Task: Buy 4 Raclette Grills from Indoor Grills & Griddles section under best seller category for shipping address: Cassandra Campbell, 4549 Long Street, Gainesville, Florida 32653, Cell Number 3522153680. Pay from credit card ending with 7965, CVV 549
Action: Mouse moved to (114, 97)
Screenshot: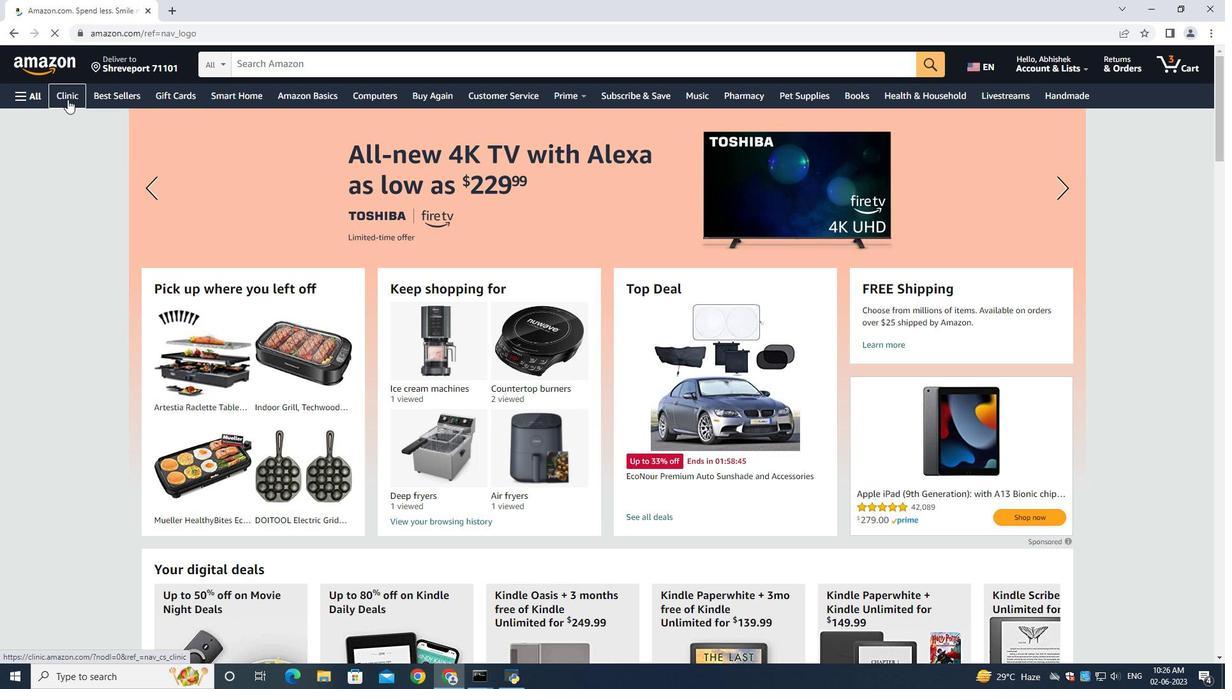 
Action: Mouse pressed left at (114, 97)
Screenshot: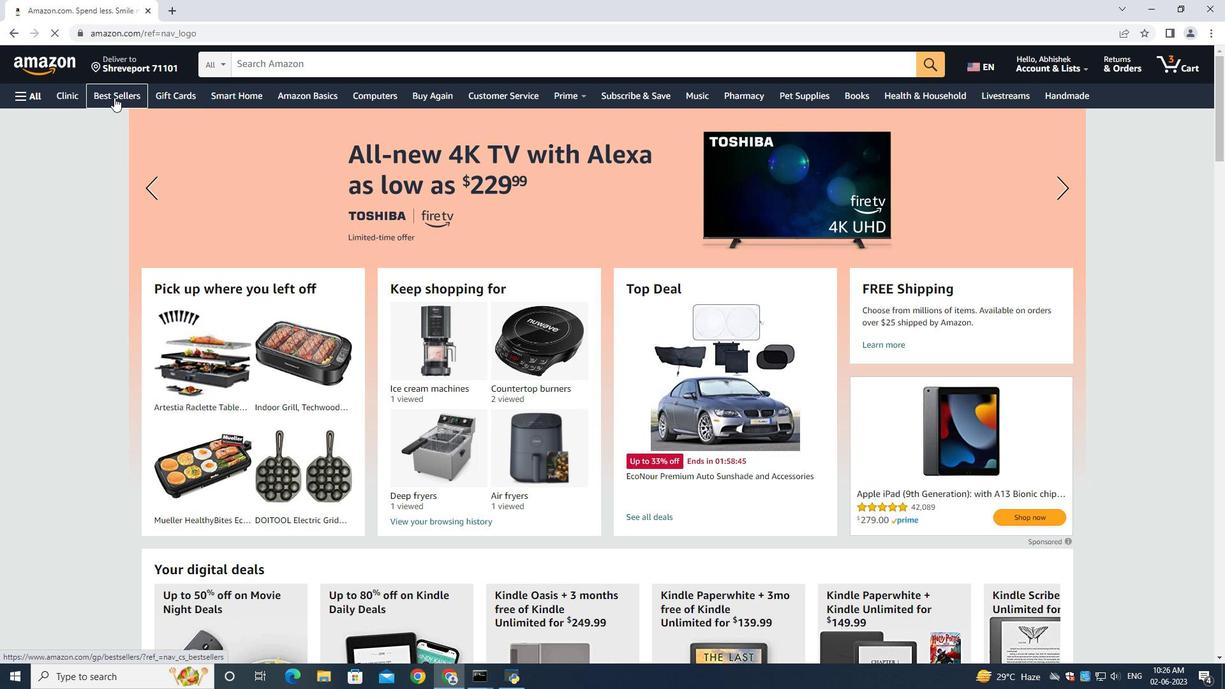 
Action: Mouse moved to (365, 63)
Screenshot: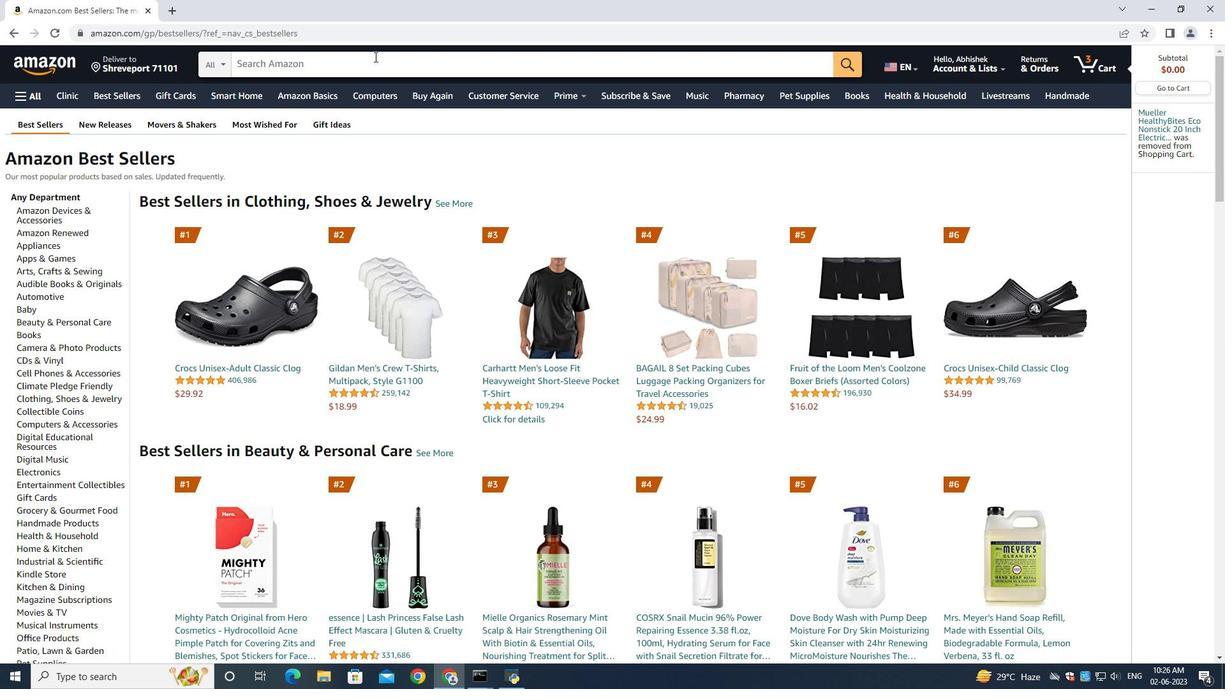 
Action: Mouse pressed left at (365, 63)
Screenshot: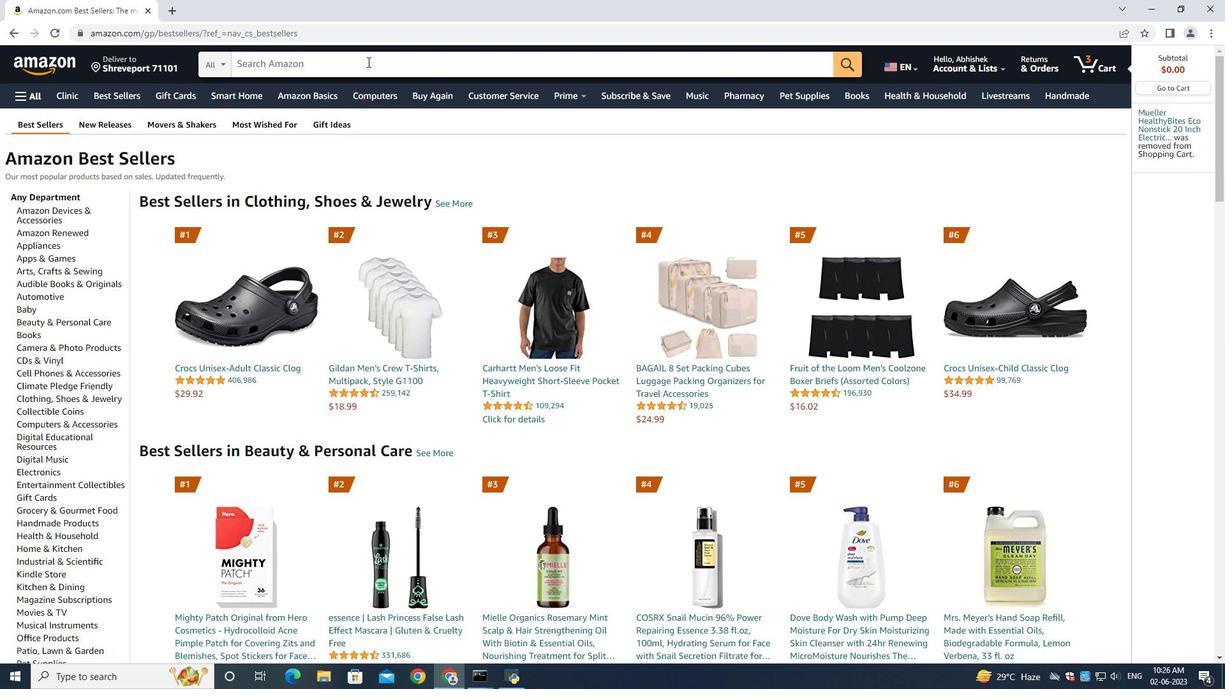 
Action: Mouse moved to (368, 61)
Screenshot: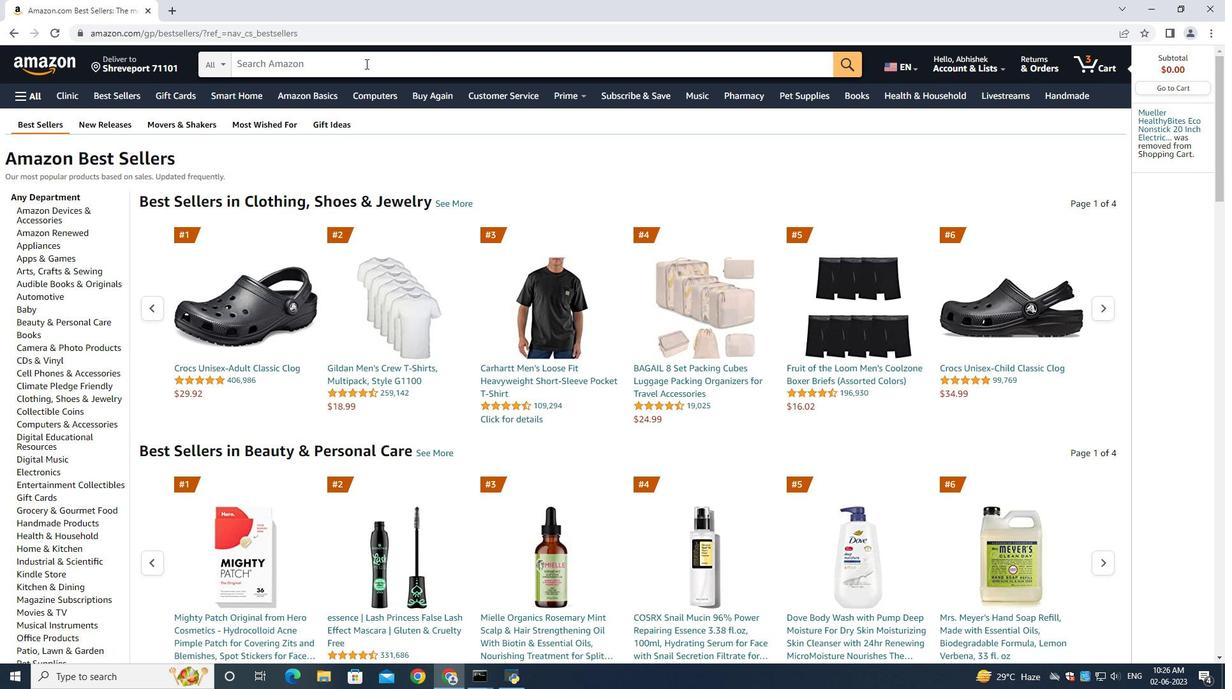 
Action: Key pressed <Key.shift><Key.shift>Raclette<Key.space><Key.shift><Key.shift>Grills<Key.enter>
Screenshot: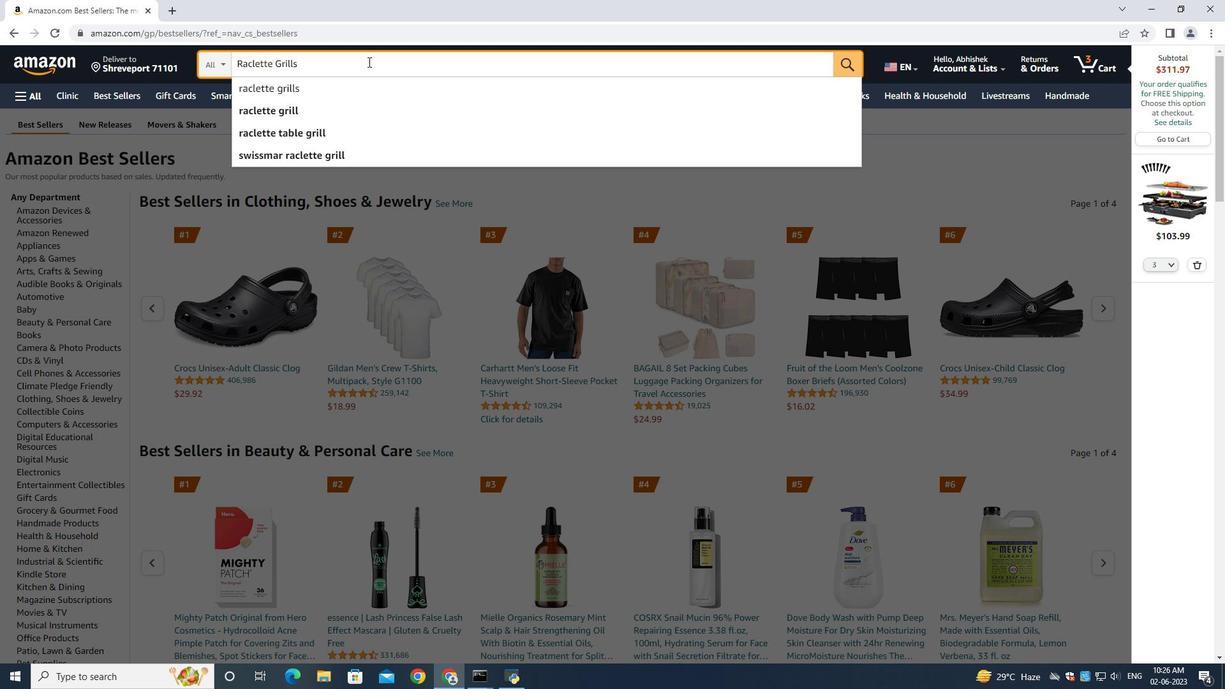 
Action: Mouse moved to (1200, 266)
Screenshot: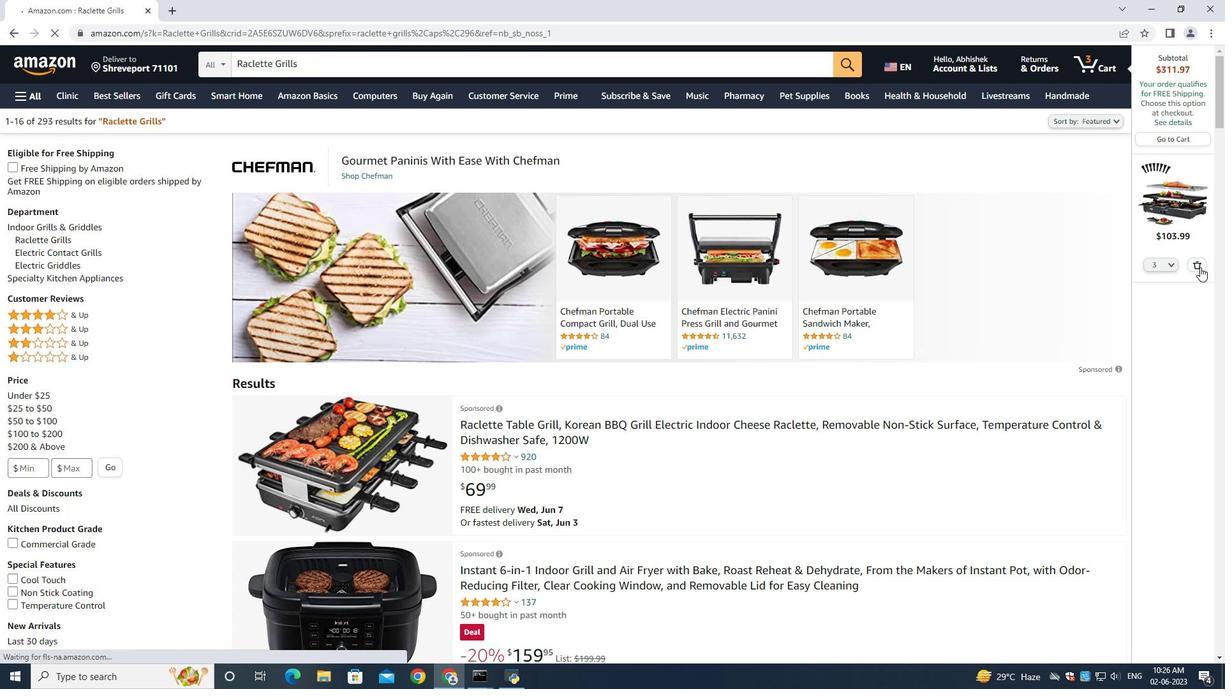 
Action: Mouse pressed left at (1200, 266)
Screenshot: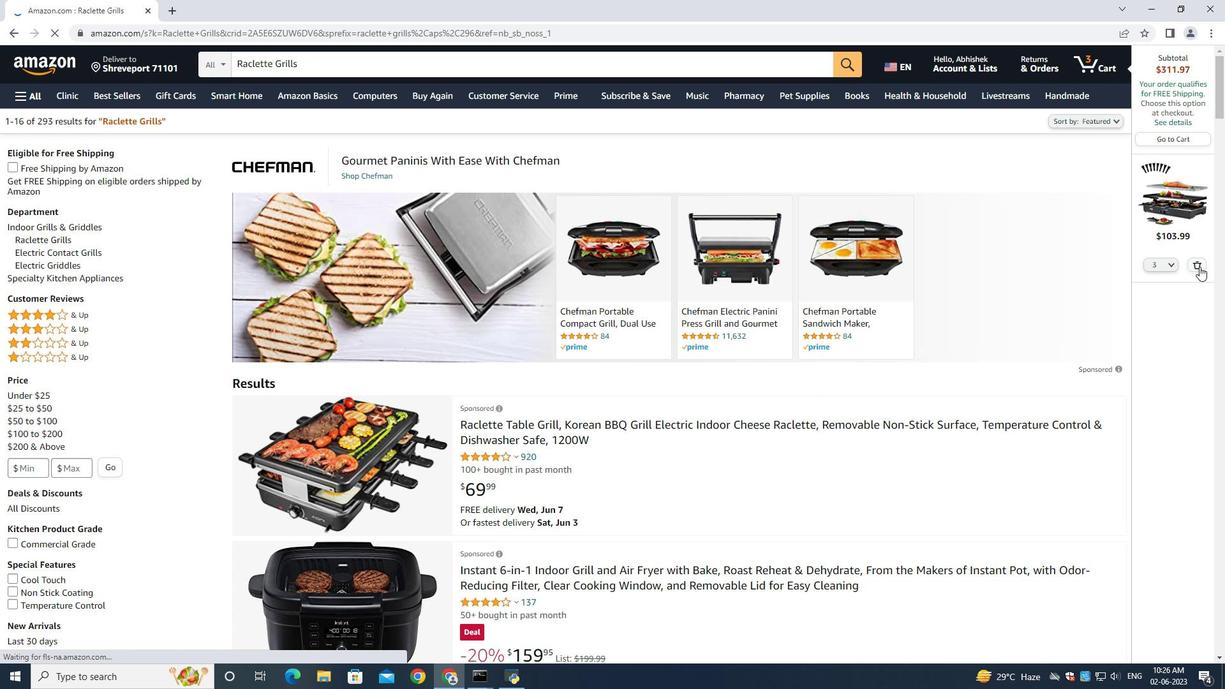 
Action: Mouse moved to (35, 226)
Screenshot: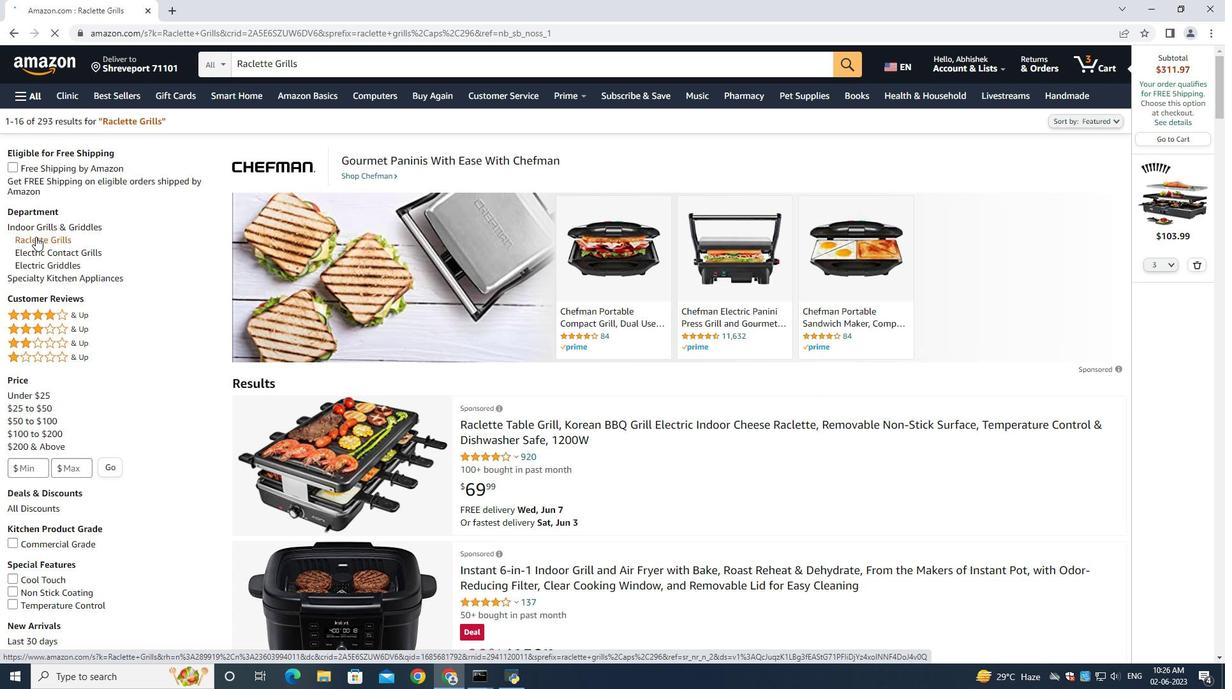 
Action: Mouse pressed left at (35, 226)
Screenshot: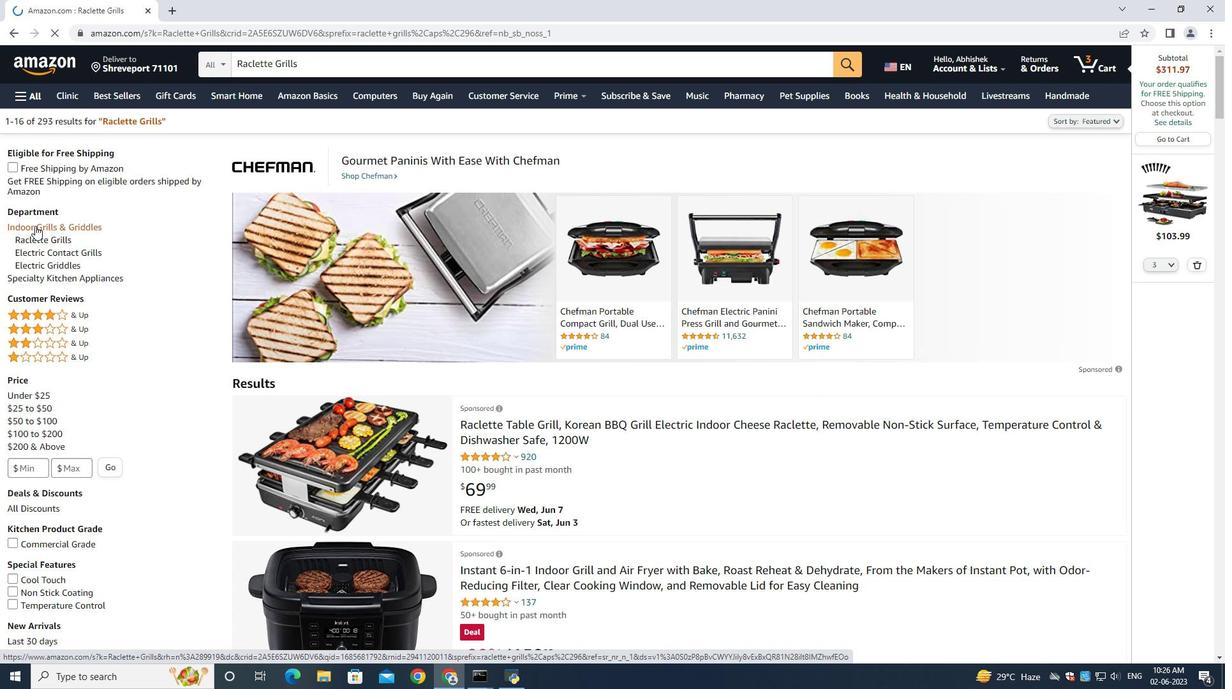 
Action: Mouse moved to (1194, 264)
Screenshot: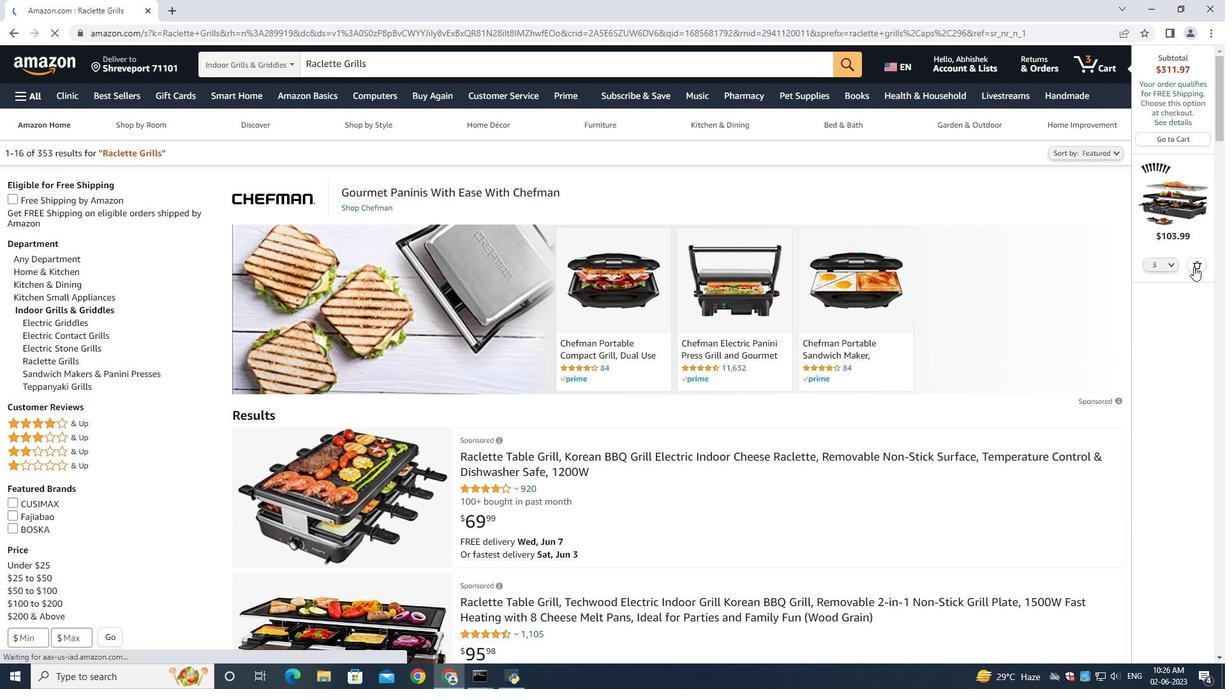 
Action: Mouse pressed left at (1194, 264)
Screenshot: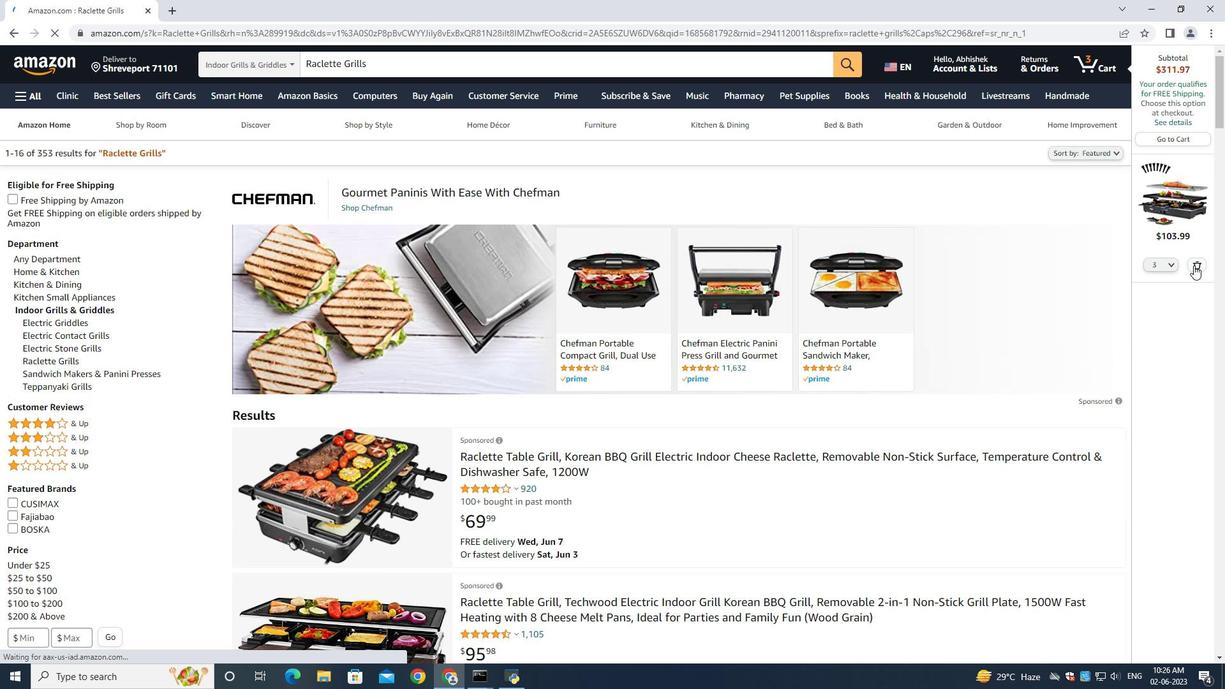 
Action: Mouse moved to (1204, 270)
Screenshot: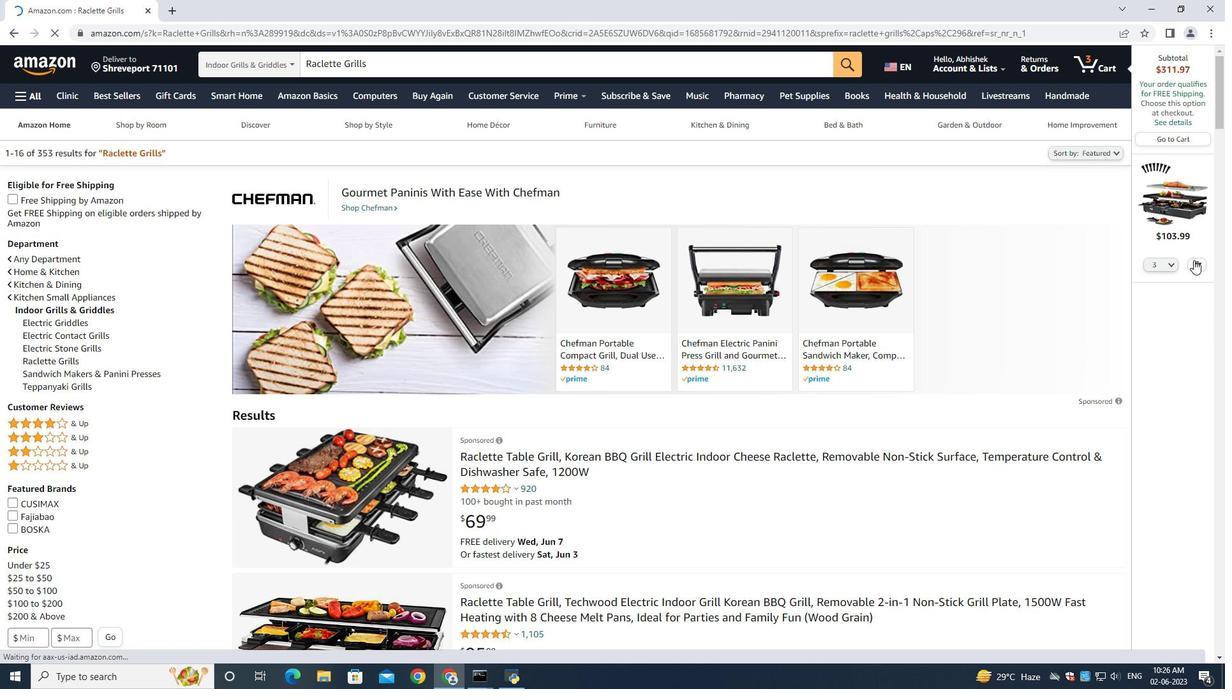 
Action: Mouse pressed left at (1204, 270)
Screenshot: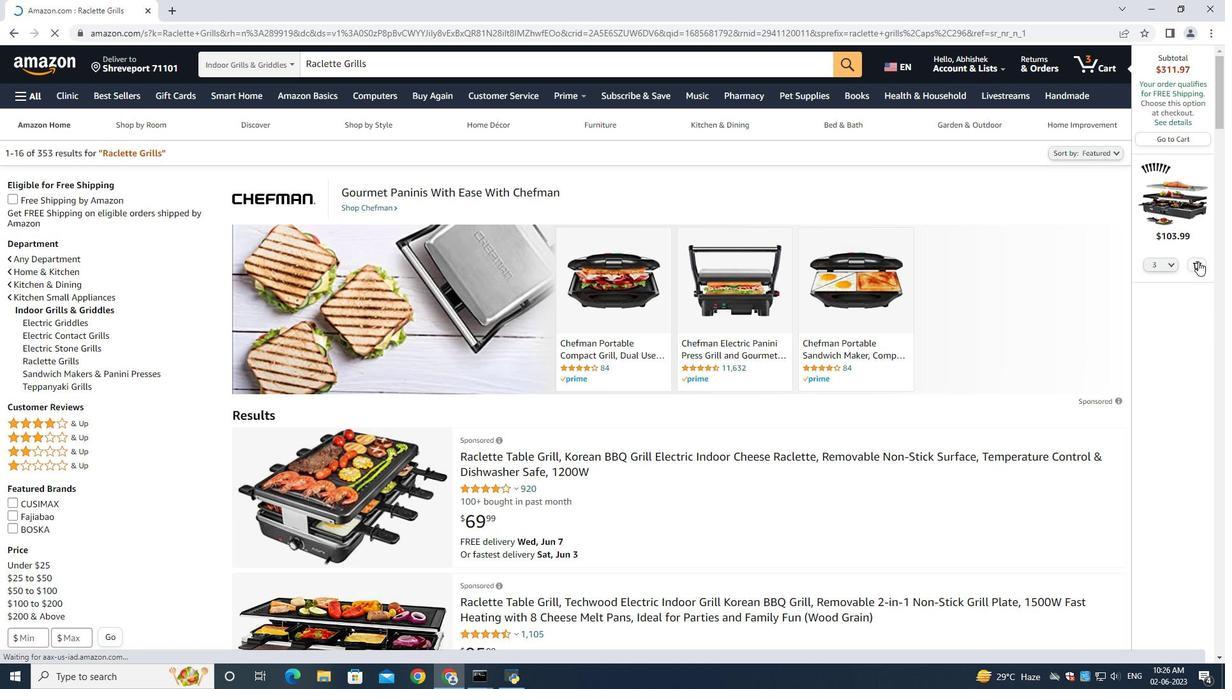 
Action: Mouse moved to (777, 404)
Screenshot: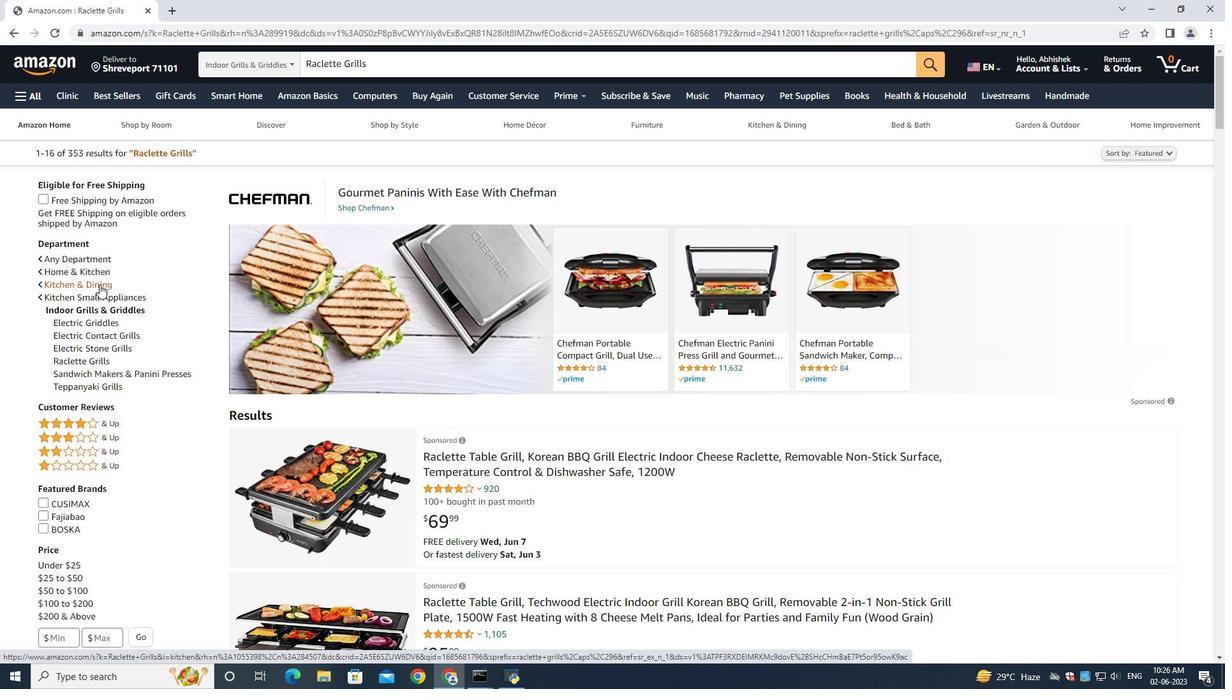 
Action: Mouse scrolled (777, 403) with delta (0, 0)
Screenshot: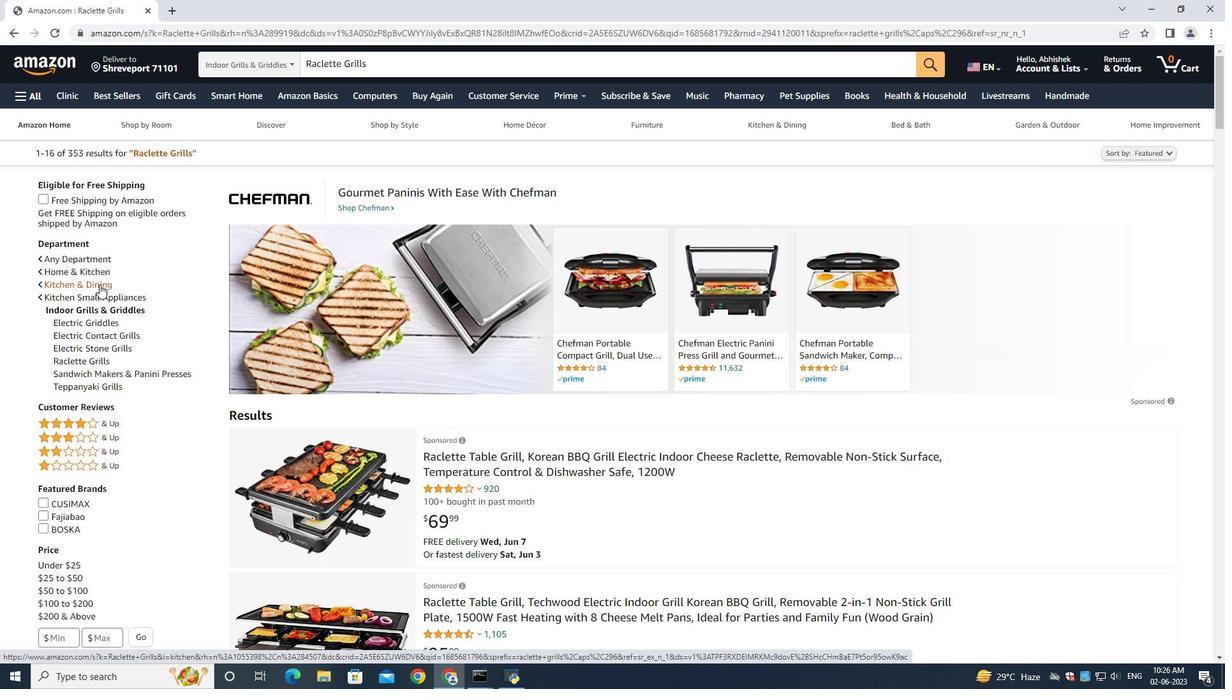 
Action: Mouse scrolled (777, 403) with delta (0, 0)
Screenshot: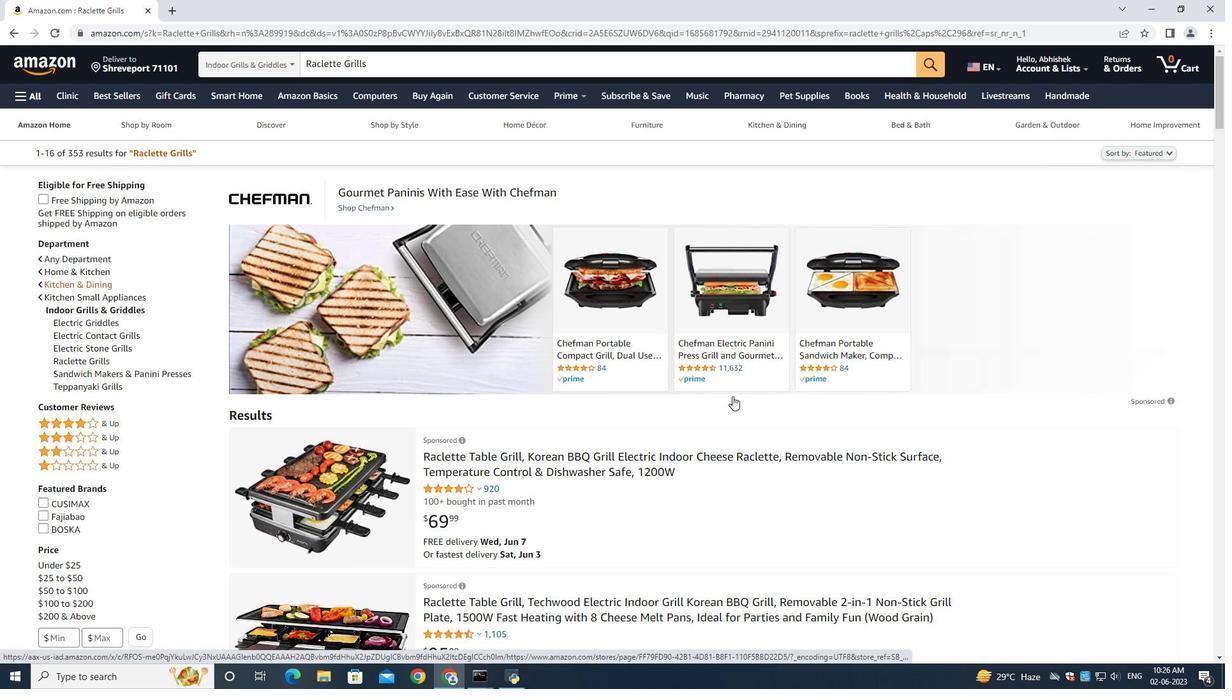 
Action: Mouse scrolled (777, 403) with delta (0, 0)
Screenshot: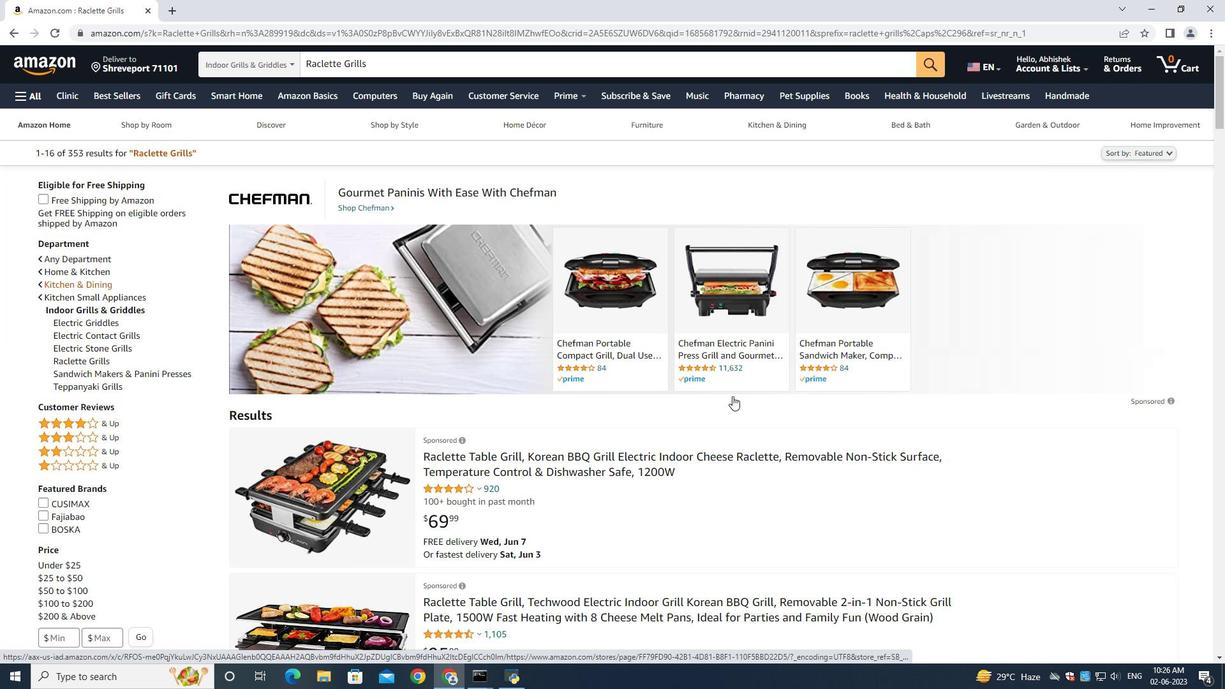 
Action: Mouse scrolled (777, 403) with delta (0, 0)
Screenshot: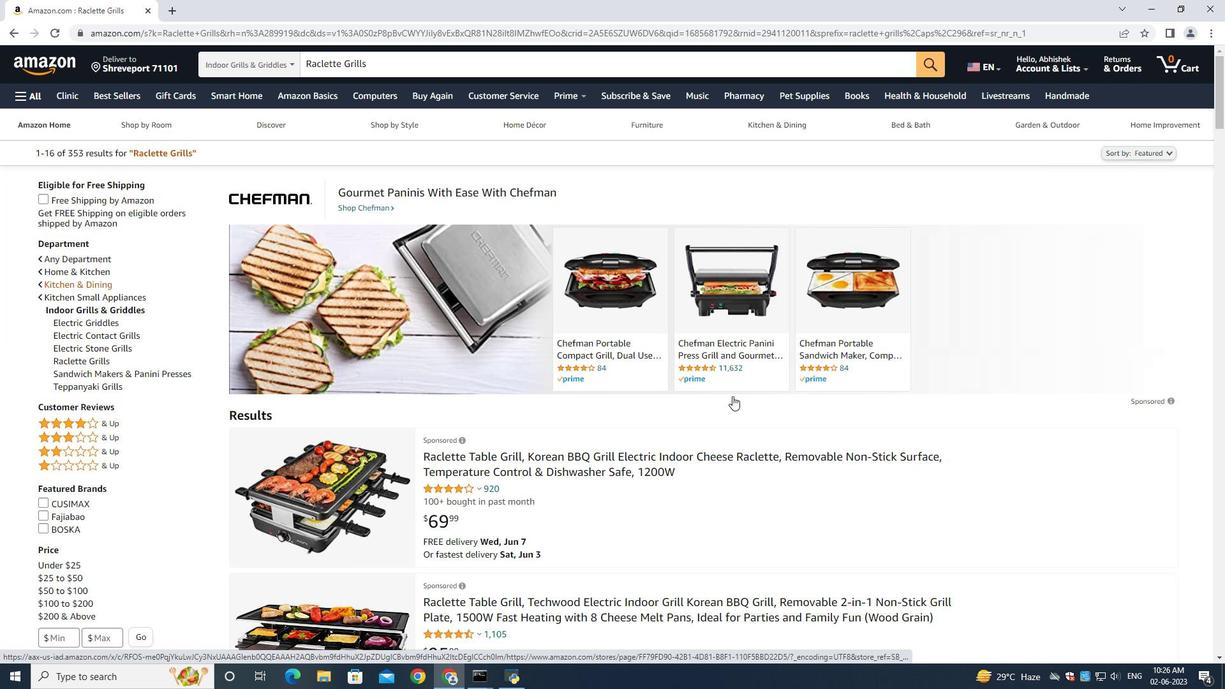 
Action: Mouse scrolled (777, 403) with delta (0, 0)
Screenshot: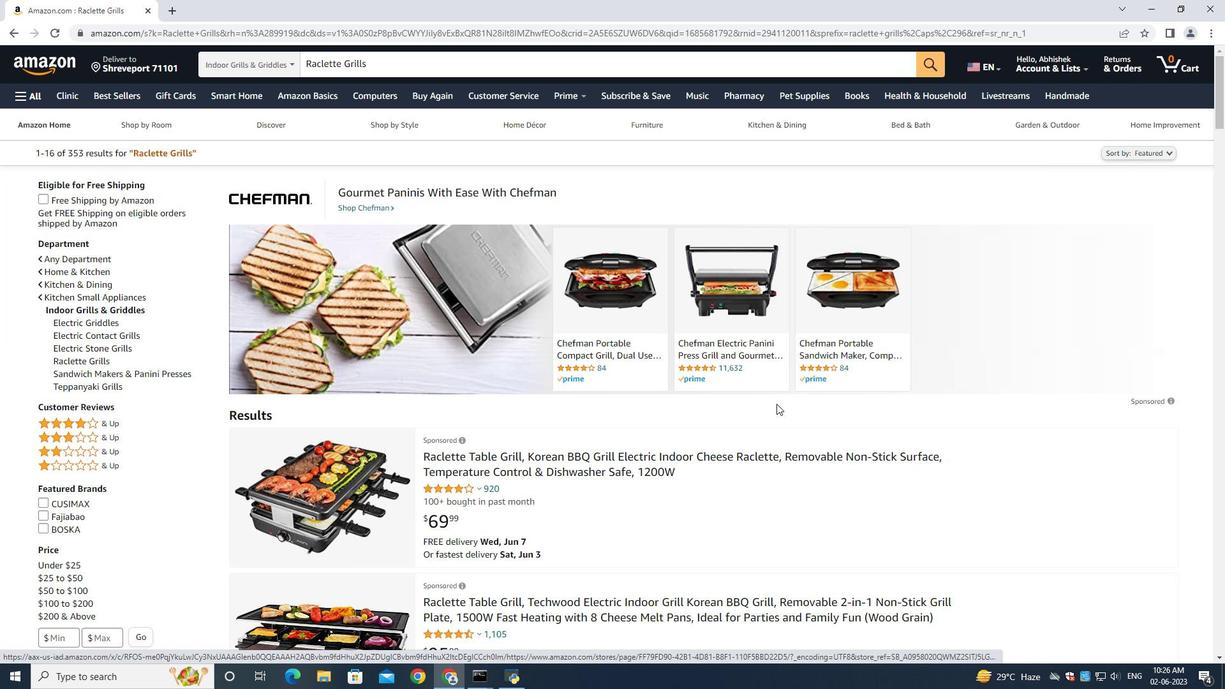 
Action: Mouse moved to (527, 141)
Screenshot: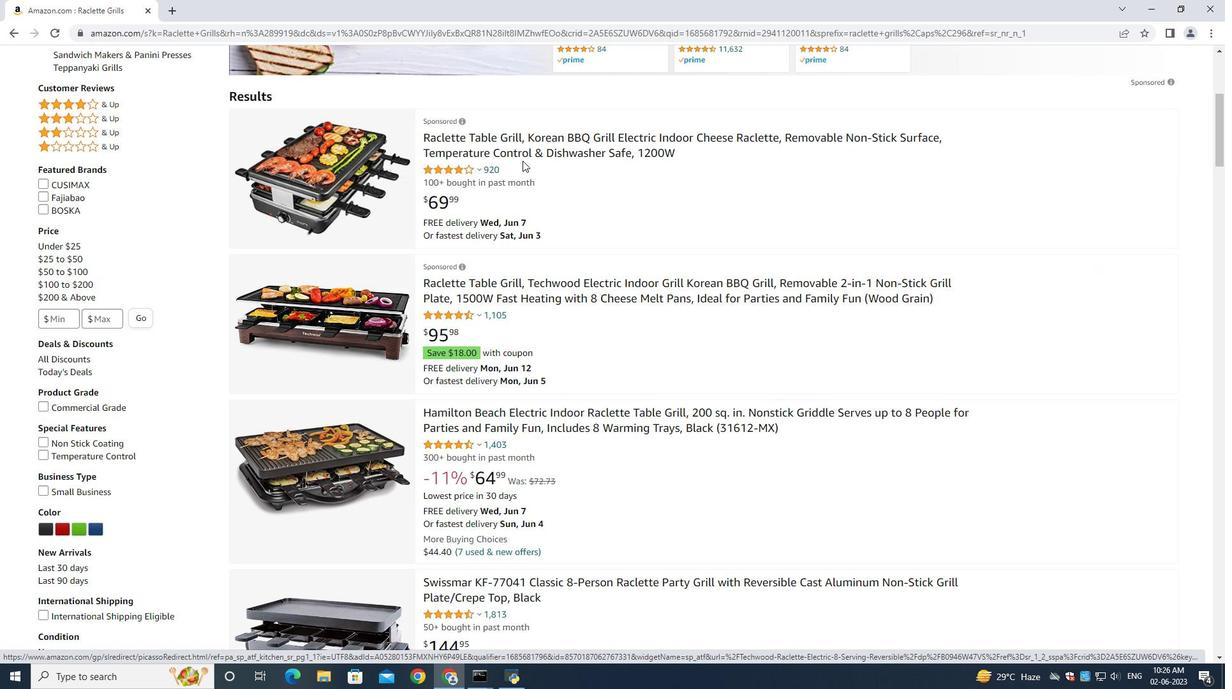 
Action: Mouse pressed left at (527, 141)
Screenshot: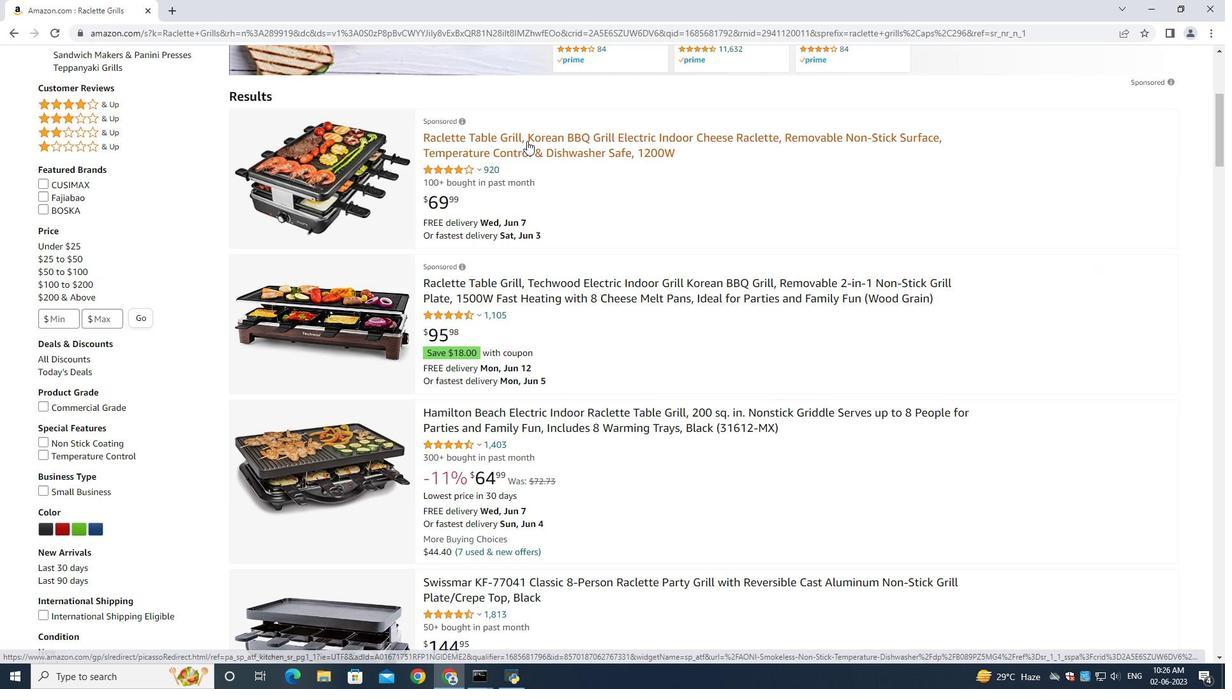 
Action: Mouse moved to (970, 451)
Screenshot: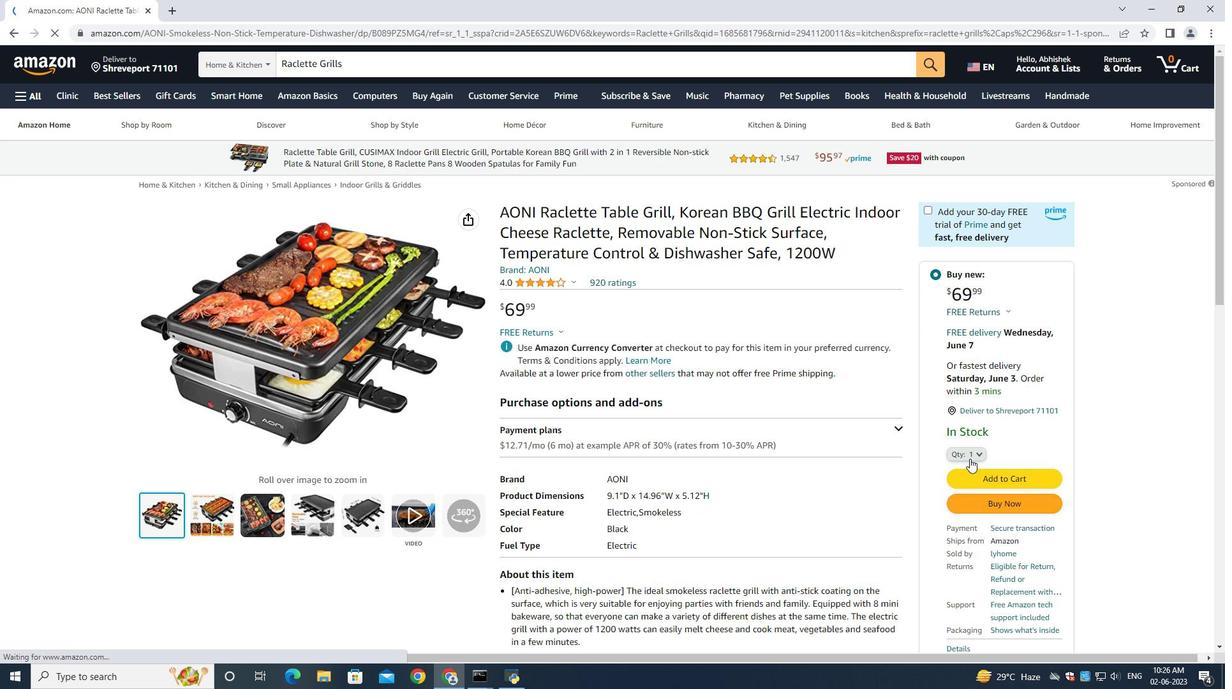 
Action: Mouse pressed left at (970, 451)
Screenshot: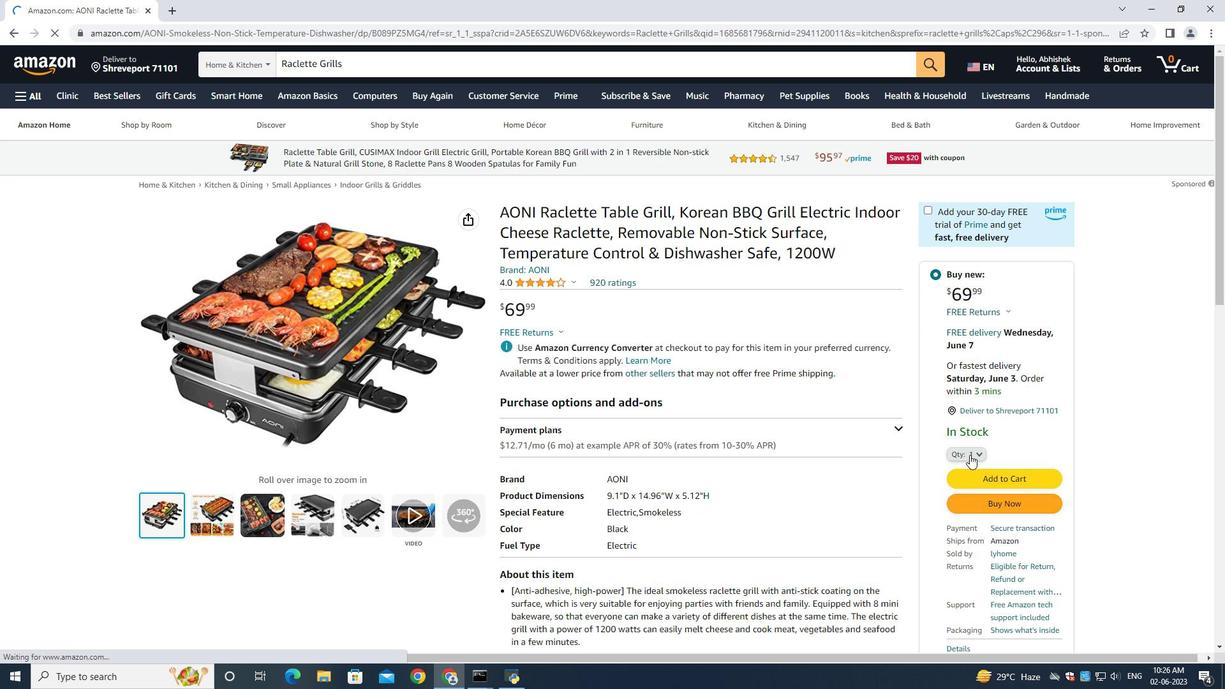 
Action: Mouse moved to (960, 508)
Screenshot: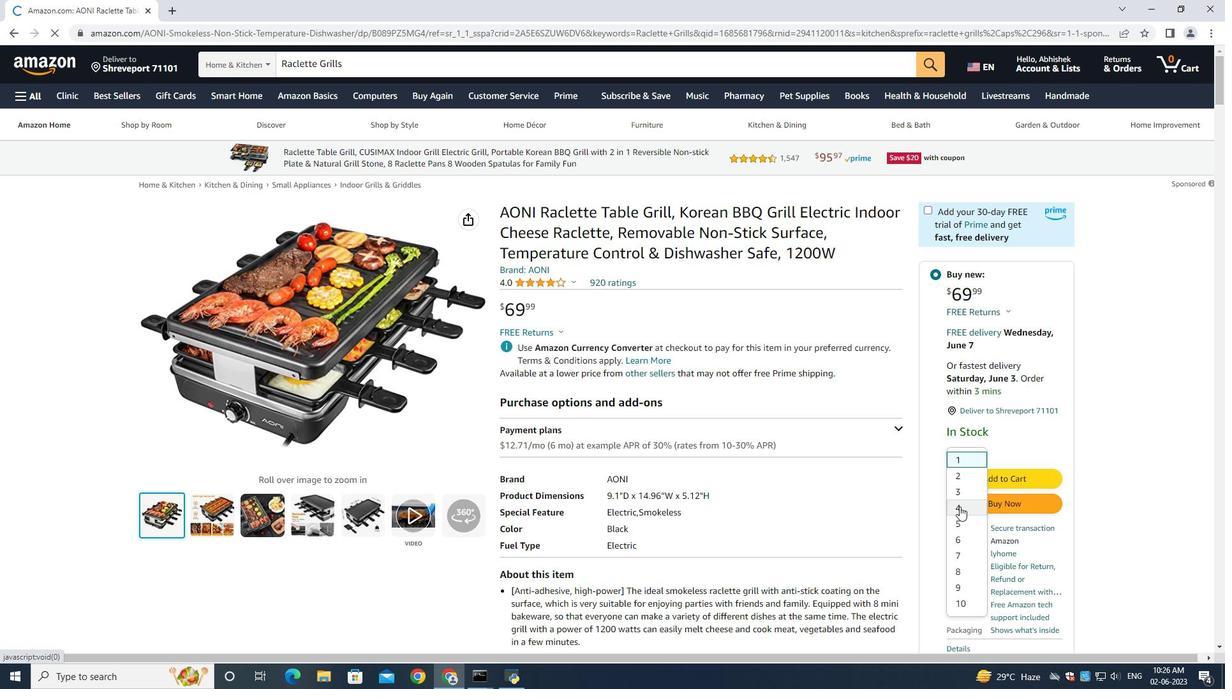 
Action: Mouse pressed left at (960, 508)
Screenshot: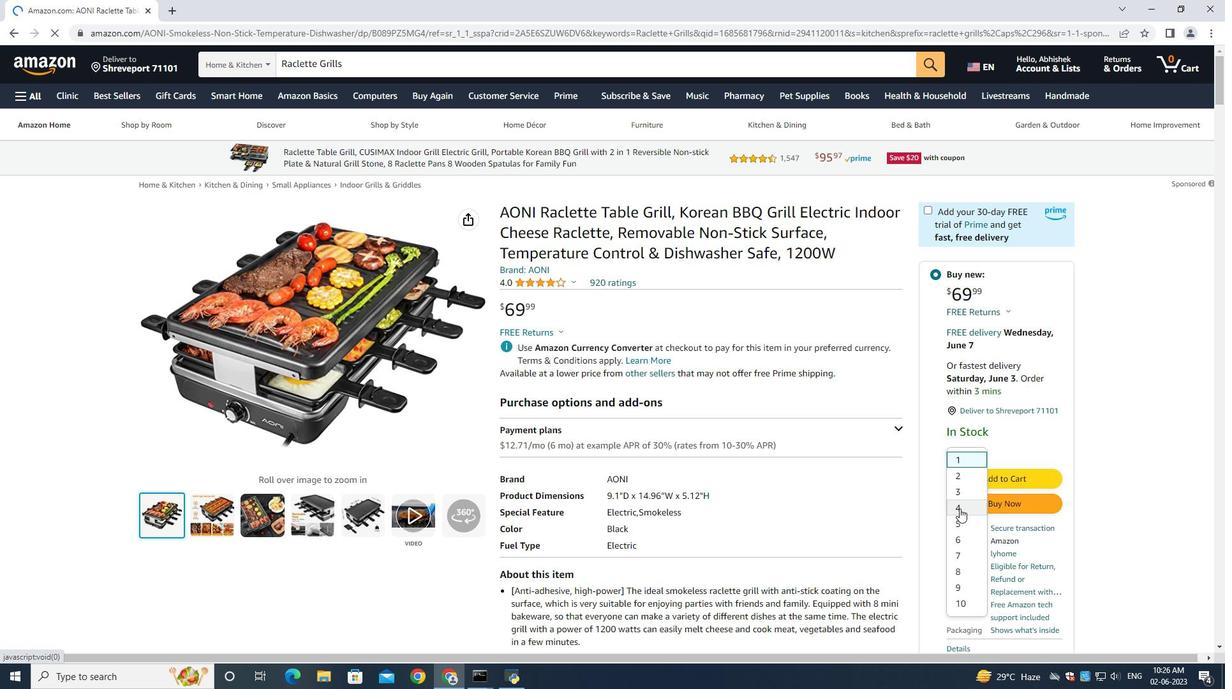 
Action: Mouse moved to (1002, 504)
Screenshot: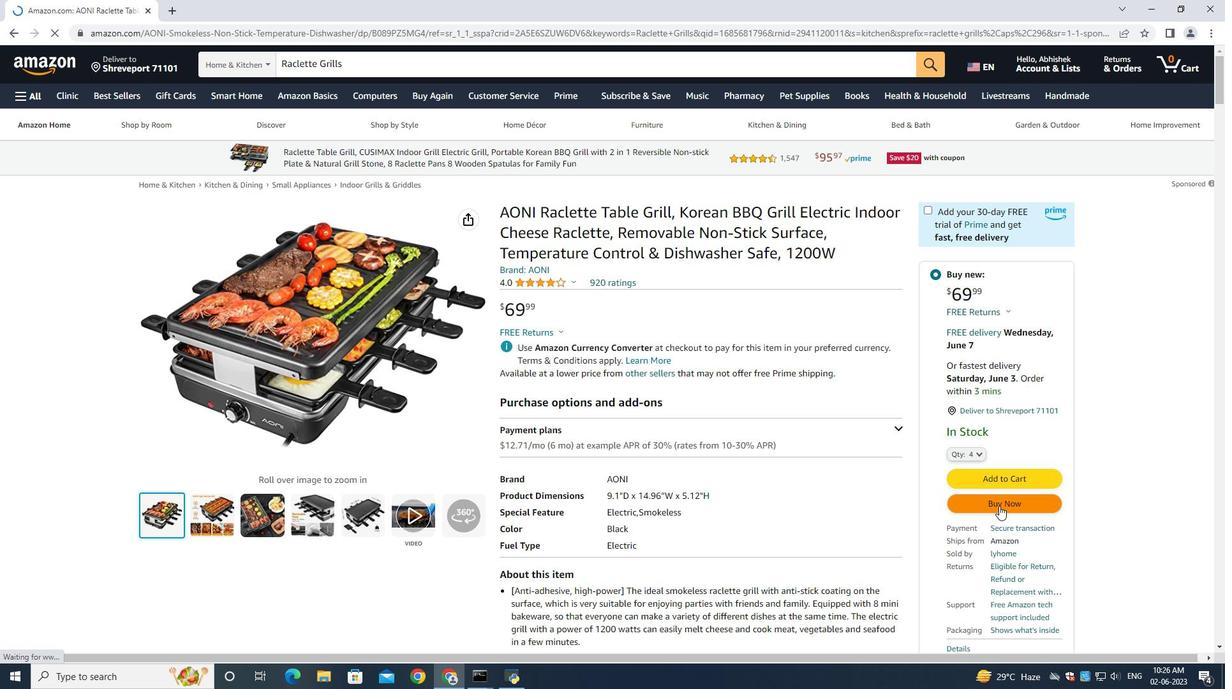 
Action: Mouse pressed left at (1002, 504)
Screenshot: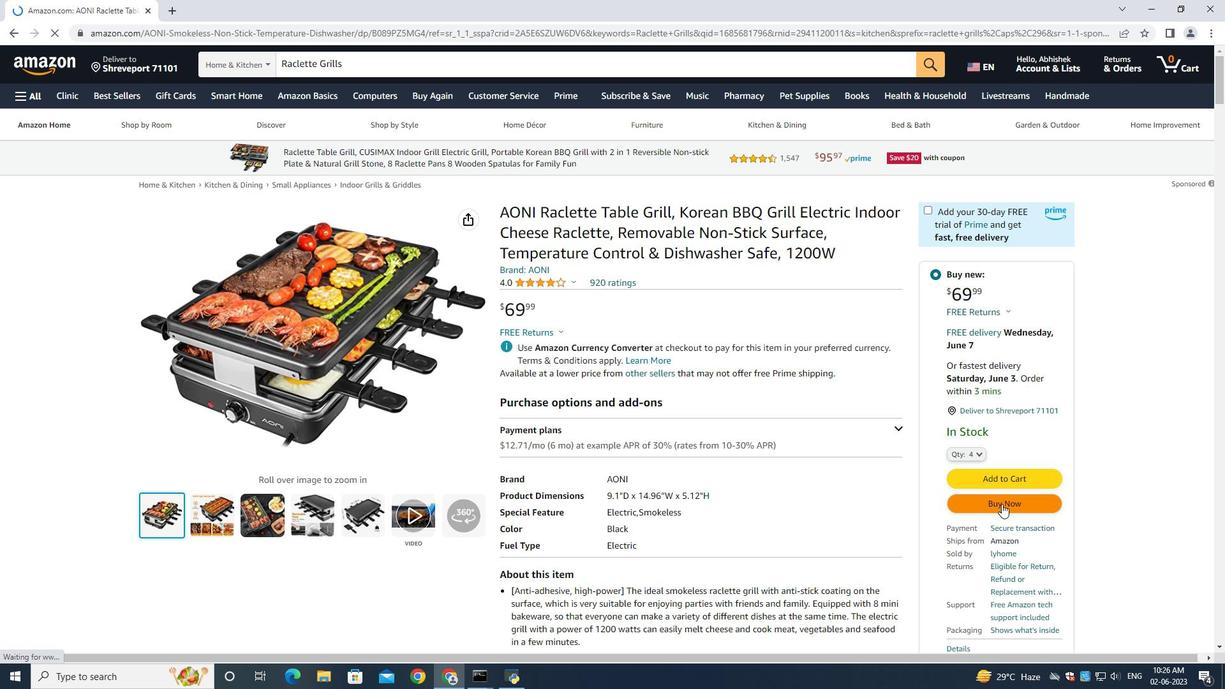 
Action: Mouse moved to (461, 426)
Screenshot: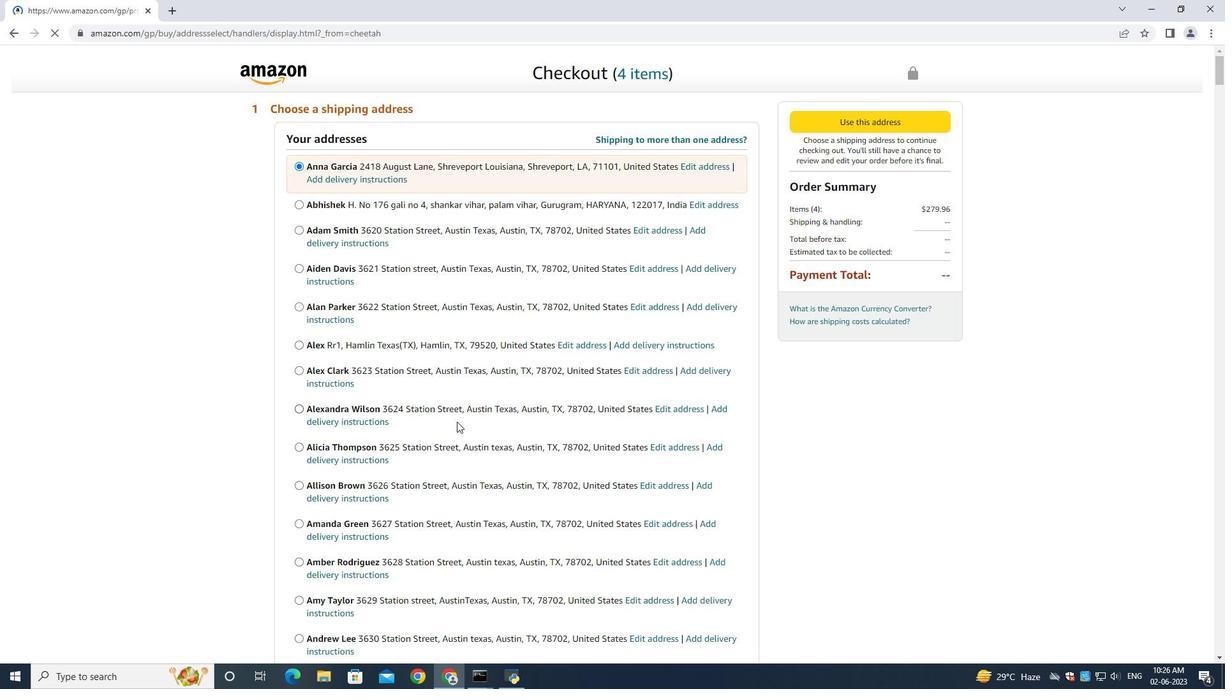 
Action: Mouse scrolled (460, 425) with delta (0, 0)
Screenshot: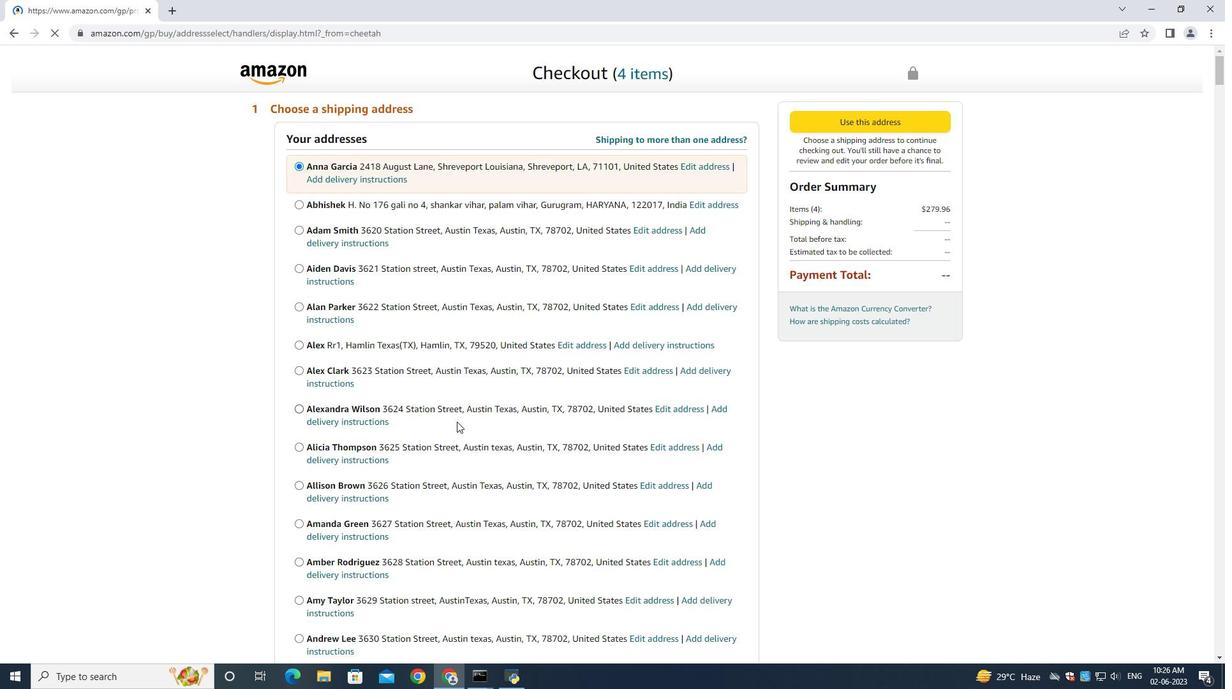 
Action: Mouse scrolled (460, 425) with delta (0, 0)
Screenshot: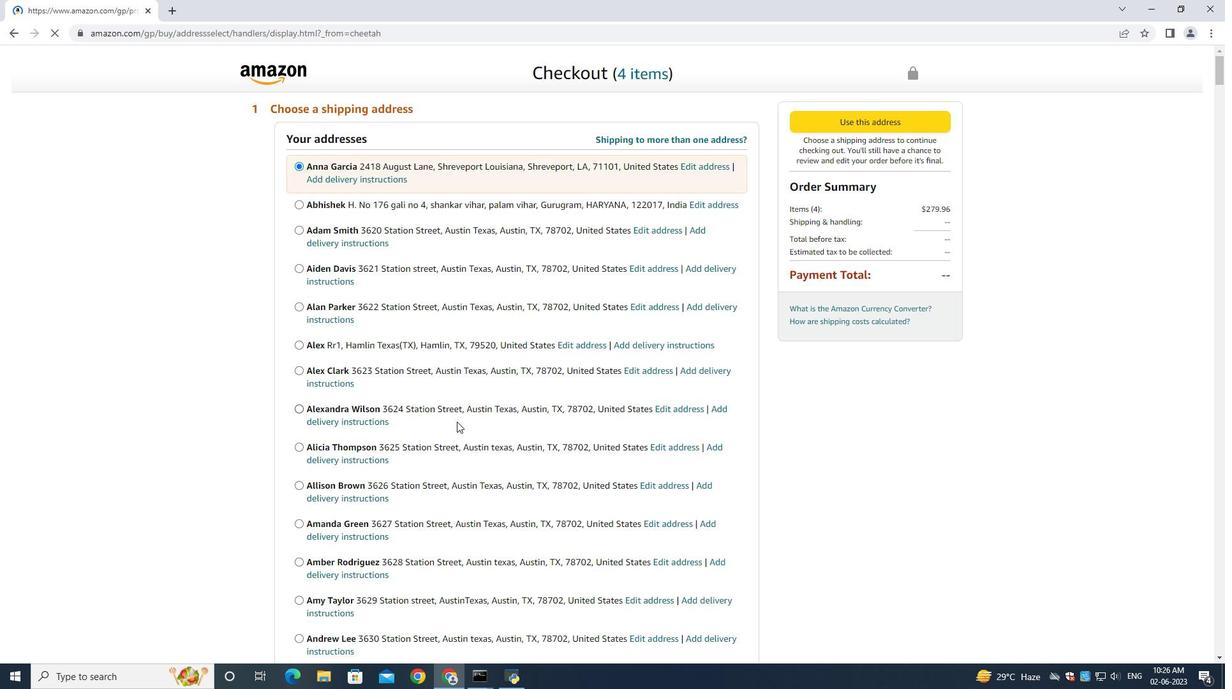 
Action: Mouse moved to (461, 426)
Screenshot: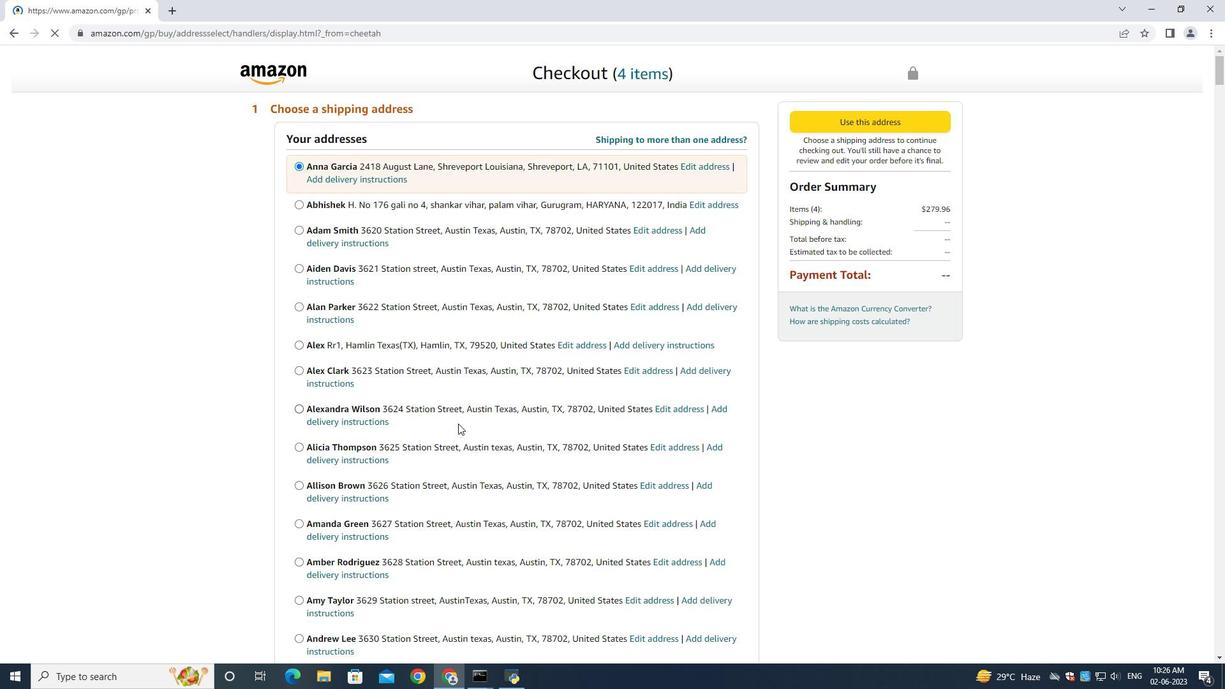 
Action: Mouse scrolled (461, 425) with delta (0, 0)
Screenshot: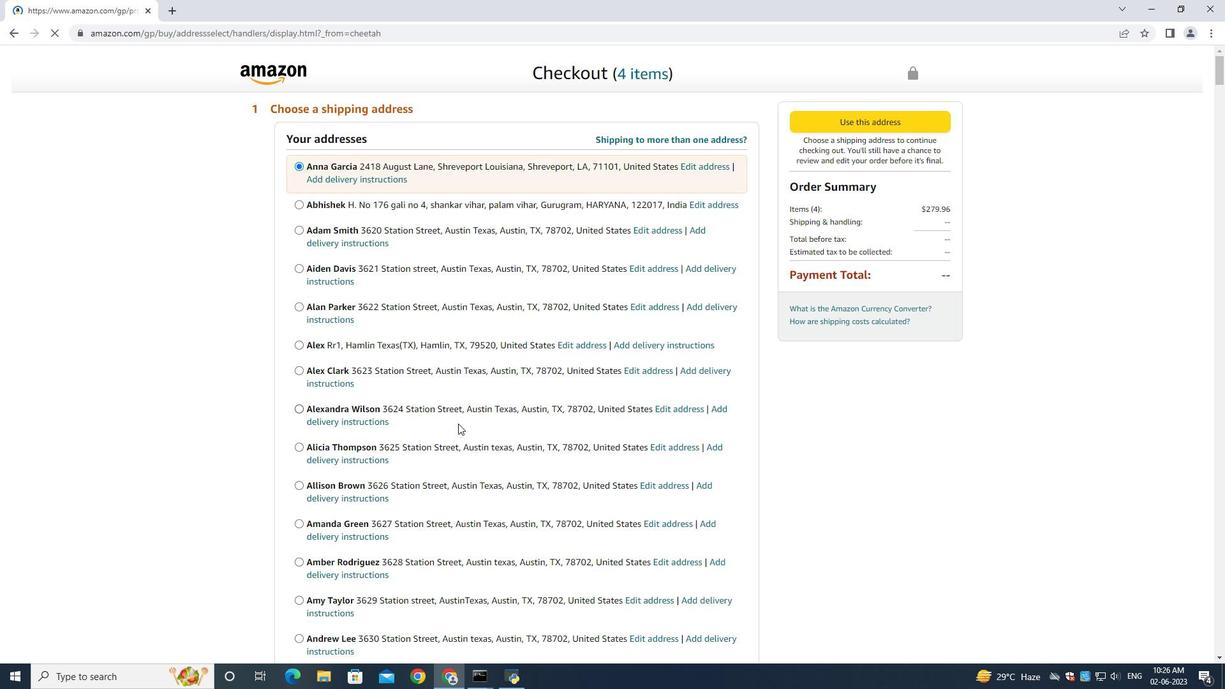 
Action: Mouse moved to (462, 426)
Screenshot: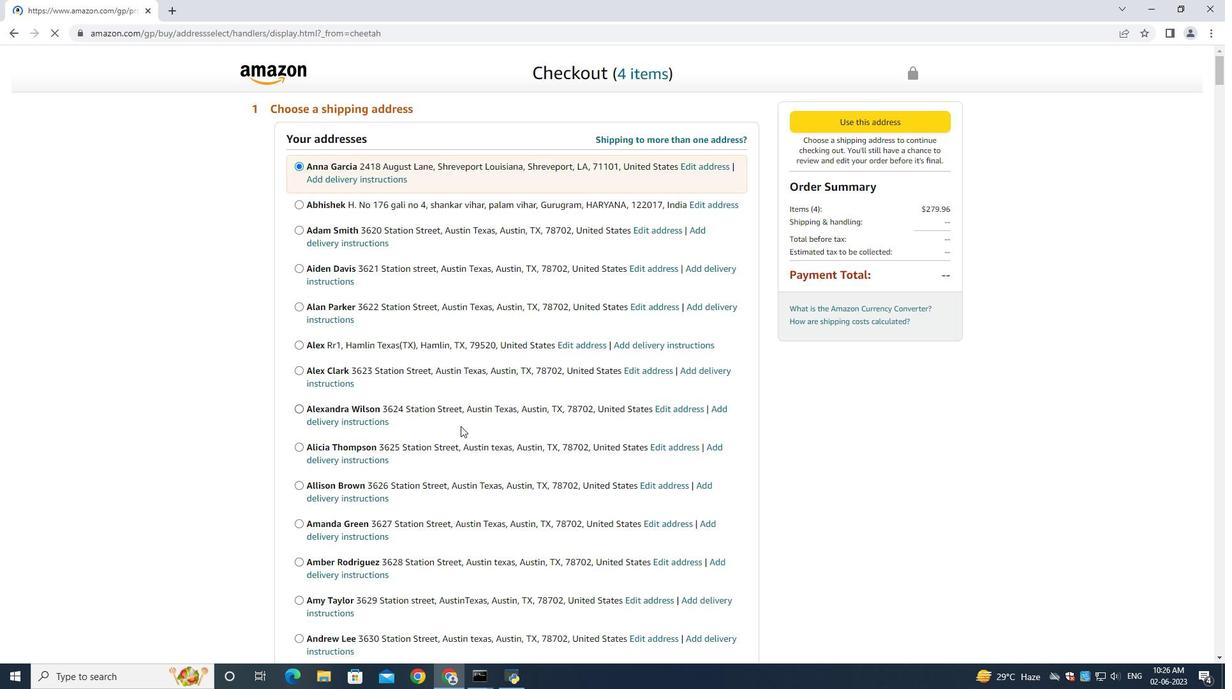 
Action: Mouse scrolled (461, 425) with delta (0, 0)
Screenshot: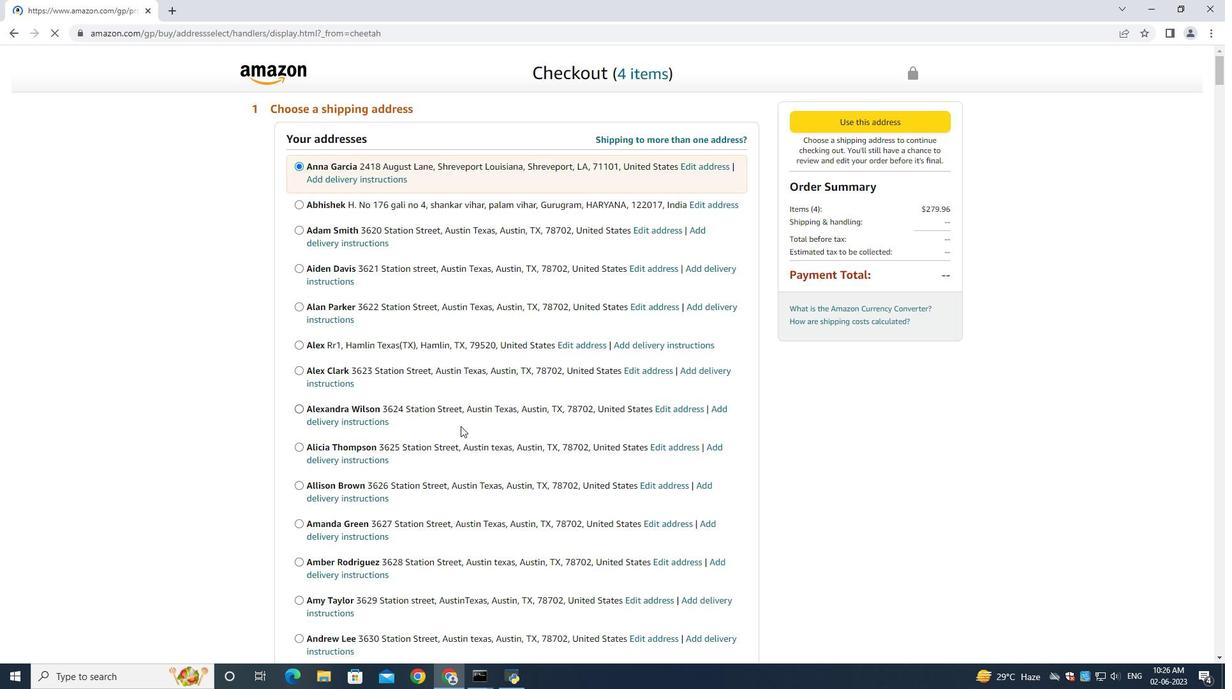 
Action: Mouse moved to (462, 426)
Screenshot: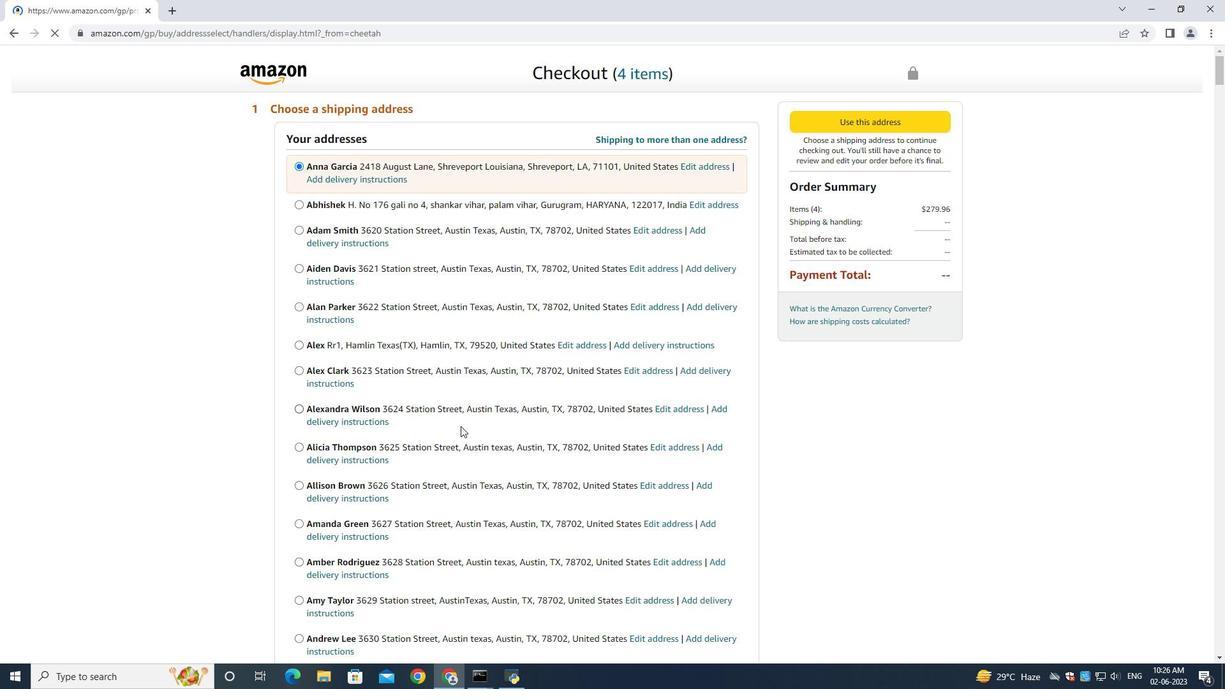 
Action: Mouse scrolled (461, 425) with delta (0, 0)
Screenshot: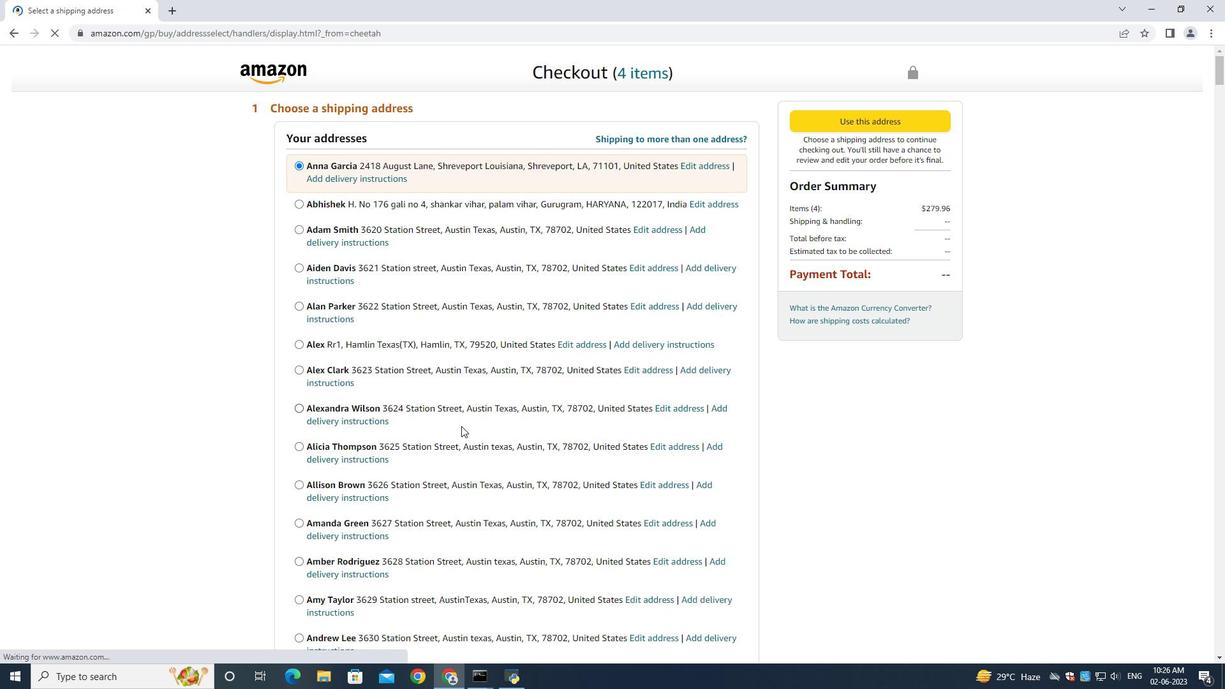 
Action: Mouse moved to (463, 422)
Screenshot: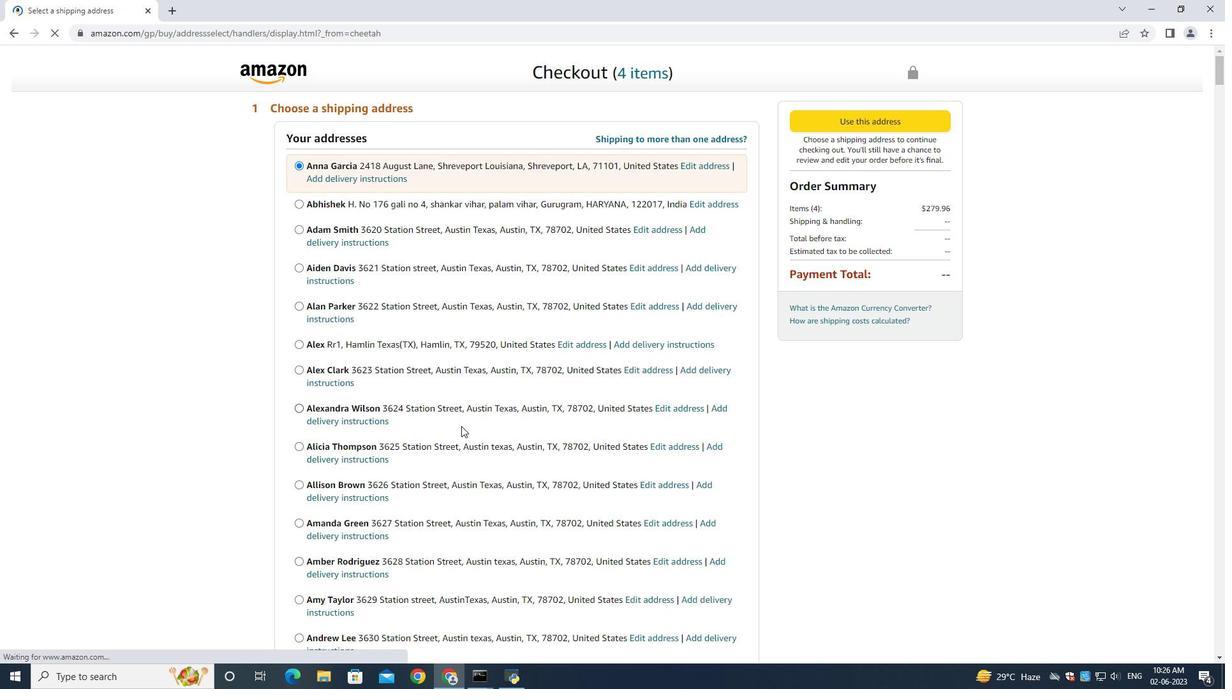 
Action: Mouse scrolled (461, 425) with delta (0, 0)
Screenshot: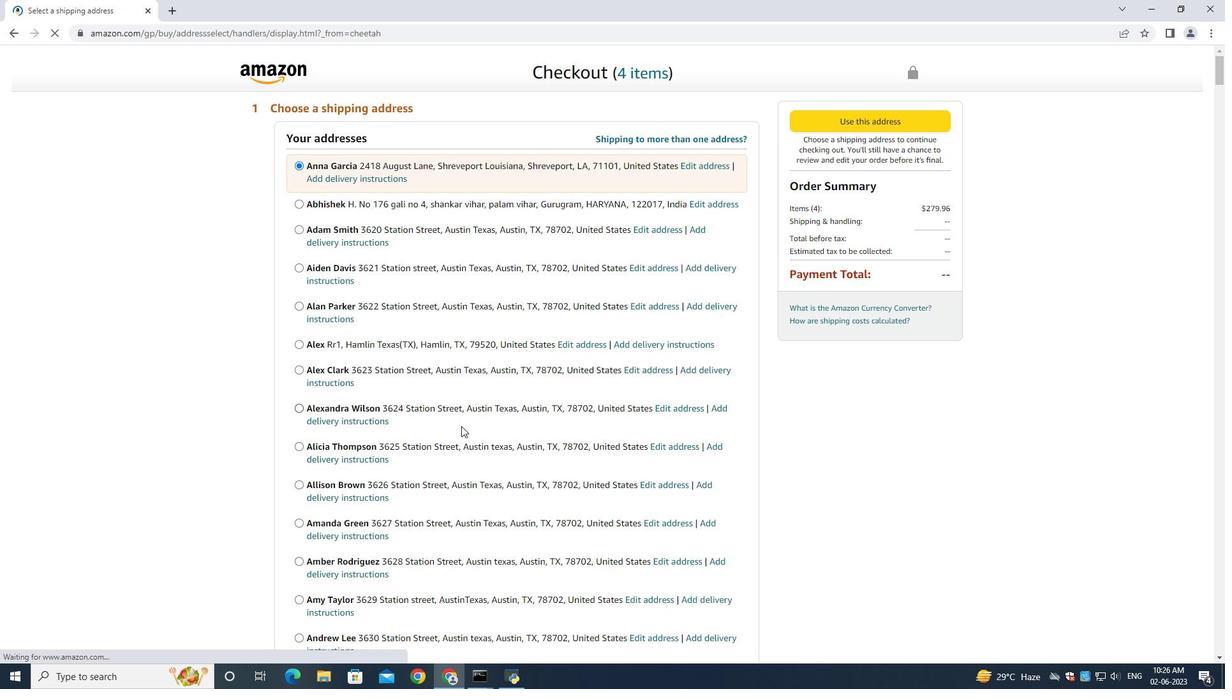 
Action: Mouse scrolled (461, 425) with delta (0, 0)
Screenshot: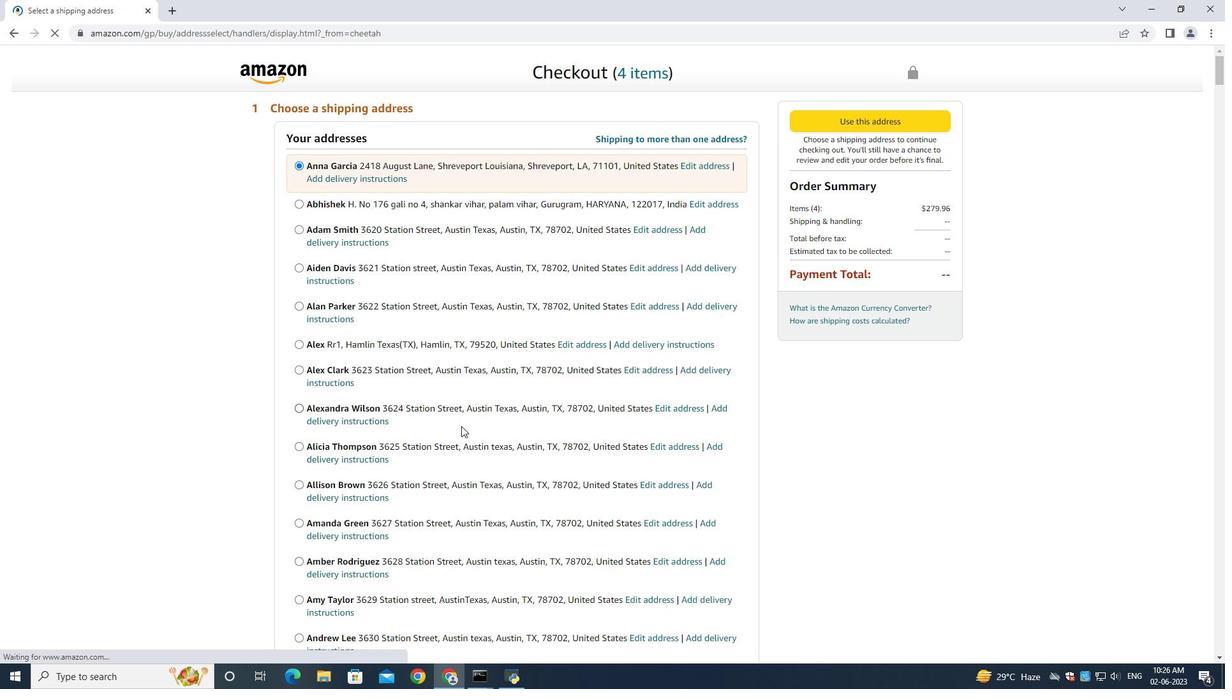 
Action: Mouse scrolled (462, 425) with delta (0, 0)
Screenshot: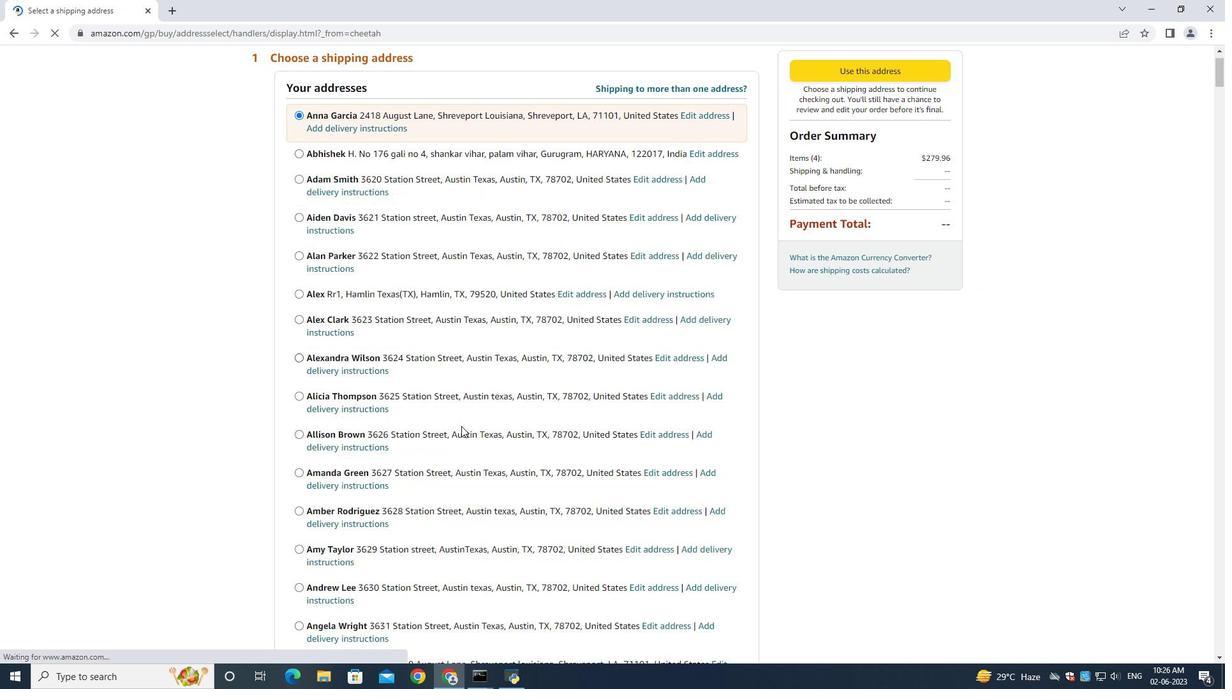 
Action: Mouse scrolled (463, 422) with delta (0, 0)
Screenshot: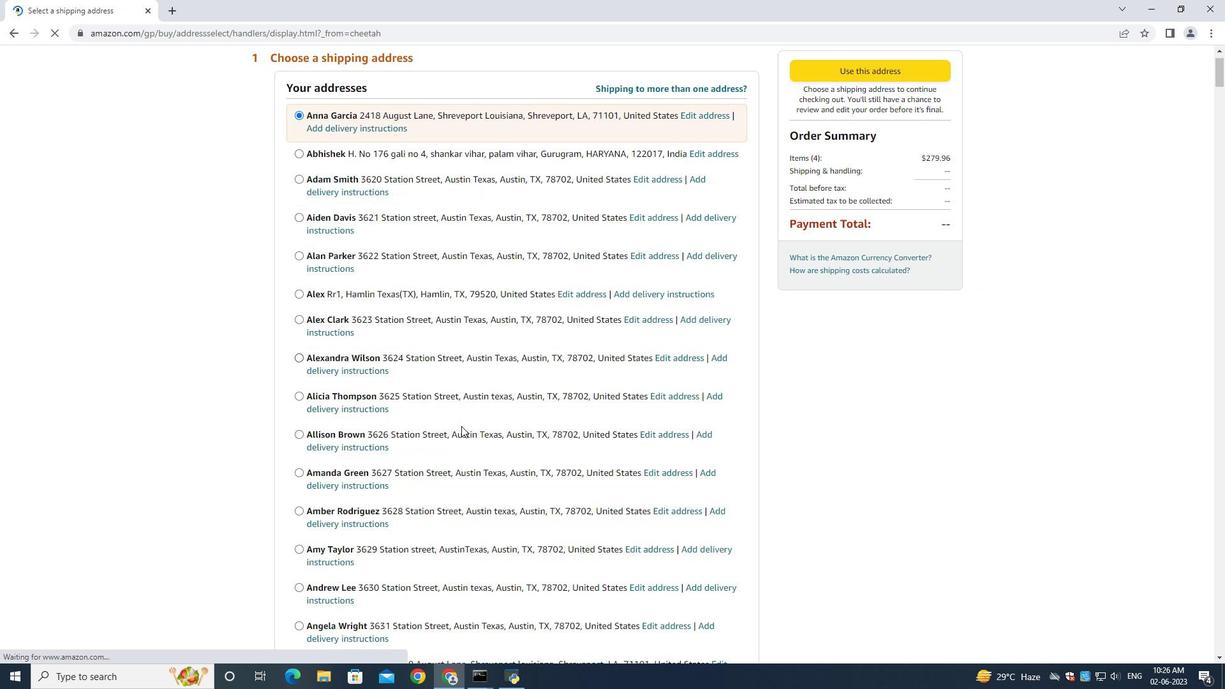 
Action: Mouse scrolled (463, 422) with delta (0, 0)
Screenshot: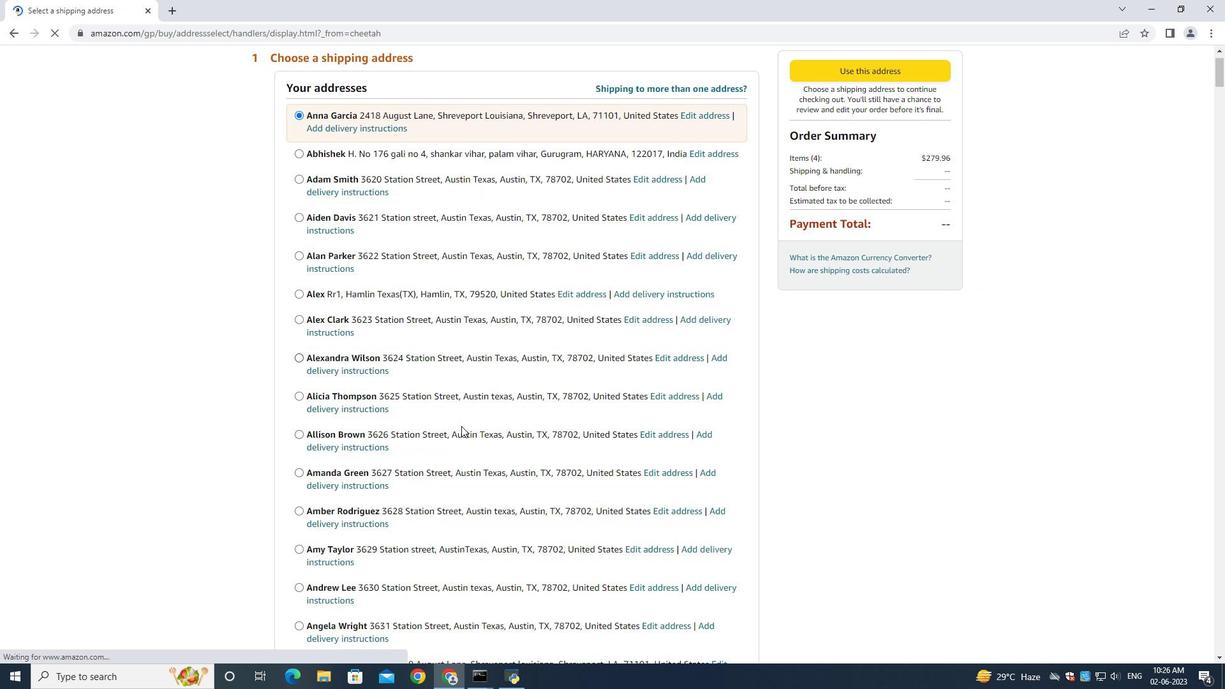 
Action: Mouse scrolled (463, 422) with delta (0, 0)
Screenshot: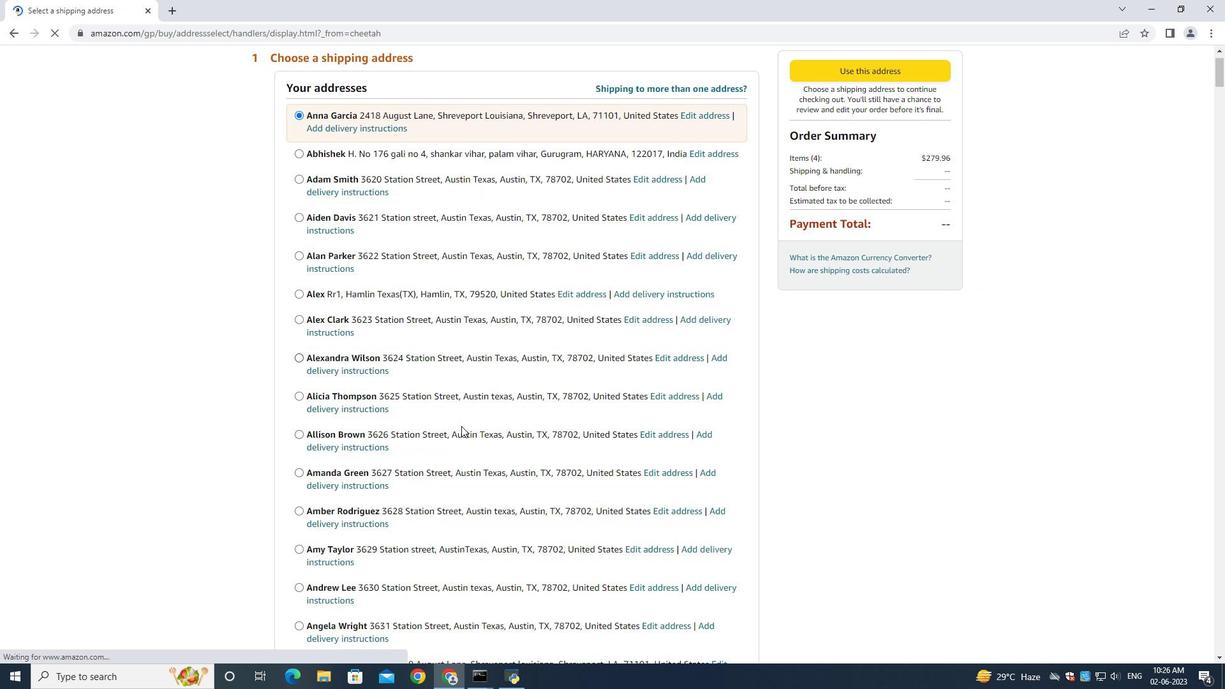 
Action: Mouse scrolled (463, 422) with delta (0, 0)
Screenshot: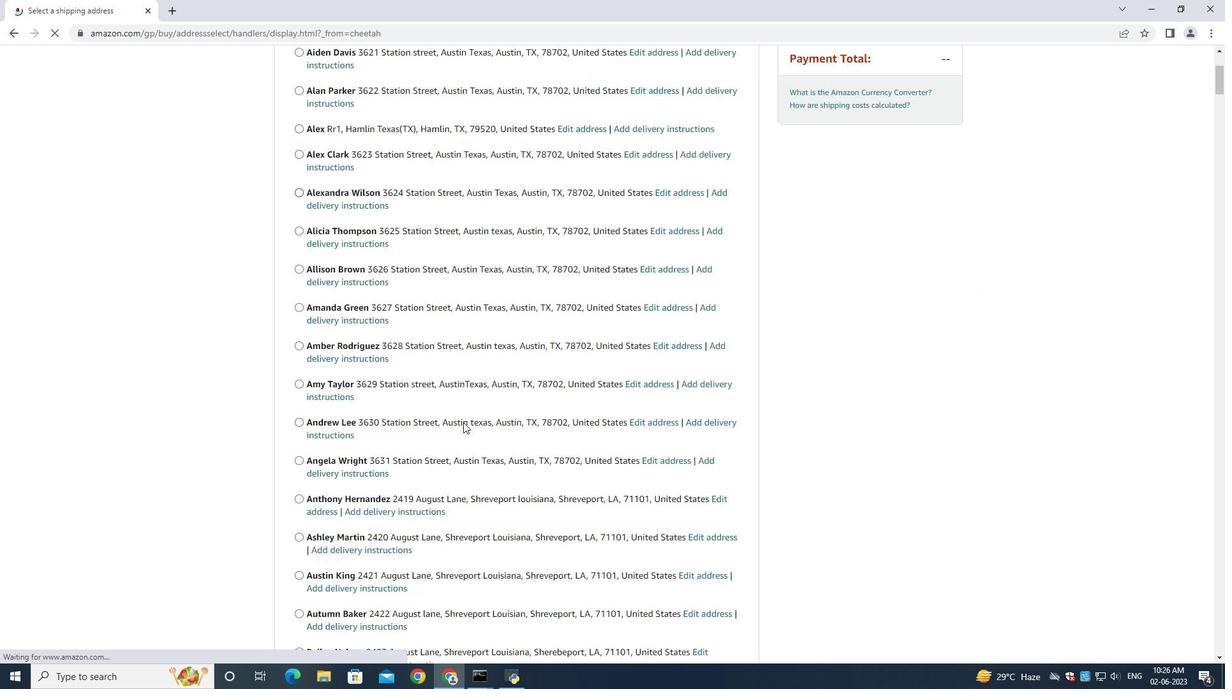 
Action: Mouse scrolled (463, 422) with delta (0, 0)
Screenshot: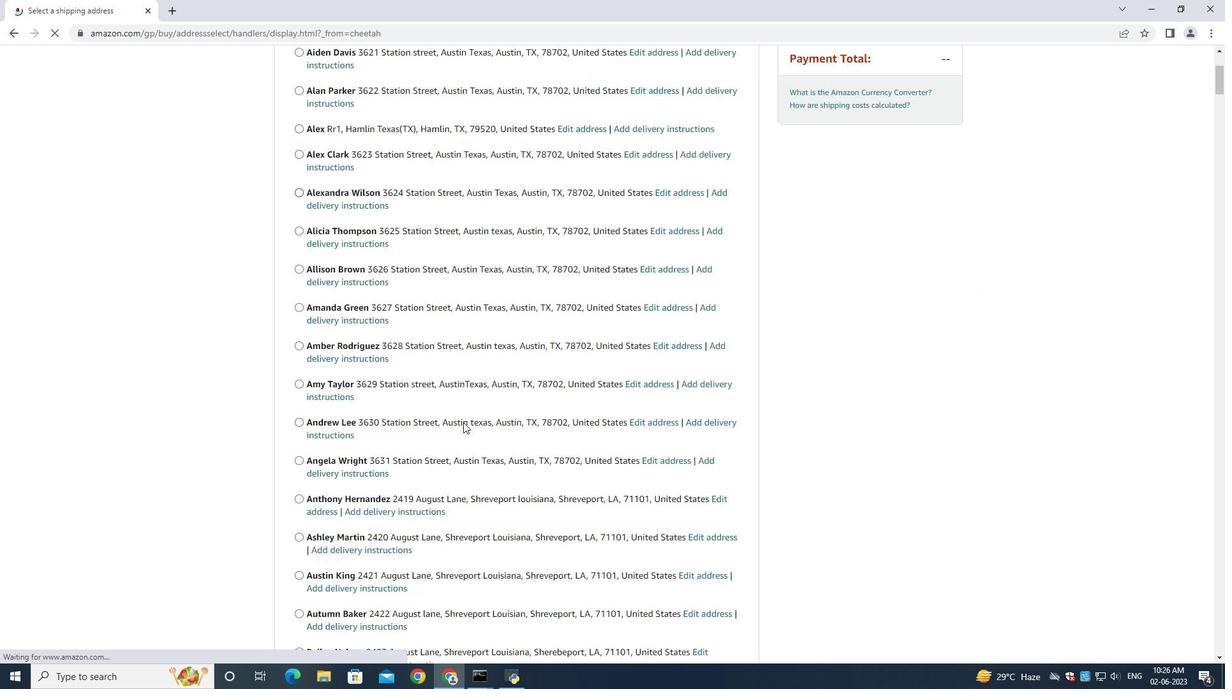 
Action: Mouse scrolled (463, 422) with delta (0, 0)
Screenshot: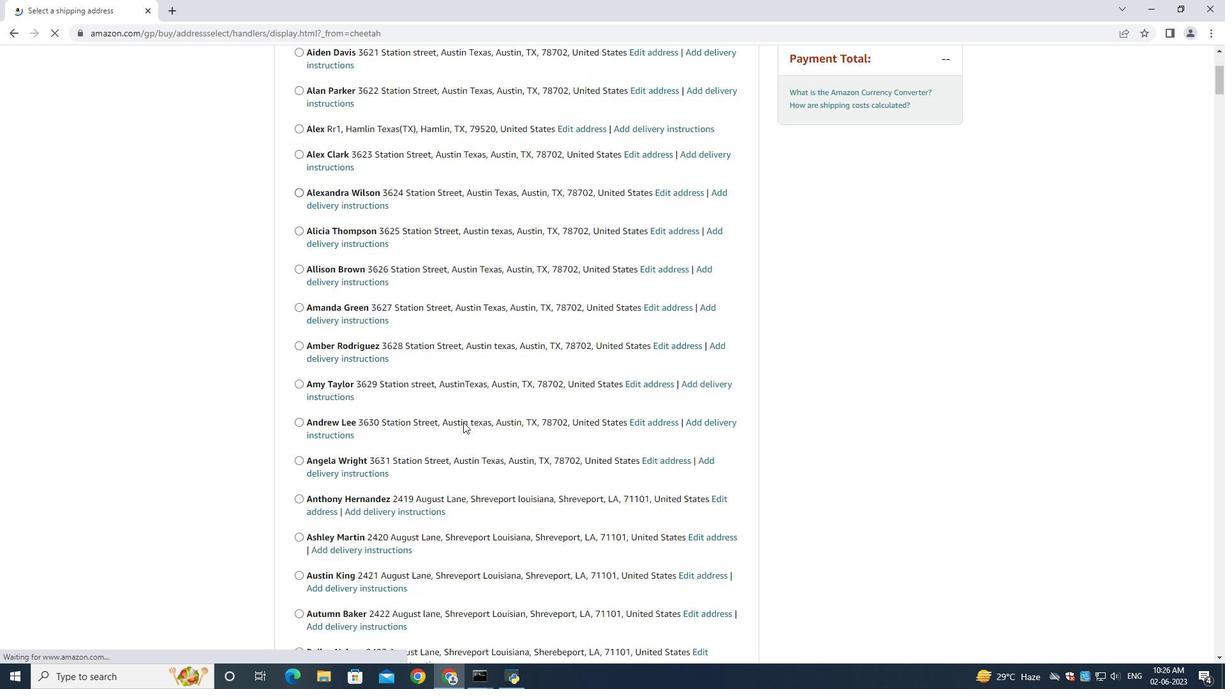 
Action: Mouse scrolled (463, 422) with delta (0, 0)
Screenshot: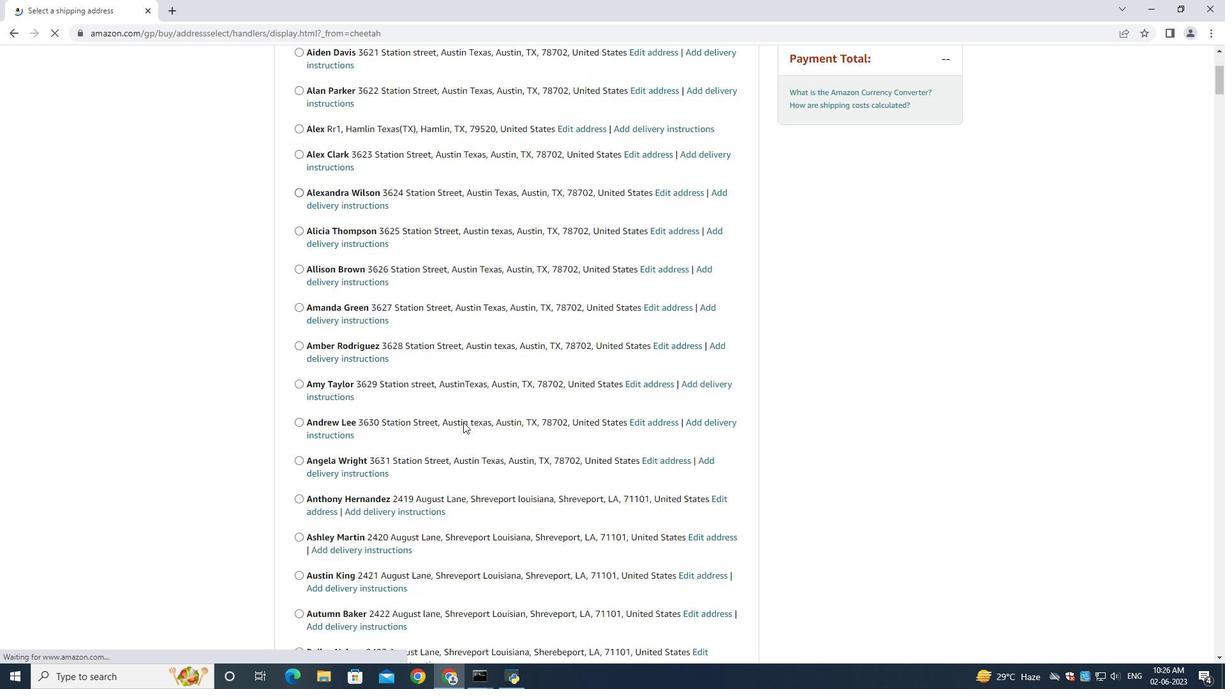 
Action: Mouse moved to (464, 417)
Screenshot: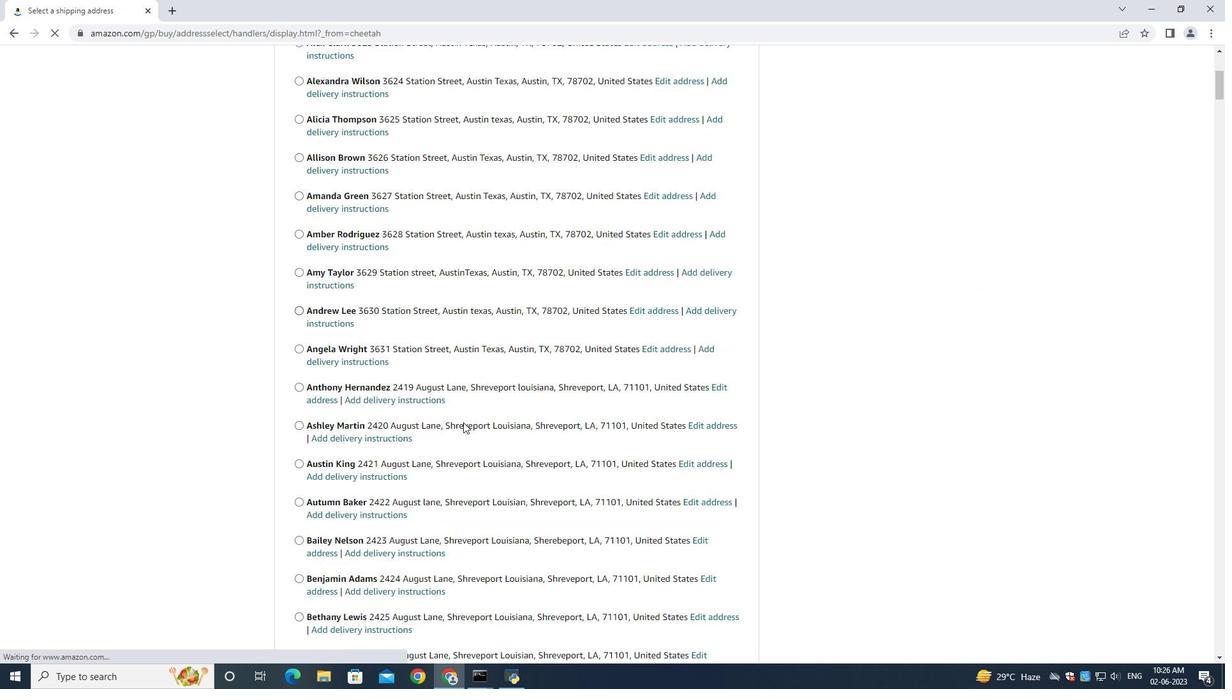 
Action: Mouse scrolled (464, 416) with delta (0, 0)
Screenshot: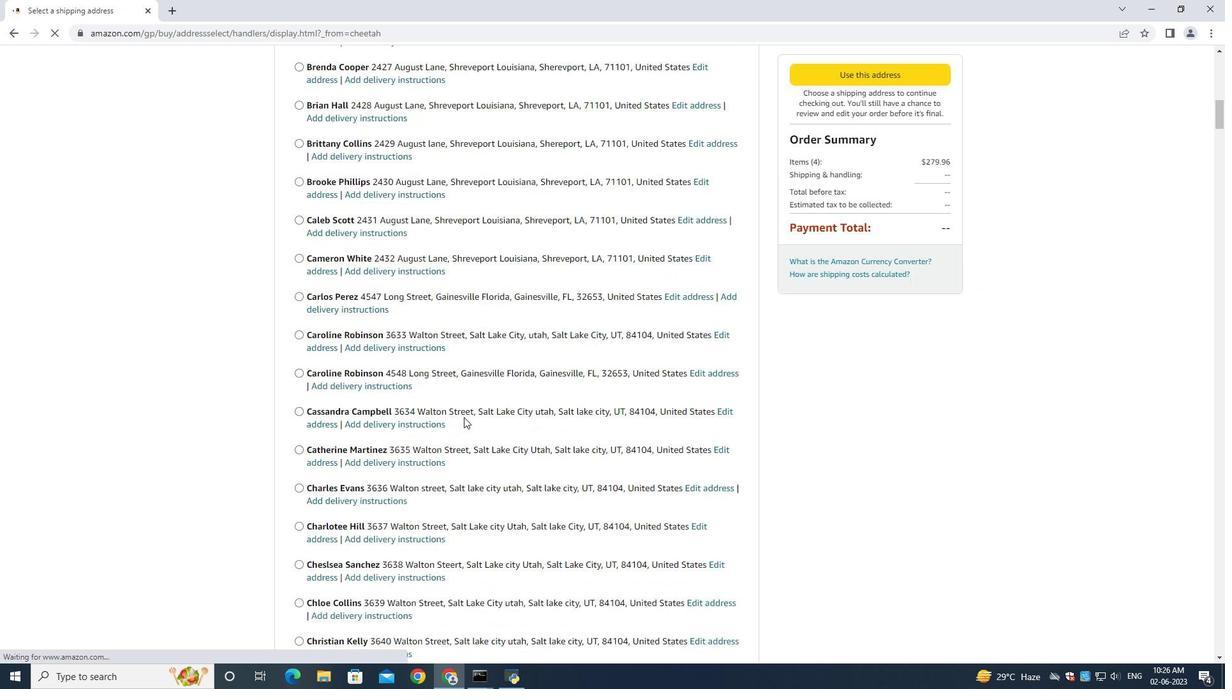 
Action: Mouse scrolled (464, 416) with delta (0, 0)
Screenshot: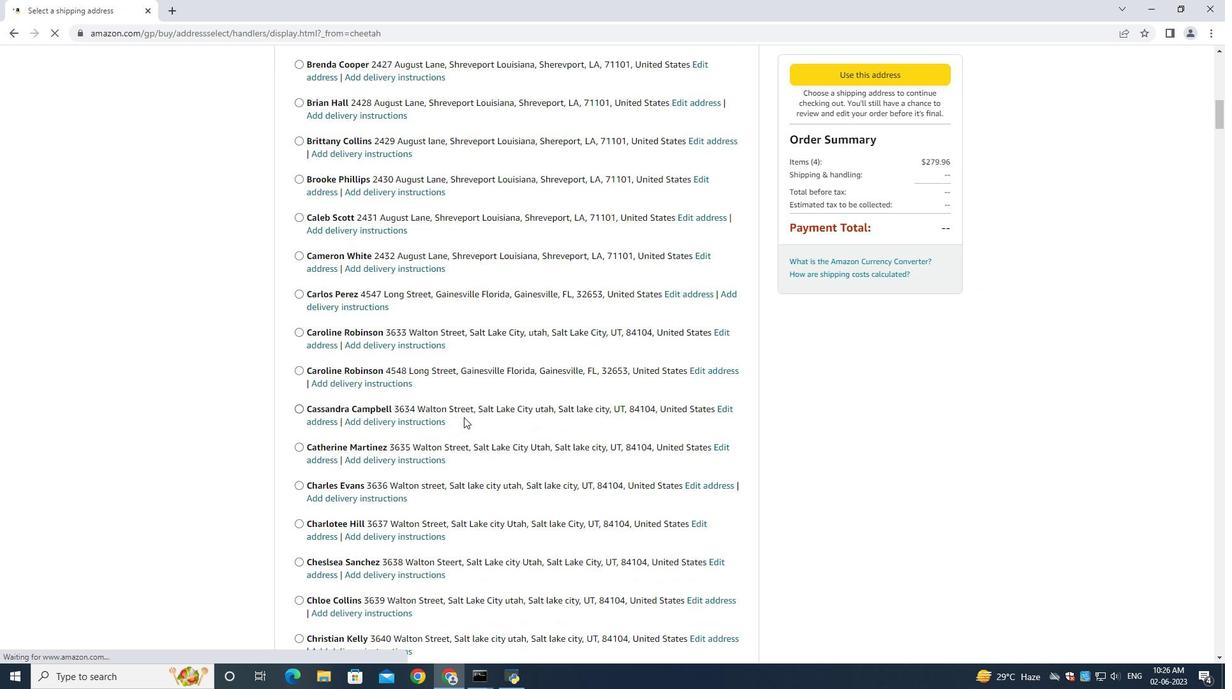 
Action: Mouse scrolled (464, 416) with delta (0, 0)
Screenshot: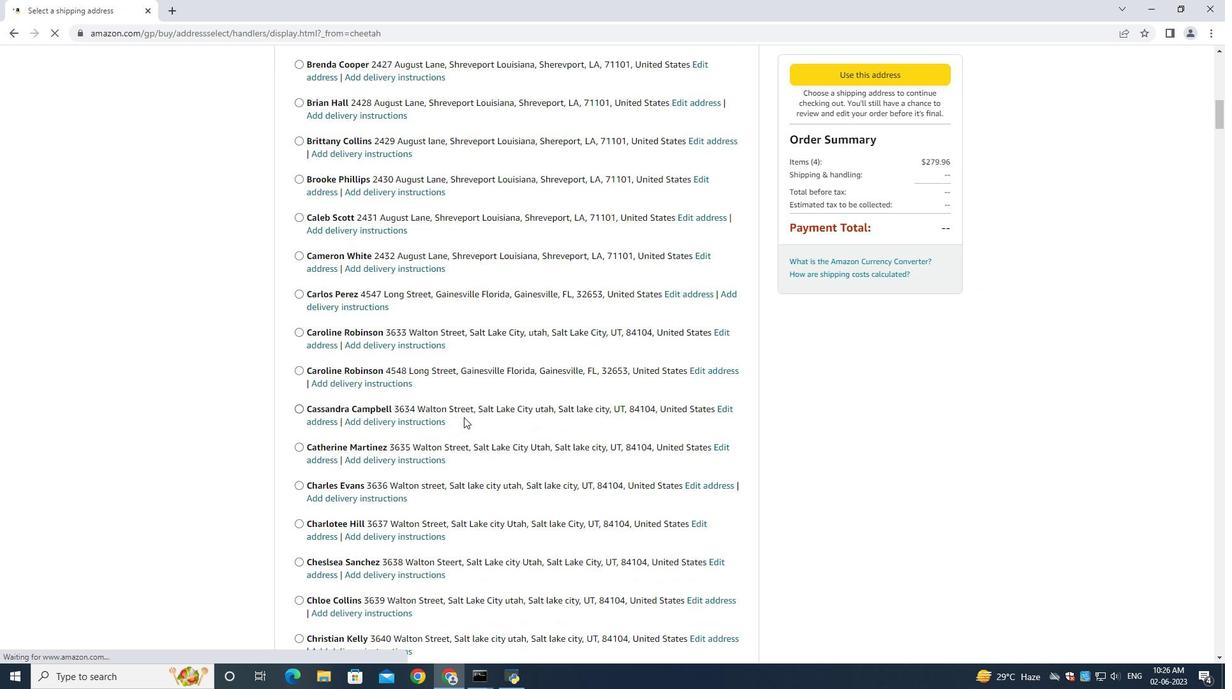 
Action: Mouse scrolled (464, 416) with delta (0, 0)
Screenshot: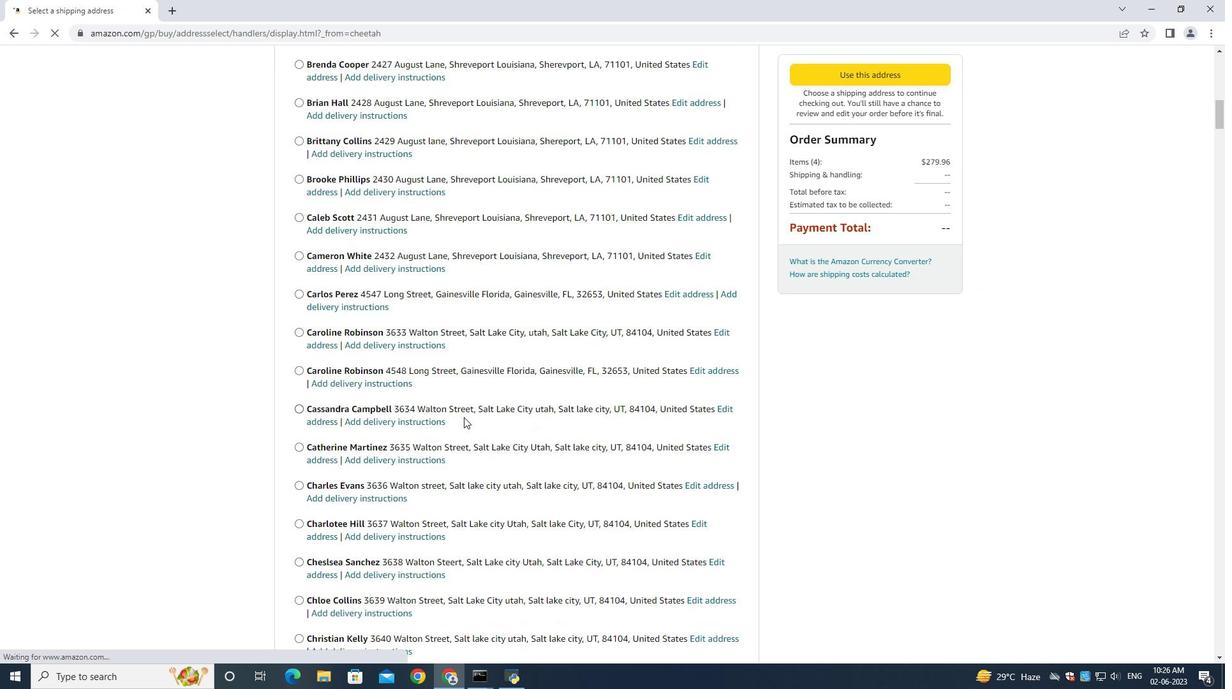 
Action: Mouse scrolled (464, 416) with delta (0, 0)
Screenshot: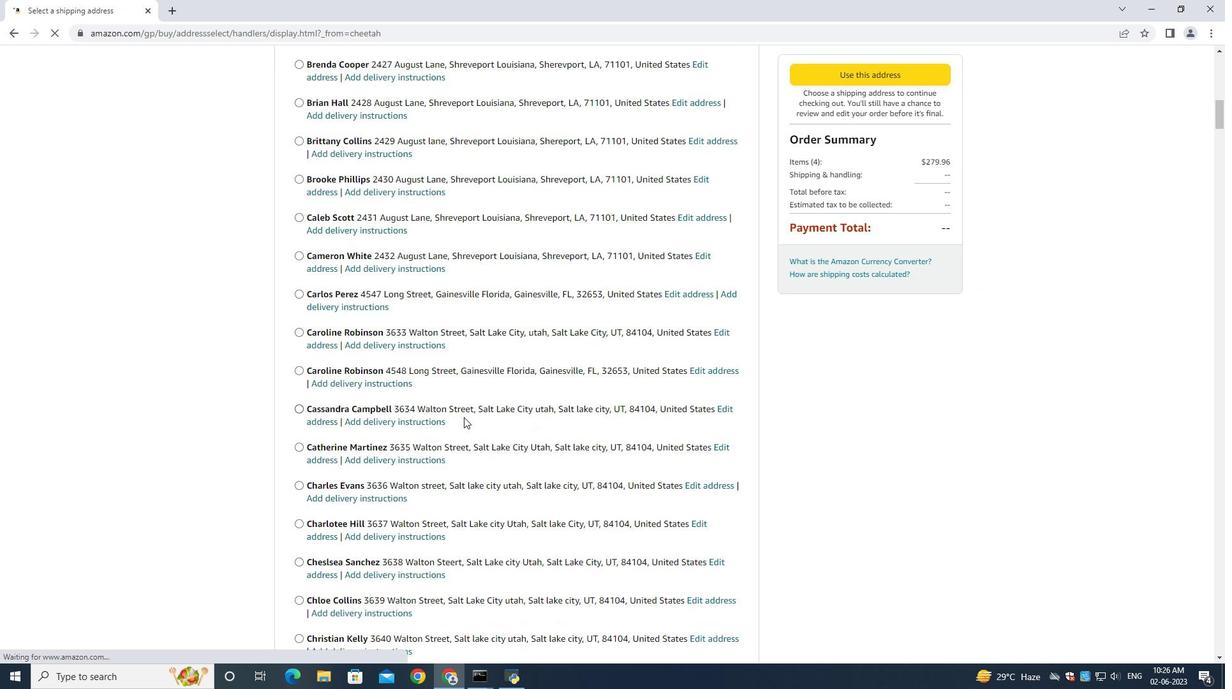 
Action: Mouse scrolled (464, 416) with delta (0, 0)
Screenshot: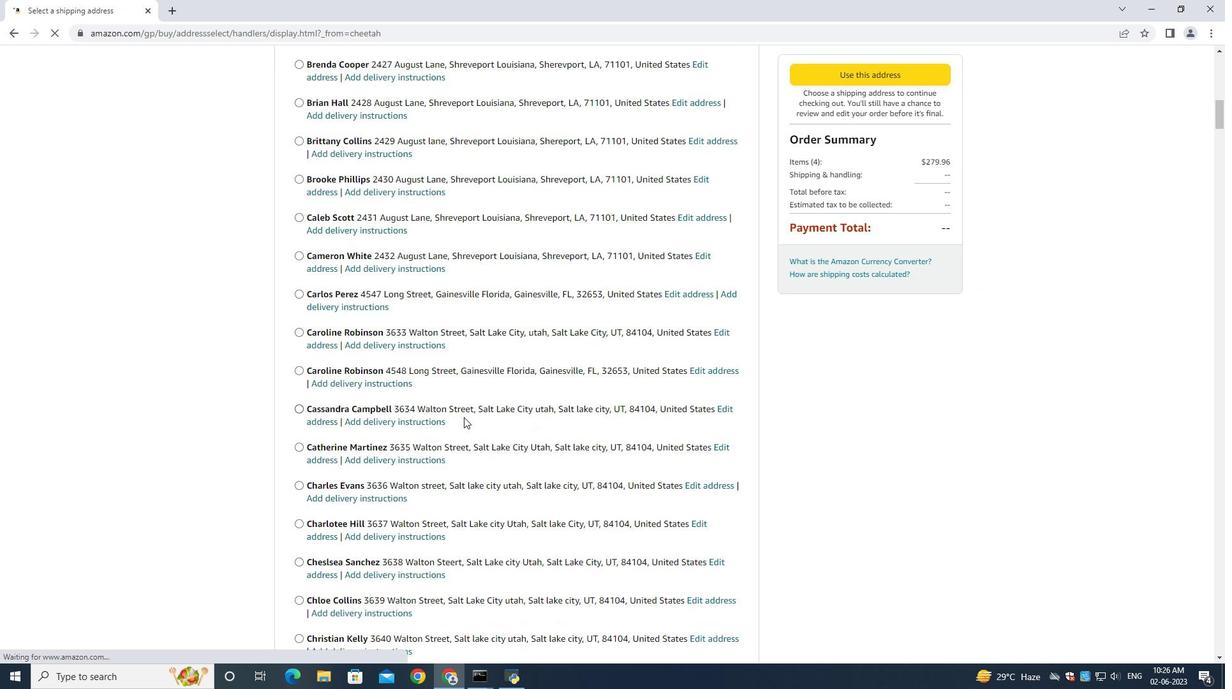 
Action: Mouse scrolled (464, 416) with delta (0, 0)
Screenshot: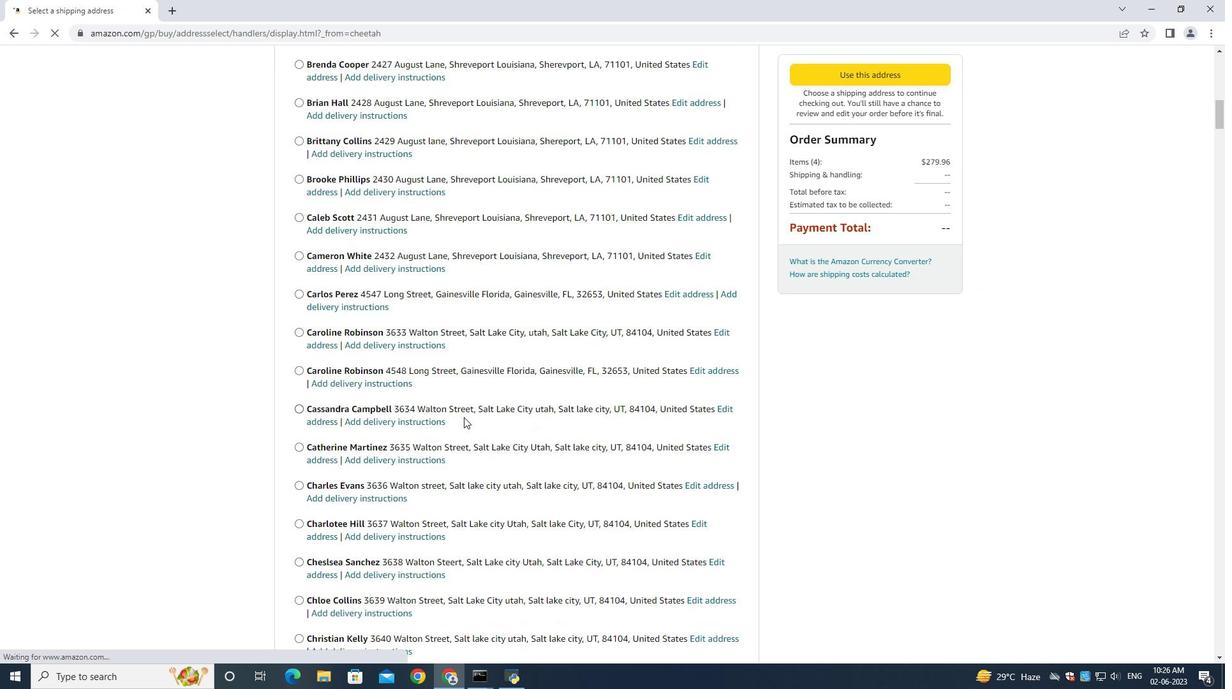
Action: Mouse scrolled (464, 416) with delta (0, 0)
Screenshot: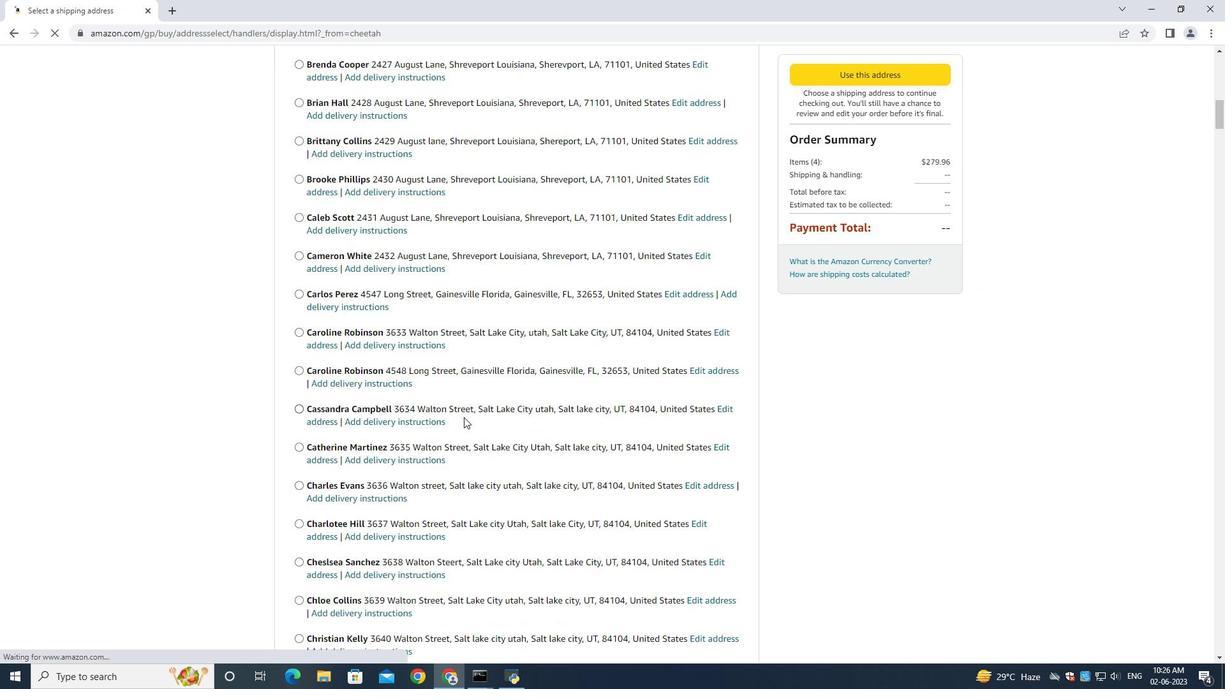 
Action: Mouse scrolled (464, 416) with delta (0, 0)
Screenshot: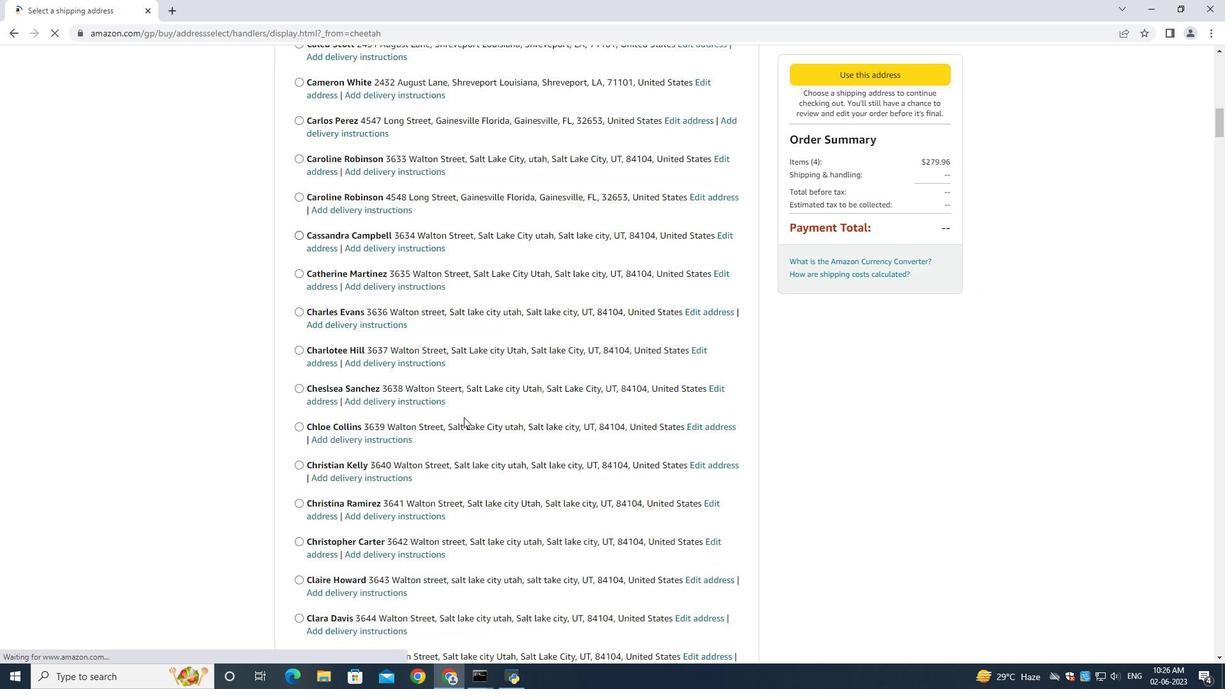 
Action: Mouse scrolled (464, 416) with delta (0, 0)
Screenshot: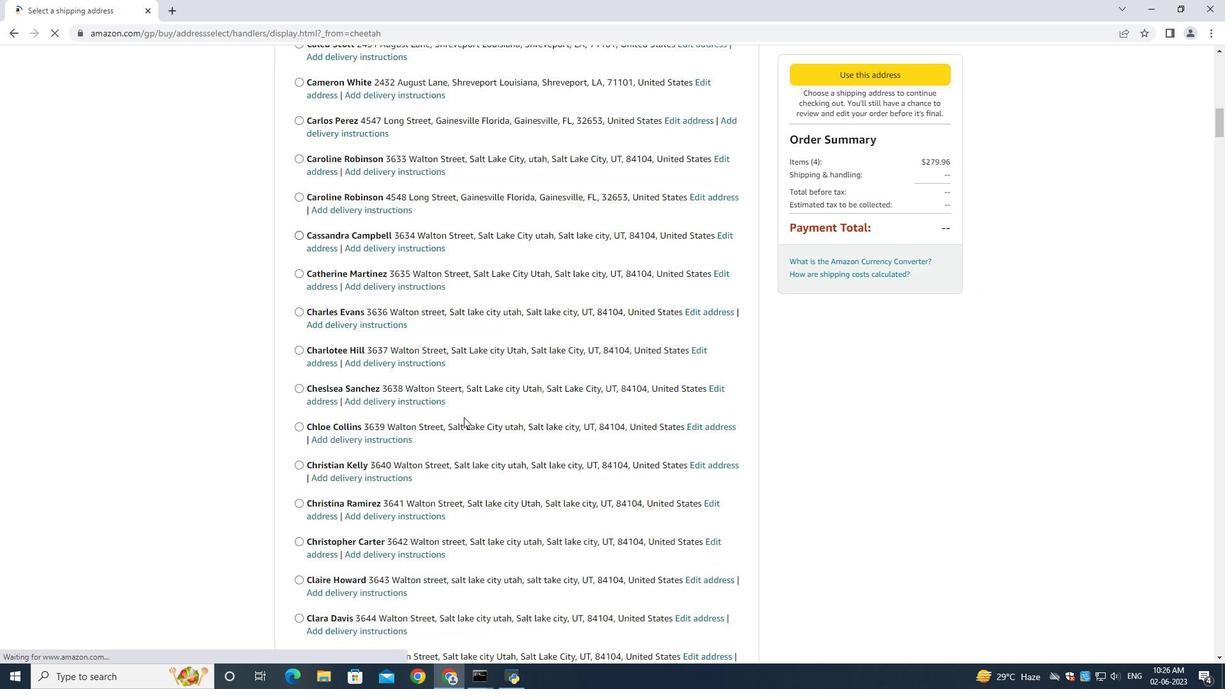 
Action: Mouse scrolled (464, 416) with delta (0, 0)
Screenshot: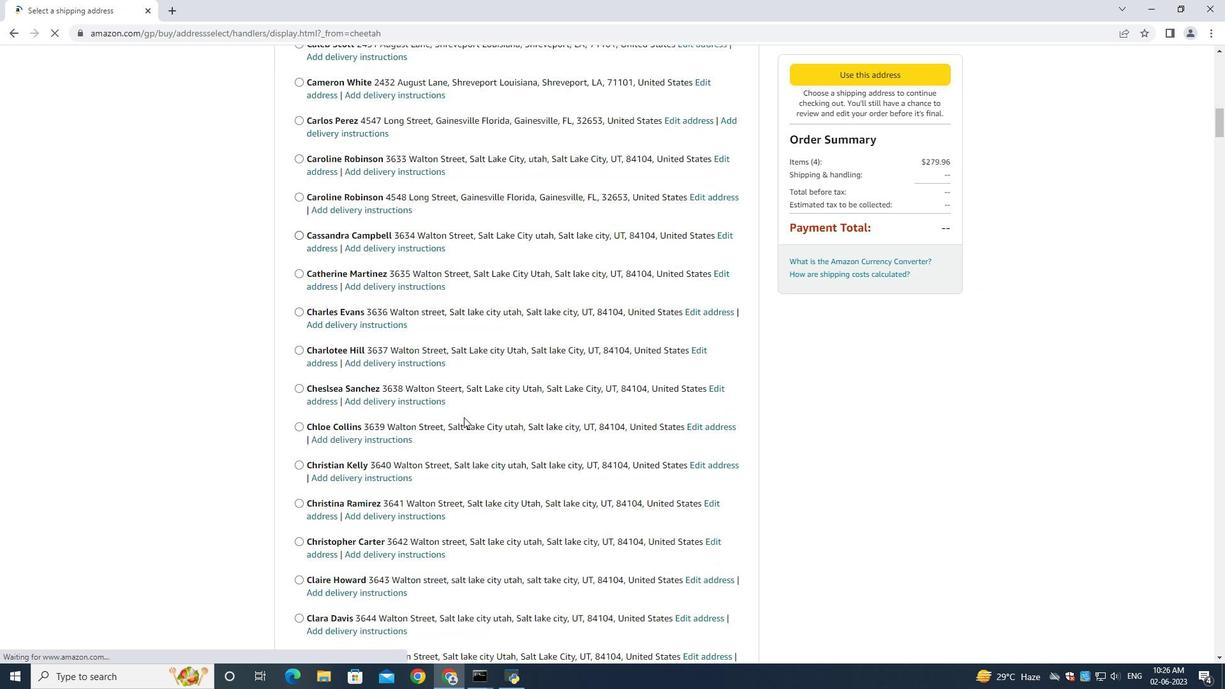 
Action: Mouse scrolled (464, 416) with delta (0, 0)
Screenshot: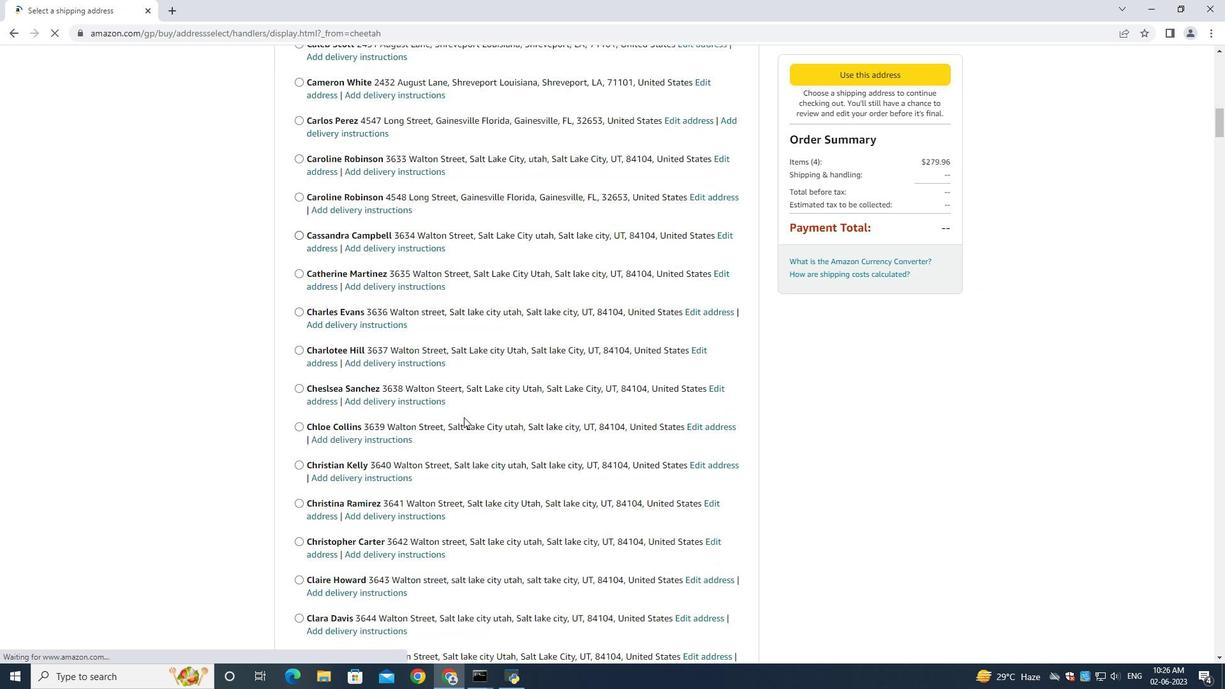 
Action: Mouse scrolled (464, 416) with delta (0, 0)
Screenshot: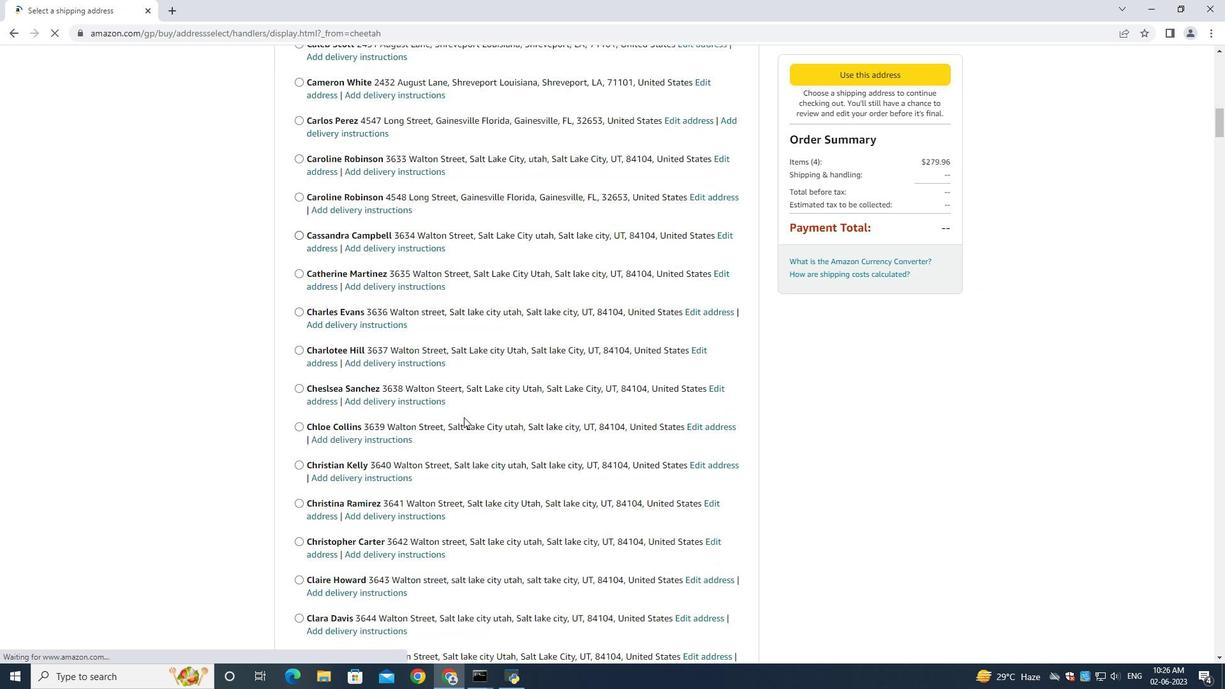
Action: Mouse scrolled (464, 416) with delta (0, 0)
Screenshot: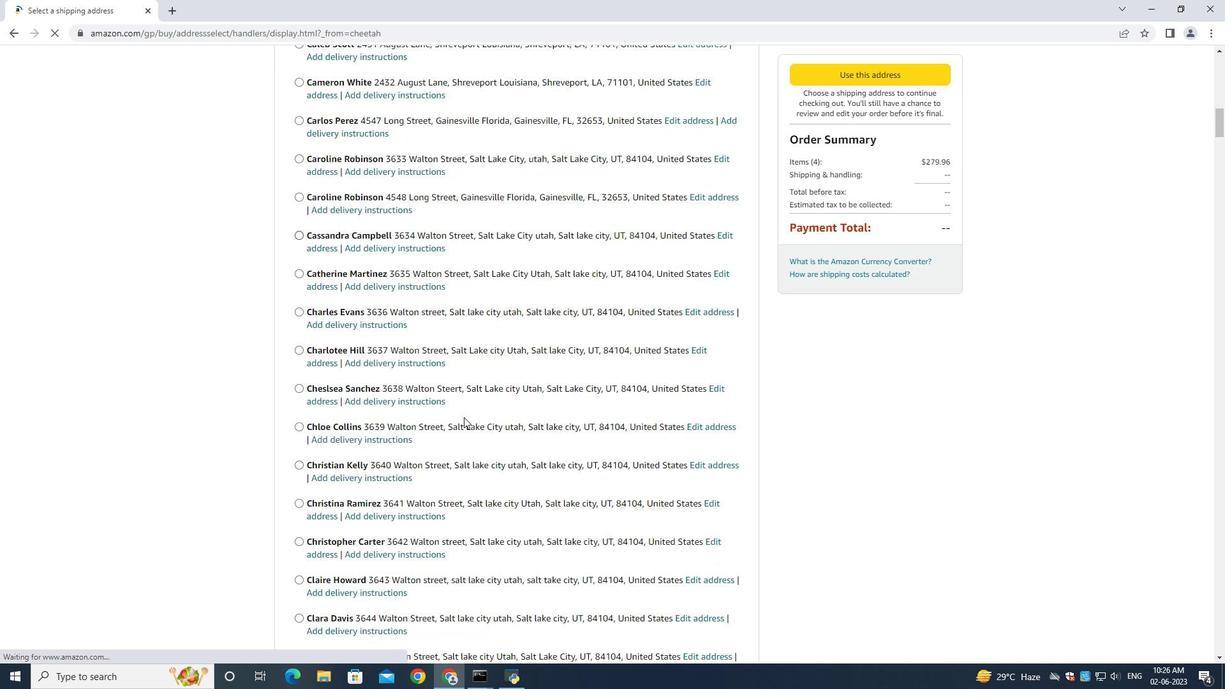 
Action: Mouse scrolled (464, 416) with delta (0, 0)
Screenshot: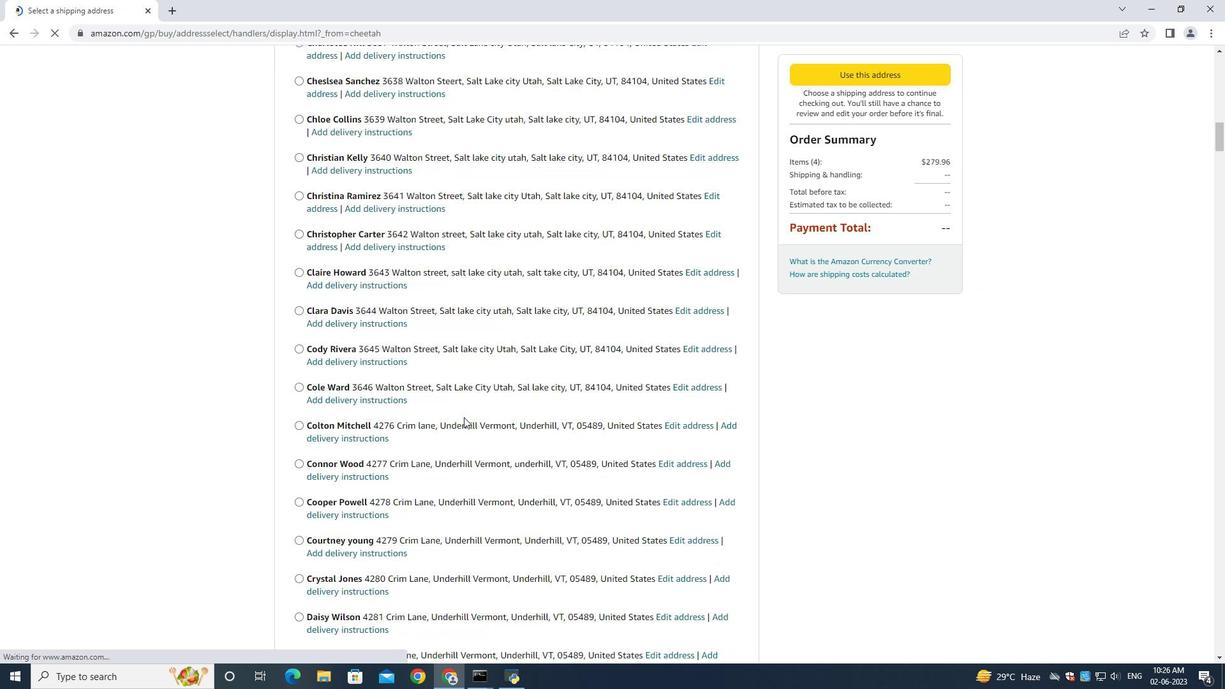 
Action: Mouse scrolled (464, 416) with delta (0, 0)
Screenshot: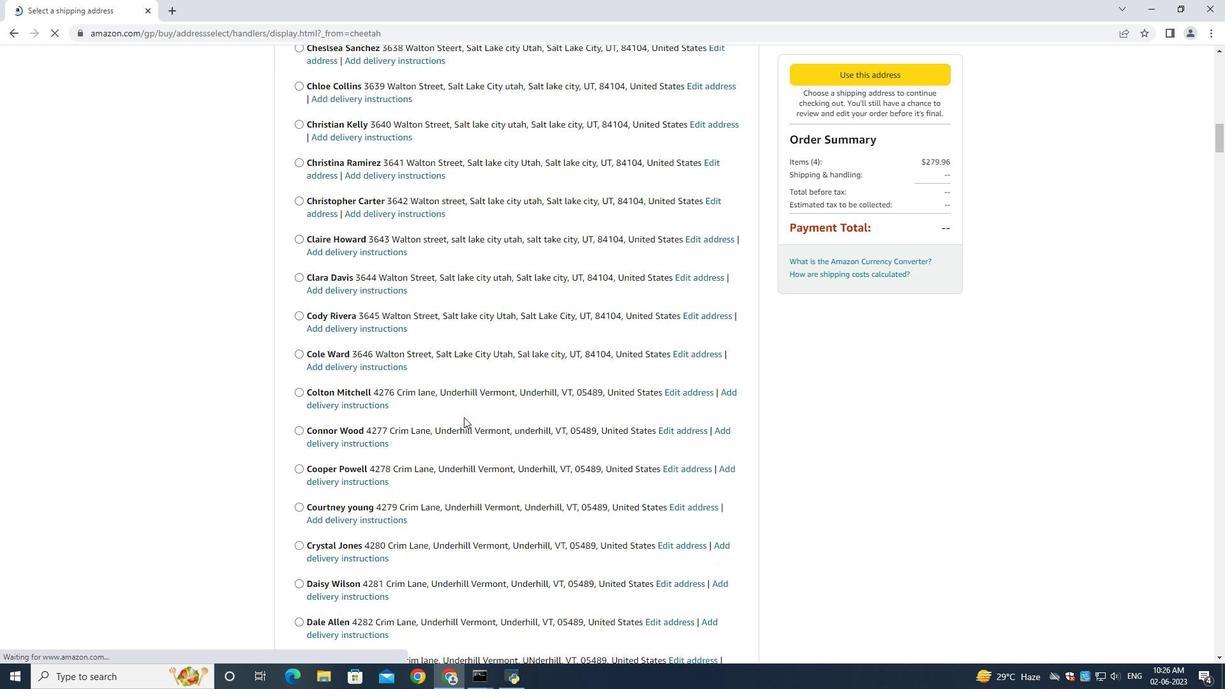 
Action: Mouse scrolled (464, 416) with delta (0, 0)
Screenshot: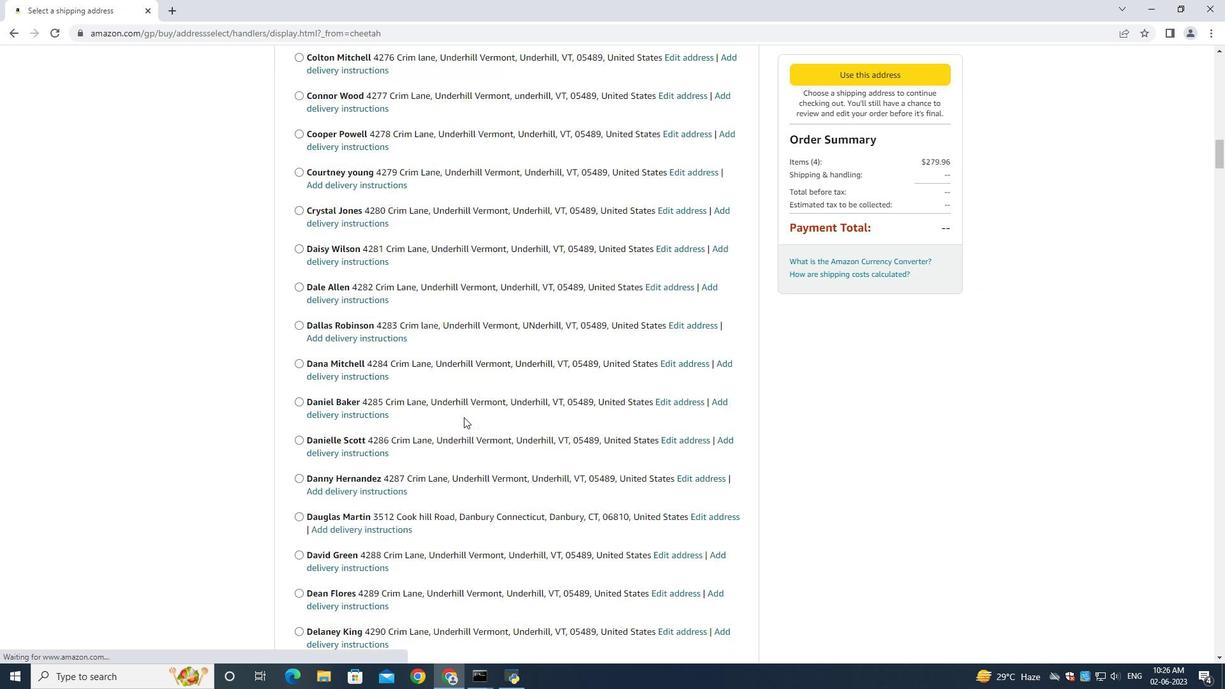 
Action: Mouse scrolled (464, 416) with delta (0, 0)
Screenshot: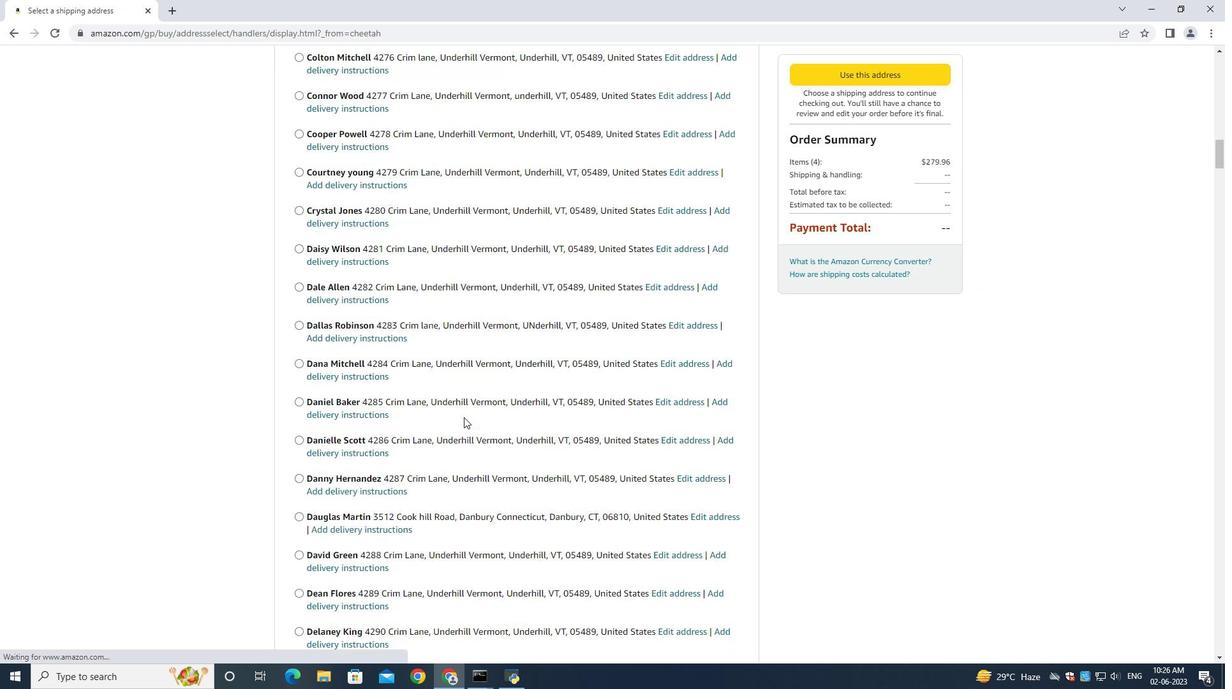 
Action: Mouse scrolled (464, 416) with delta (0, 0)
Screenshot: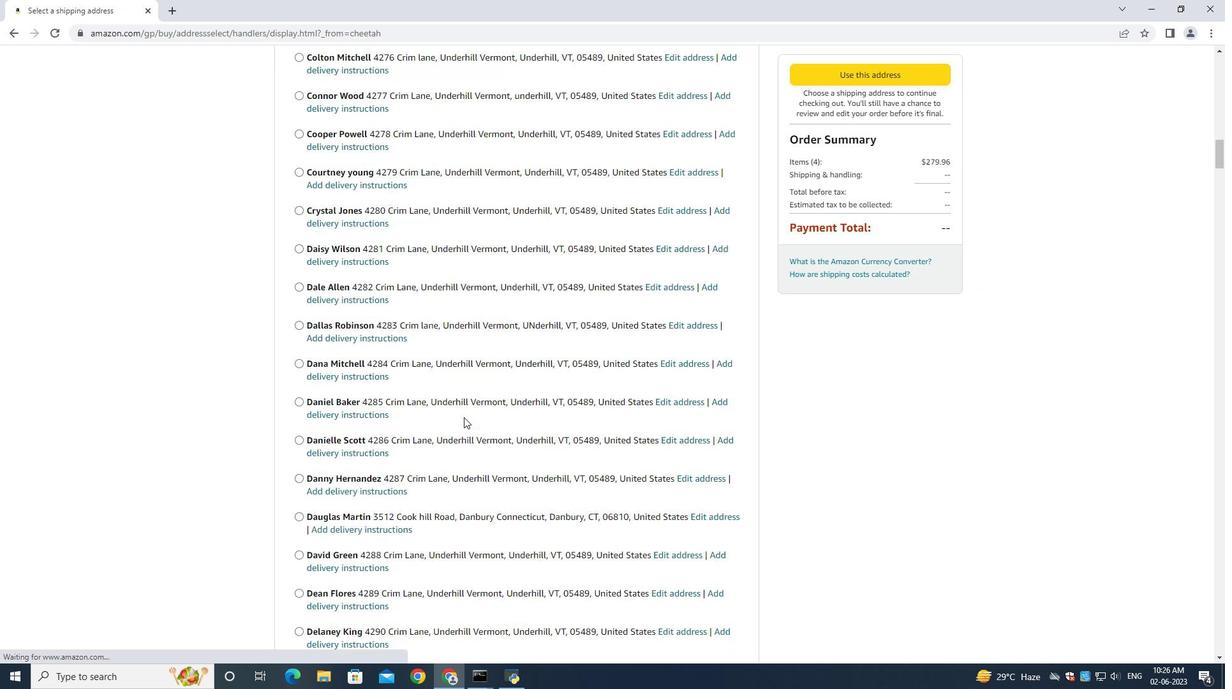 
Action: Mouse scrolled (464, 416) with delta (0, 0)
Screenshot: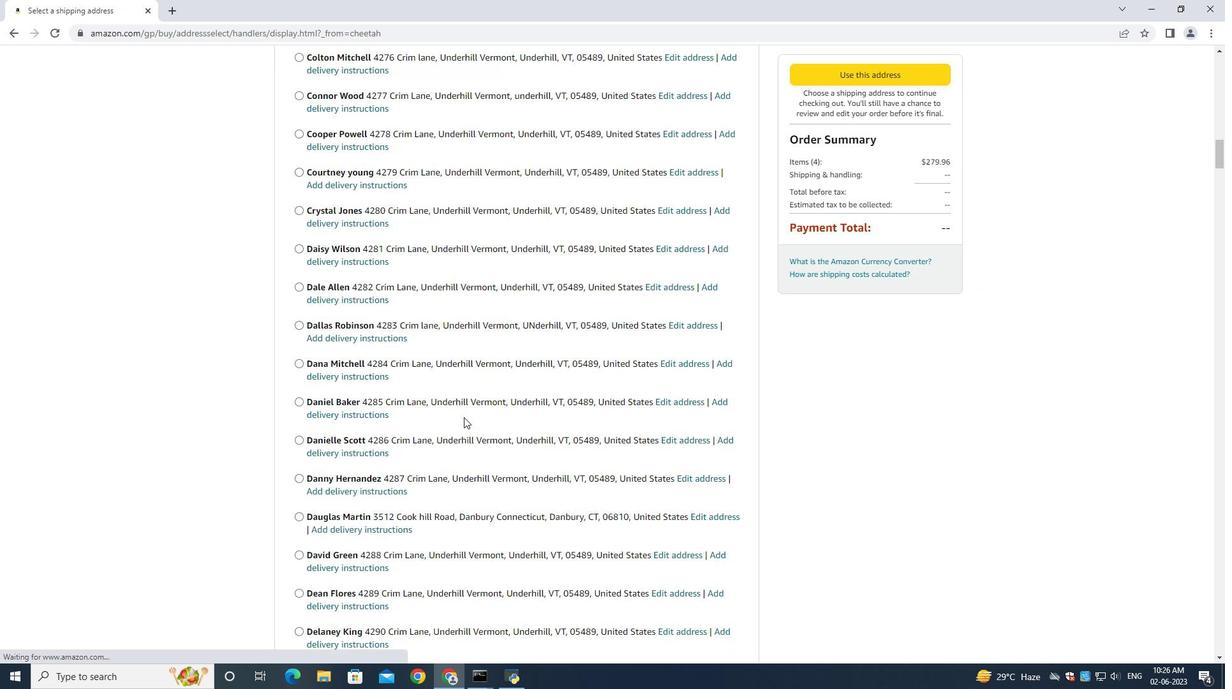 
Action: Mouse scrolled (464, 416) with delta (0, 0)
Screenshot: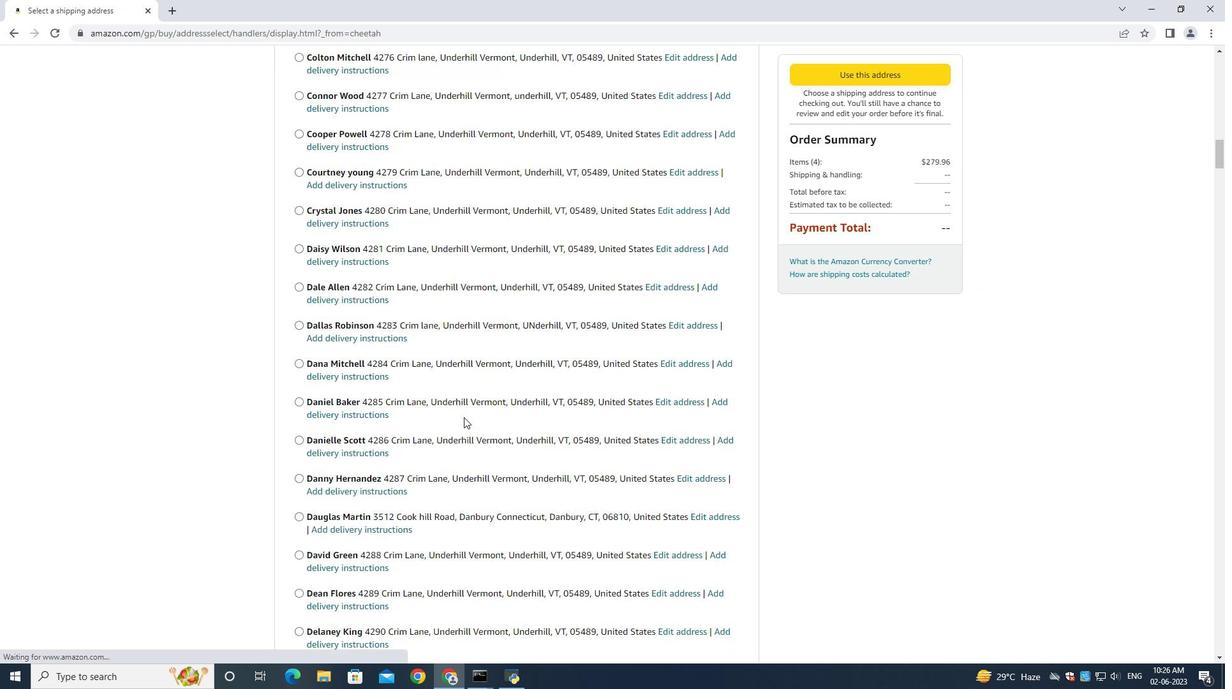 
Action: Mouse scrolled (464, 416) with delta (0, 0)
Screenshot: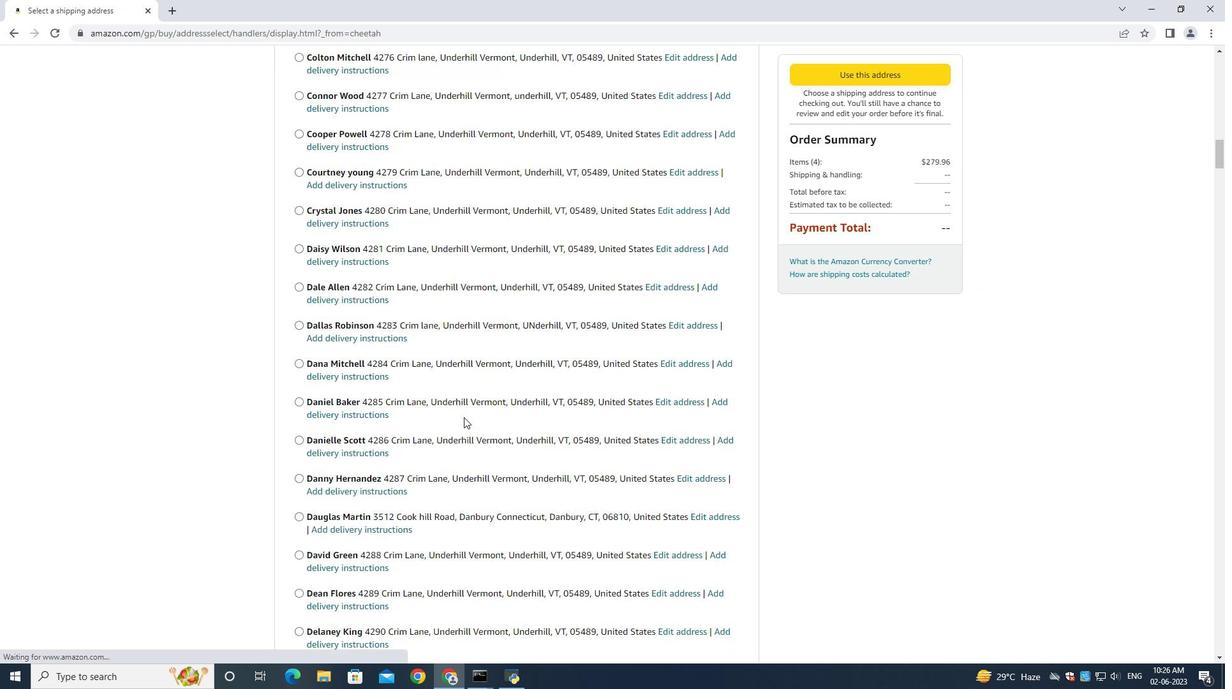 
Action: Mouse scrolled (464, 416) with delta (0, 0)
Screenshot: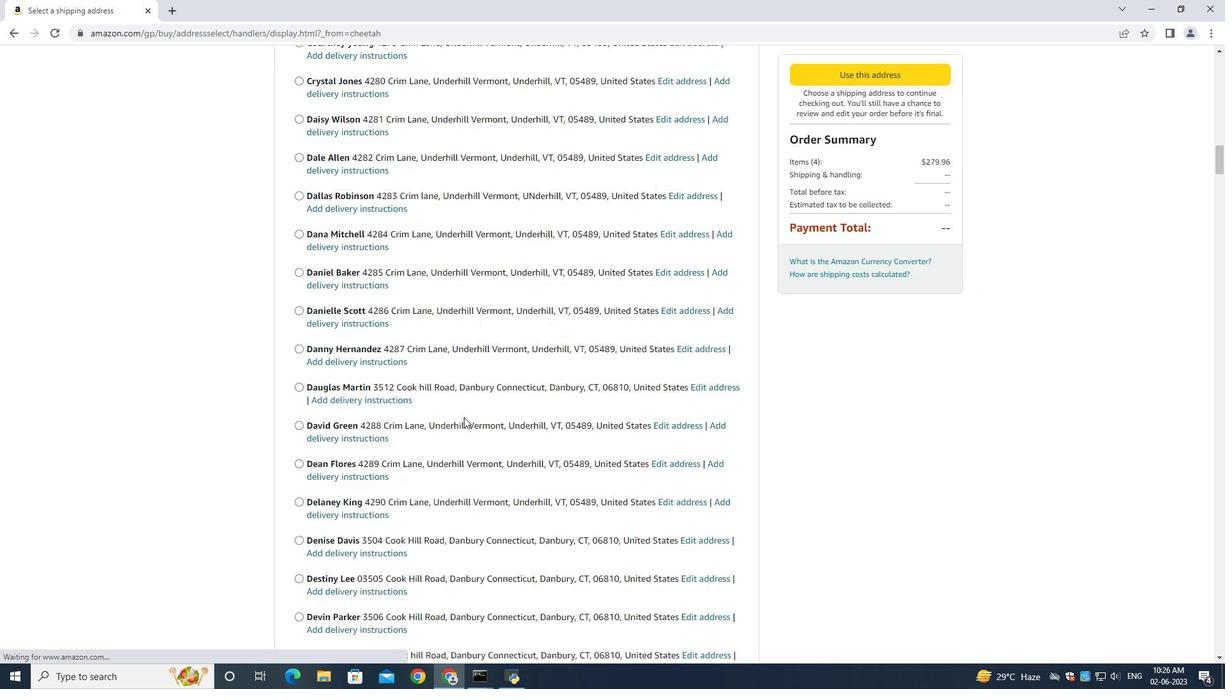 
Action: Mouse scrolled (464, 416) with delta (0, 0)
Screenshot: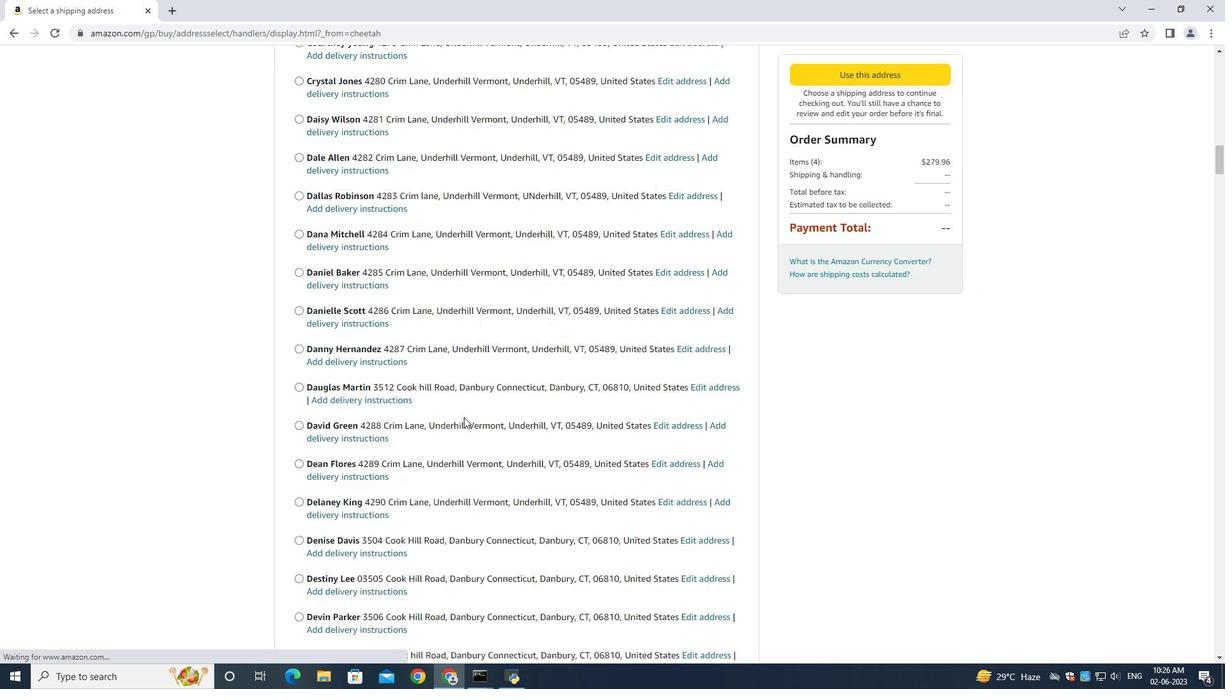 
Action: Mouse scrolled (464, 416) with delta (0, 0)
Screenshot: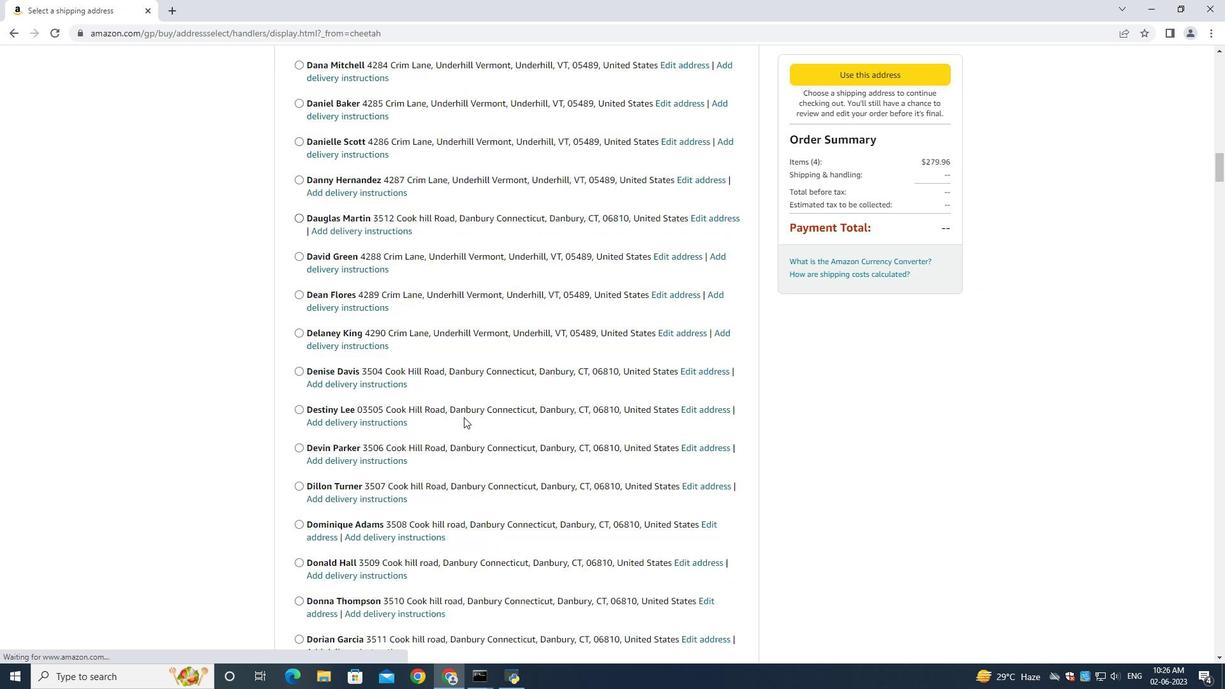 
Action: Mouse scrolled (464, 416) with delta (0, 0)
Screenshot: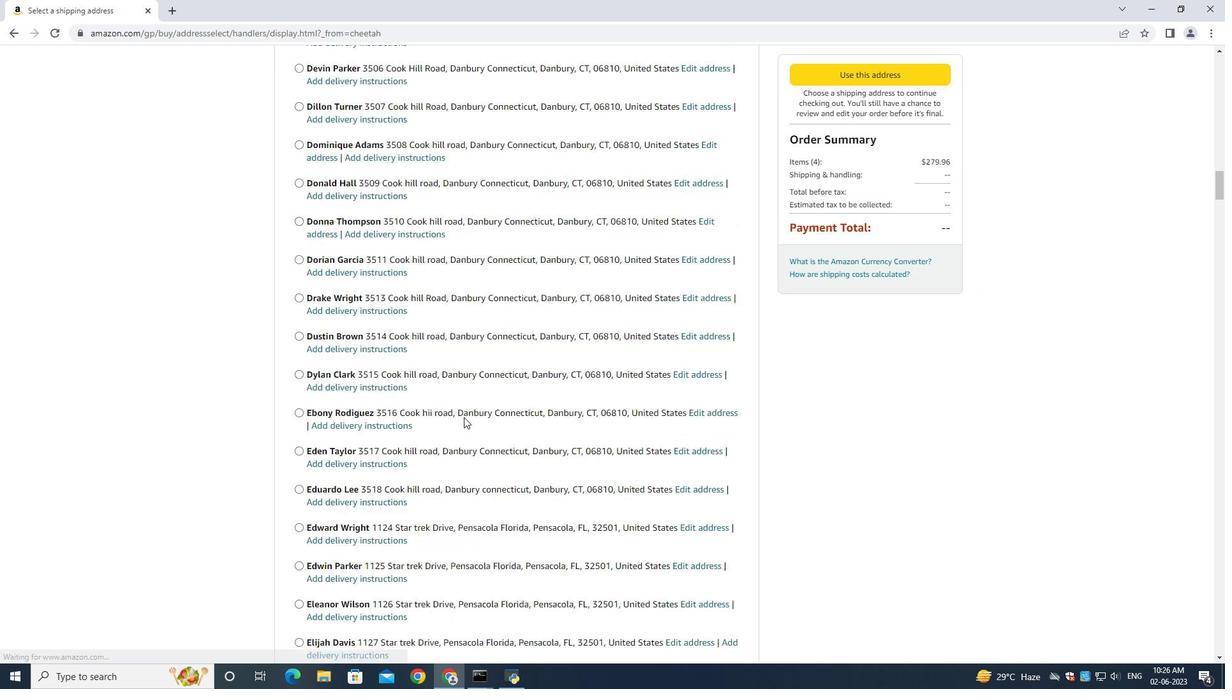 
Action: Mouse scrolled (464, 416) with delta (0, 0)
Screenshot: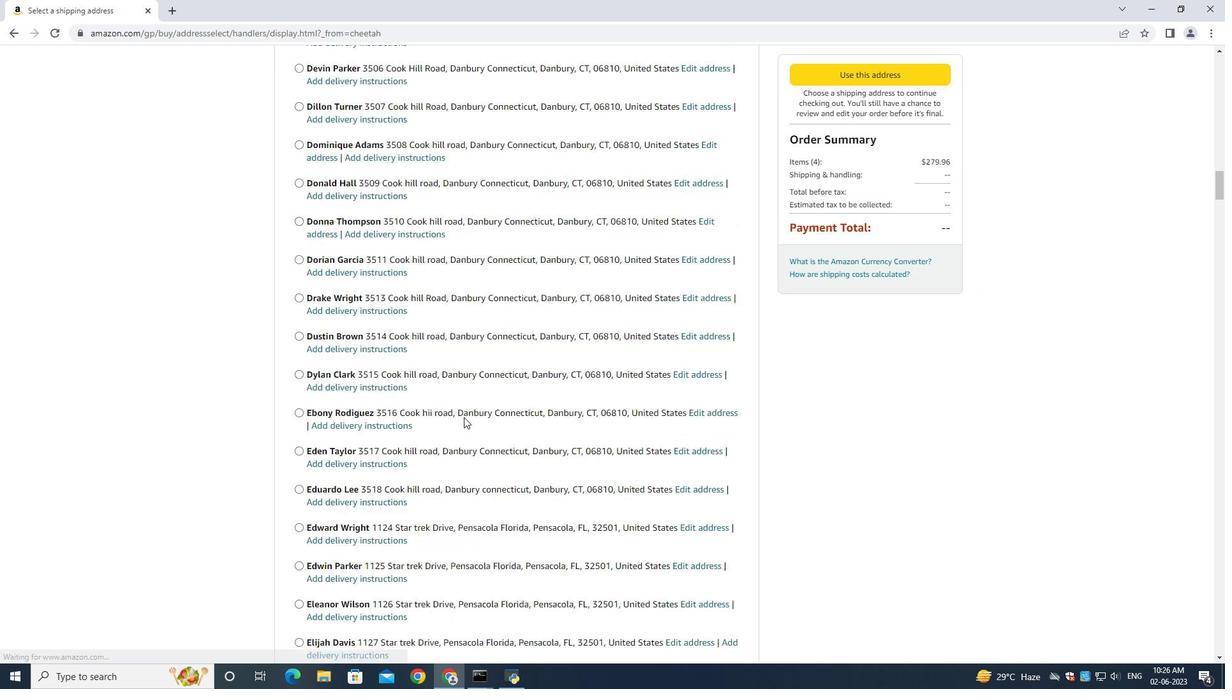 
Action: Mouse scrolled (464, 416) with delta (0, 0)
Screenshot: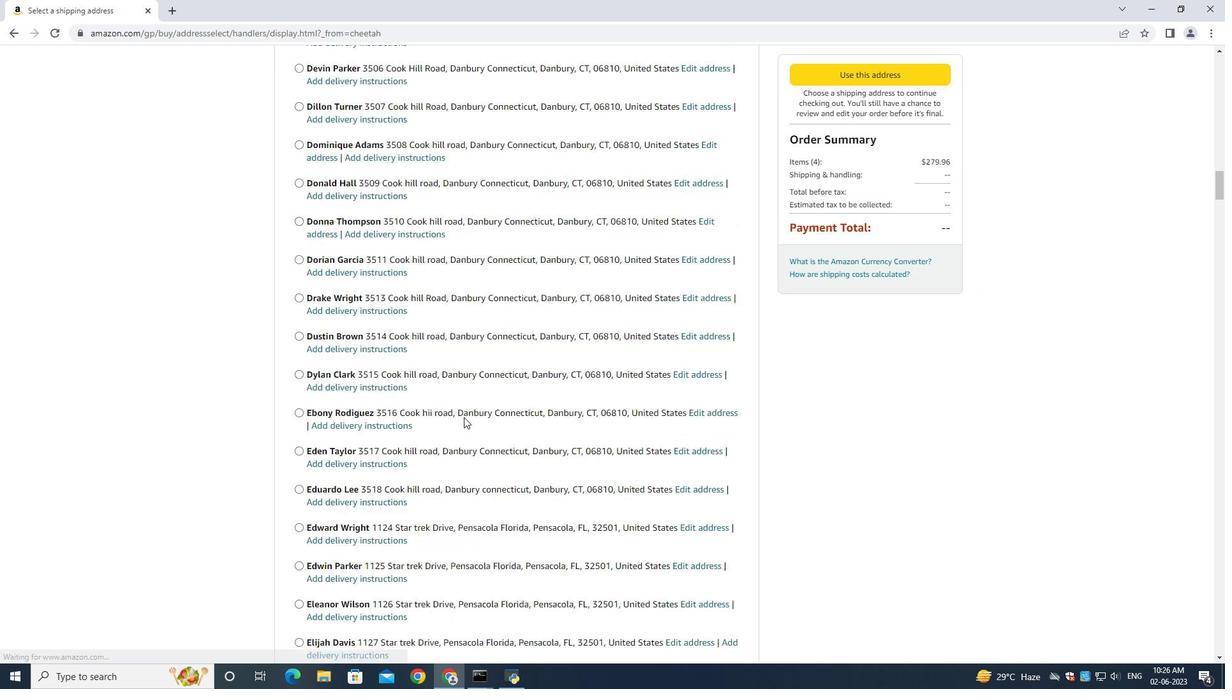 
Action: Mouse scrolled (464, 416) with delta (0, 0)
Screenshot: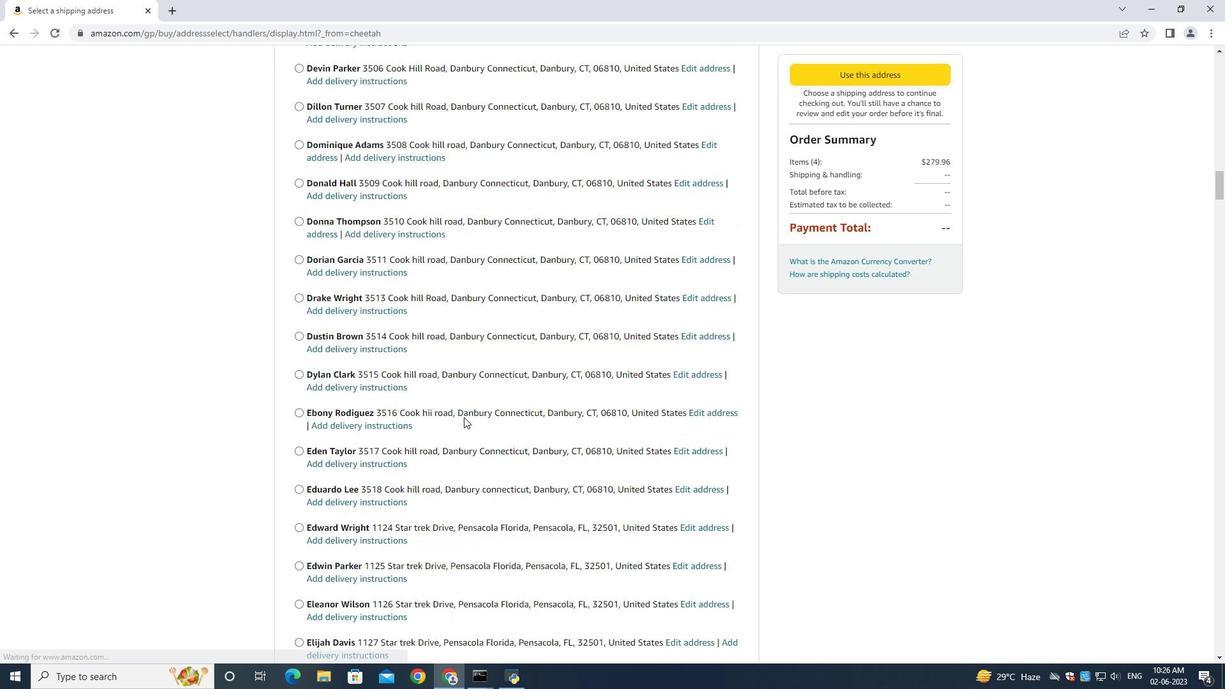 
Action: Mouse scrolled (464, 416) with delta (0, 0)
Screenshot: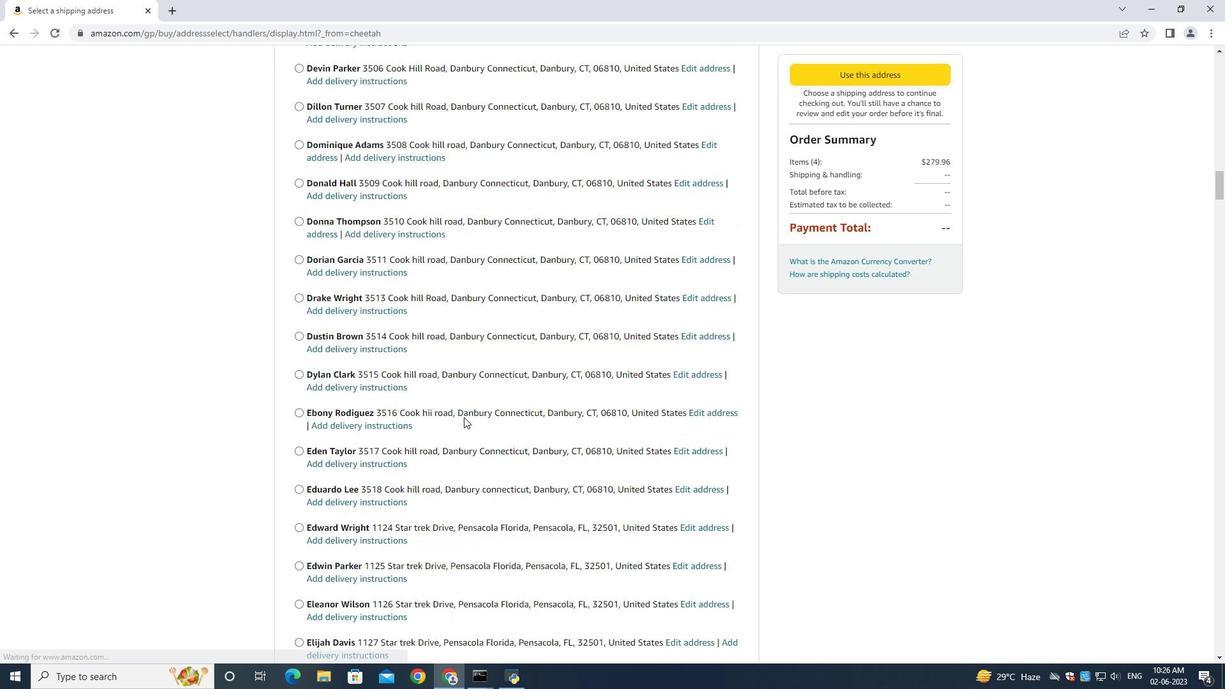 
Action: Mouse scrolled (464, 416) with delta (0, 0)
Screenshot: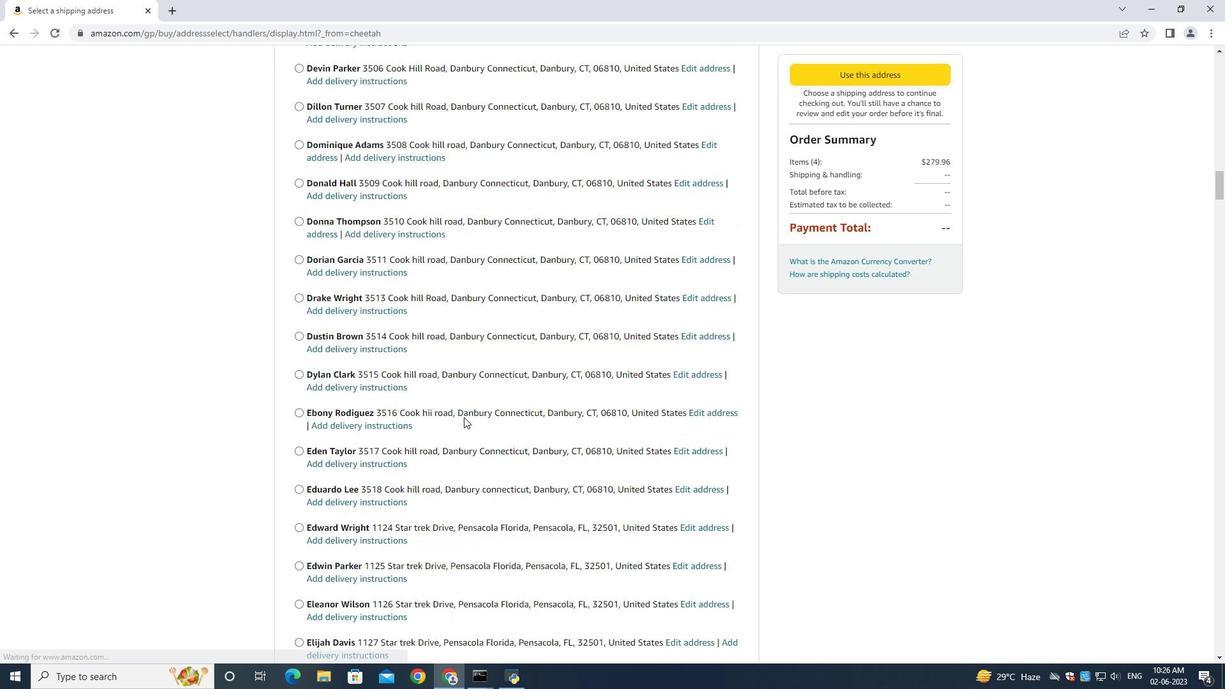 
Action: Mouse scrolled (464, 416) with delta (0, 0)
Screenshot: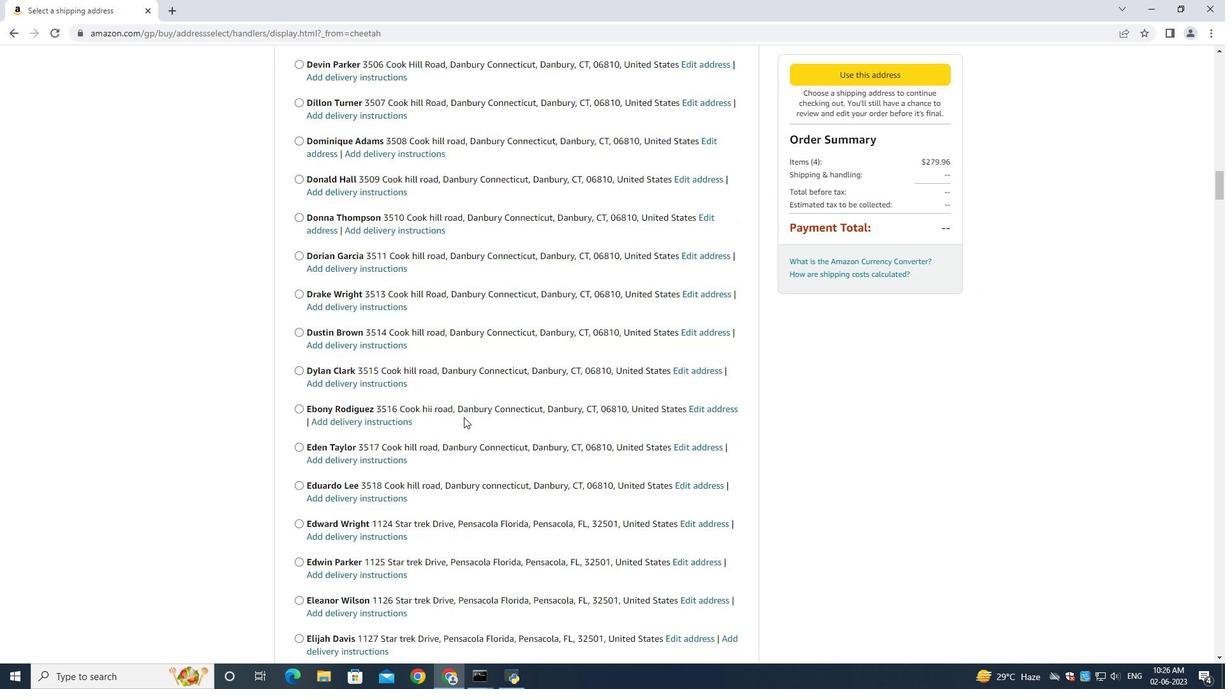 
Action: Mouse moved to (464, 412)
Screenshot: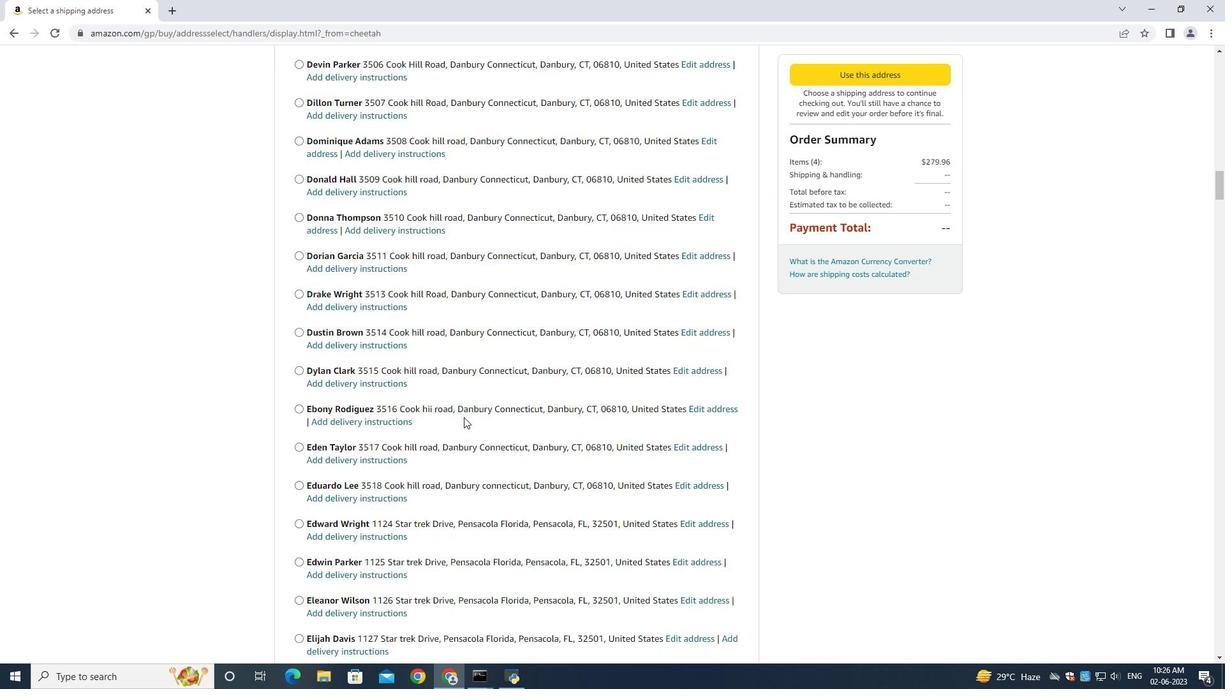 
Action: Mouse scrolled (464, 411) with delta (0, 0)
Screenshot: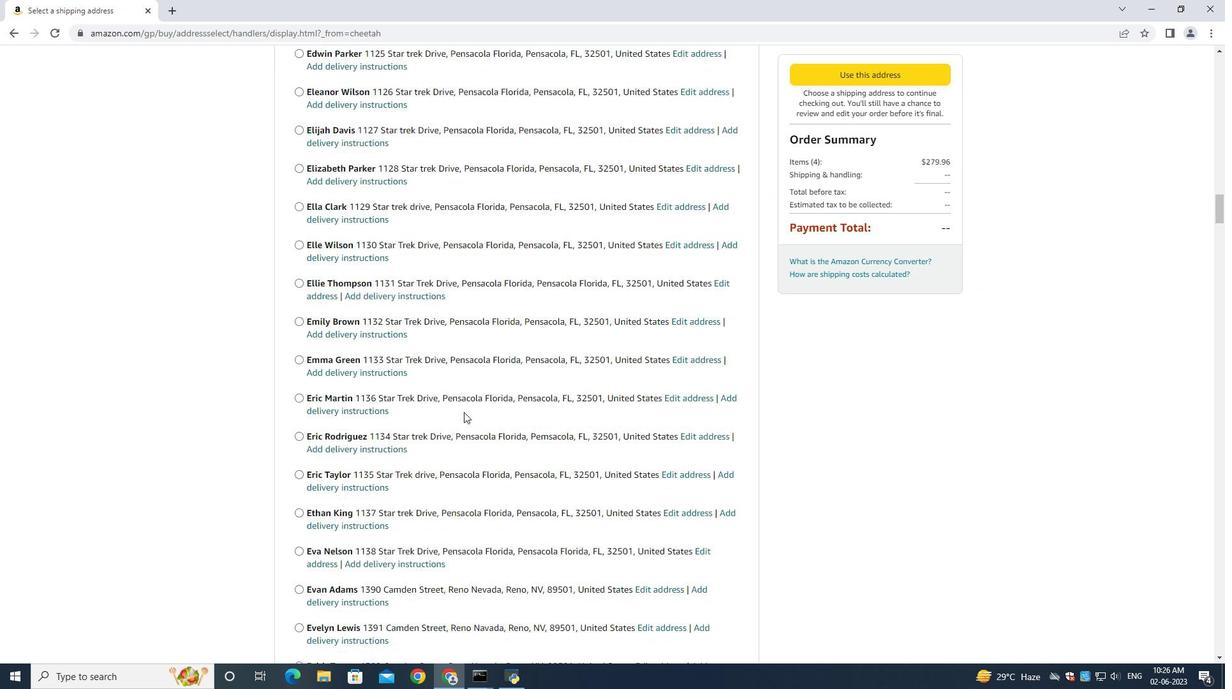 
Action: Mouse scrolled (464, 411) with delta (0, 0)
Screenshot: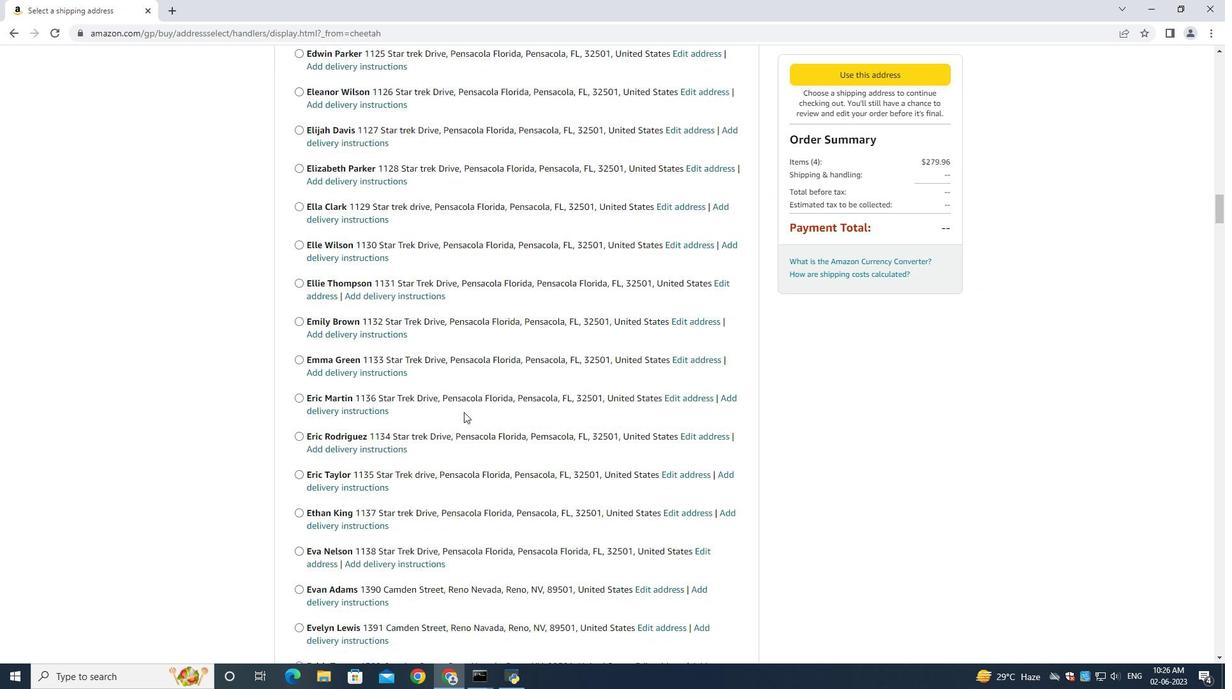 
Action: Mouse scrolled (464, 411) with delta (0, 0)
Screenshot: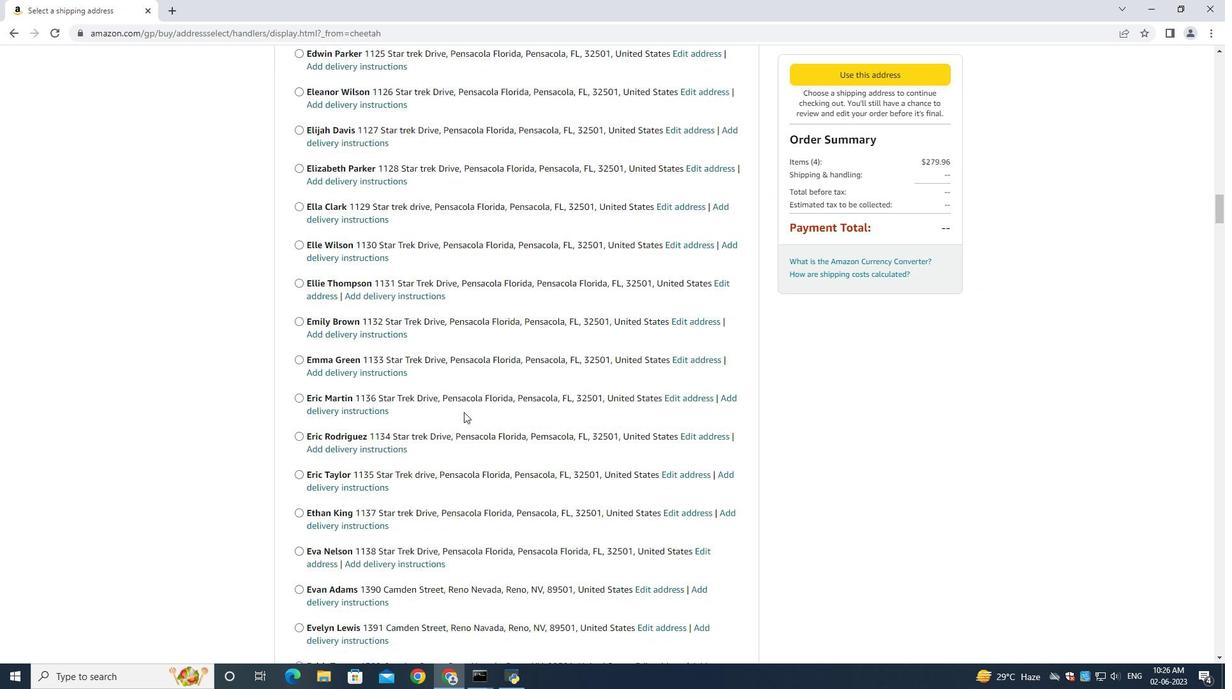 
Action: Mouse scrolled (464, 411) with delta (0, 0)
Screenshot: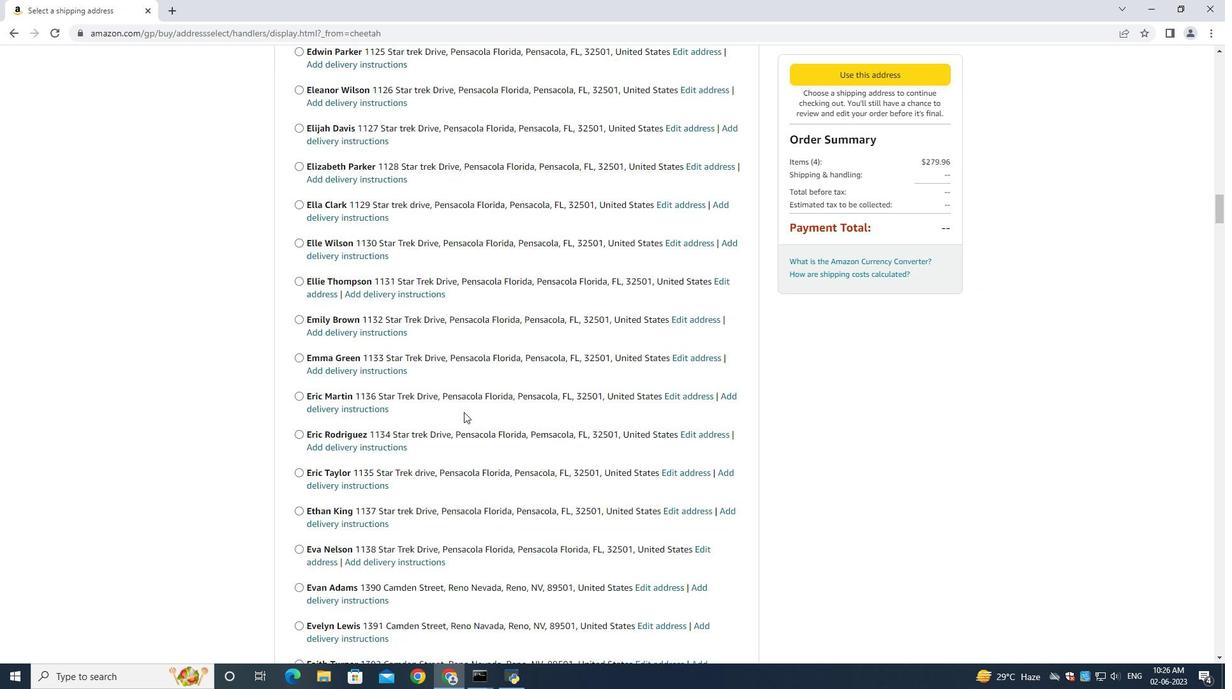 
Action: Mouse scrolled (464, 411) with delta (0, 0)
Screenshot: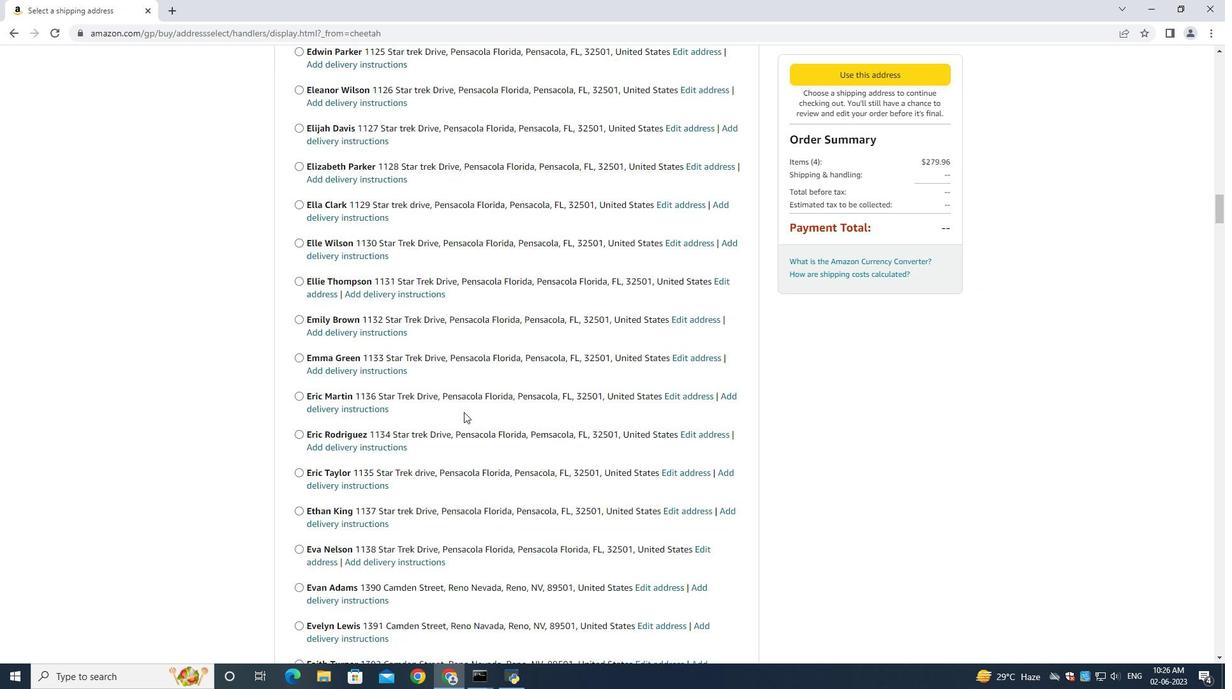 
Action: Mouse scrolled (464, 411) with delta (0, 0)
Screenshot: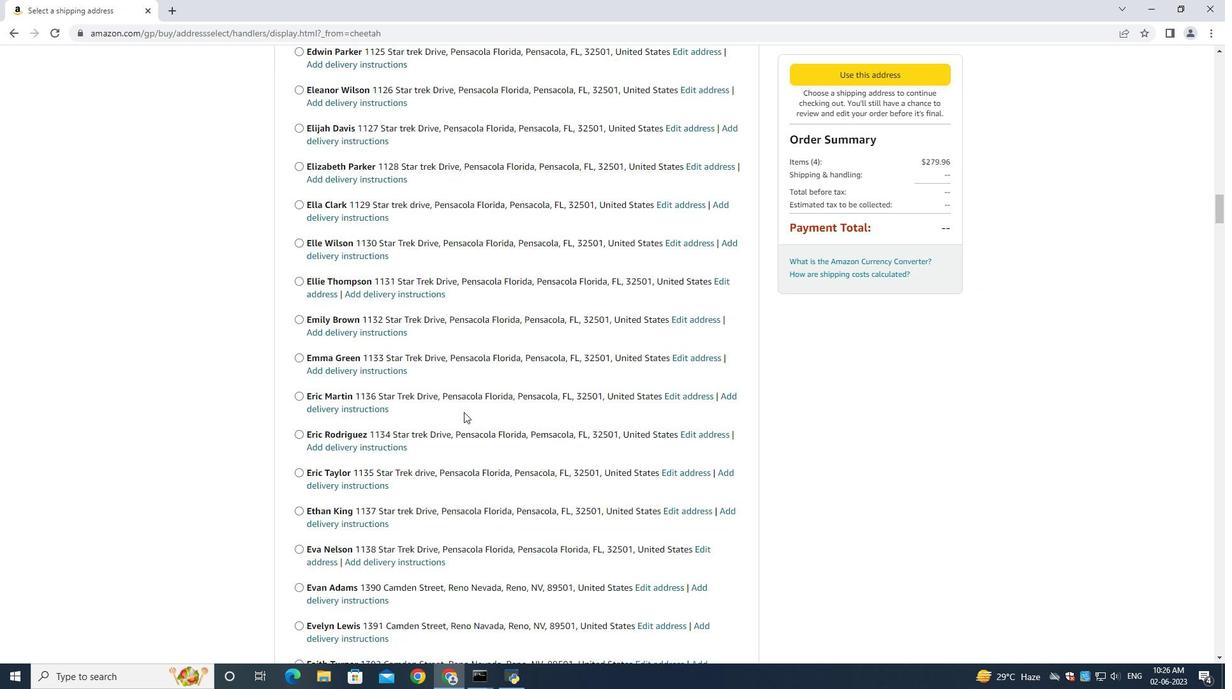 
Action: Mouse scrolled (464, 411) with delta (0, 0)
Screenshot: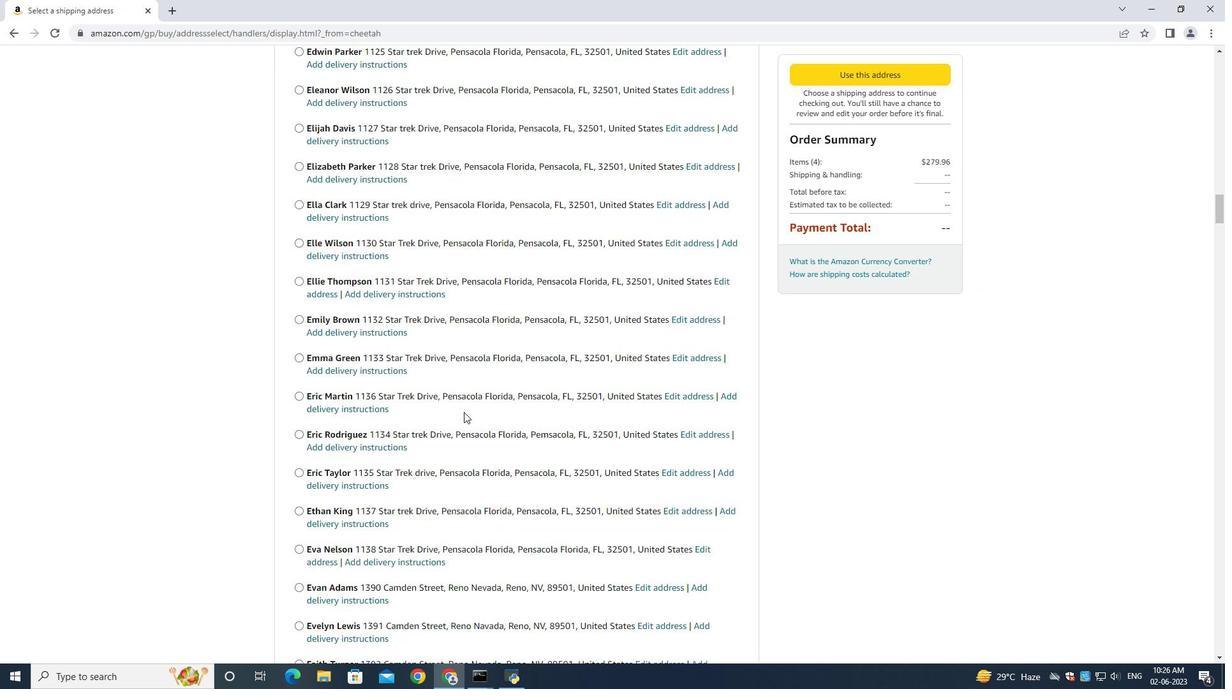 
Action: Mouse scrolled (464, 411) with delta (0, 0)
Screenshot: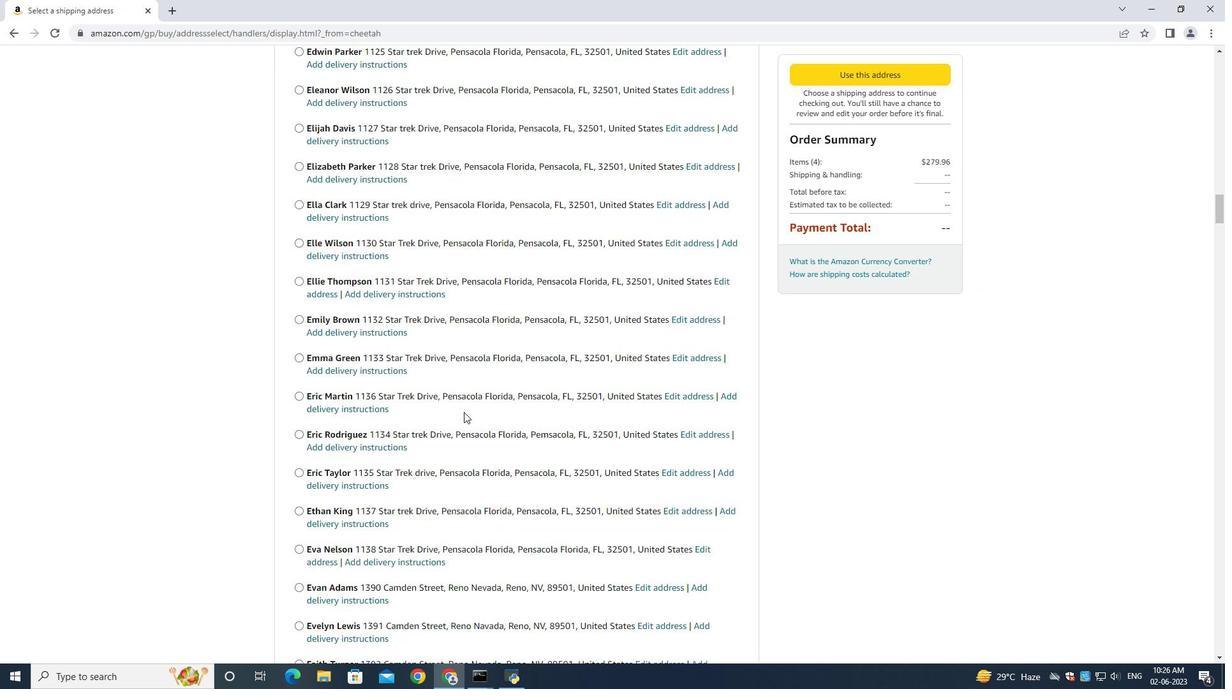 
Action: Mouse moved to (464, 411)
Screenshot: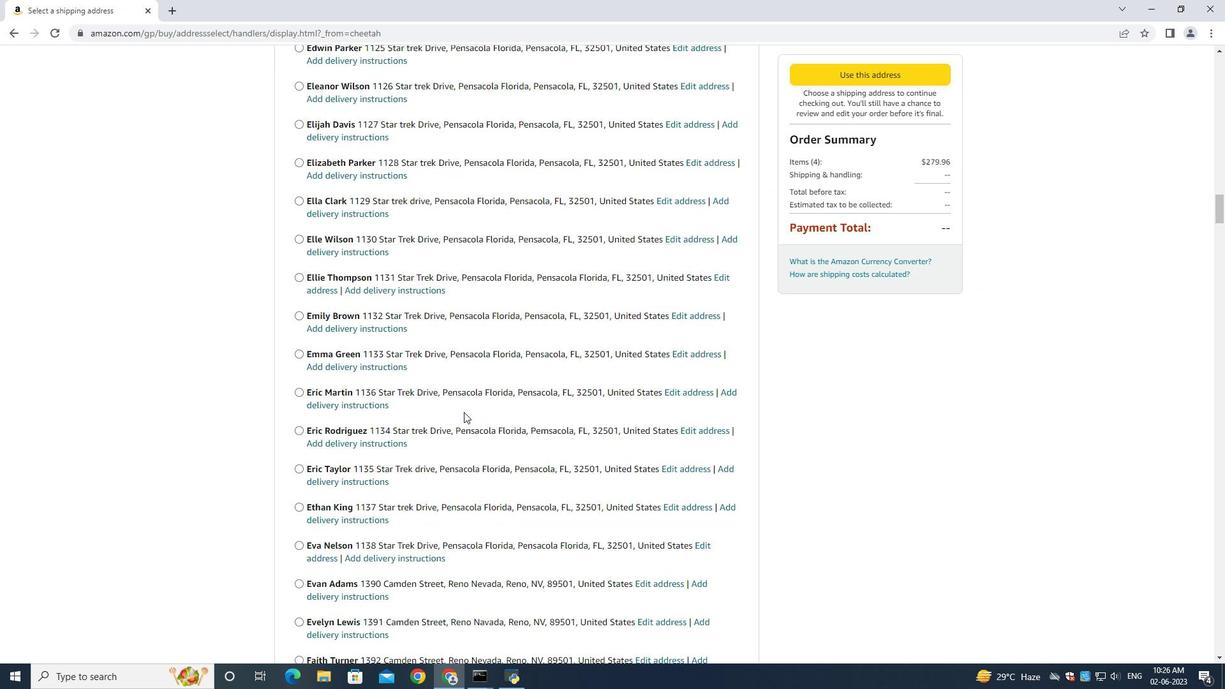 
Action: Mouse scrolled (464, 411) with delta (0, 0)
Screenshot: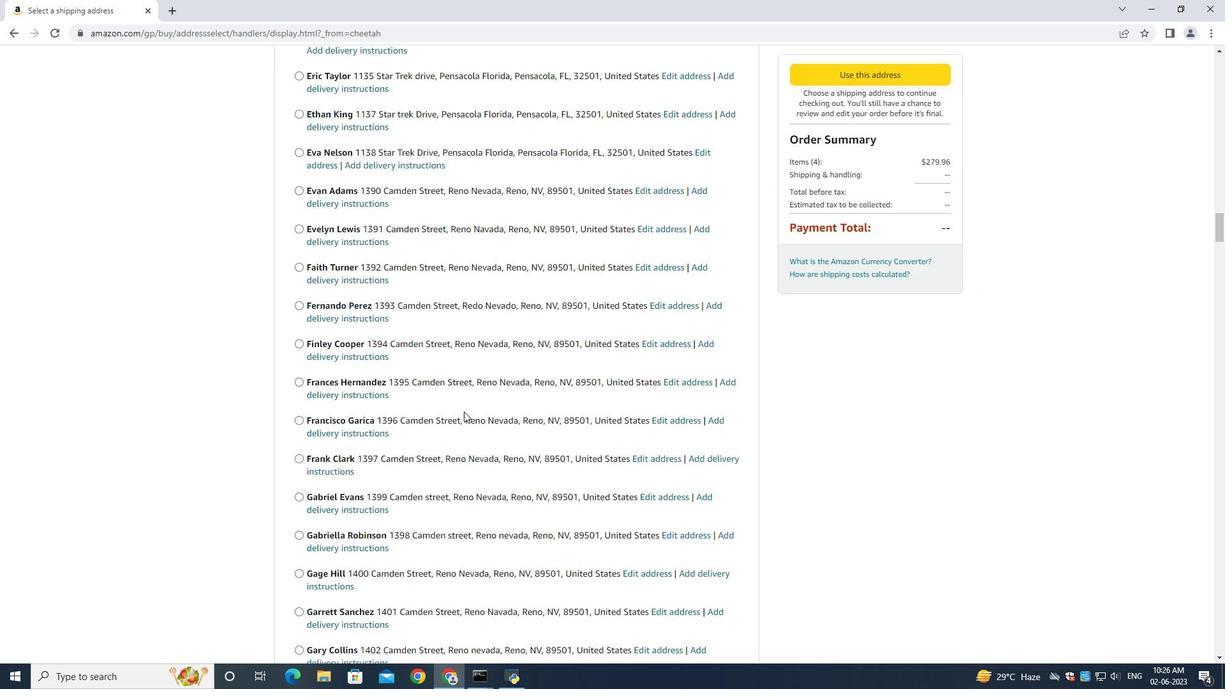 
Action: Mouse scrolled (464, 411) with delta (0, 0)
Screenshot: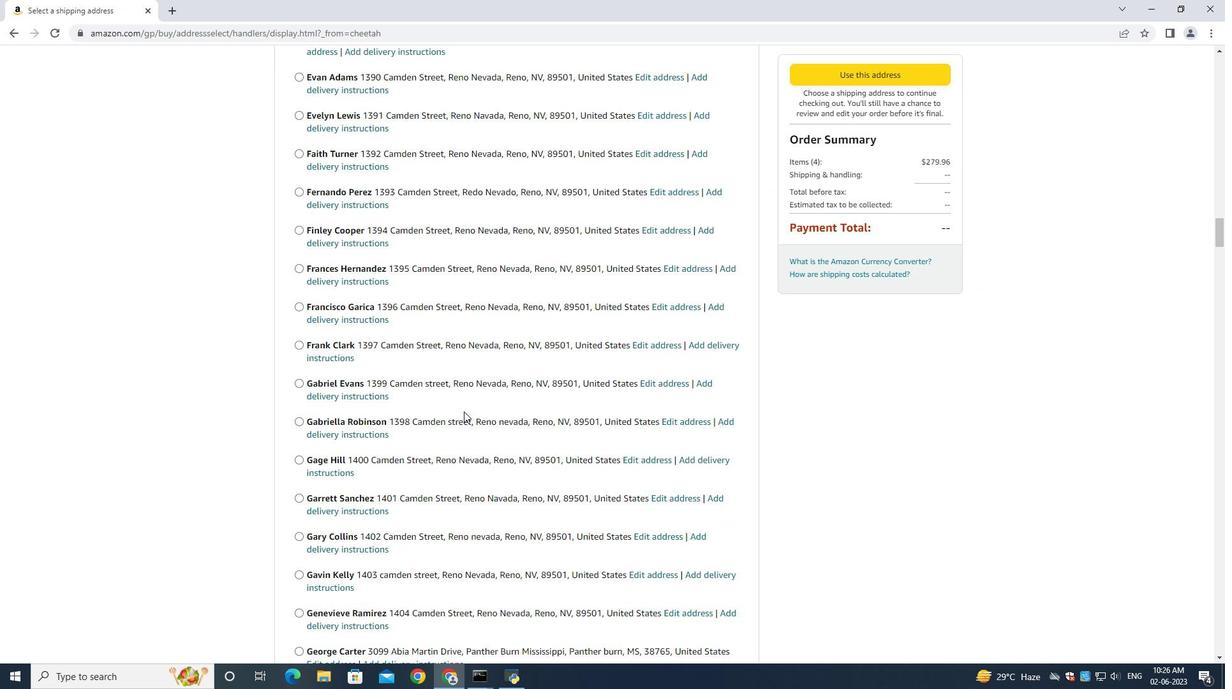 
Action: Mouse scrolled (464, 411) with delta (0, 0)
Screenshot: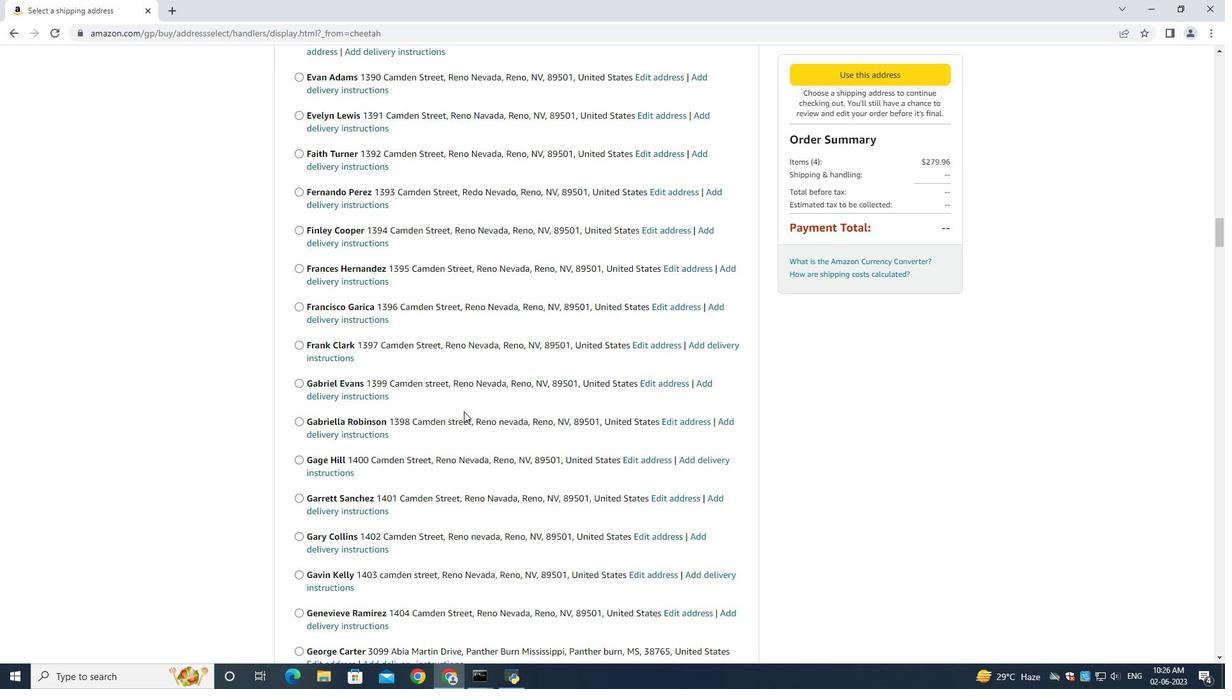 
Action: Mouse moved to (464, 411)
Screenshot: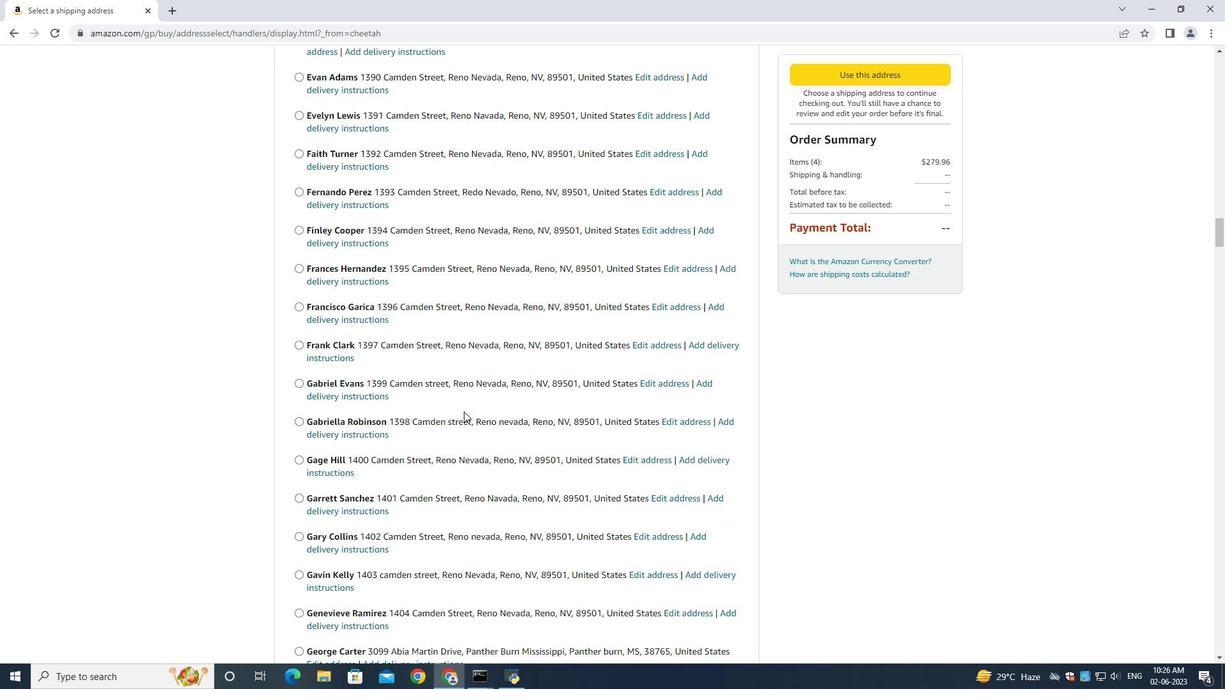 
Action: Mouse scrolled (464, 411) with delta (0, 0)
Screenshot: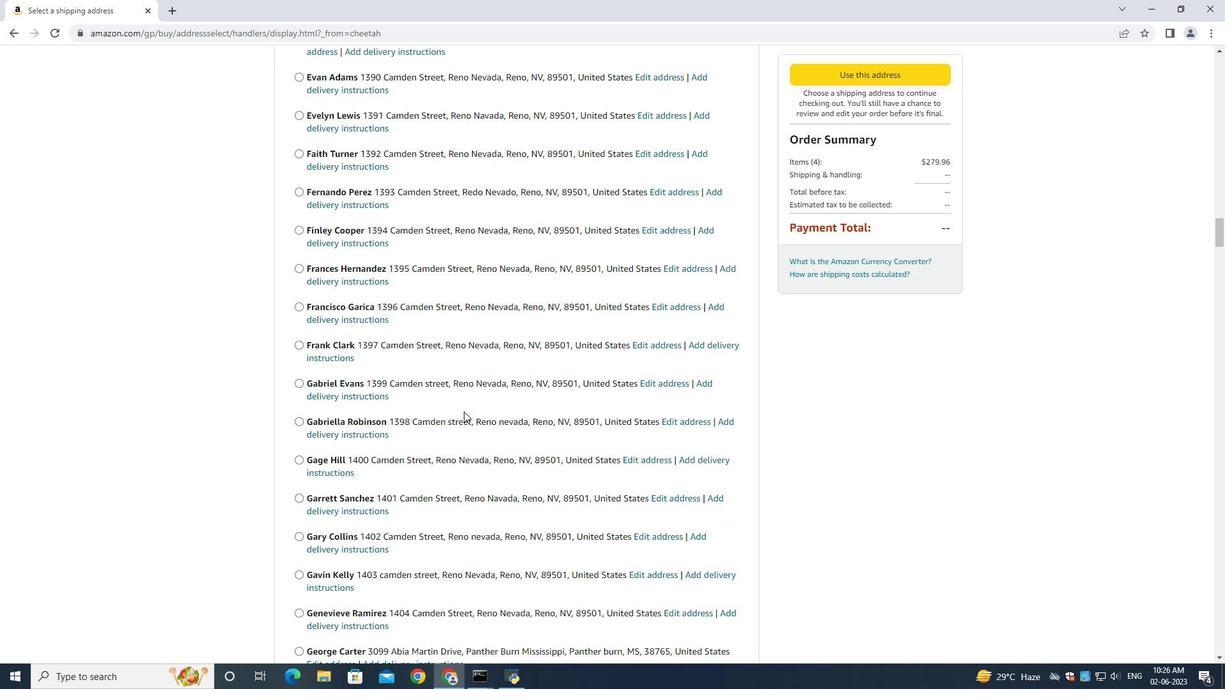 
Action: Mouse moved to (464, 411)
Screenshot: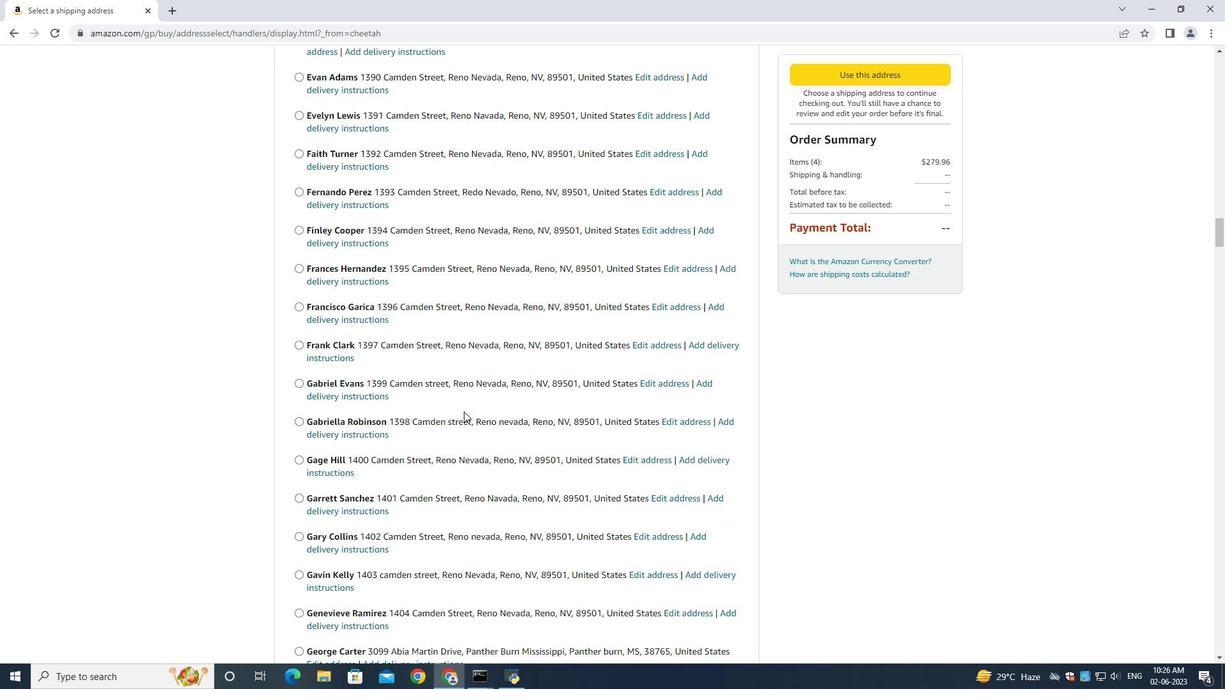 
Action: Mouse scrolled (464, 411) with delta (0, 0)
Screenshot: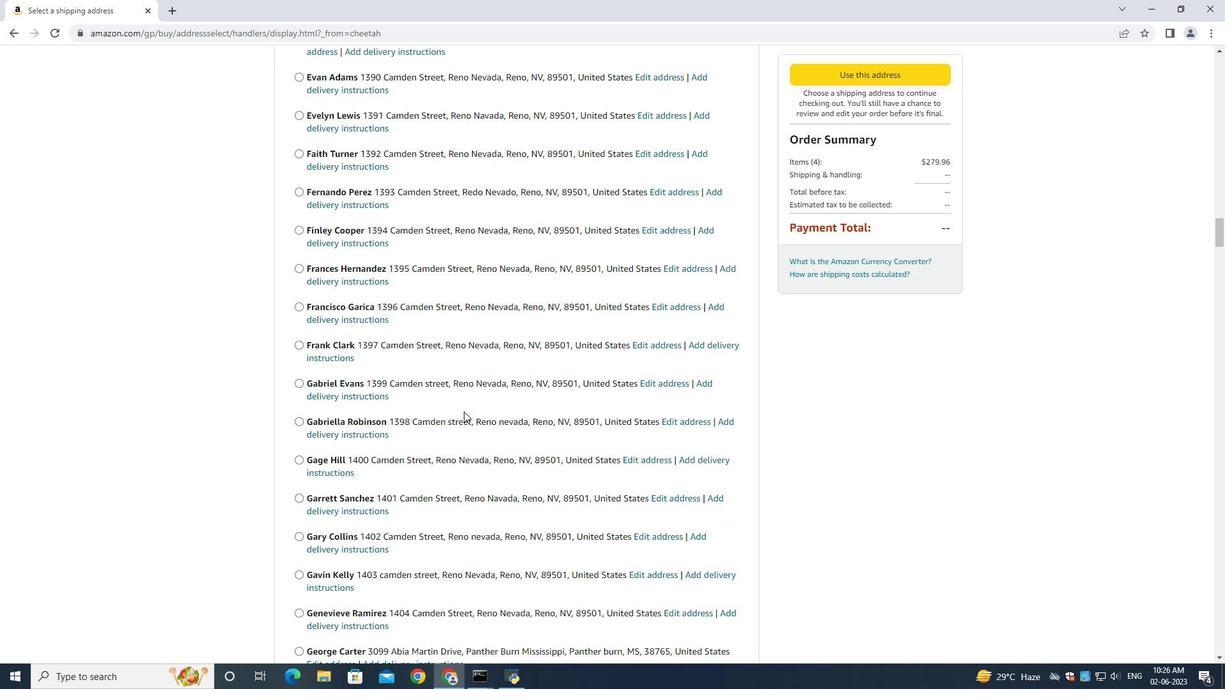 
Action: Mouse moved to (464, 410)
Screenshot: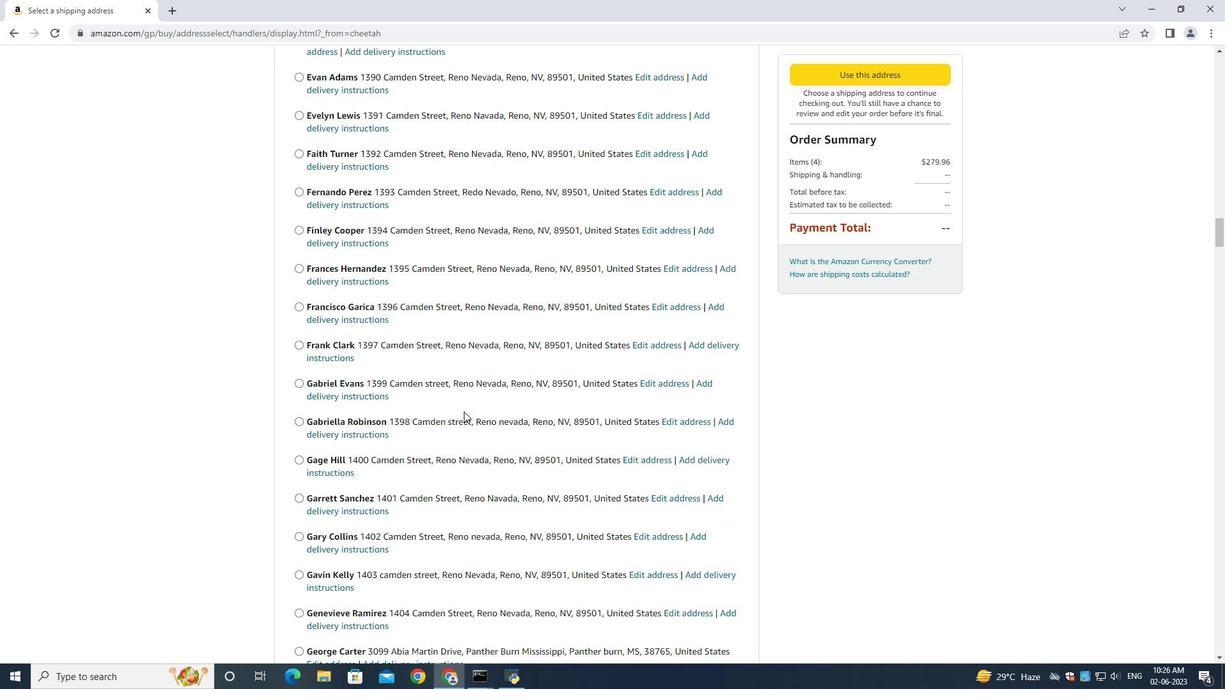 
Action: Mouse scrolled (464, 411) with delta (0, 0)
Screenshot: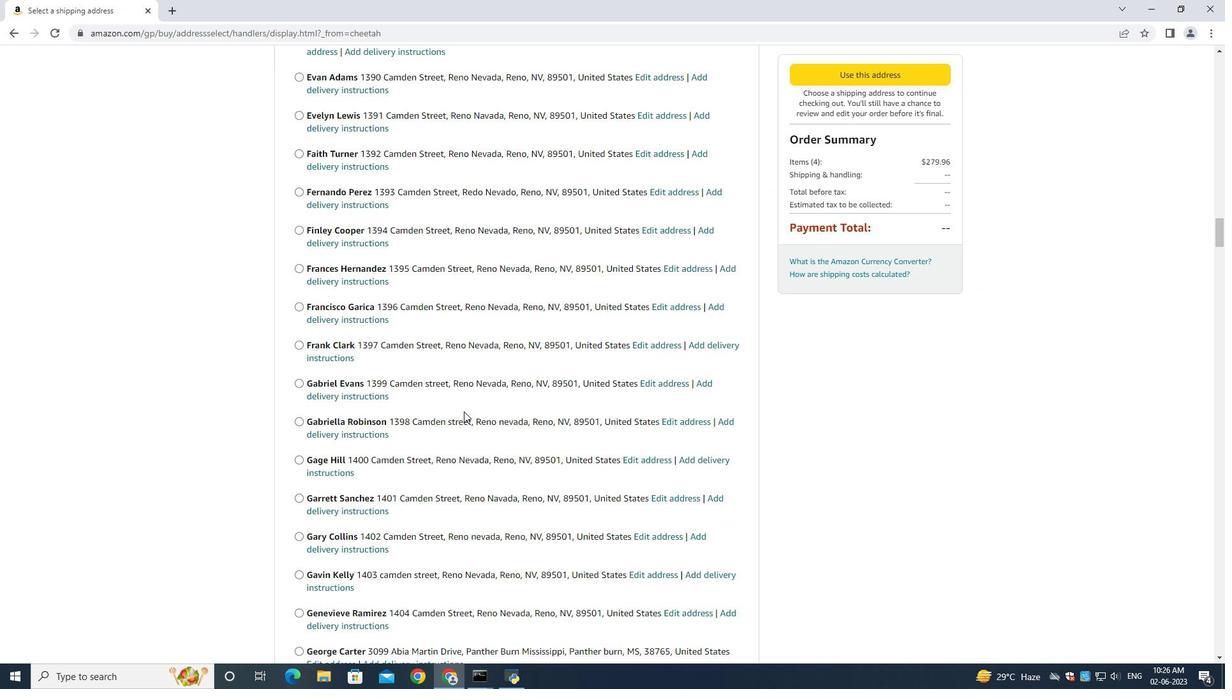 
Action: Mouse scrolled (464, 411) with delta (0, 0)
Screenshot: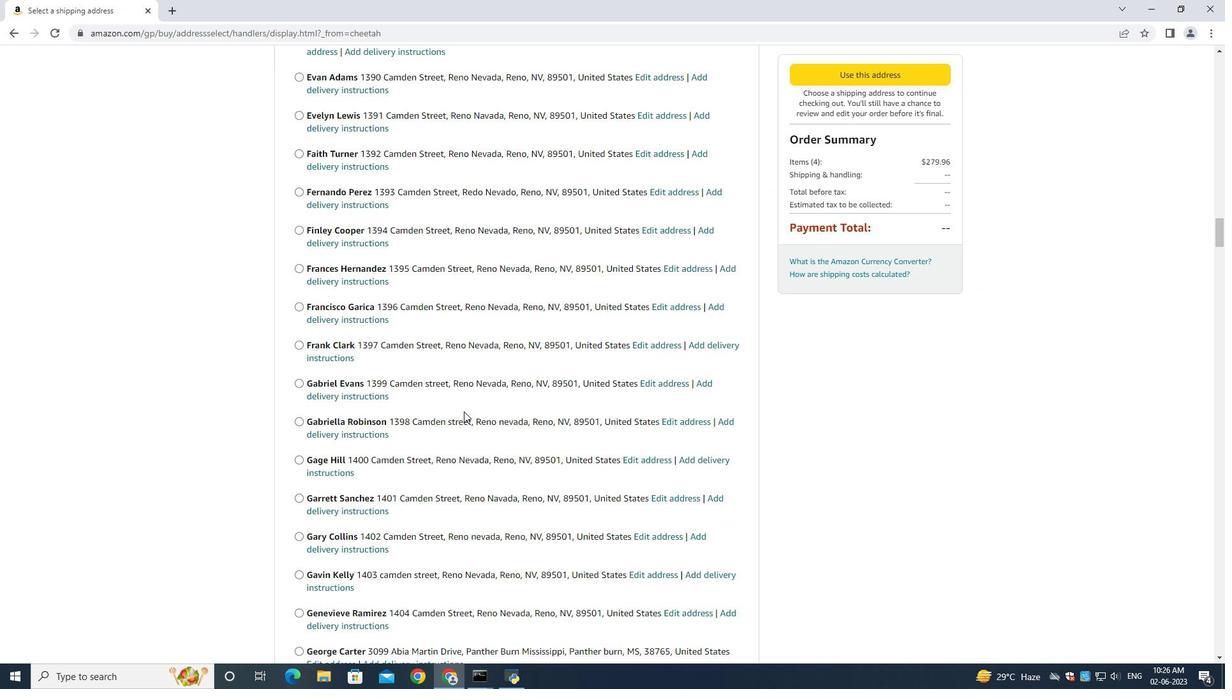 
Action: Mouse scrolled (464, 411) with delta (0, 0)
Screenshot: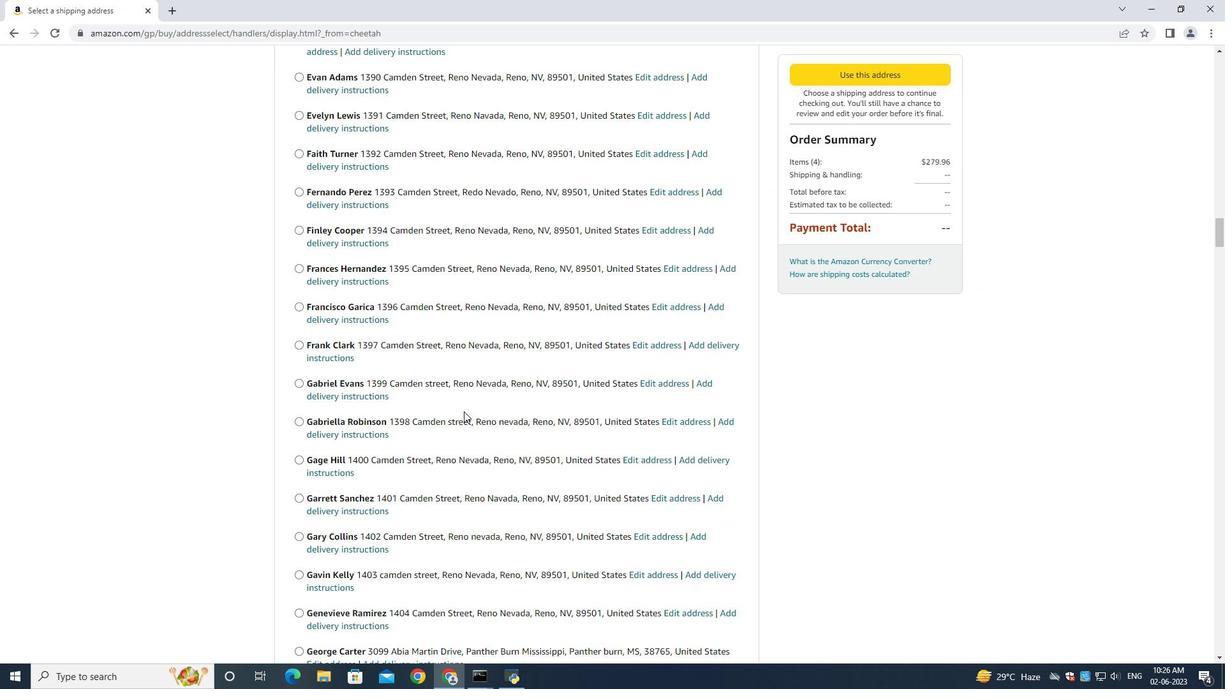 
Action: Mouse scrolled (464, 409) with delta (0, 0)
Screenshot: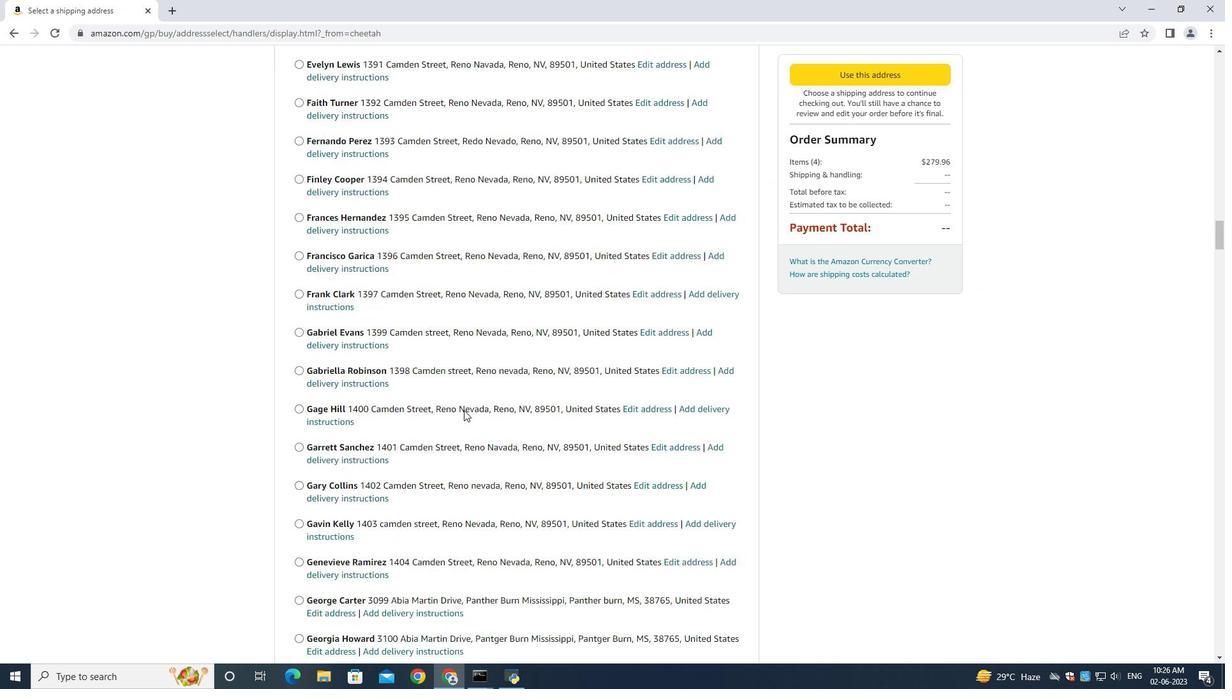 
Action: Mouse scrolled (464, 409) with delta (0, 0)
Screenshot: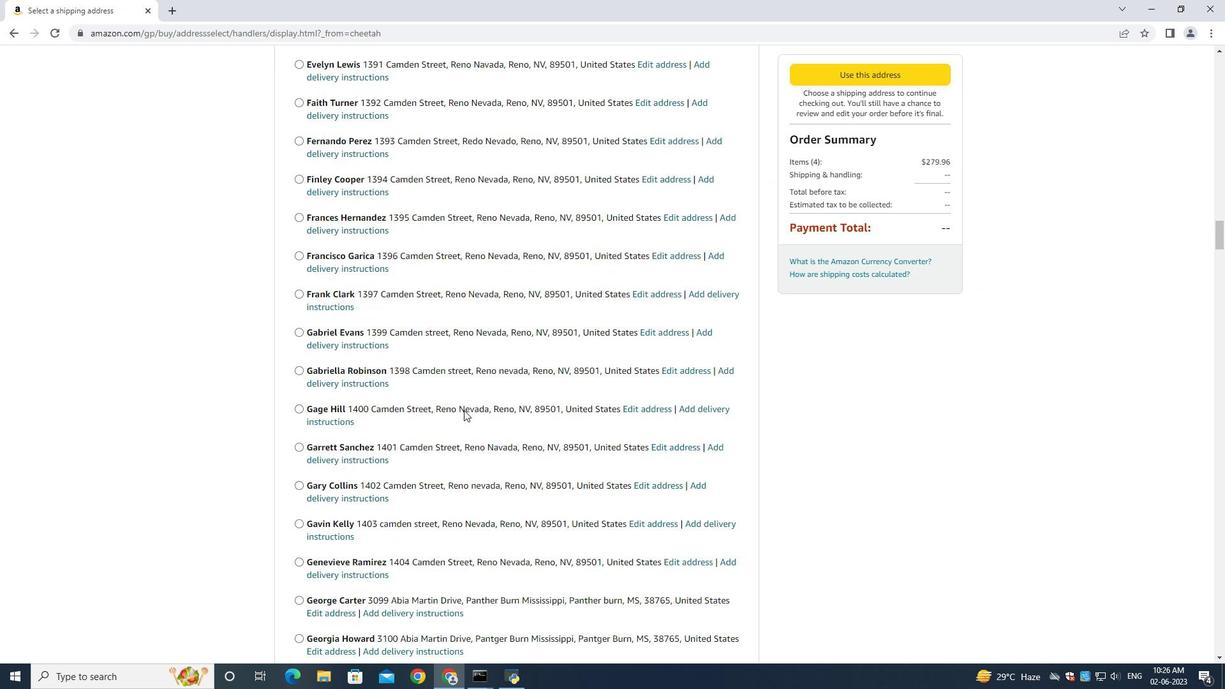 
Action: Mouse scrolled (464, 409) with delta (0, 0)
Screenshot: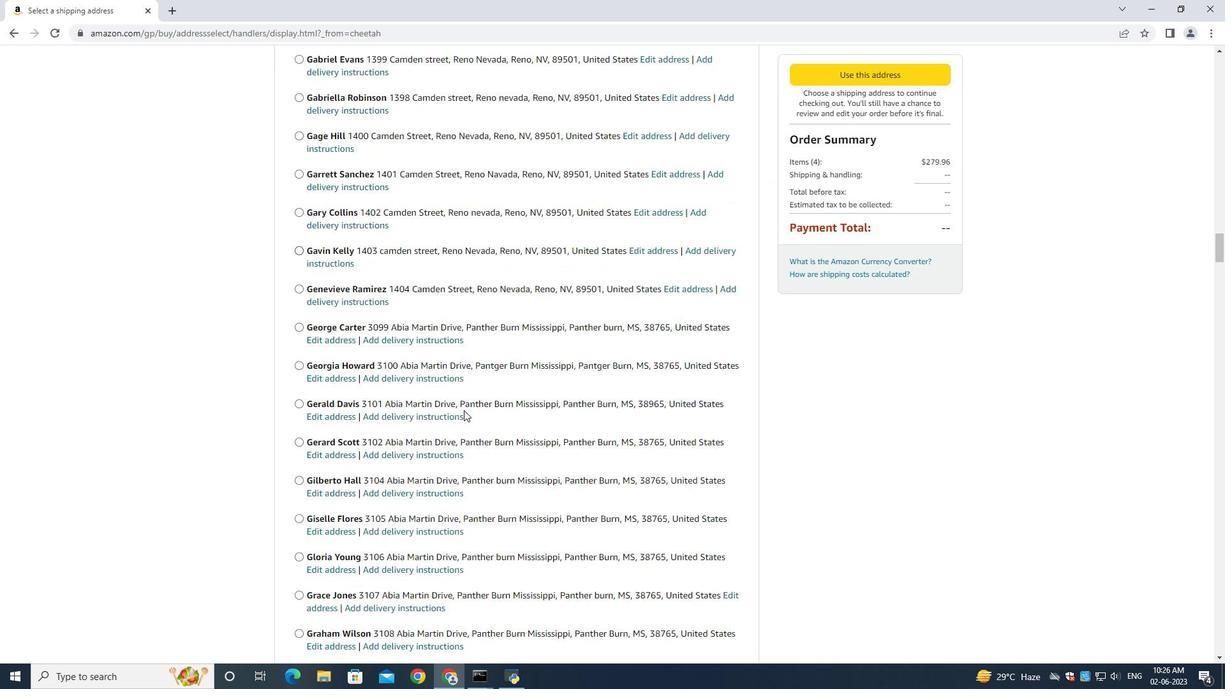 
Action: Mouse scrolled (464, 409) with delta (0, 0)
Screenshot: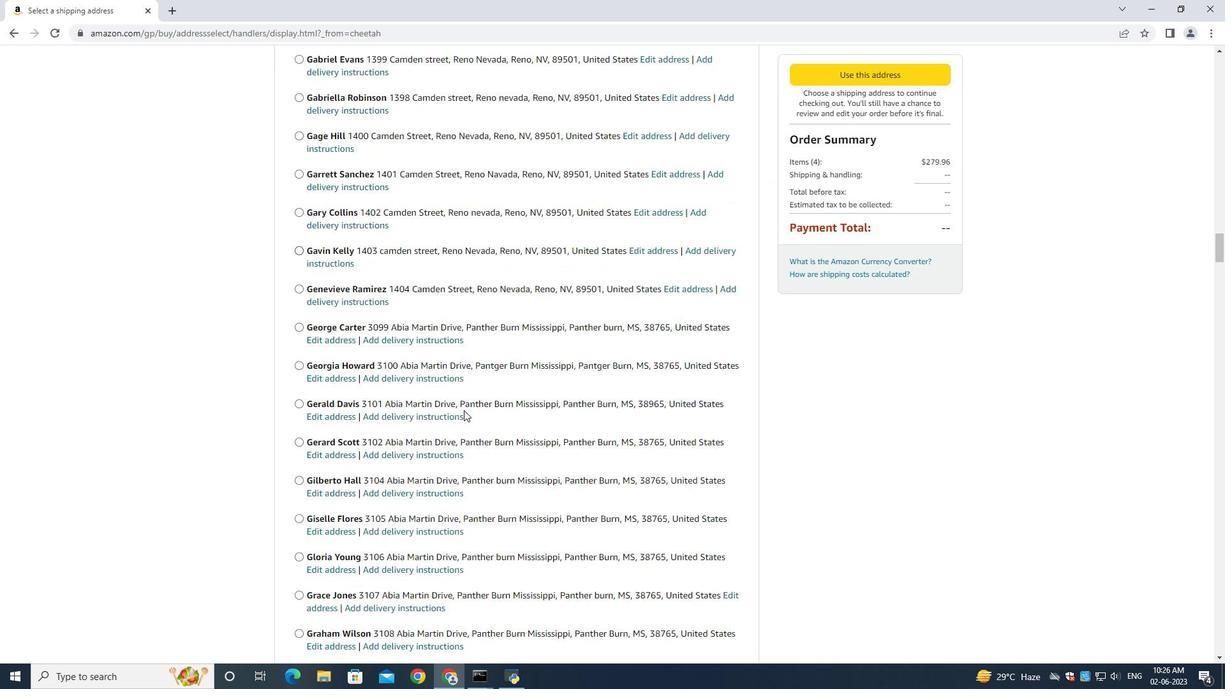 
Action: Mouse scrolled (464, 409) with delta (0, 0)
Screenshot: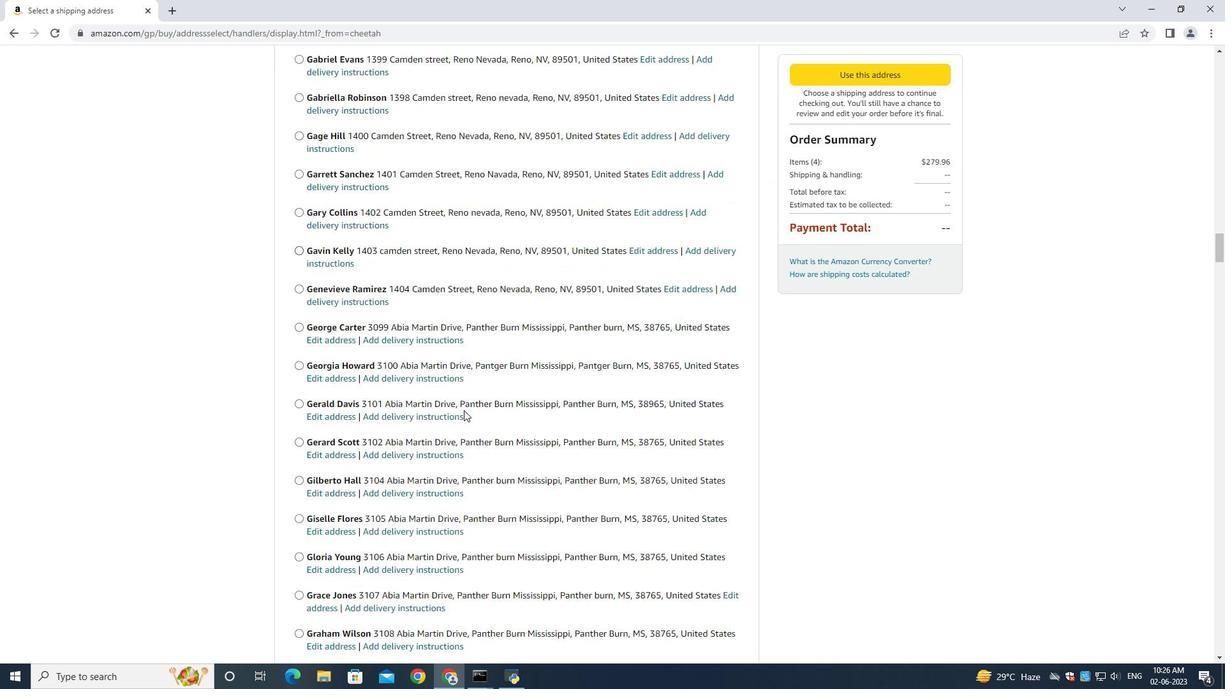 
Action: Mouse scrolled (464, 409) with delta (0, 0)
Screenshot: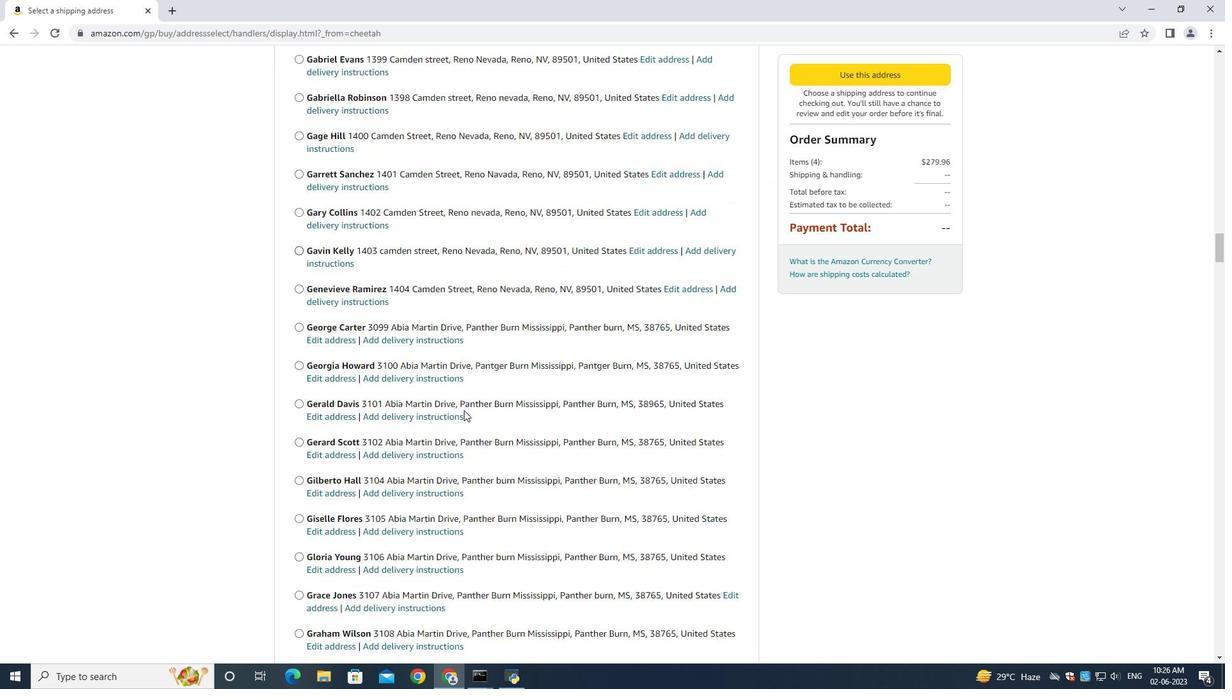 
Action: Mouse scrolled (464, 409) with delta (0, 0)
Screenshot: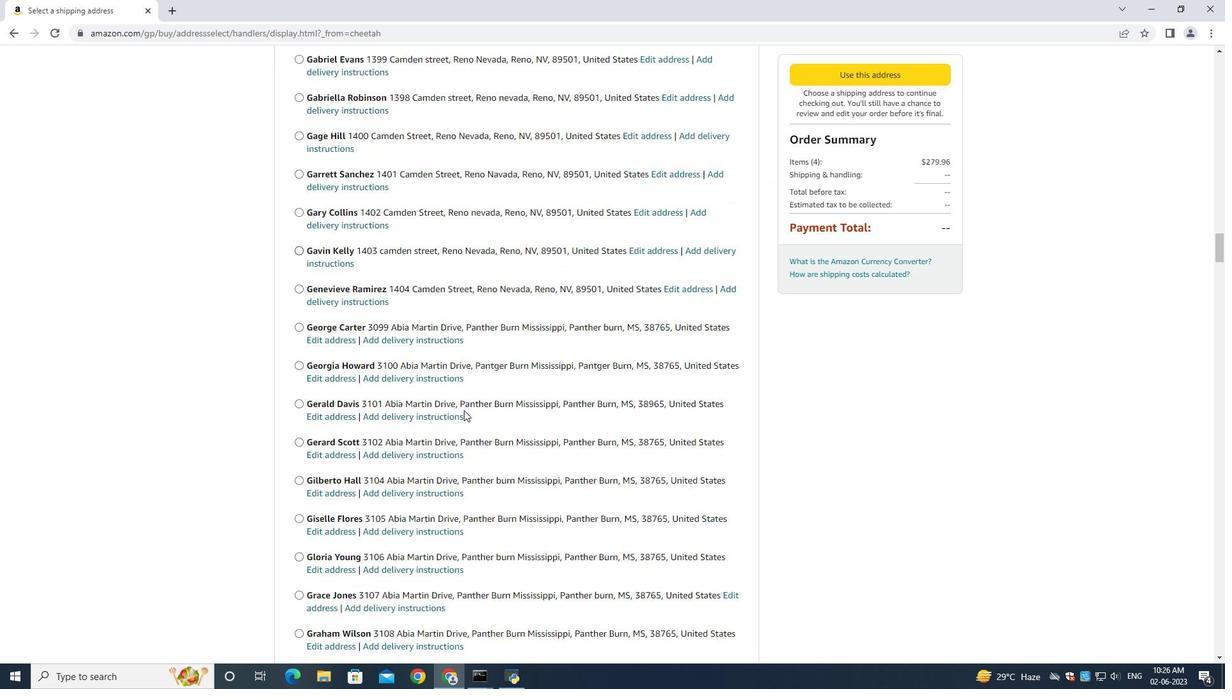 
Action: Mouse scrolled (464, 409) with delta (0, 0)
Screenshot: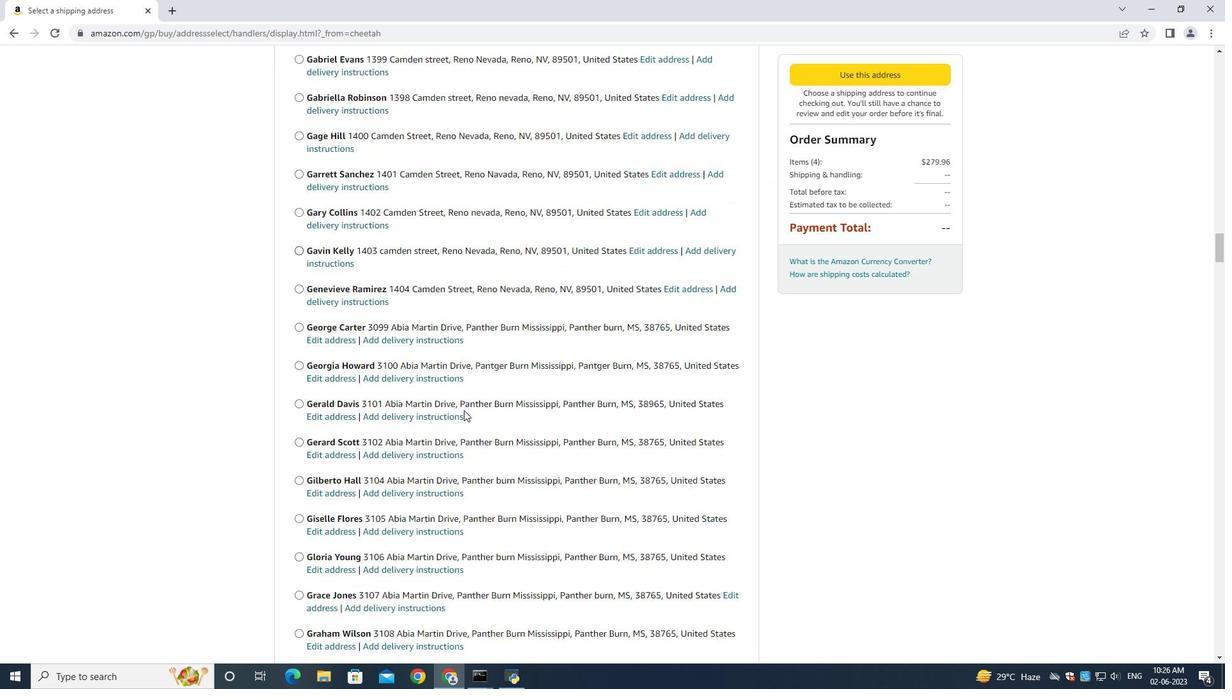 
Action: Mouse scrolled (464, 409) with delta (0, 0)
Screenshot: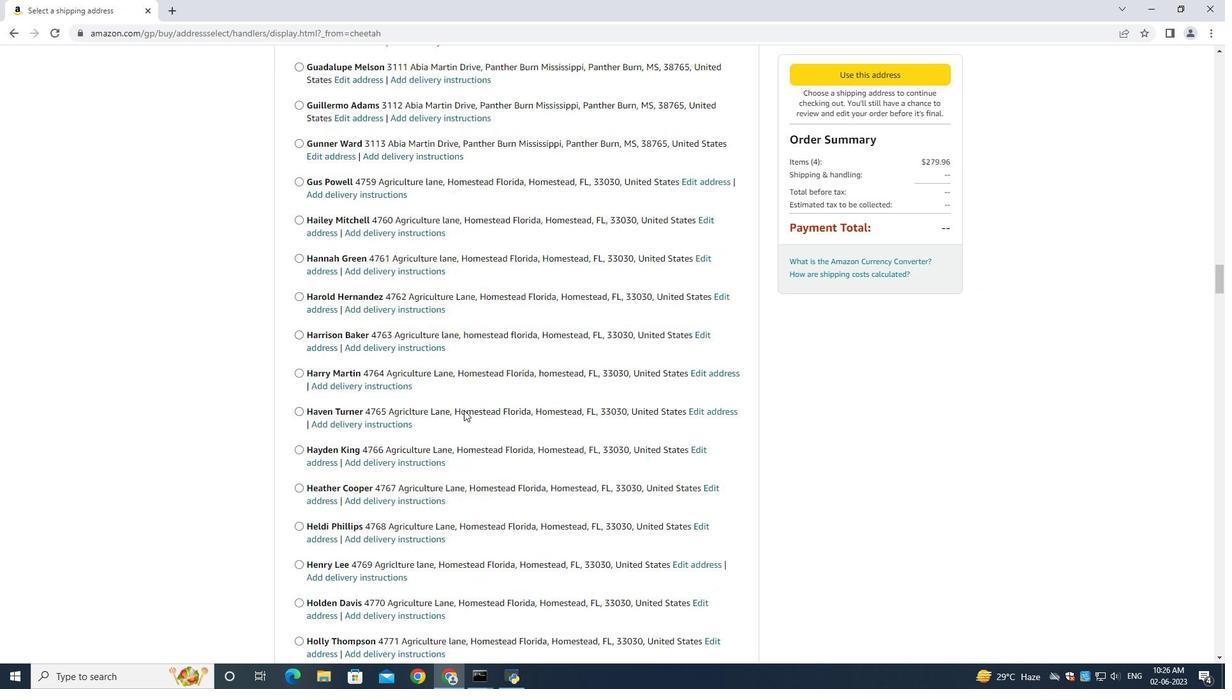
Action: Mouse scrolled (464, 409) with delta (0, 0)
Screenshot: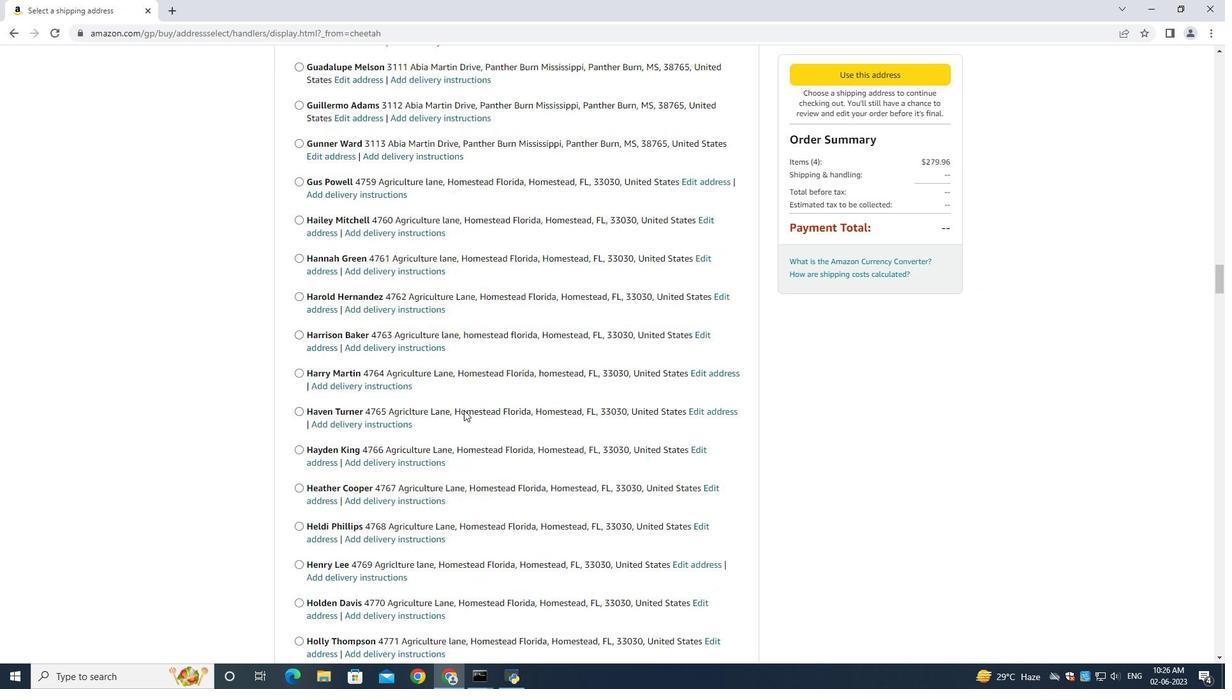 
Action: Mouse scrolled (464, 409) with delta (0, 0)
Screenshot: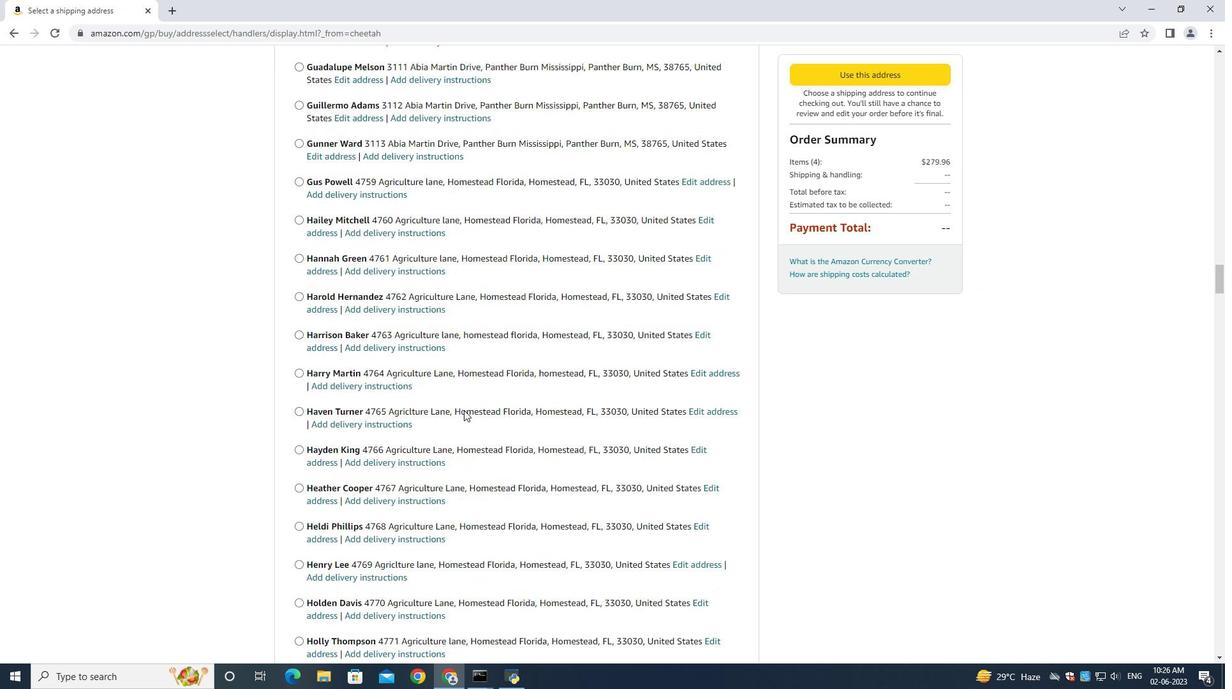 
Action: Mouse scrolled (464, 409) with delta (0, 0)
Screenshot: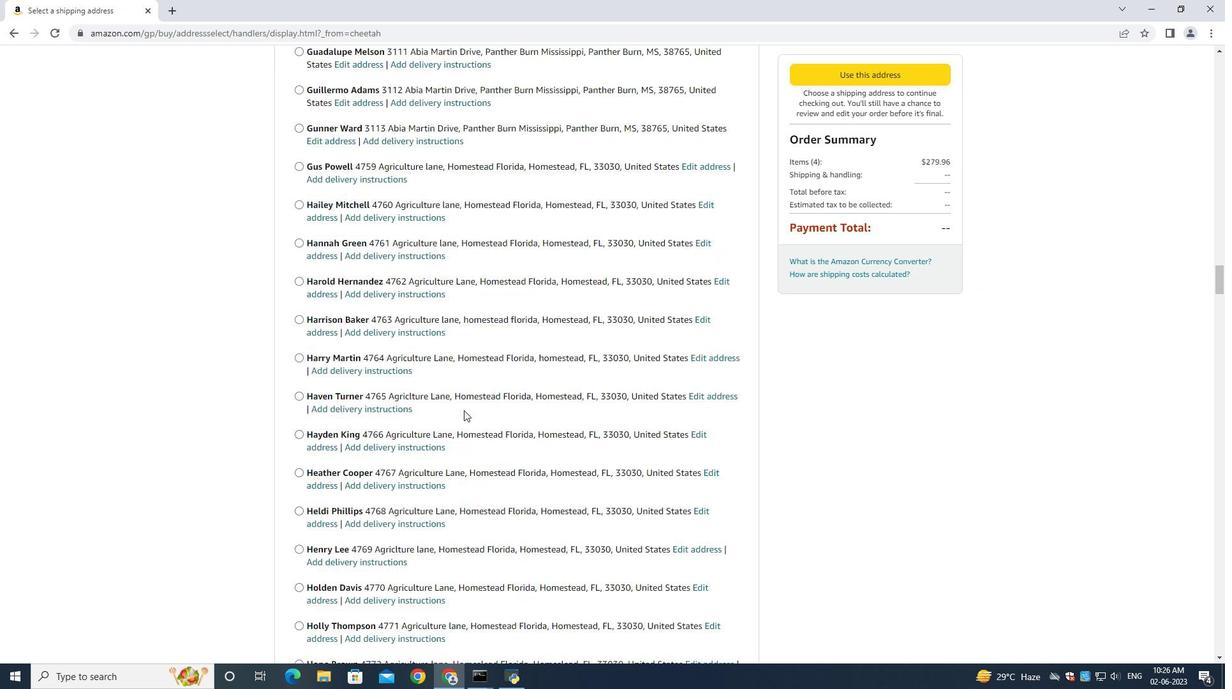 
Action: Mouse scrolled (464, 409) with delta (0, 0)
Screenshot: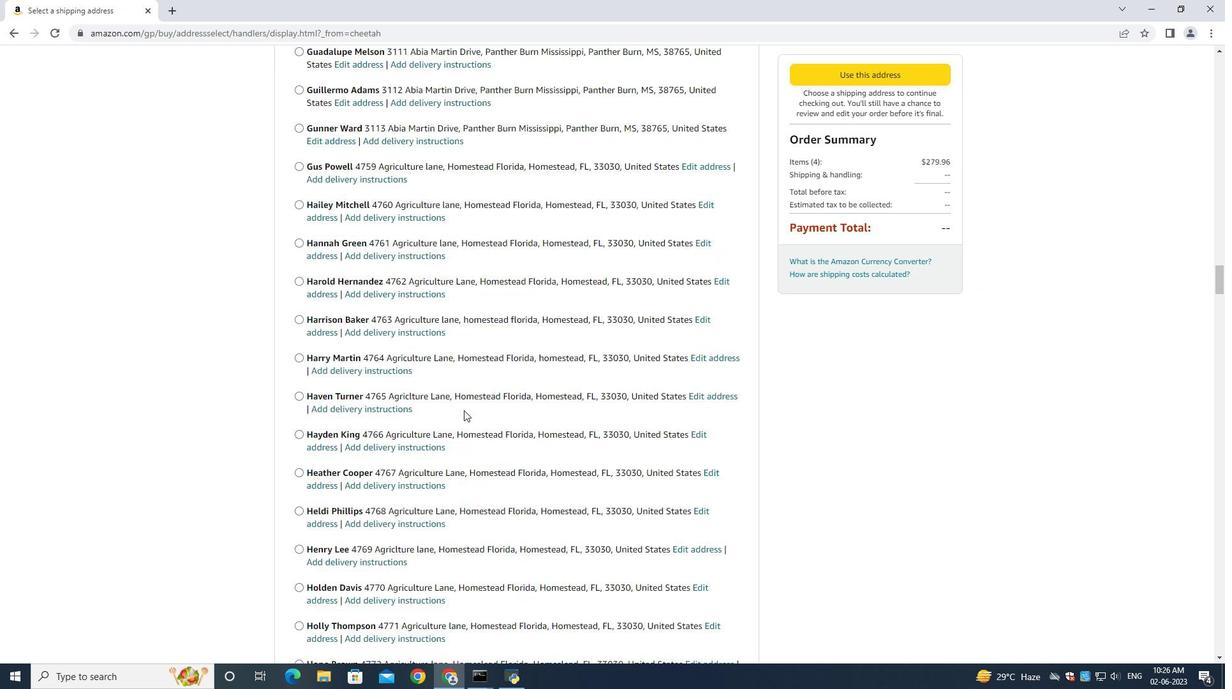 
Action: Mouse scrolled (464, 409) with delta (0, 0)
Screenshot: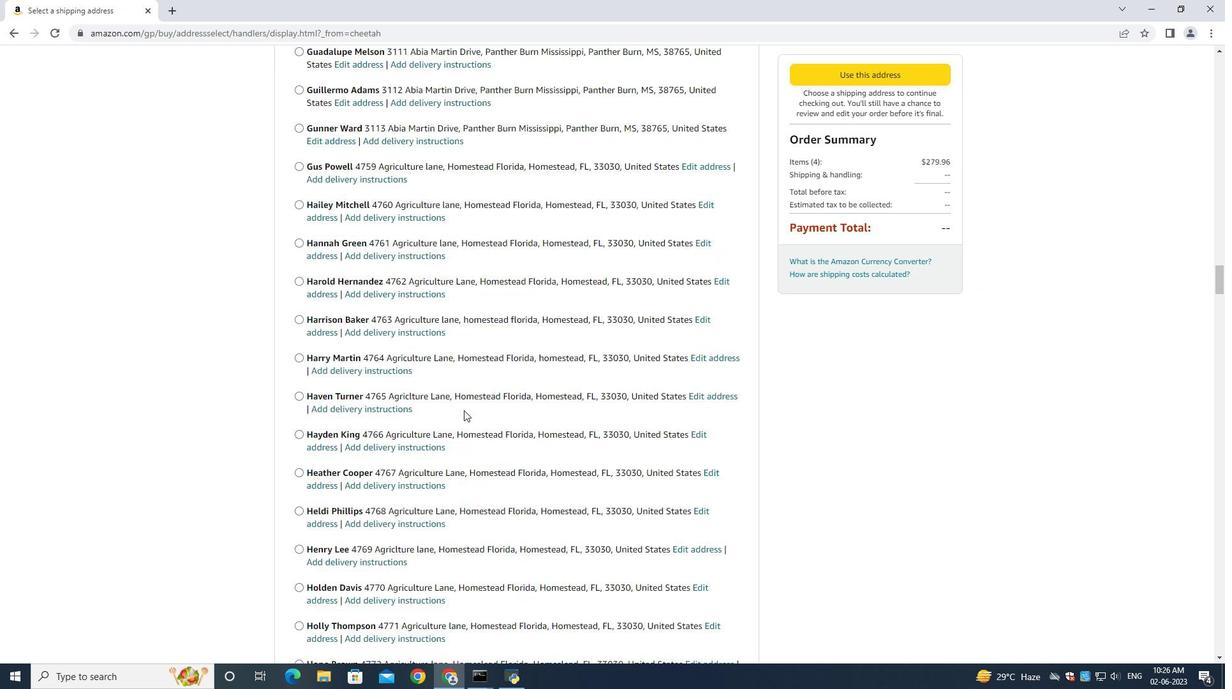 
Action: Mouse scrolled (464, 409) with delta (0, 0)
Screenshot: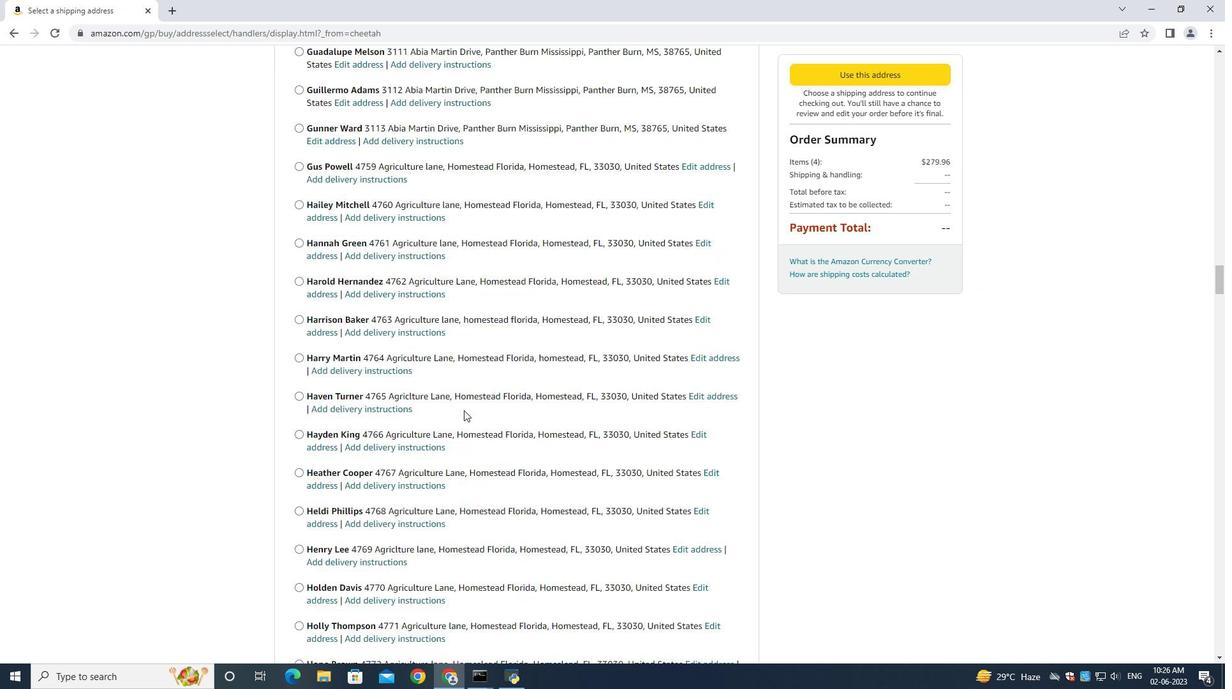 
Action: Mouse scrolled (464, 409) with delta (0, 0)
Screenshot: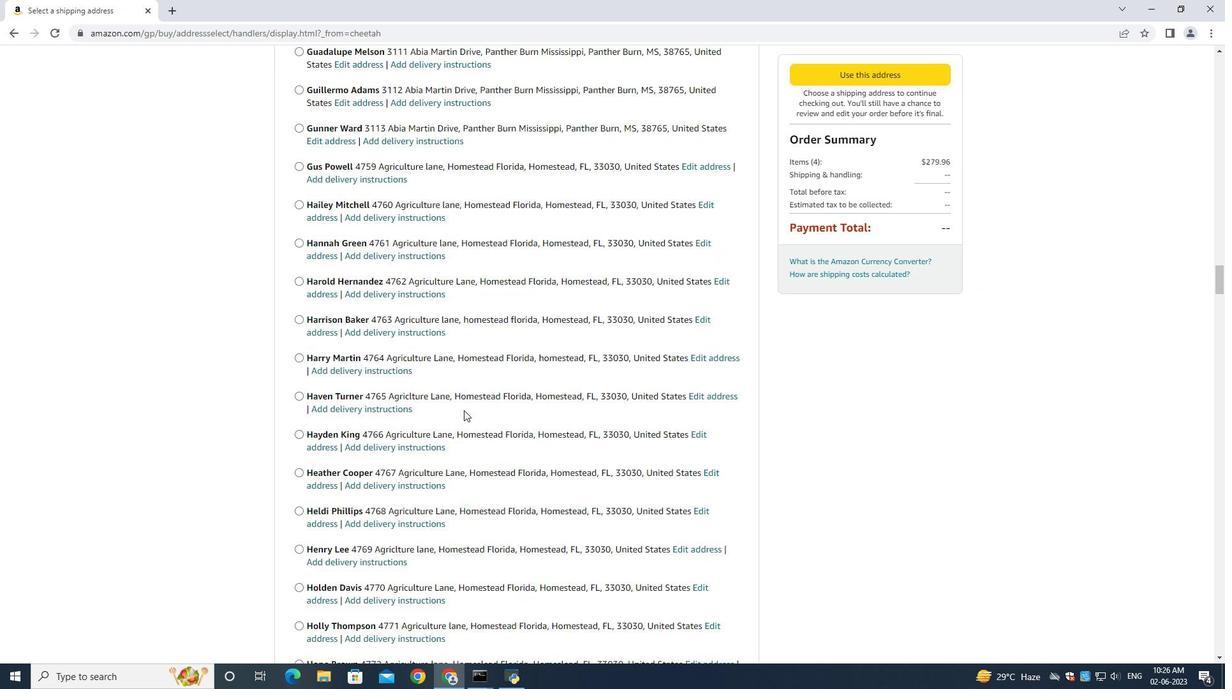 
Action: Mouse scrolled (464, 409) with delta (0, 0)
Screenshot: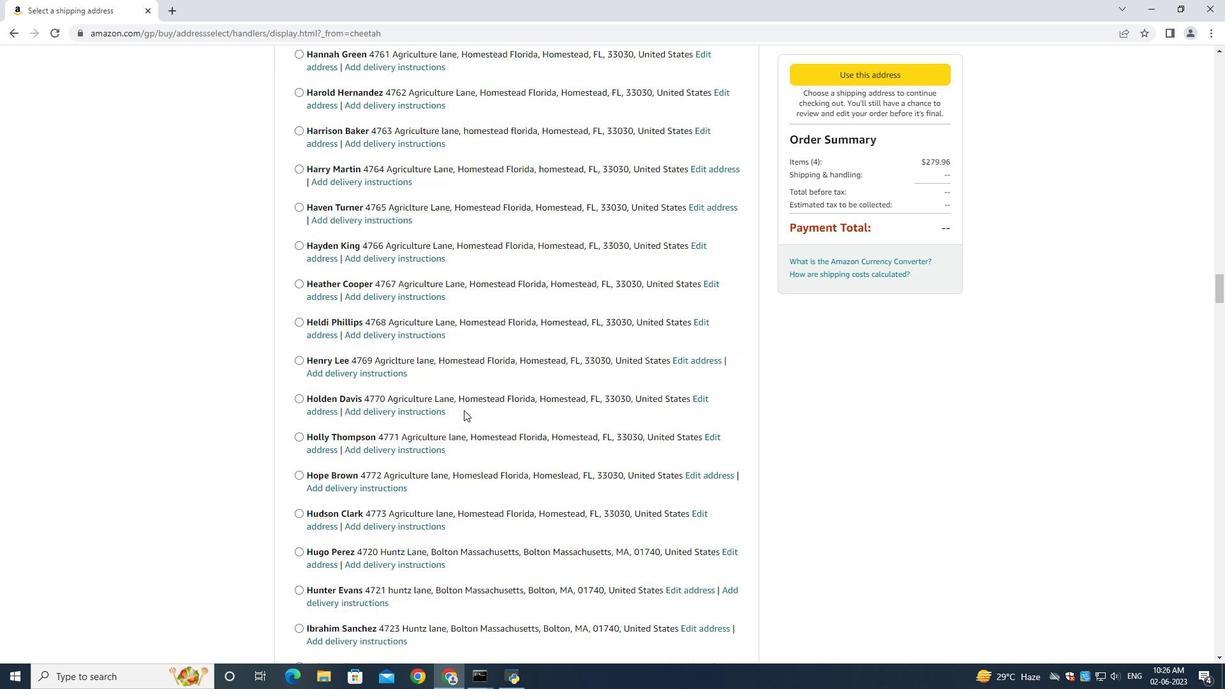 
Action: Mouse scrolled (464, 409) with delta (0, 0)
Screenshot: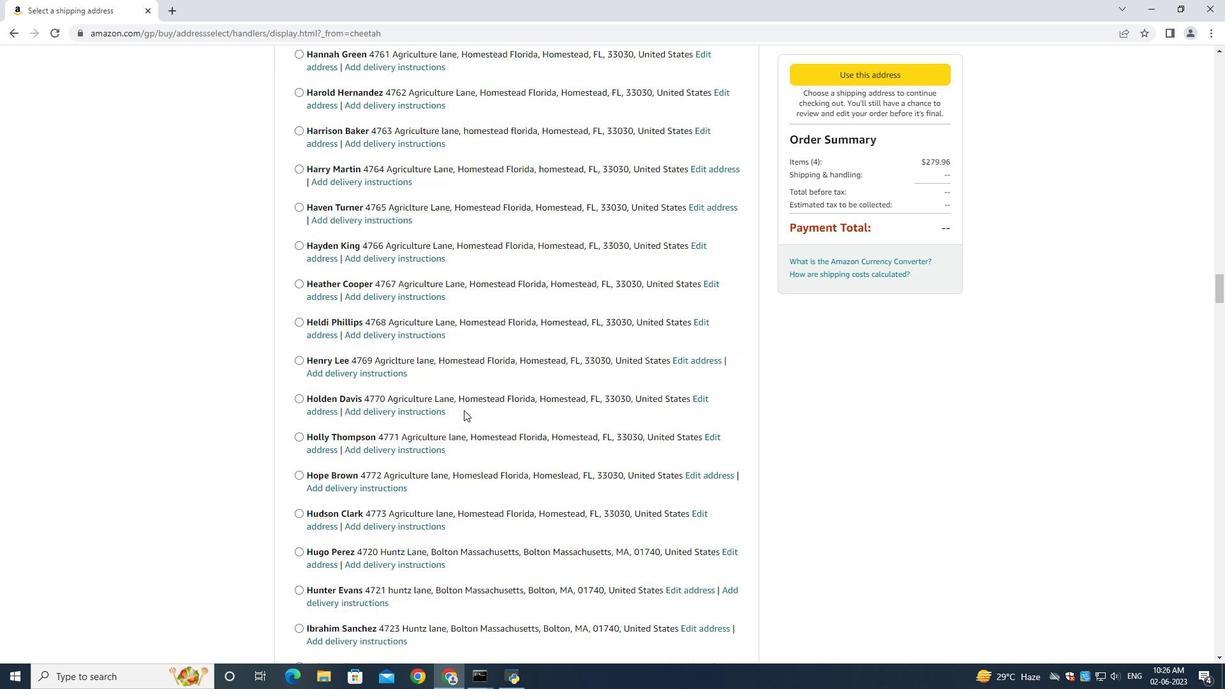 
Action: Mouse scrolled (464, 409) with delta (0, 0)
Screenshot: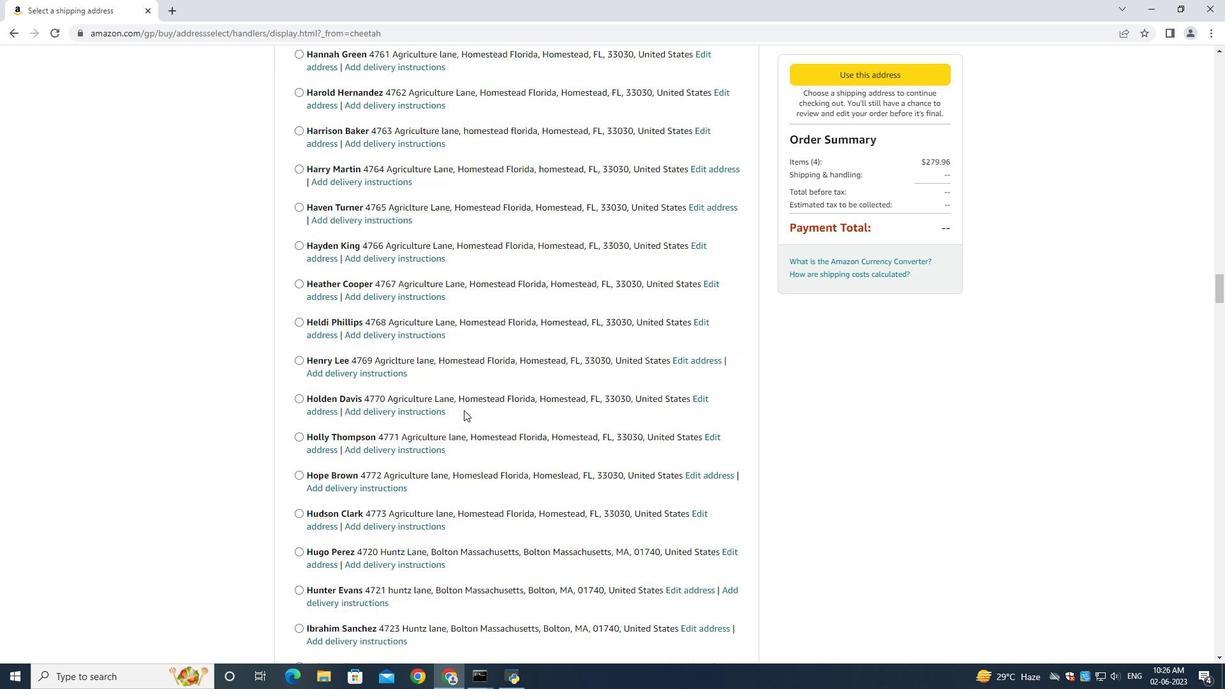
Action: Mouse scrolled (464, 409) with delta (0, -1)
Screenshot: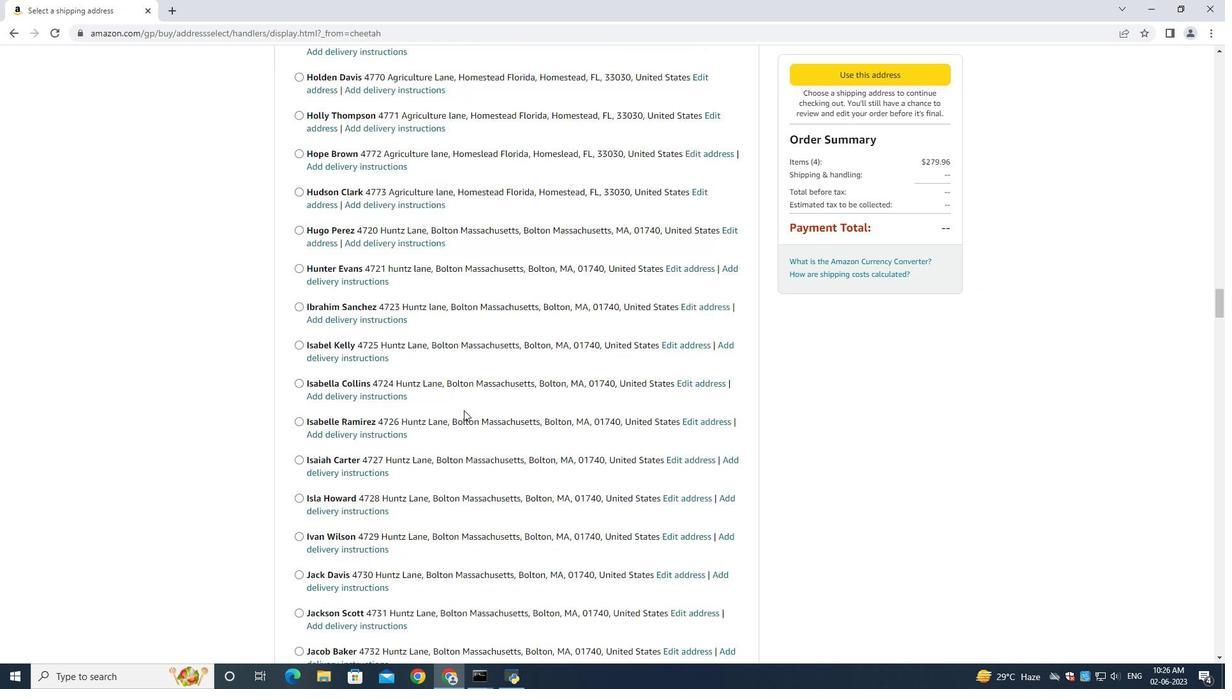 
Action: Mouse scrolled (464, 409) with delta (0, 0)
Screenshot: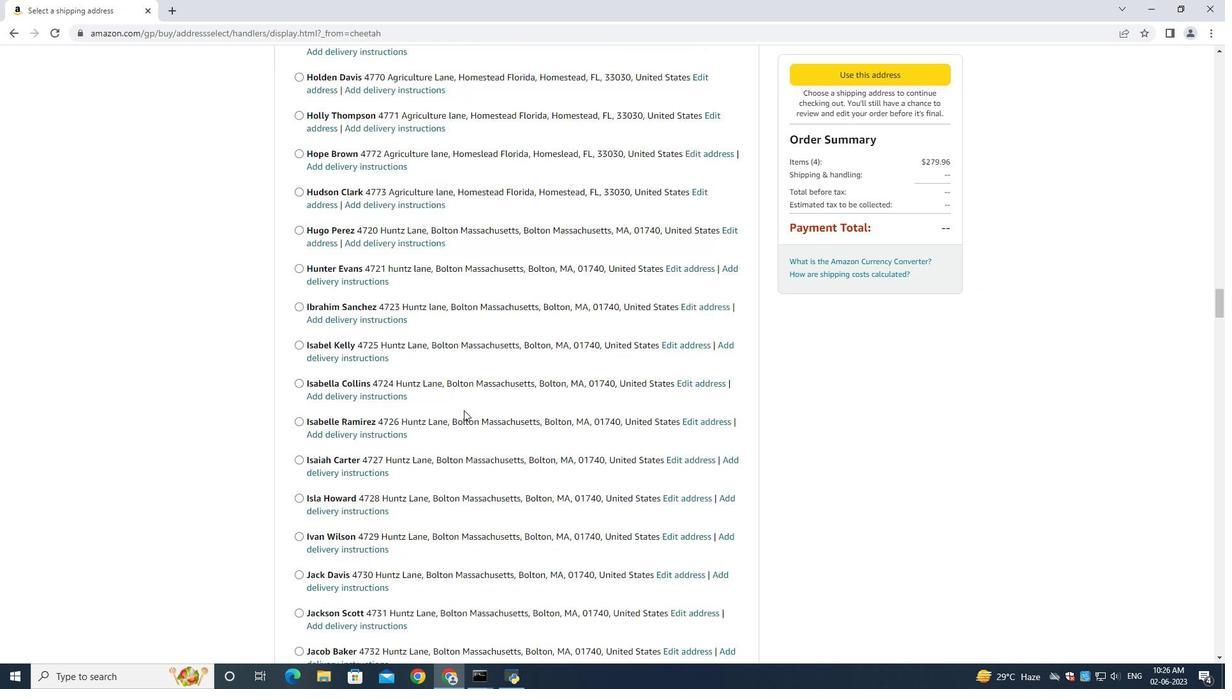 
Action: Mouse scrolled (464, 409) with delta (0, 0)
Screenshot: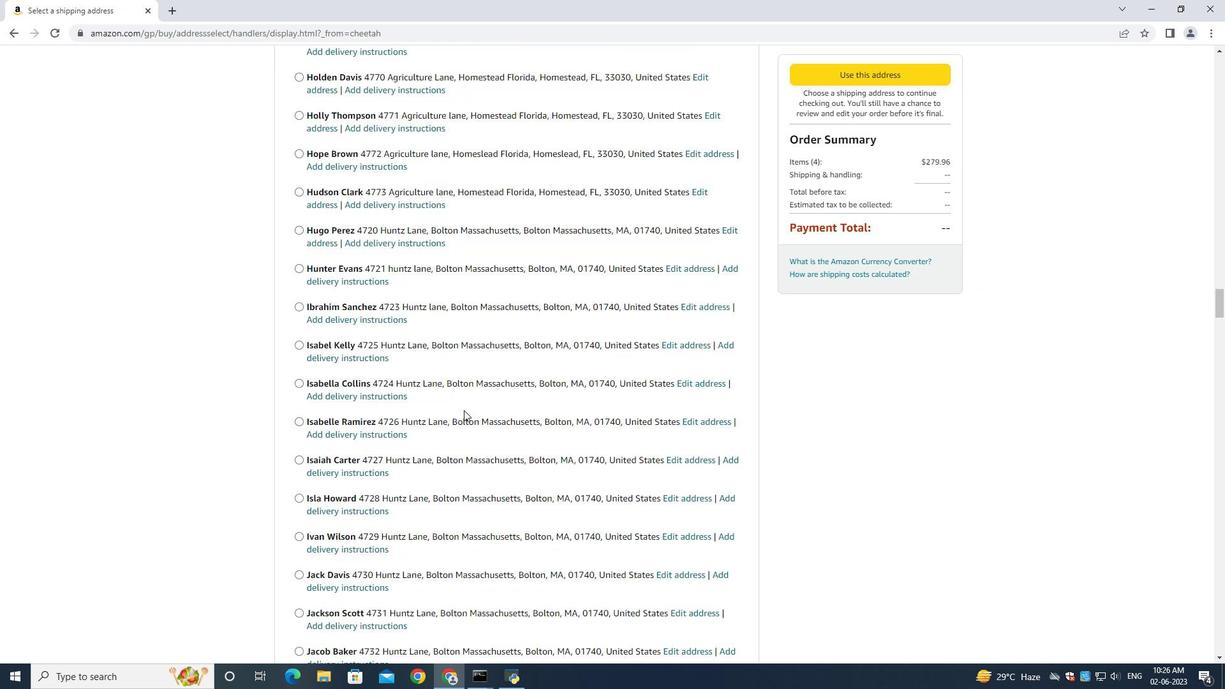 
Action: Mouse scrolled (464, 409) with delta (0, 0)
Screenshot: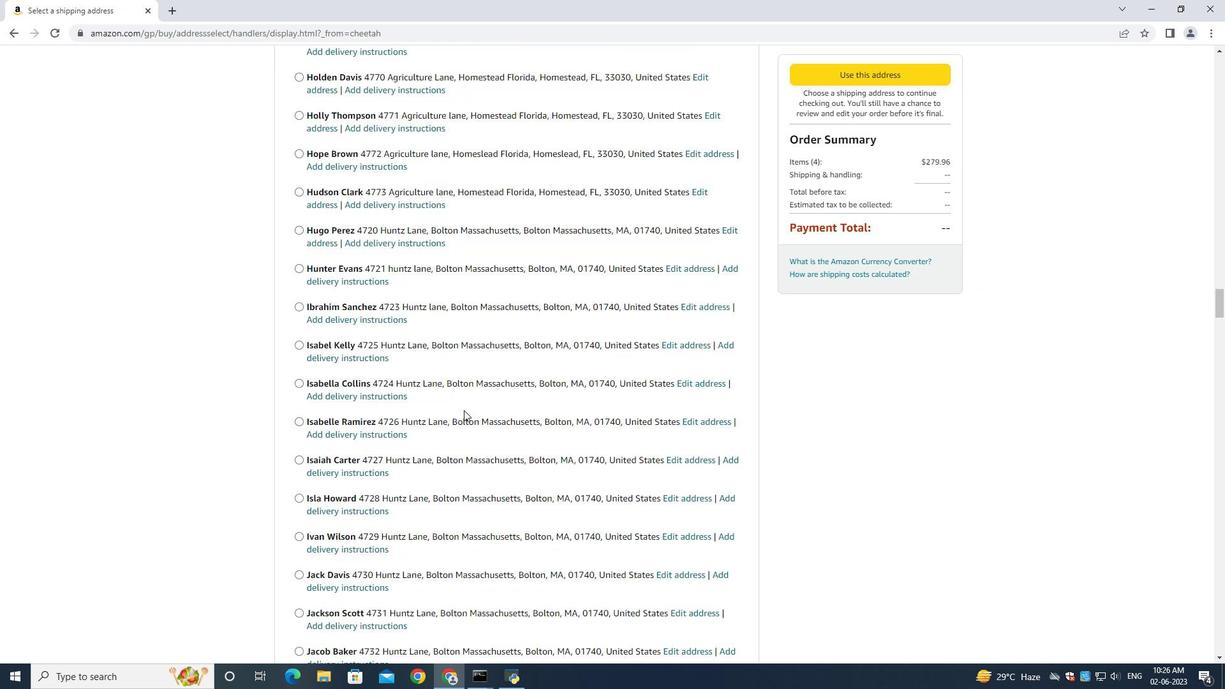 
Action: Mouse scrolled (464, 409) with delta (0, 0)
Screenshot: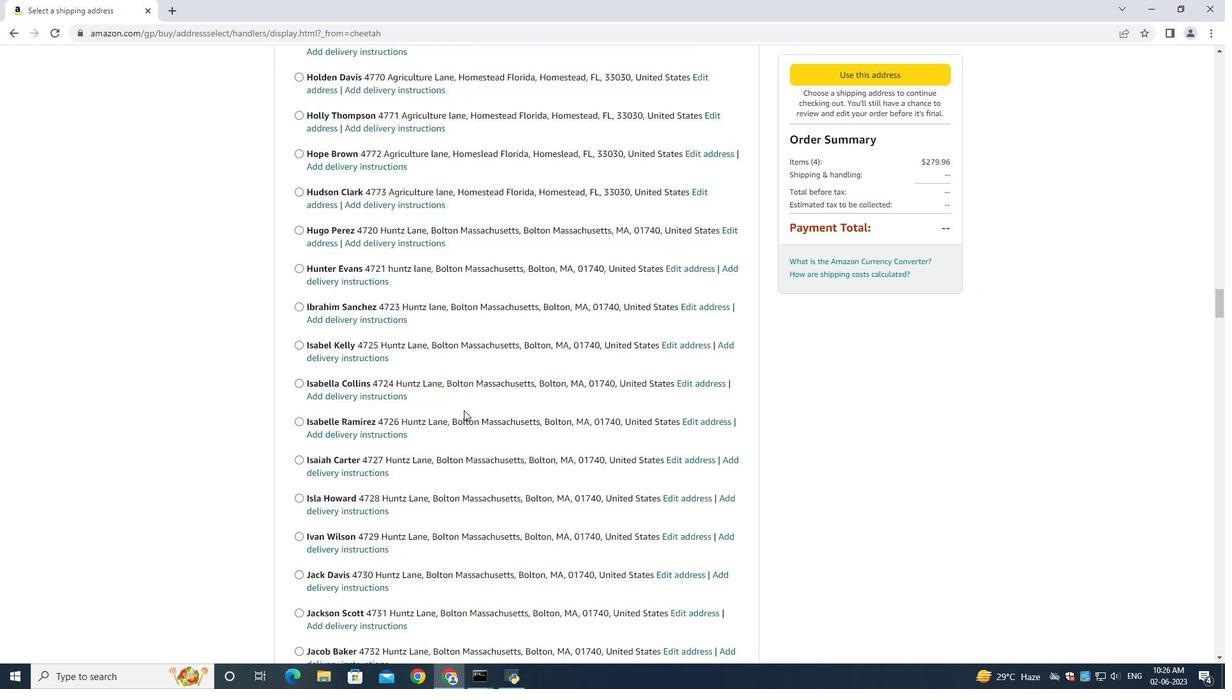 
Action: Mouse moved to (464, 411)
Screenshot: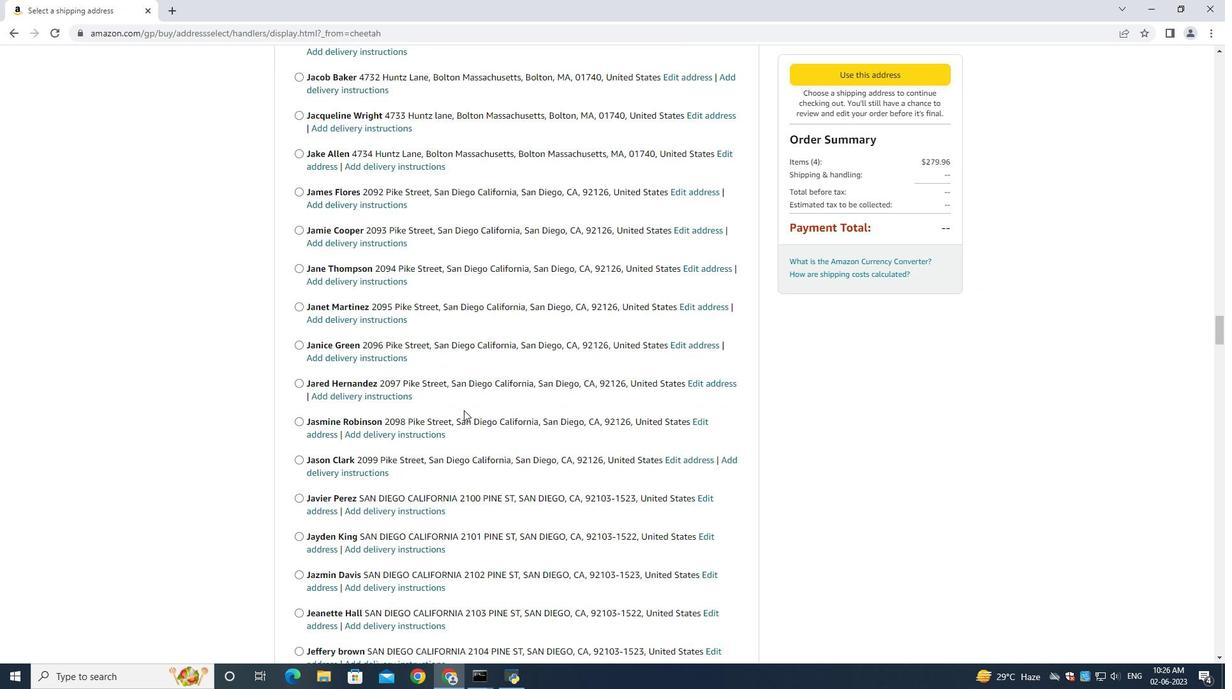 
Action: Mouse scrolled (464, 409) with delta (0, 0)
Screenshot: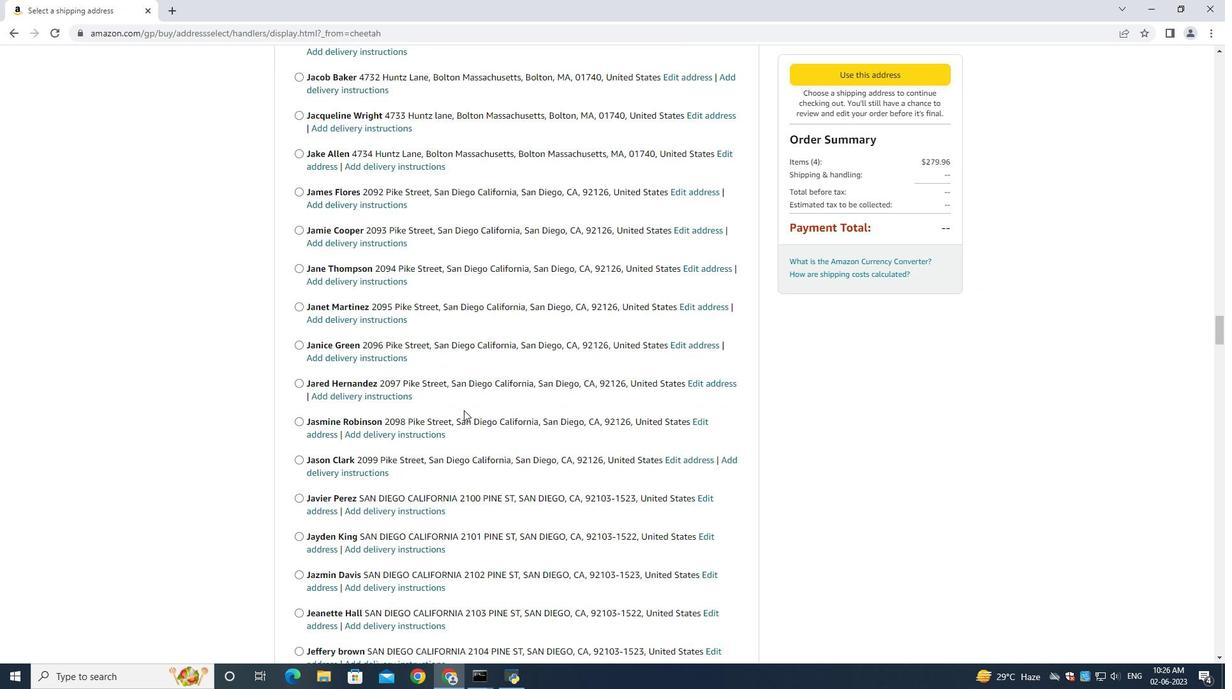 
Action: Mouse scrolled (464, 410) with delta (0, 0)
Screenshot: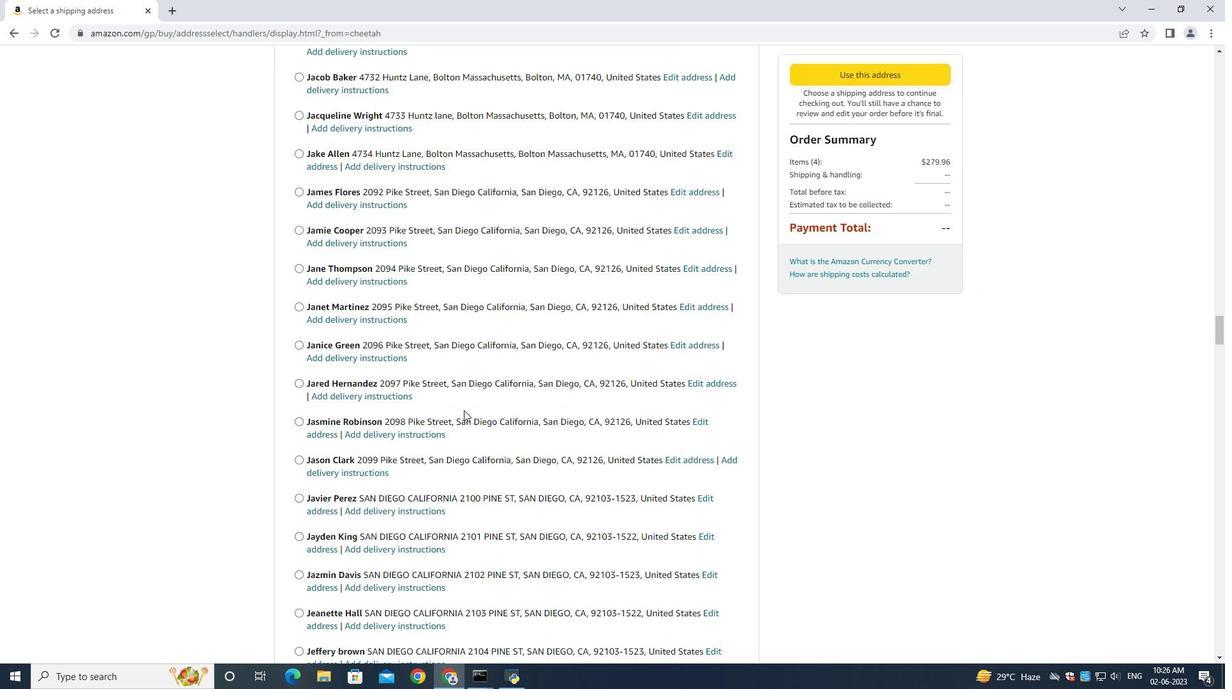 
Action: Mouse scrolled (464, 411) with delta (0, 0)
Screenshot: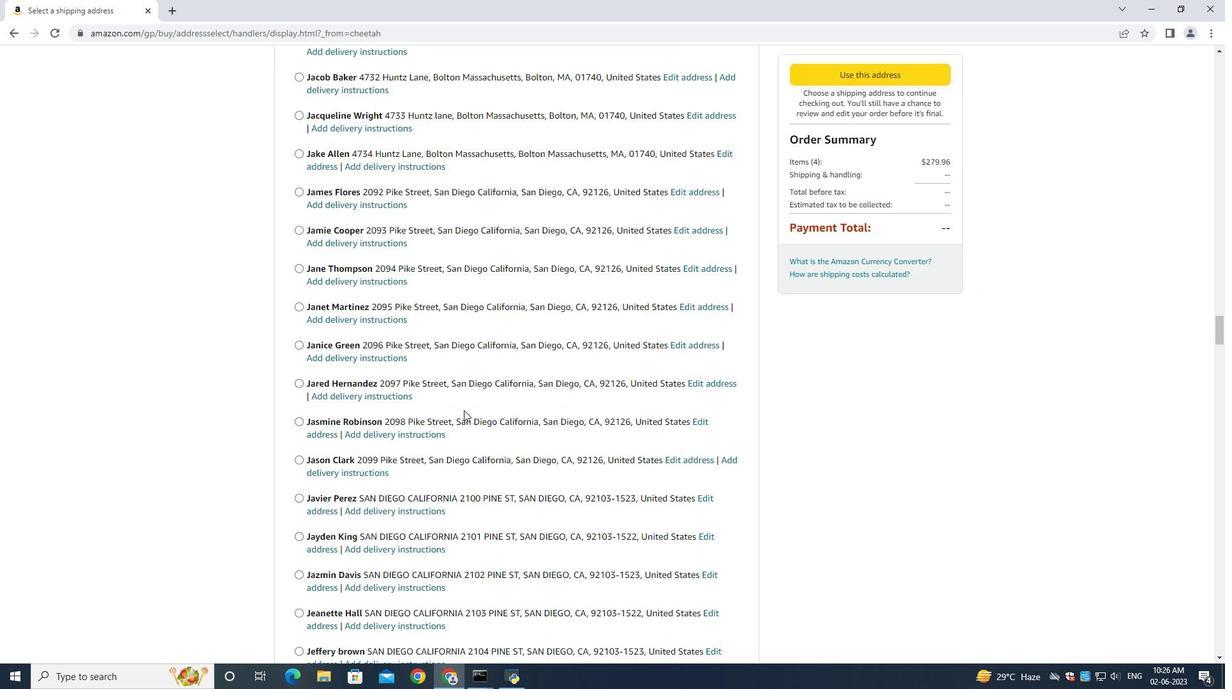 
Action: Mouse scrolled (464, 411) with delta (0, 0)
Screenshot: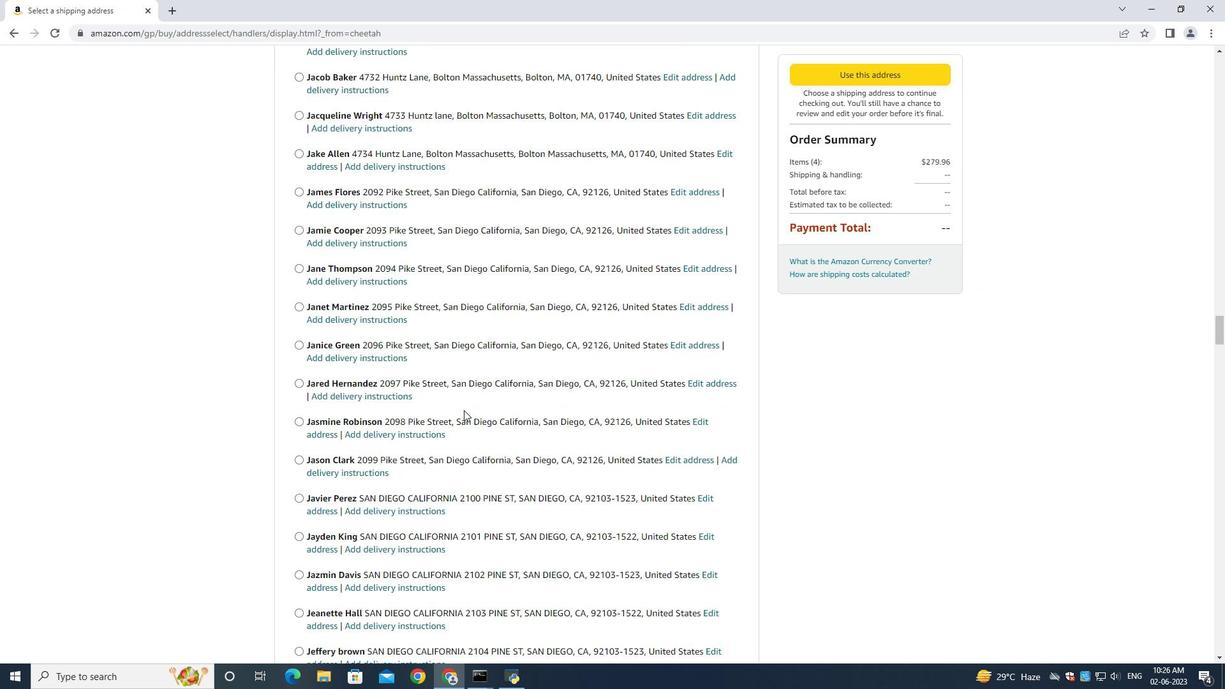 
Action: Mouse scrolled (464, 411) with delta (0, 0)
Screenshot: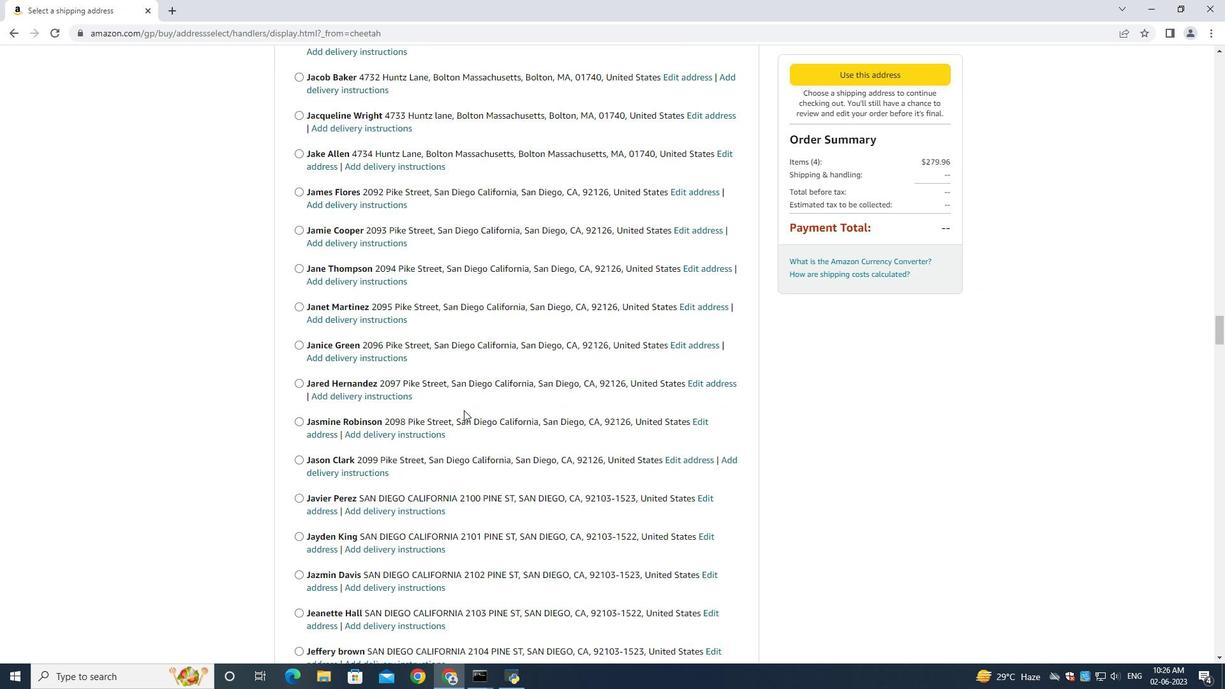 
Action: Mouse scrolled (464, 411) with delta (0, 0)
Screenshot: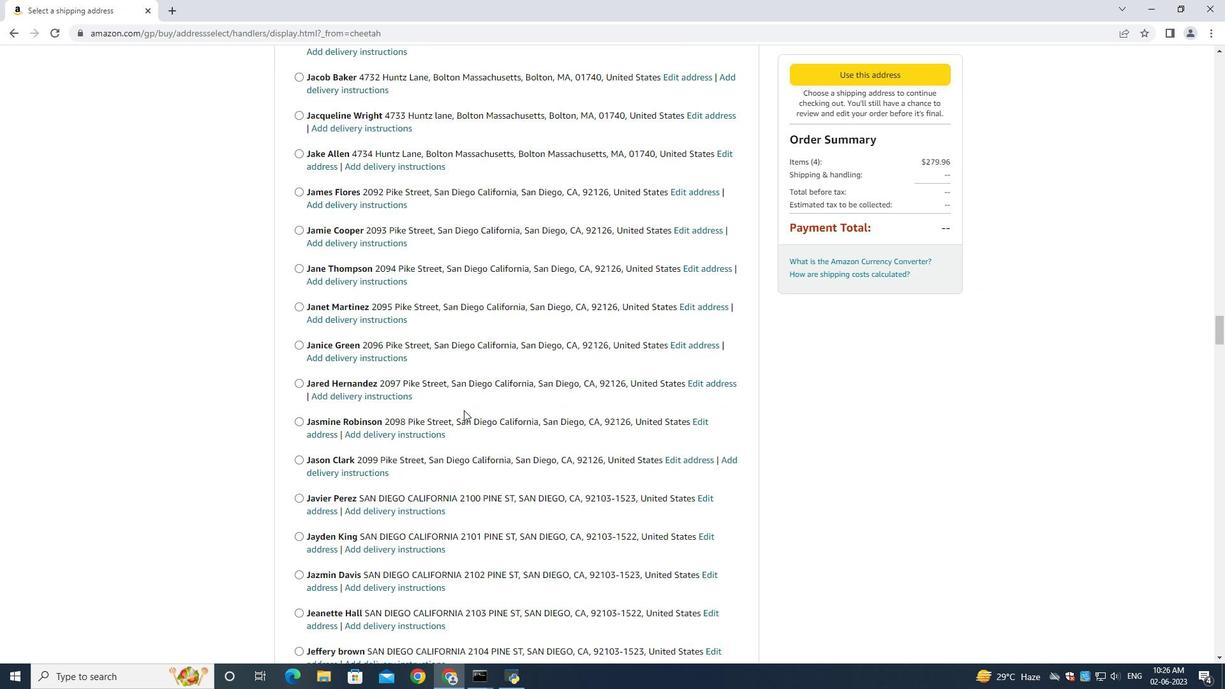 
Action: Mouse scrolled (464, 411) with delta (0, 0)
Screenshot: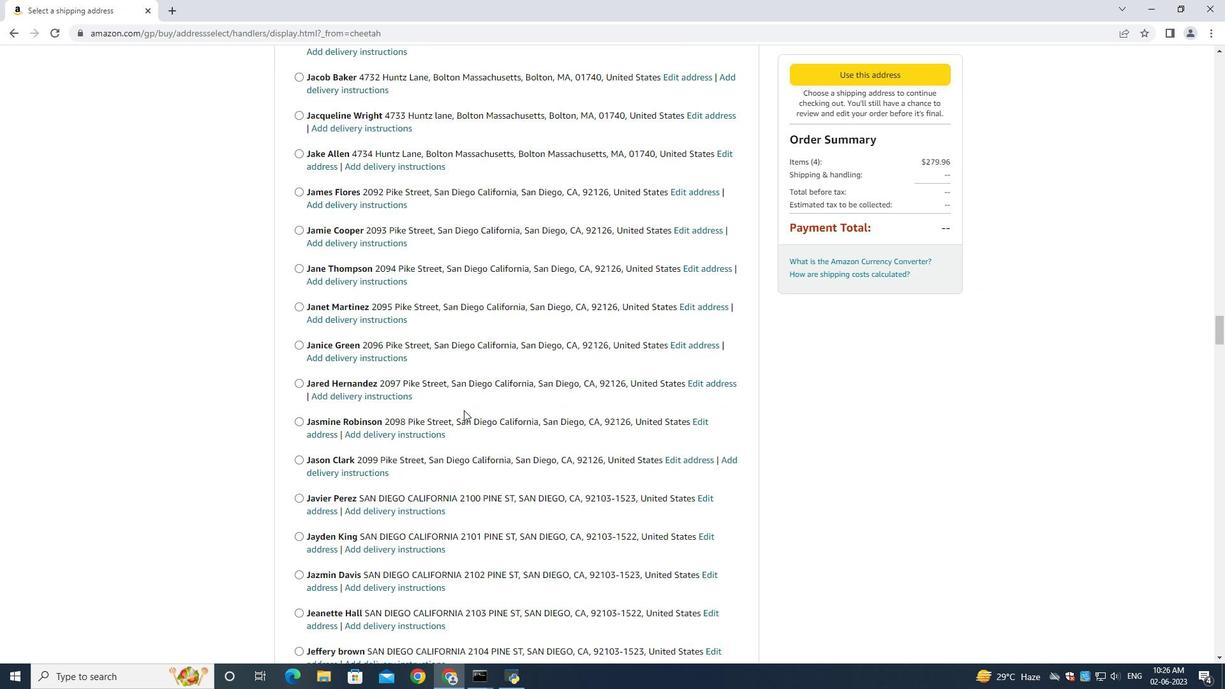 
Action: Mouse scrolled (464, 411) with delta (0, 0)
Screenshot: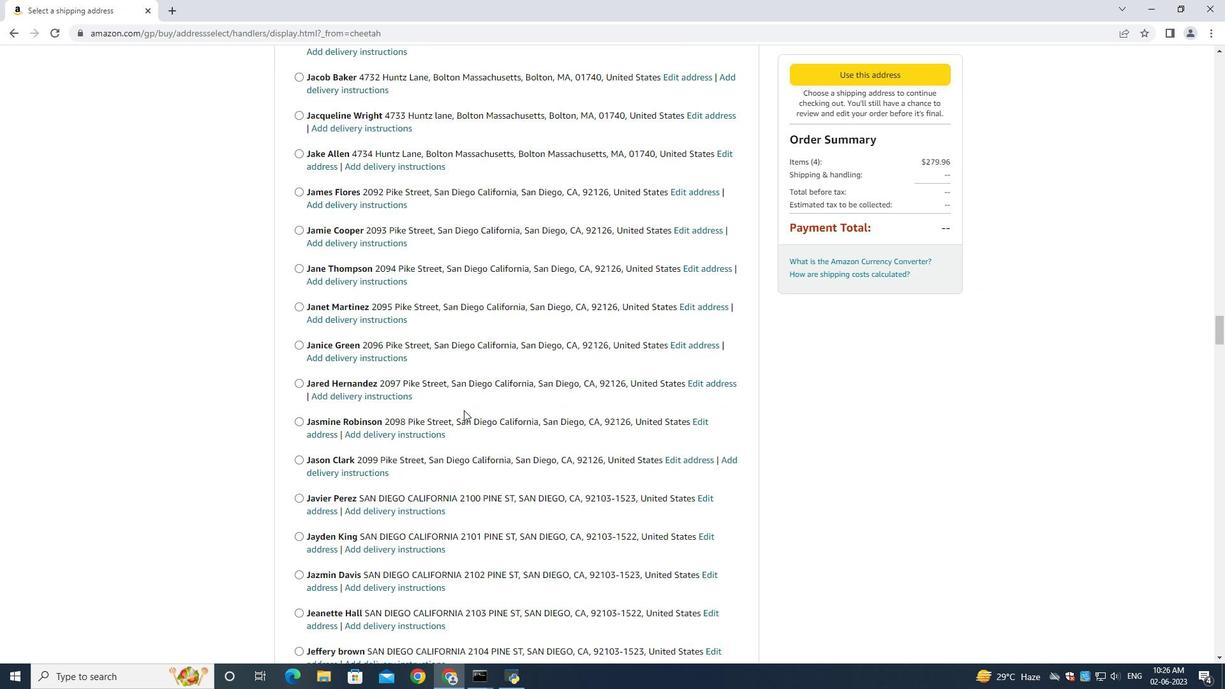 
Action: Mouse moved to (464, 414)
Screenshot: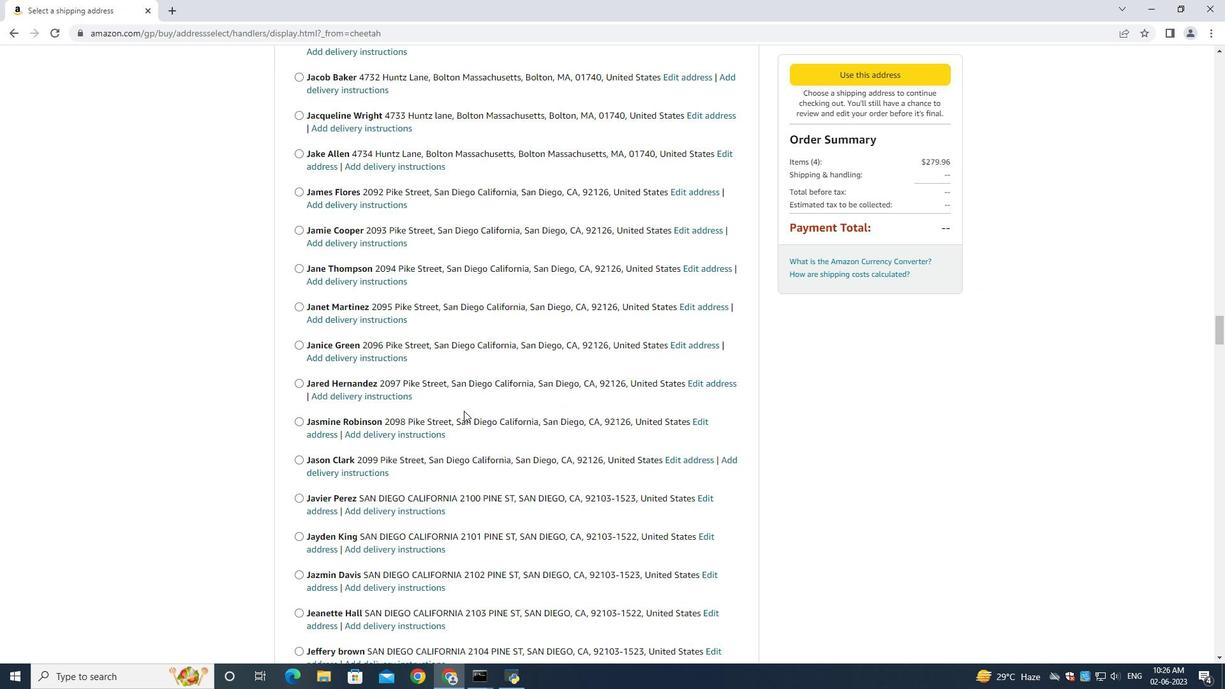 
Action: Mouse scrolled (464, 413) with delta (0, 0)
Screenshot: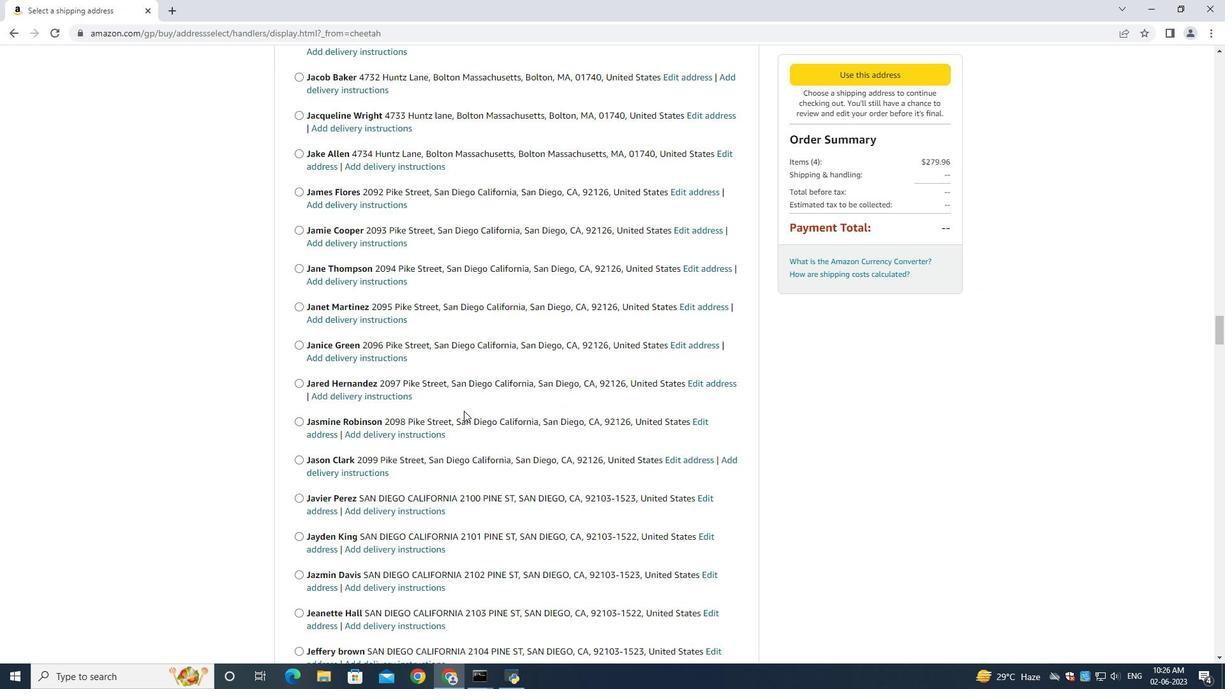 
Action: Mouse moved to (464, 414)
Screenshot: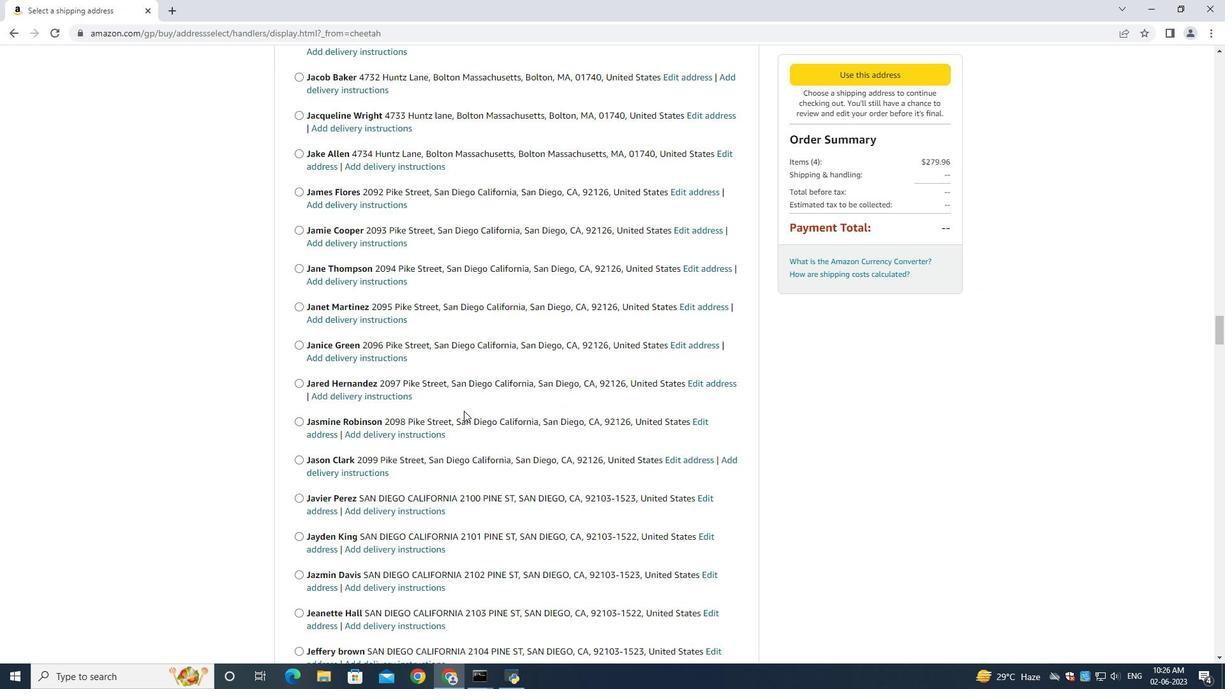 
Action: Mouse scrolled (464, 413) with delta (0, 0)
Screenshot: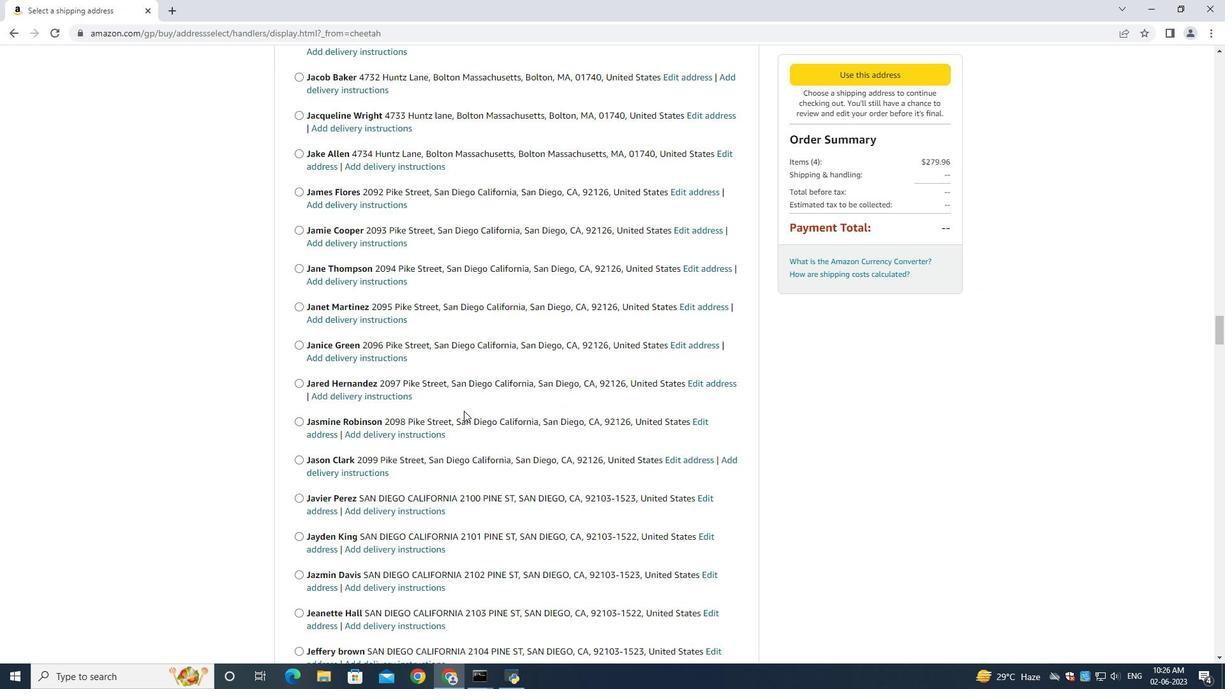 
Action: Mouse scrolled (464, 413) with delta (0, 0)
Screenshot: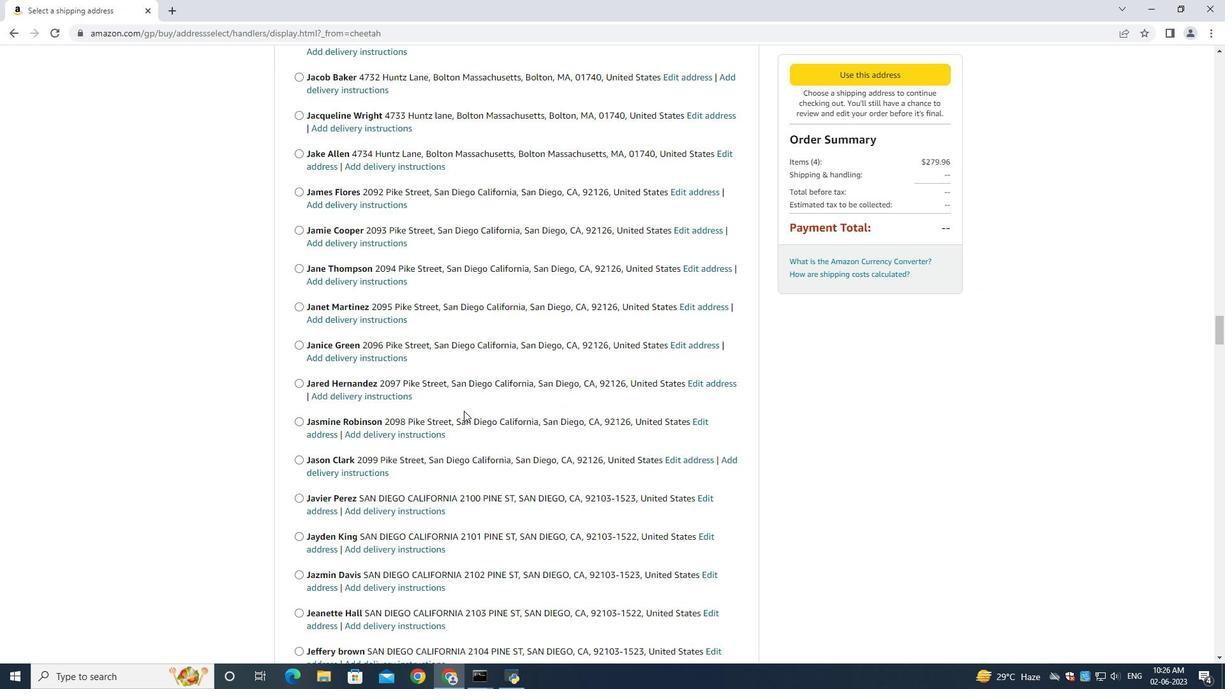 
Action: Mouse scrolled (464, 413) with delta (0, 0)
Screenshot: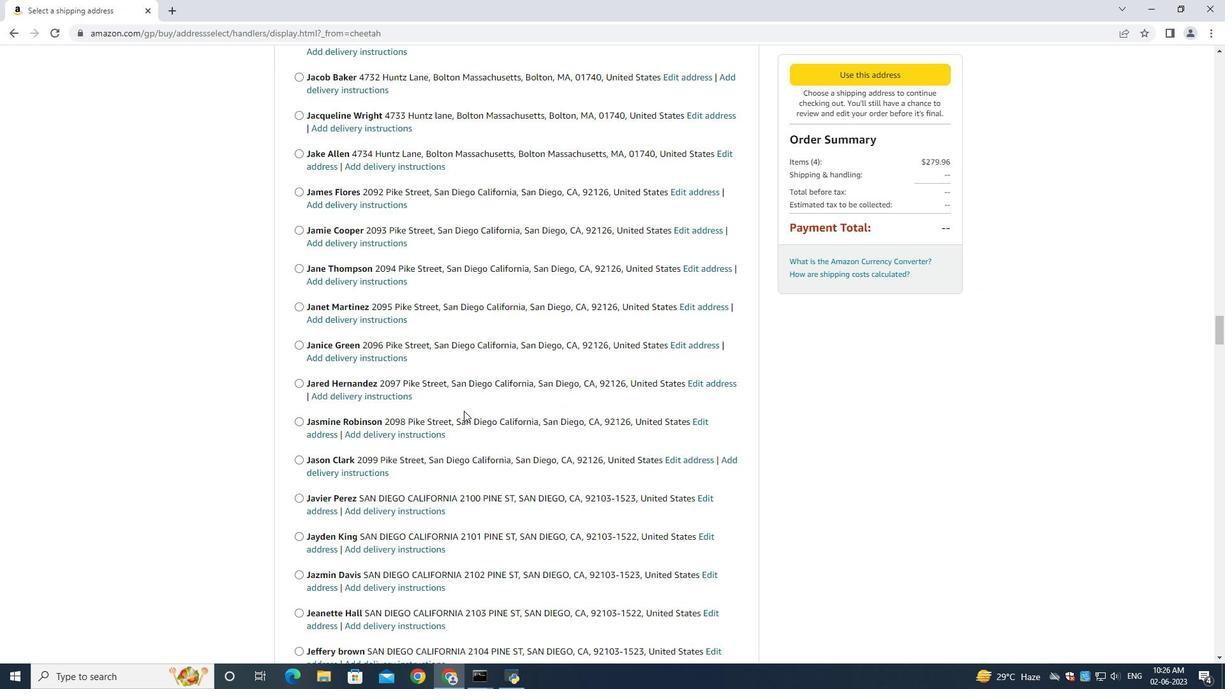 
Action: Mouse scrolled (464, 413) with delta (0, 0)
Screenshot: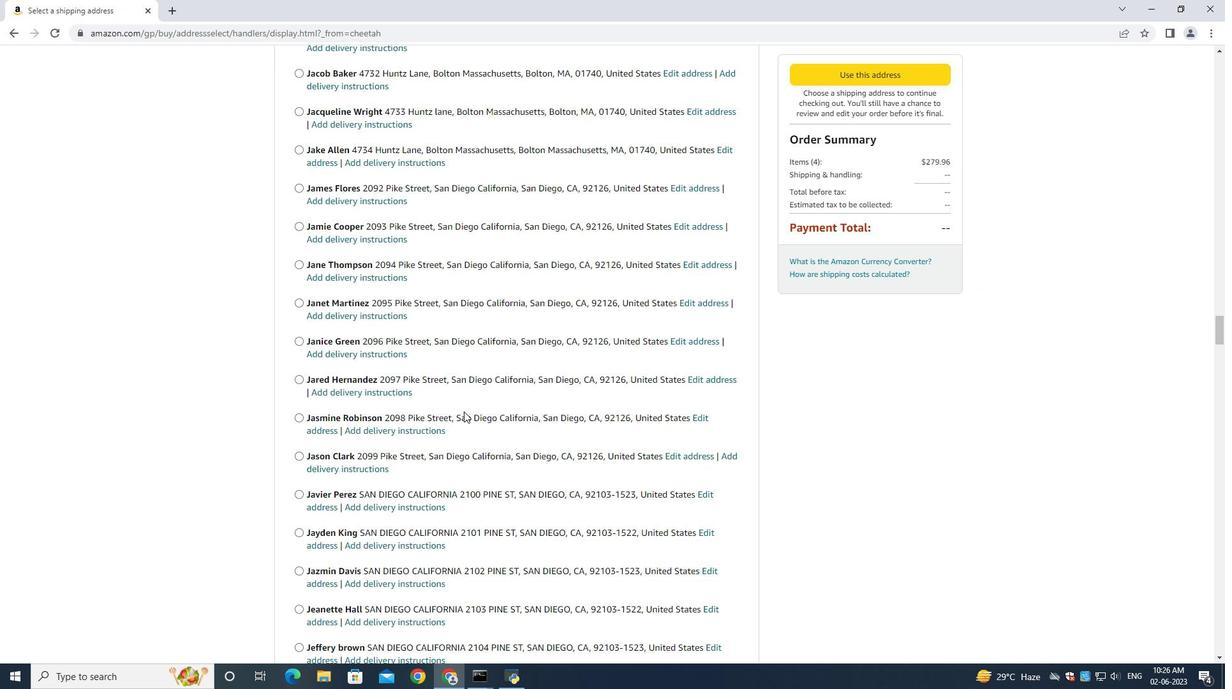 
Action: Mouse scrolled (464, 413) with delta (0, 0)
Screenshot: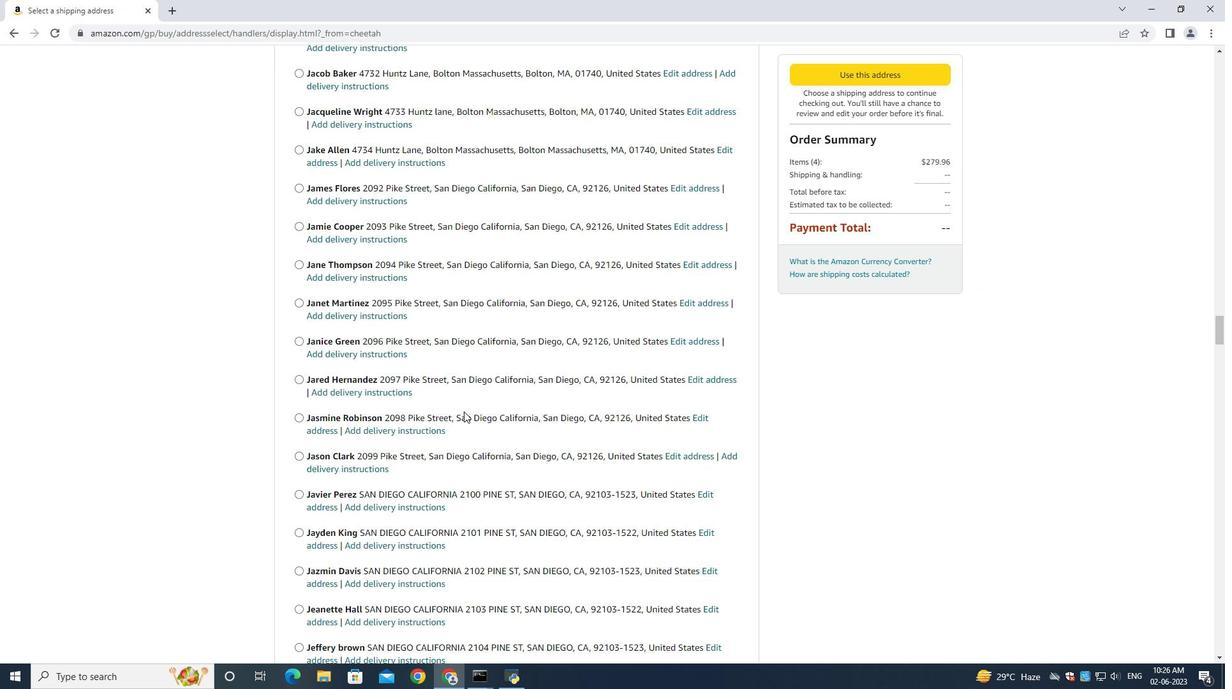 
Action: Mouse scrolled (464, 413) with delta (0, 0)
Screenshot: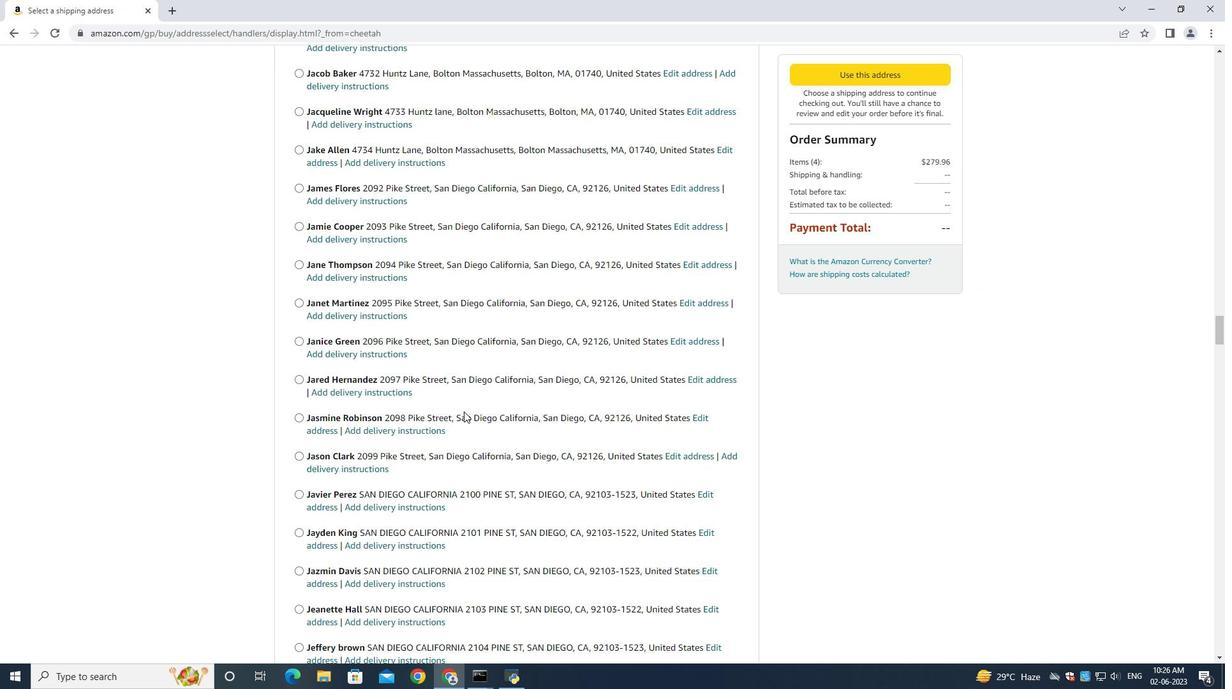 
Action: Mouse scrolled (464, 413) with delta (0, 0)
Screenshot: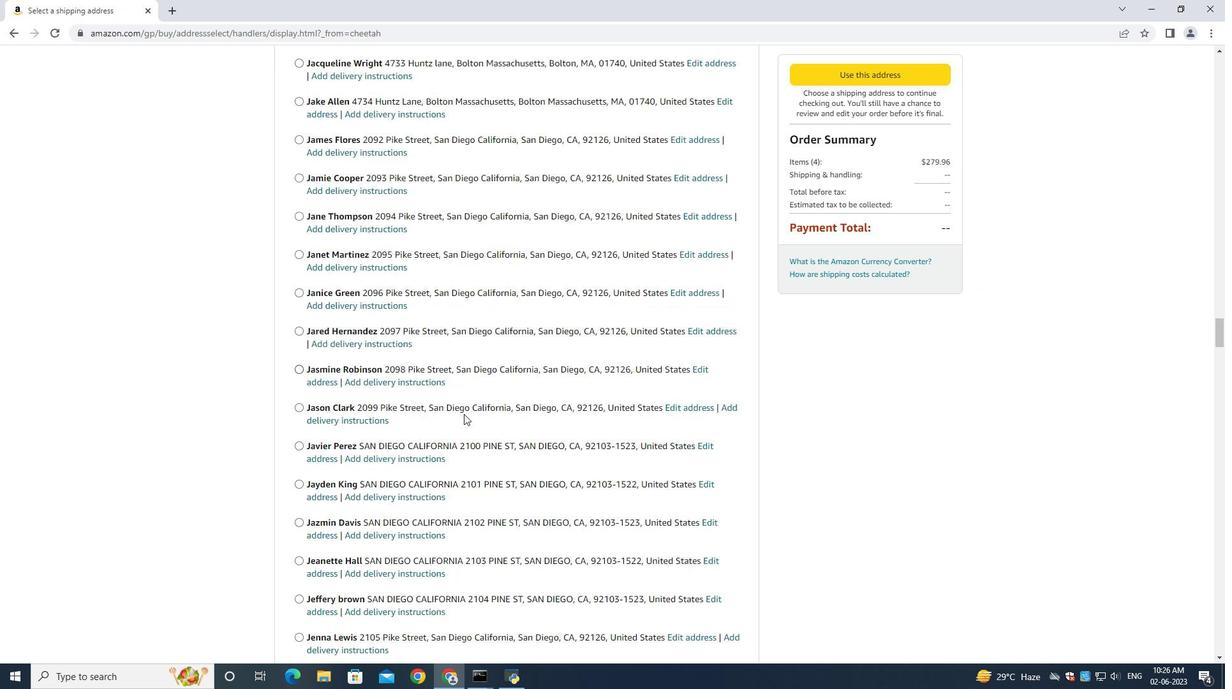 
Action: Mouse scrolled (464, 413) with delta (0, 0)
Screenshot: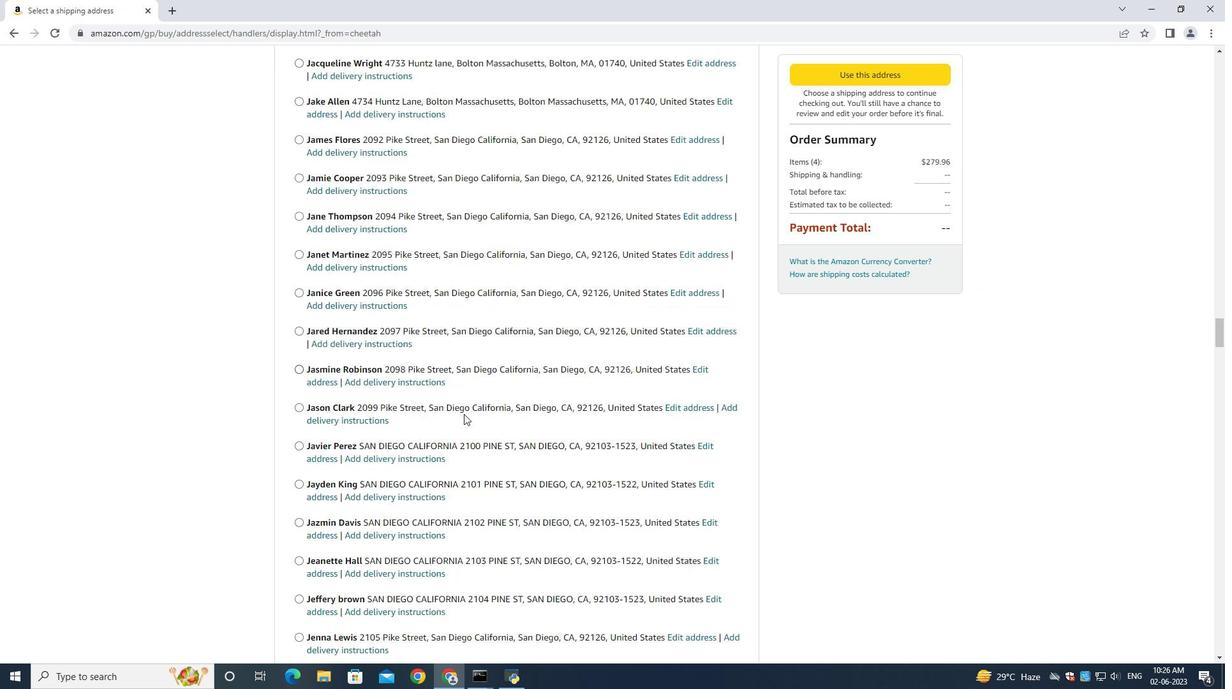 
Action: Mouse moved to (464, 414)
Screenshot: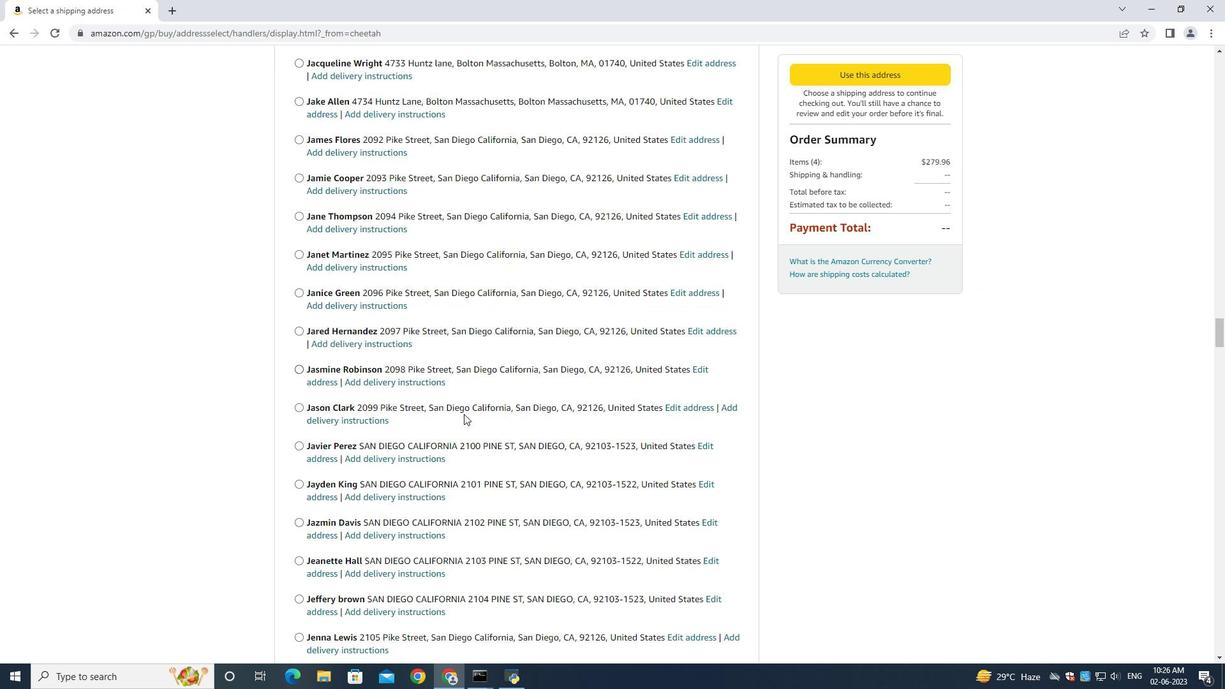 
Action: Mouse scrolled (464, 413) with delta (0, 0)
Screenshot: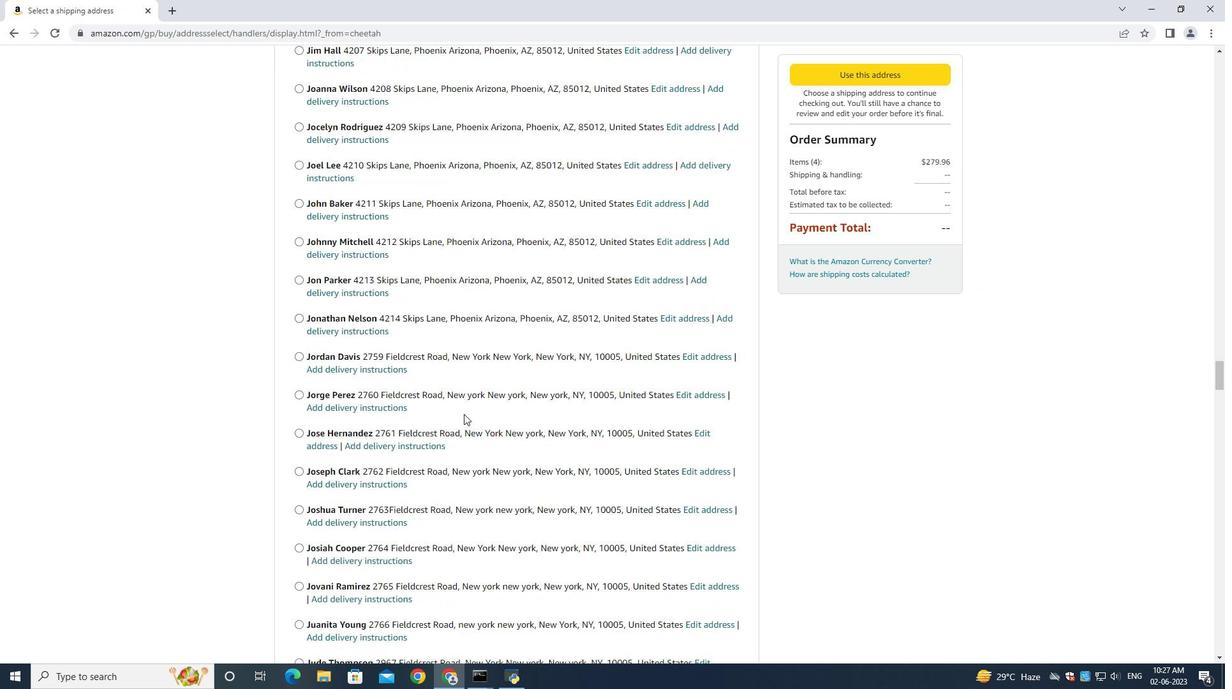 
Action: Mouse scrolled (464, 413) with delta (0, 0)
Screenshot: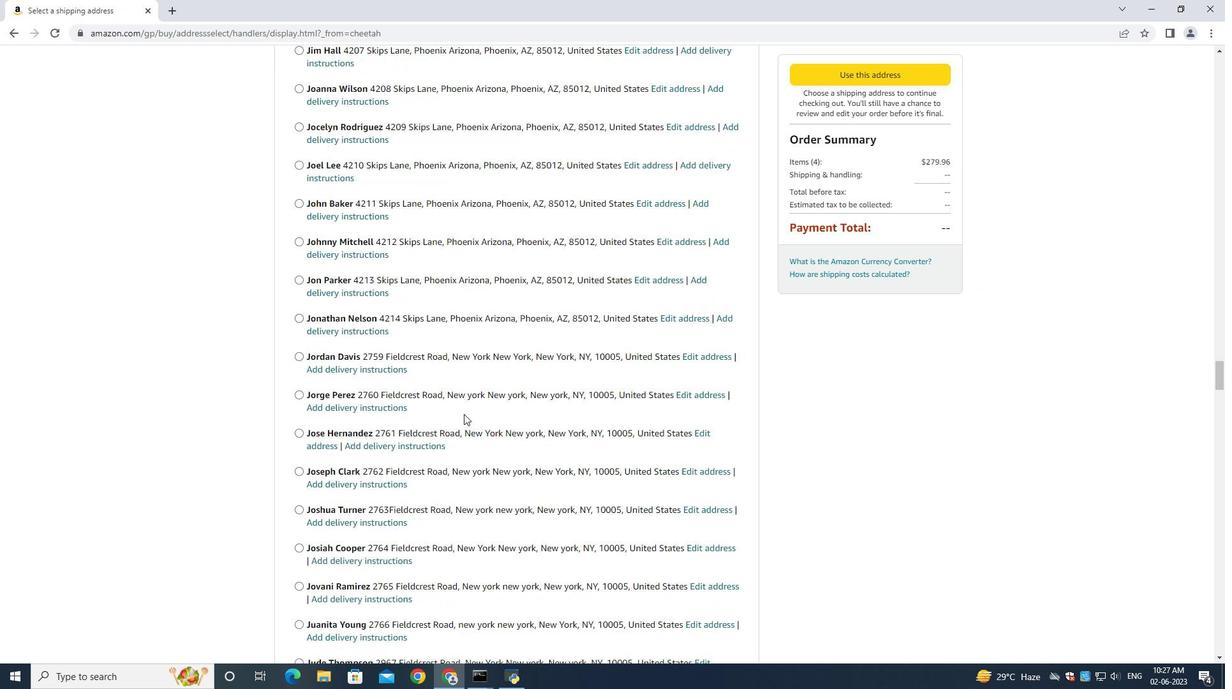 
Action: Mouse scrolled (464, 413) with delta (0, 0)
Screenshot: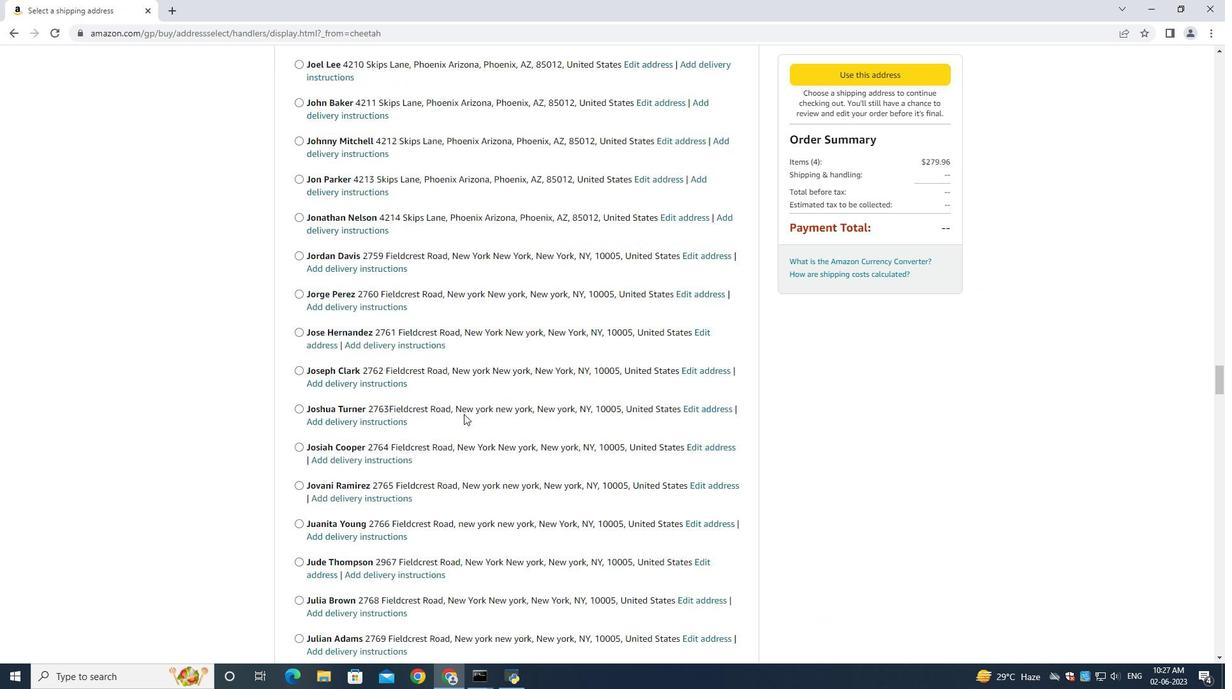 
Action: Mouse scrolled (464, 413) with delta (0, 0)
Screenshot: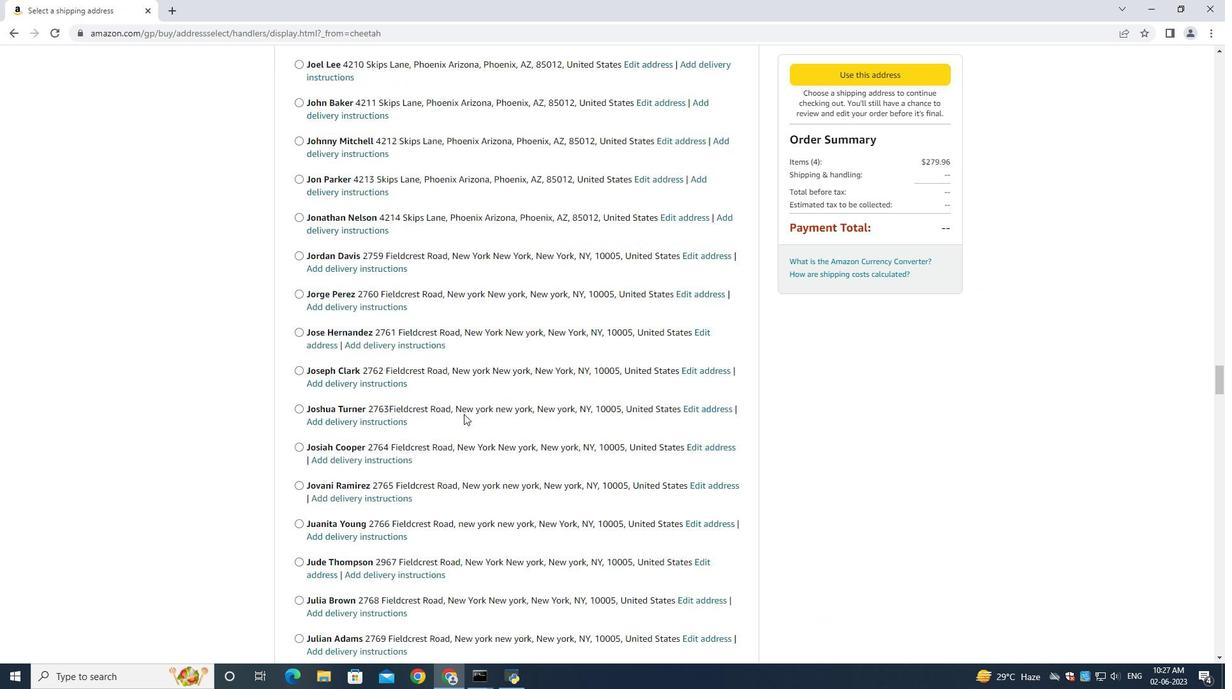 
Action: Mouse scrolled (464, 413) with delta (0, 0)
Screenshot: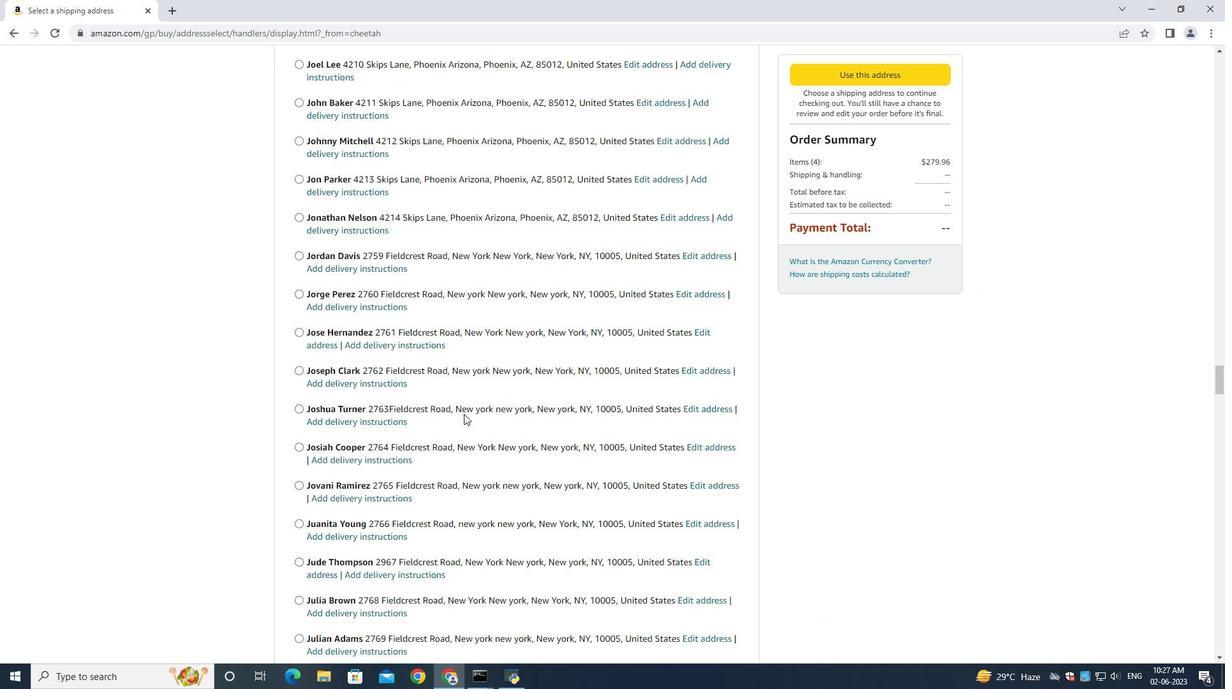 
Action: Mouse scrolled (464, 413) with delta (0, 0)
Screenshot: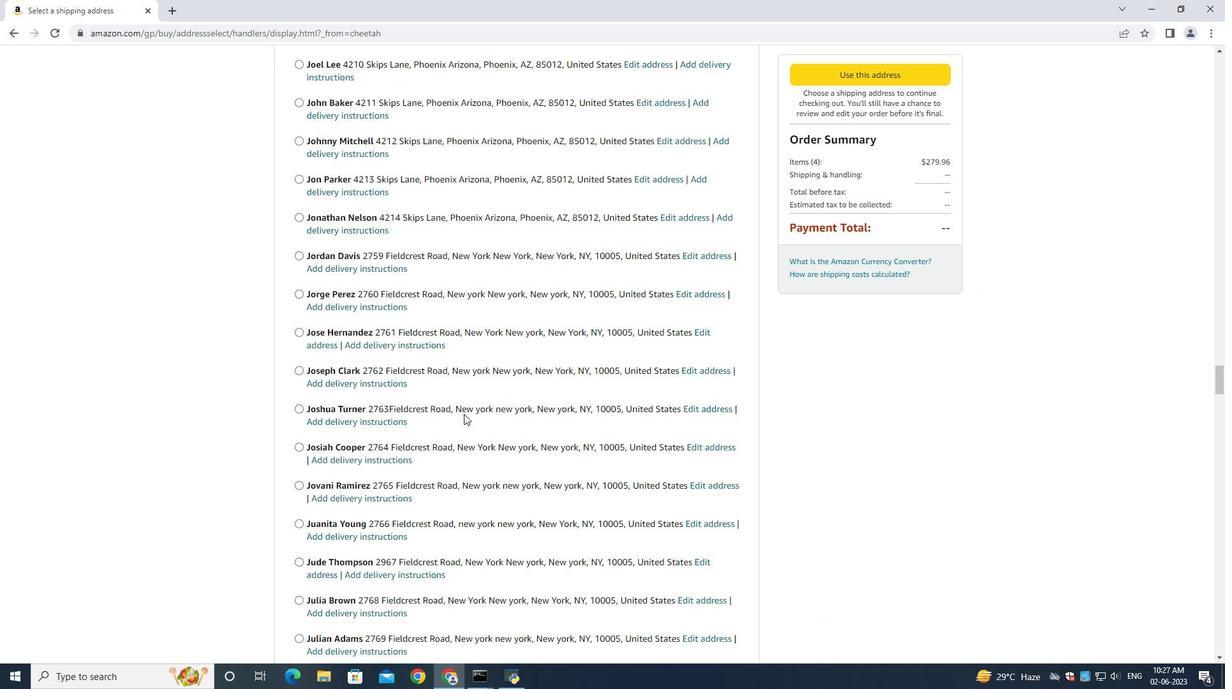 
Action: Mouse scrolled (464, 413) with delta (0, 0)
Screenshot: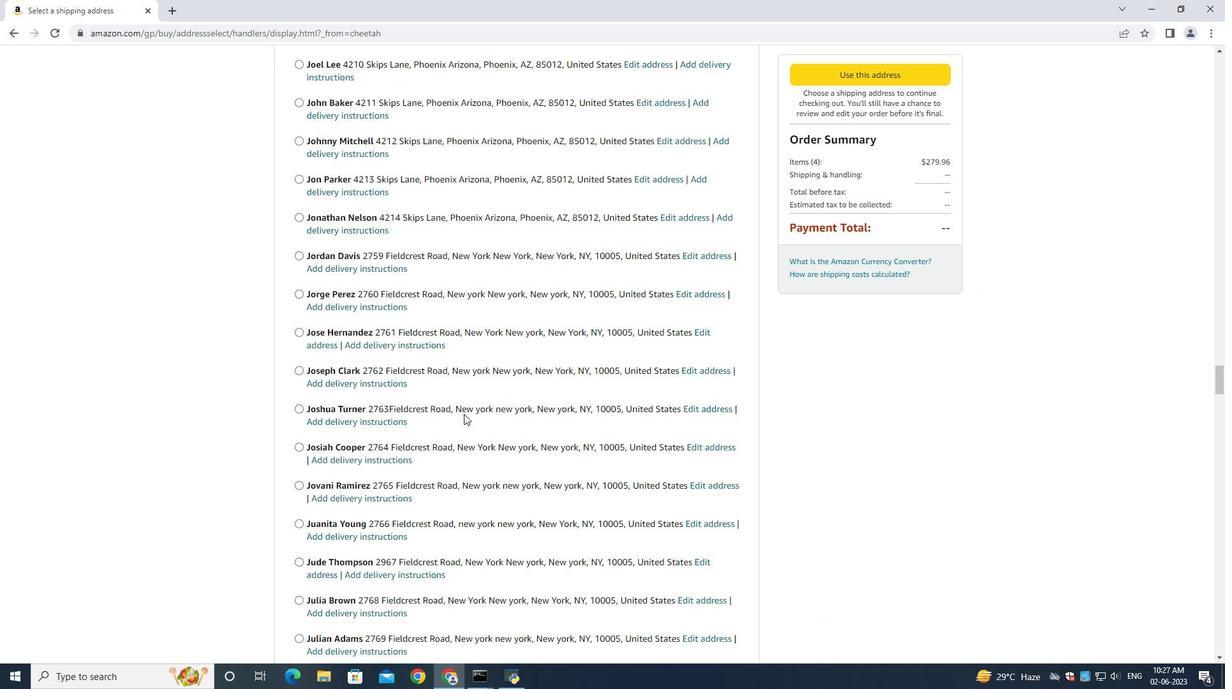 
Action: Mouse scrolled (464, 413) with delta (0, 0)
Screenshot: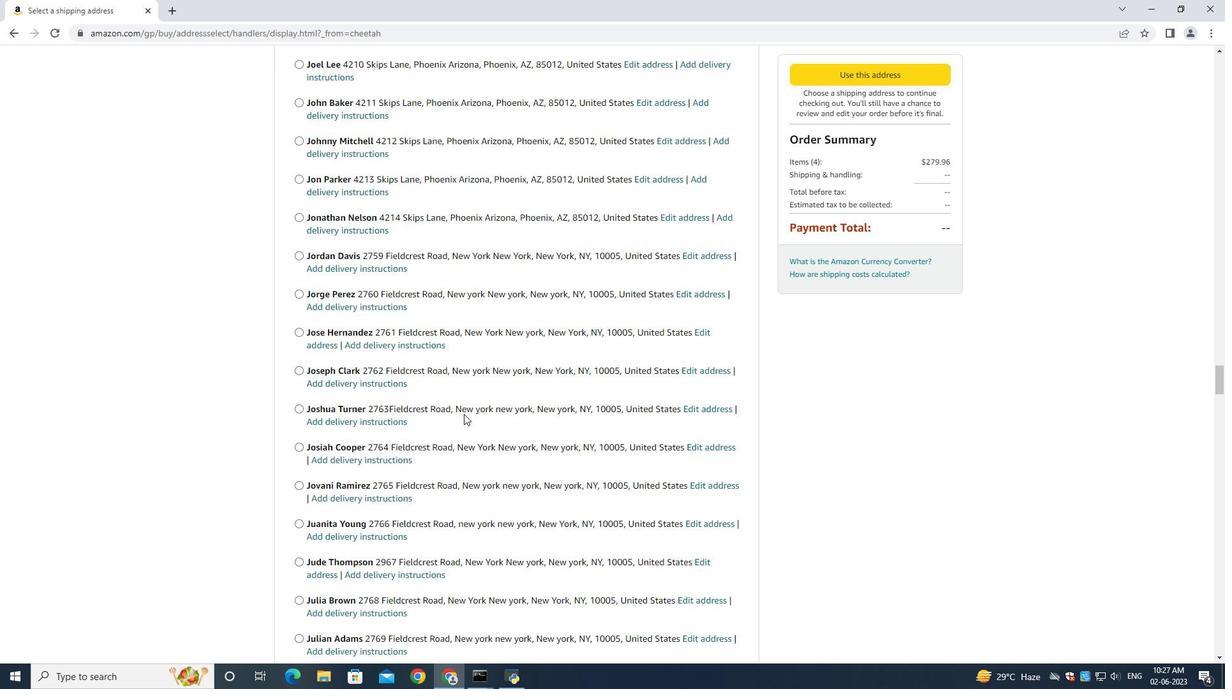 
Action: Mouse scrolled (464, 413) with delta (0, 0)
Screenshot: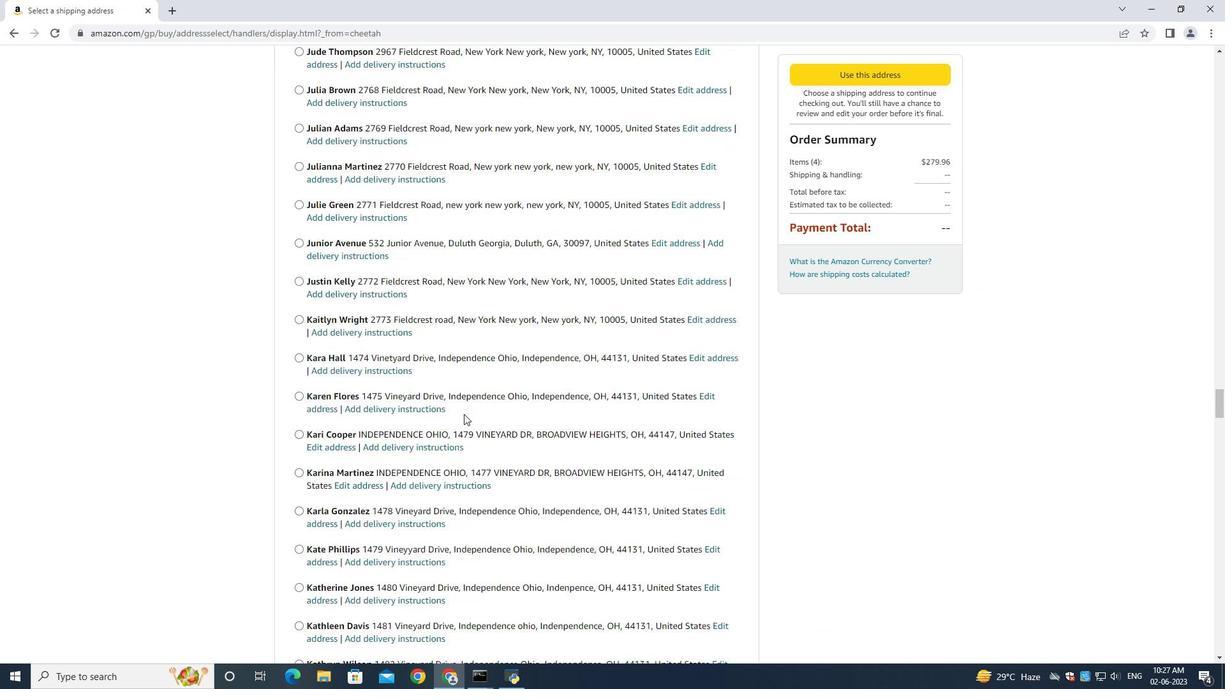 
Action: Mouse moved to (464, 414)
Screenshot: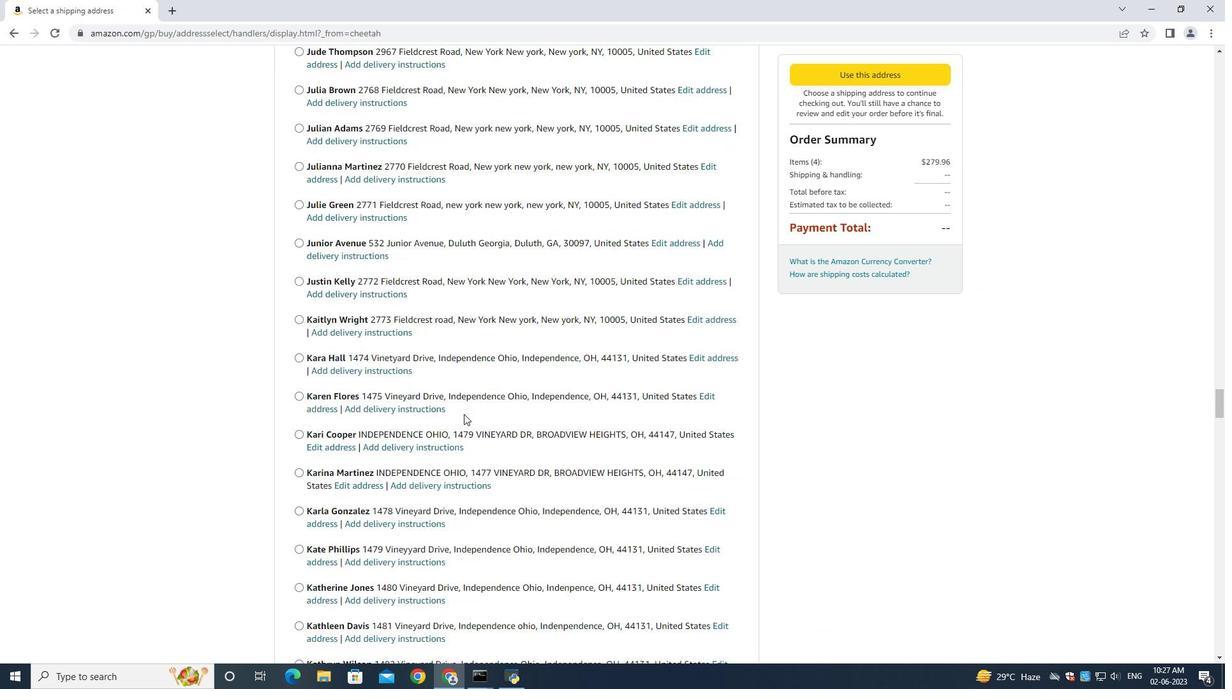 
Action: Mouse scrolled (464, 413) with delta (0, 0)
Screenshot: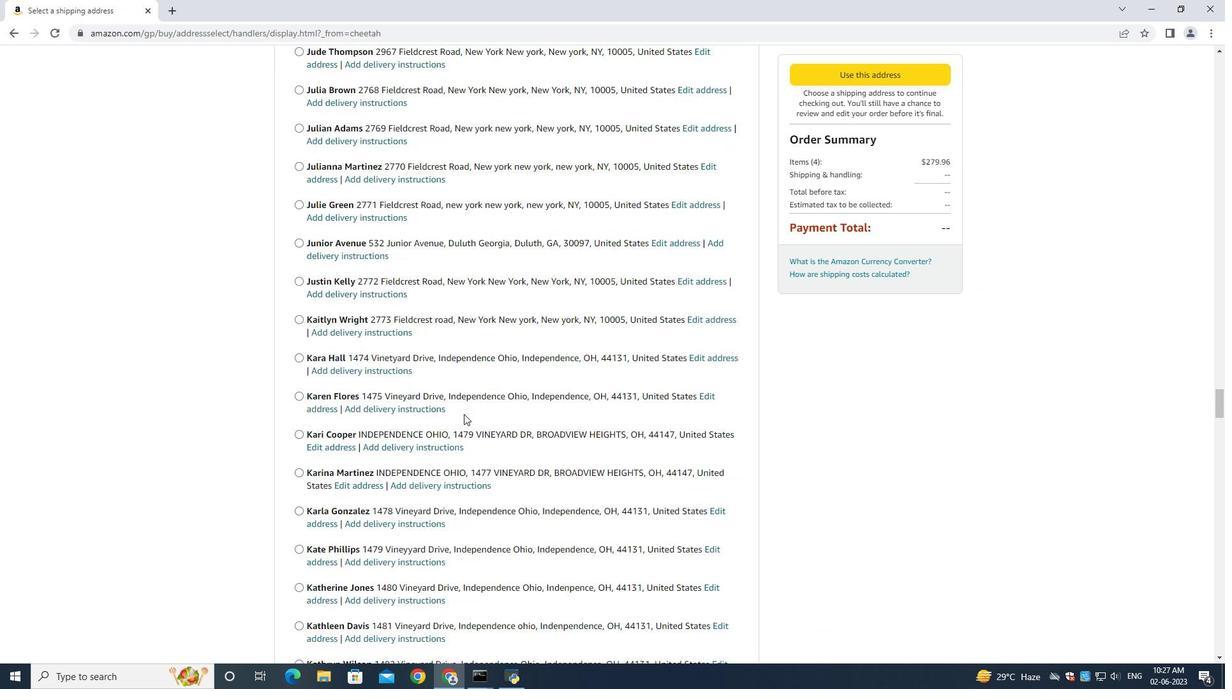 
Action: Mouse scrolled (464, 413) with delta (0, 0)
Screenshot: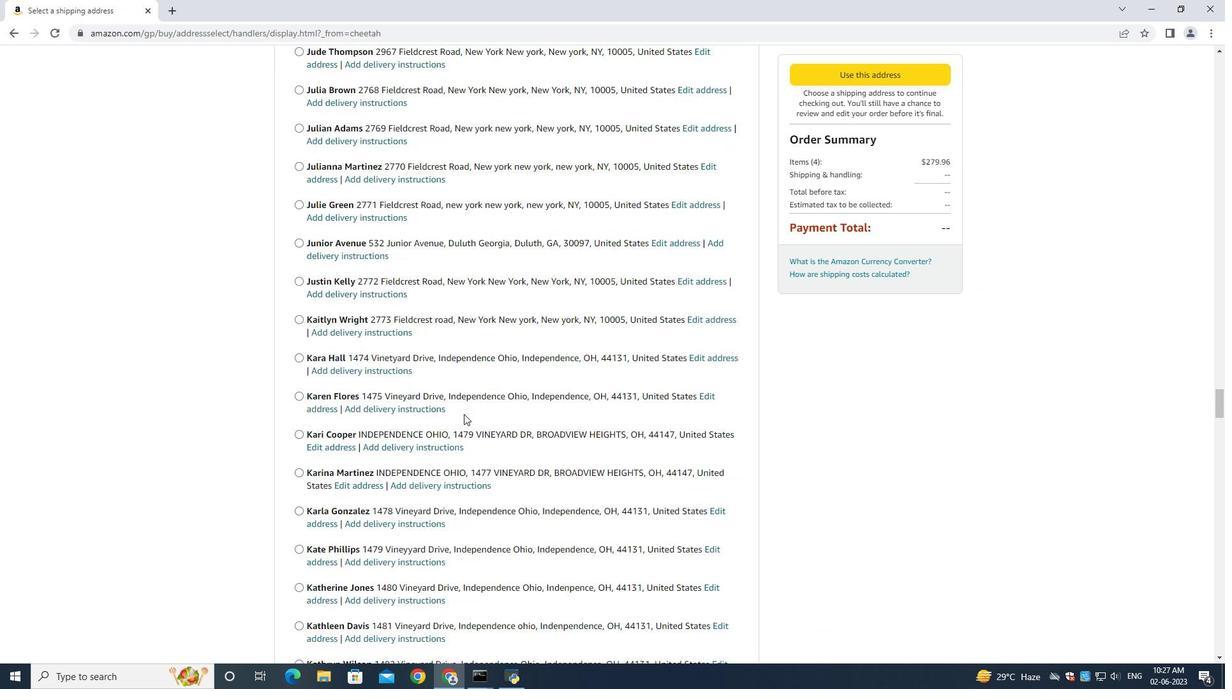 
Action: Mouse moved to (463, 414)
Screenshot: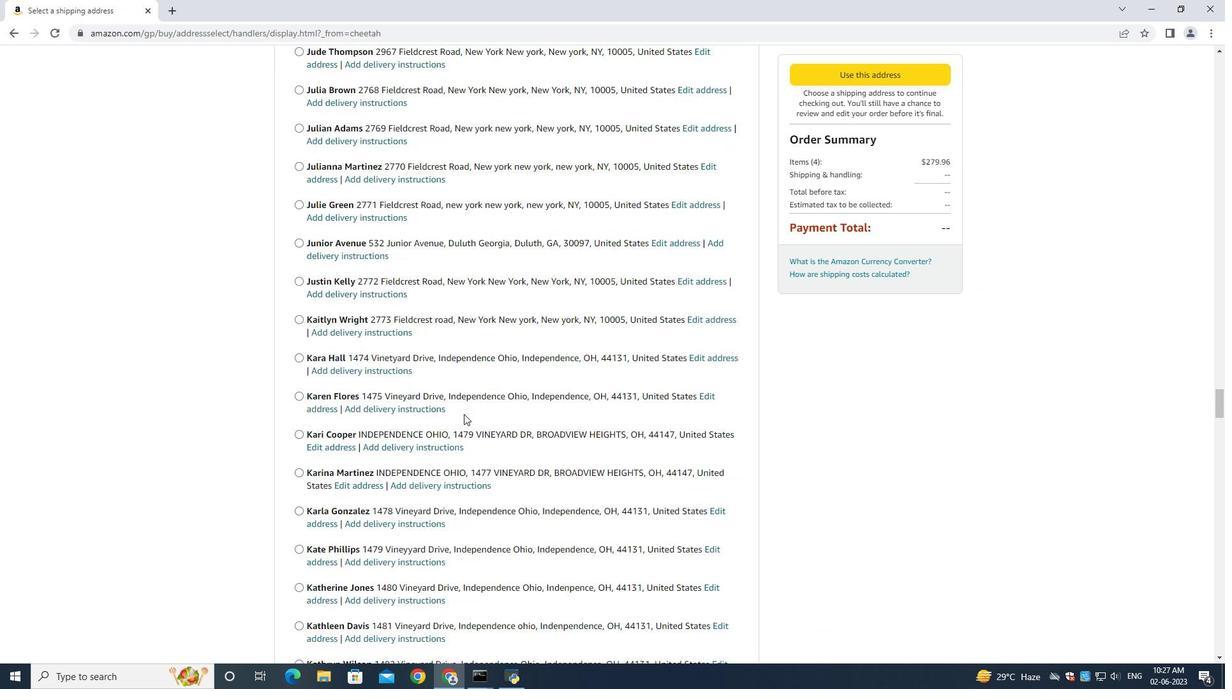 
Action: Mouse scrolled (464, 413) with delta (0, 0)
Screenshot: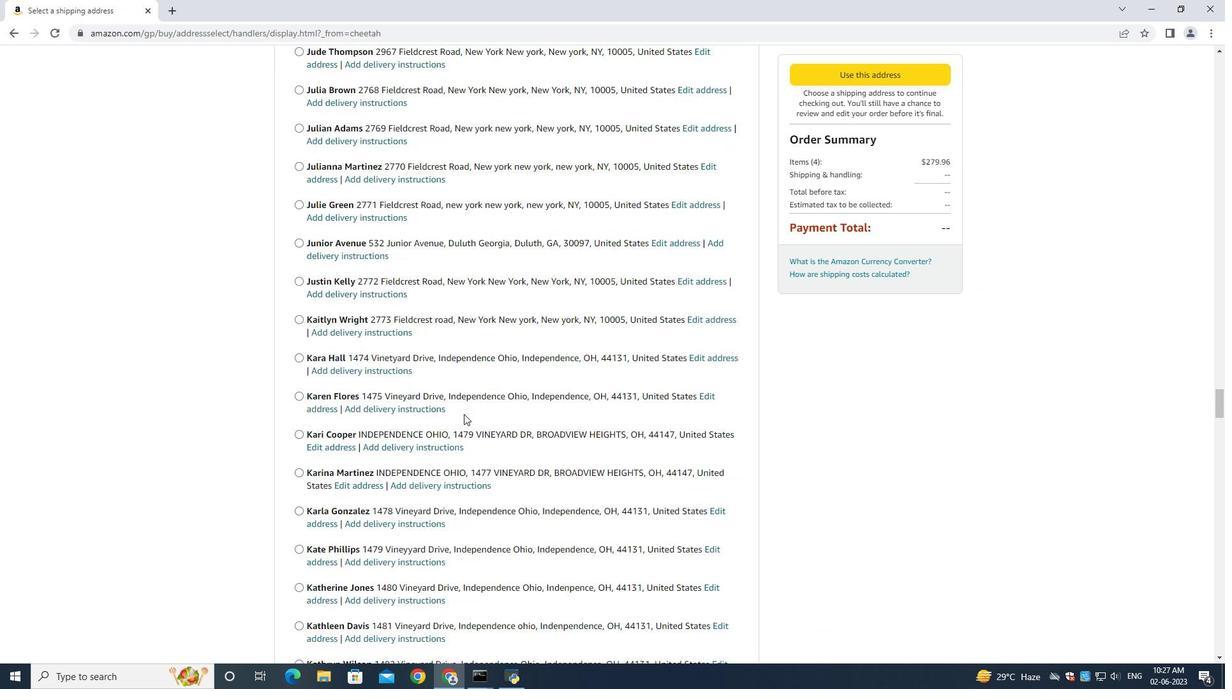 
Action: Mouse scrolled (464, 413) with delta (0, 0)
Screenshot: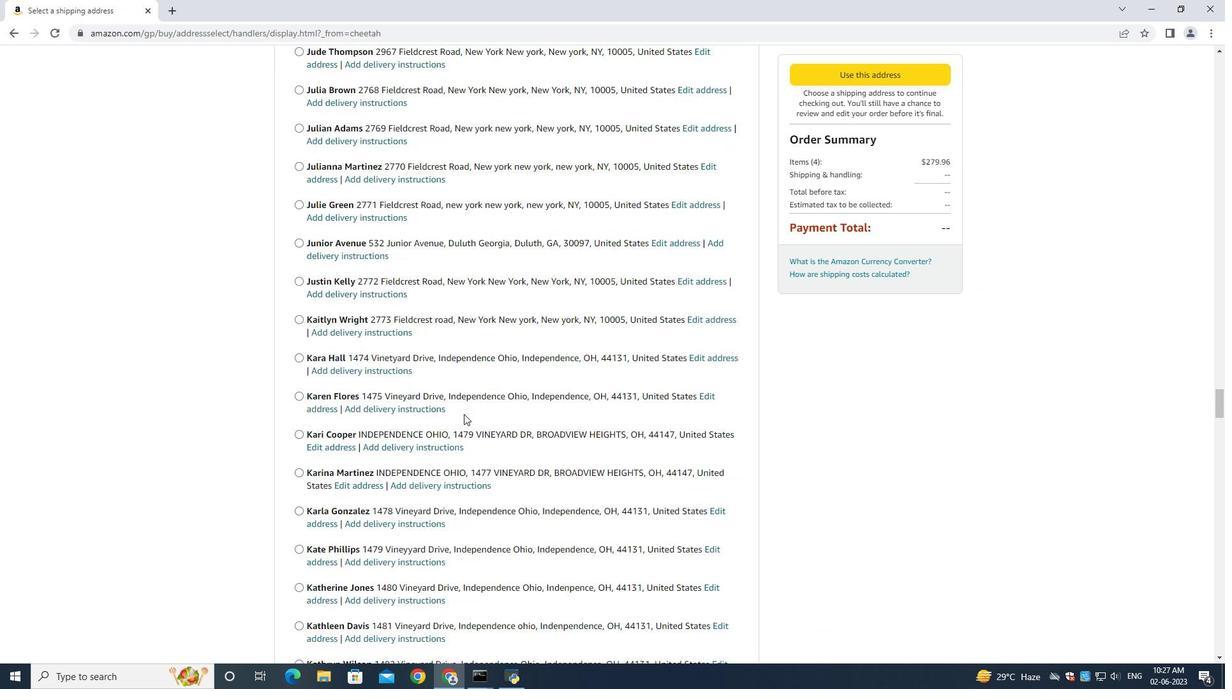 
Action: Mouse scrolled (463, 413) with delta (0, 0)
Screenshot: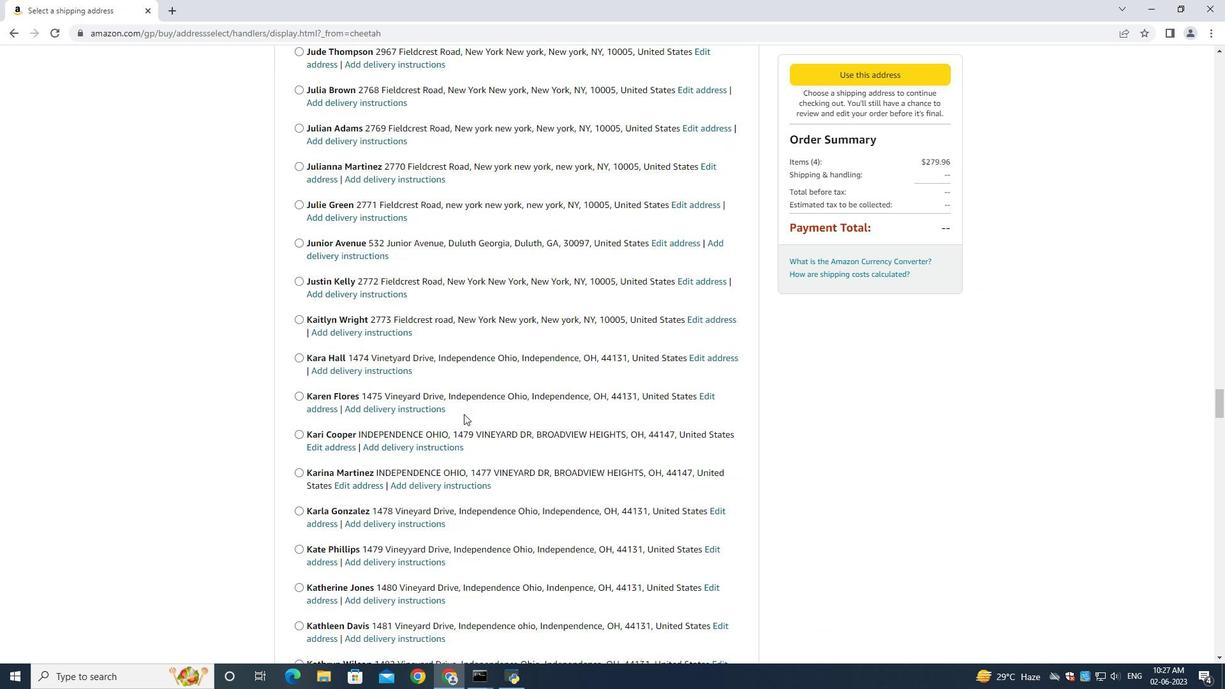 
Action: Mouse scrolled (463, 413) with delta (0, 0)
Screenshot: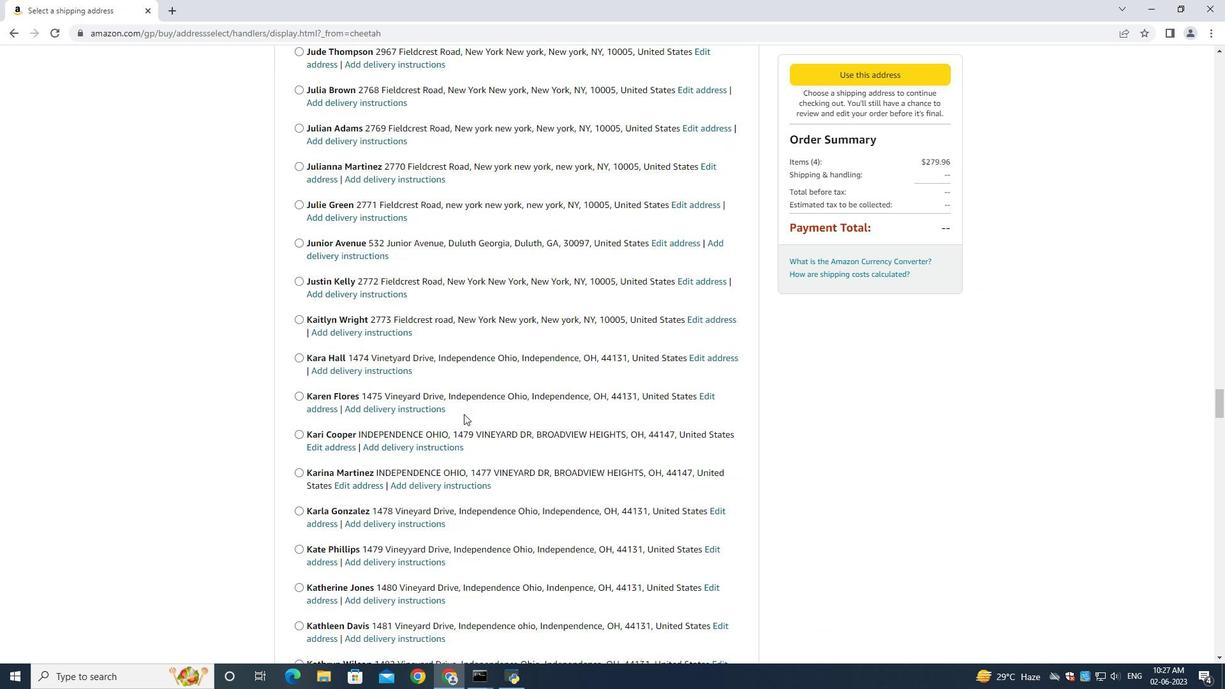 
Action: Mouse scrolled (463, 413) with delta (0, 0)
Screenshot: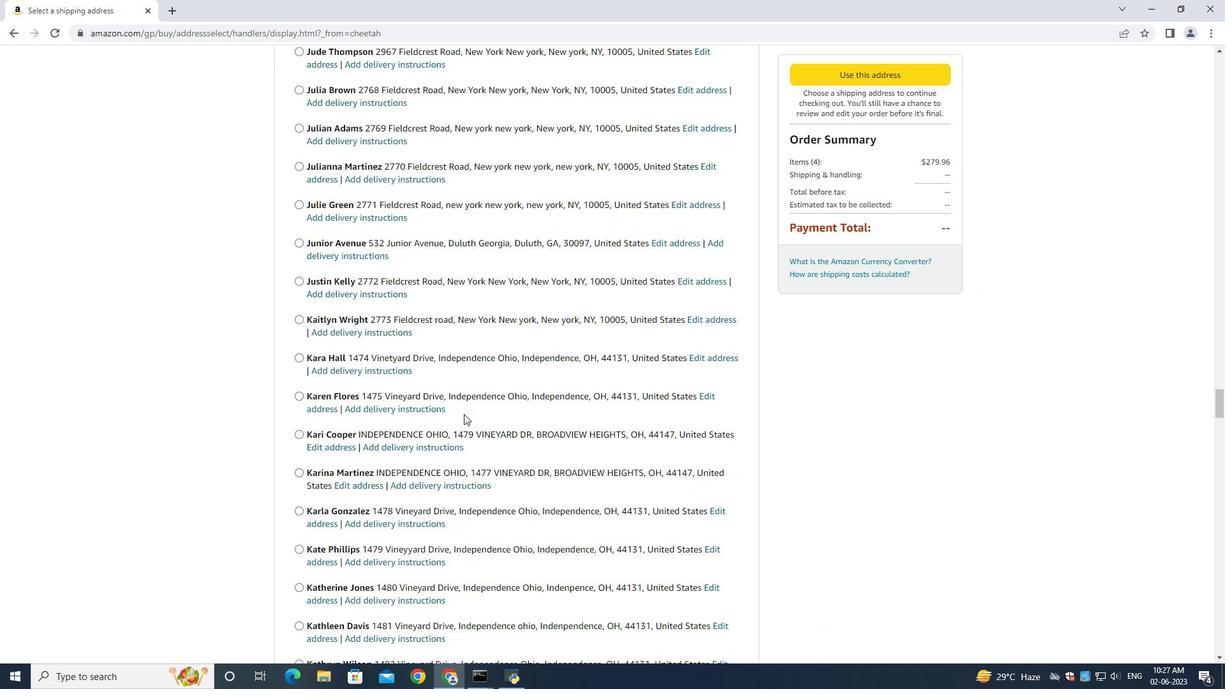 
Action: Mouse moved to (463, 413)
Screenshot: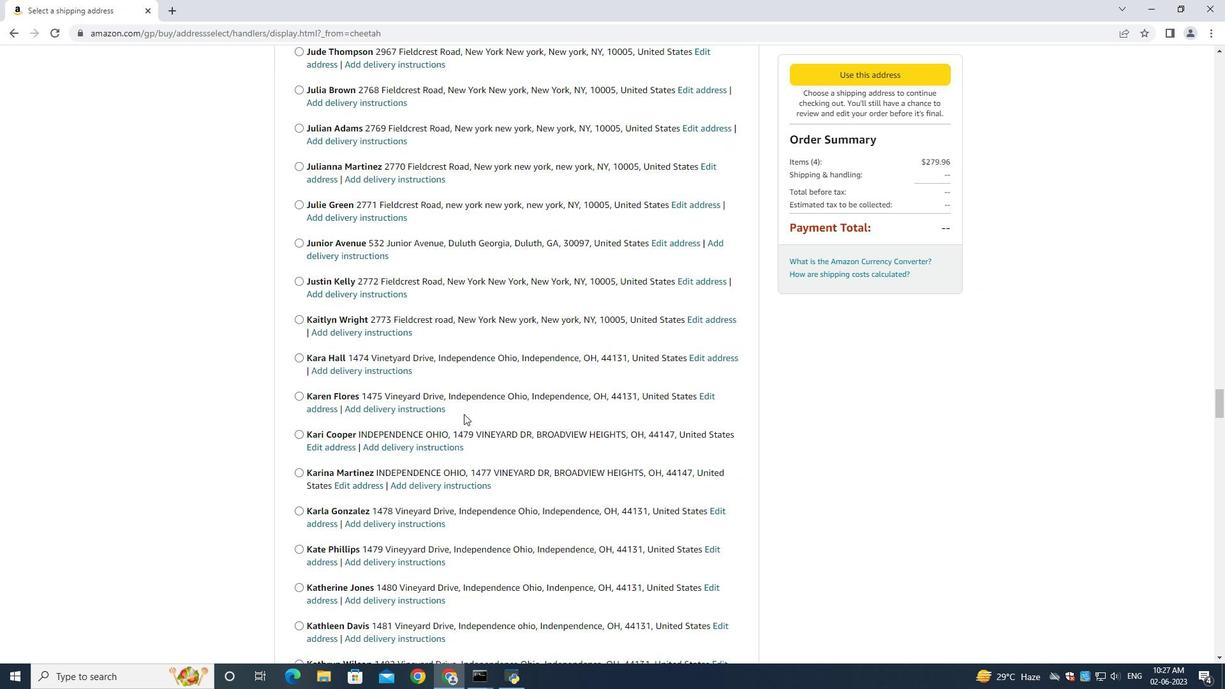 
Action: Mouse scrolled (463, 413) with delta (0, 0)
Screenshot: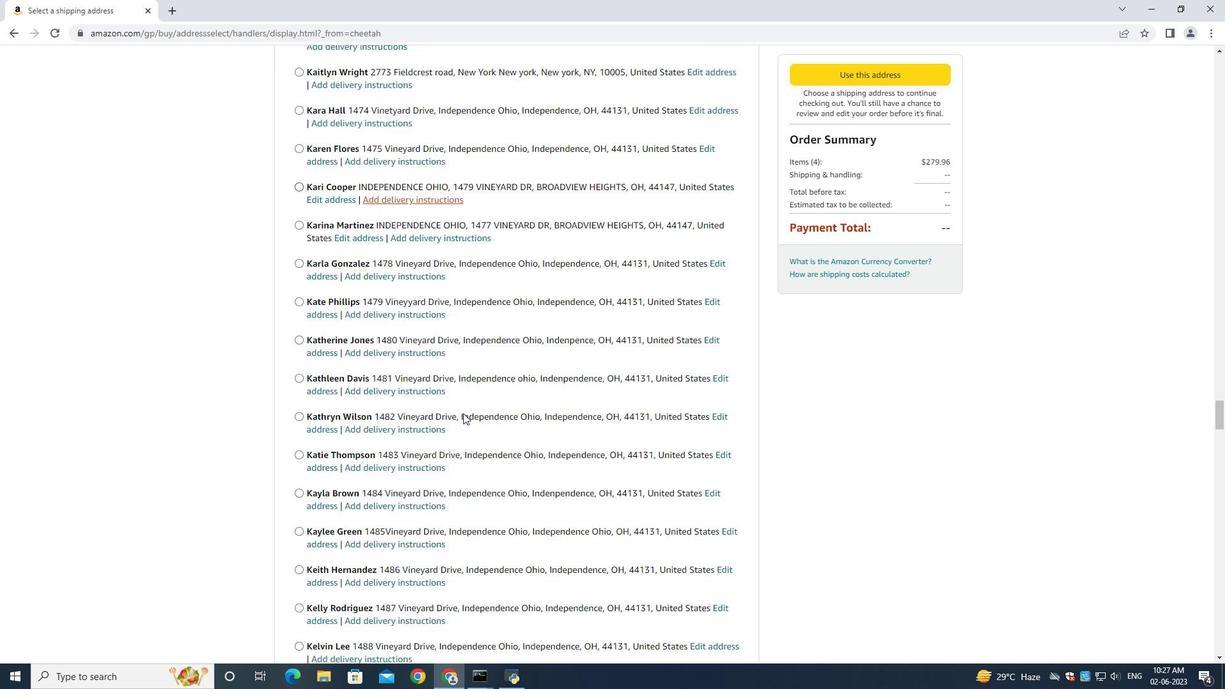 
Action: Mouse moved to (463, 413)
Screenshot: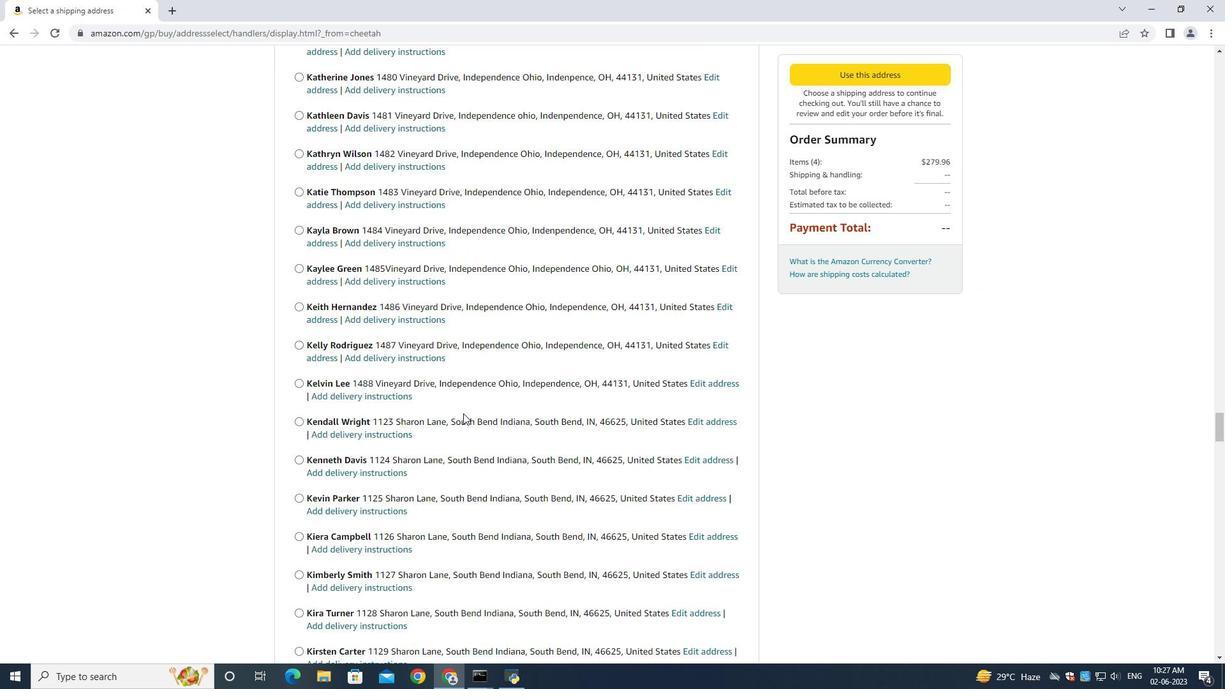 
Action: Mouse scrolled (463, 413) with delta (0, 0)
Screenshot: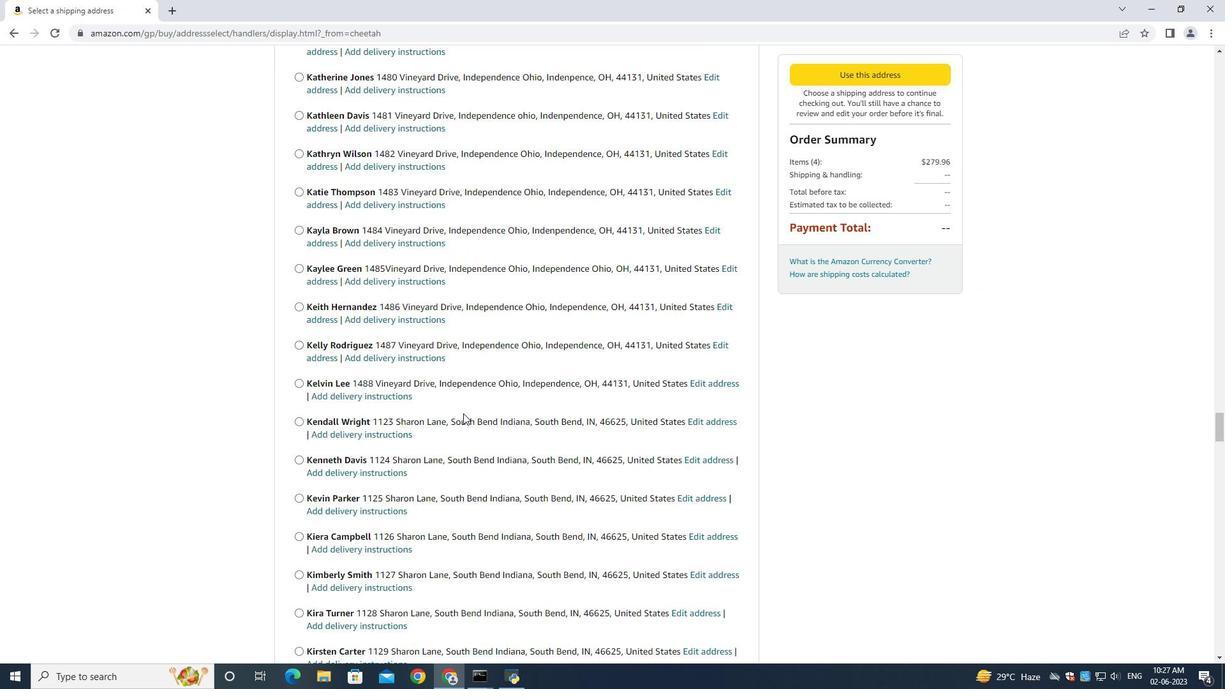 
Action: Mouse scrolled (463, 413) with delta (0, 0)
Screenshot: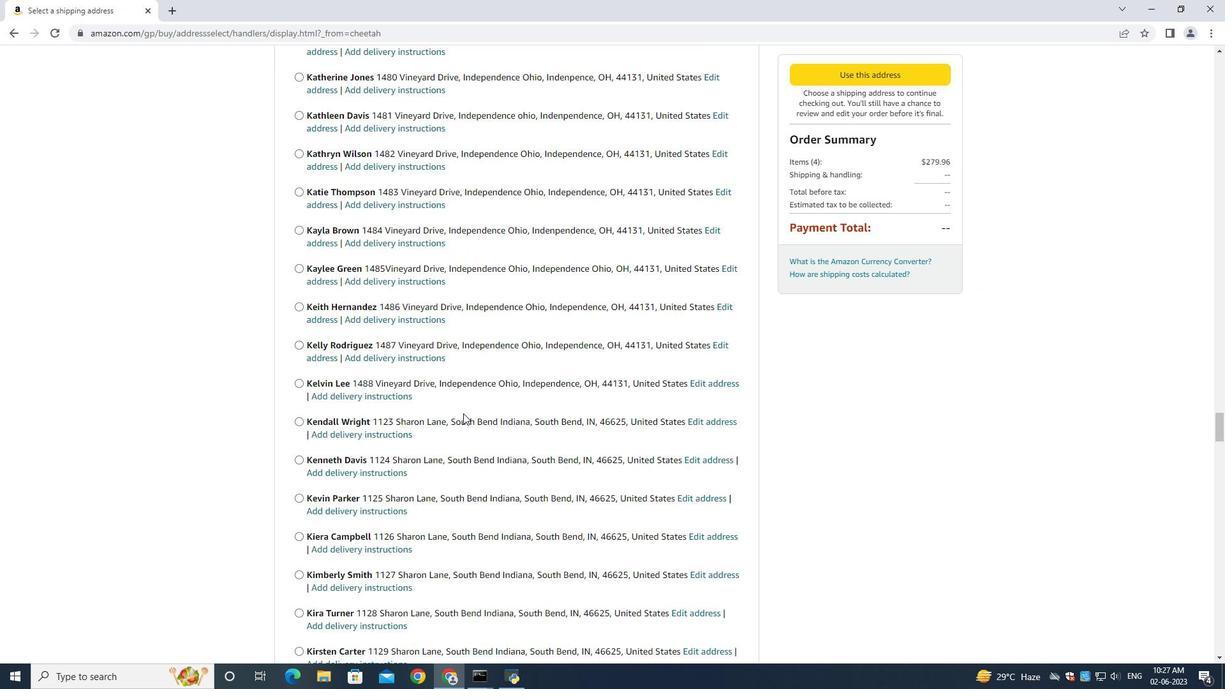 
Action: Mouse scrolled (463, 413) with delta (0, 0)
Screenshot: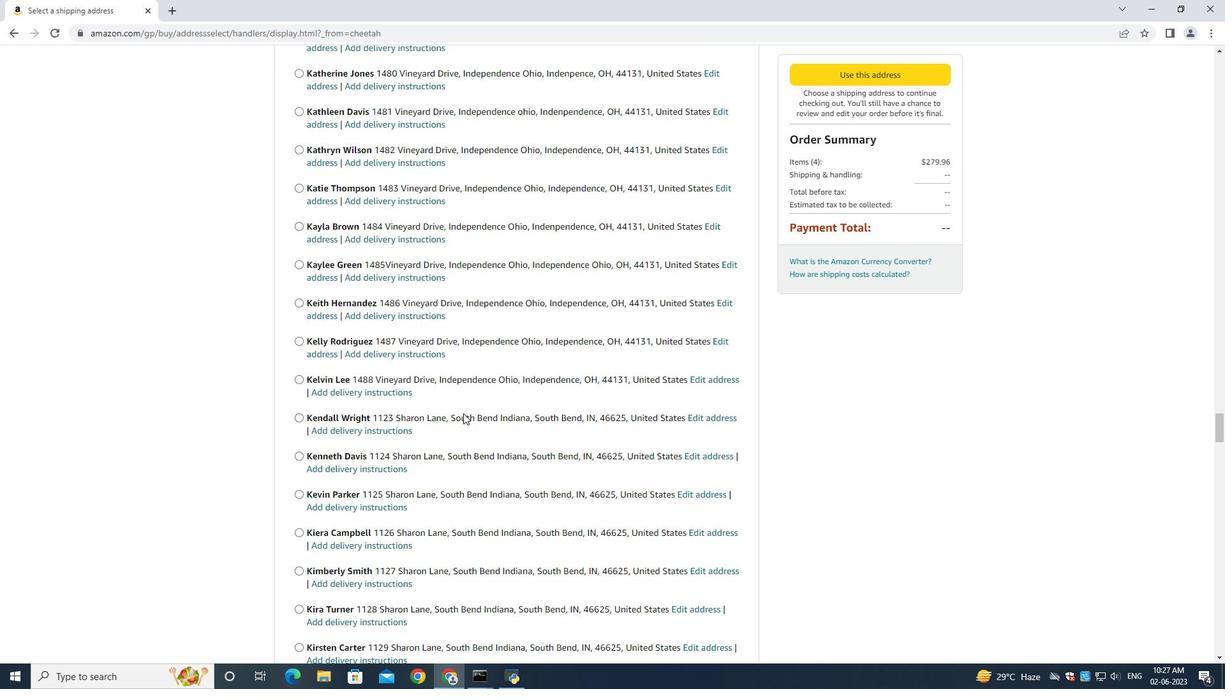 
Action: Mouse scrolled (463, 413) with delta (0, 0)
Screenshot: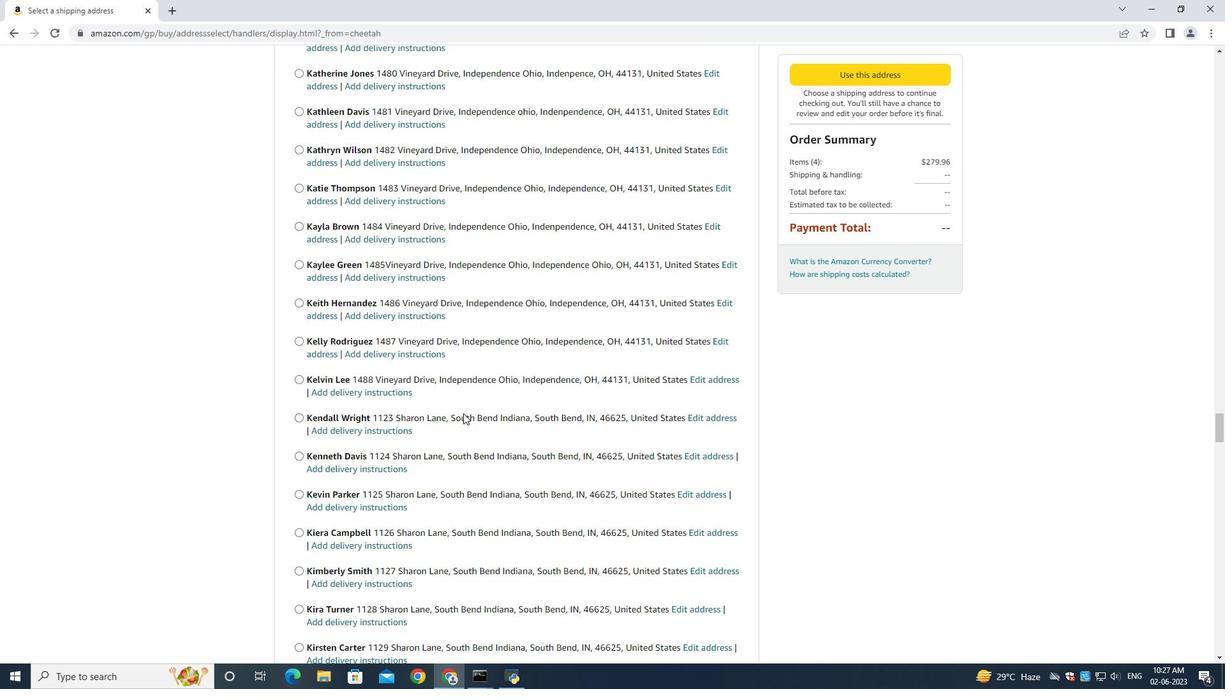 
Action: Mouse scrolled (463, 413) with delta (0, 0)
Screenshot: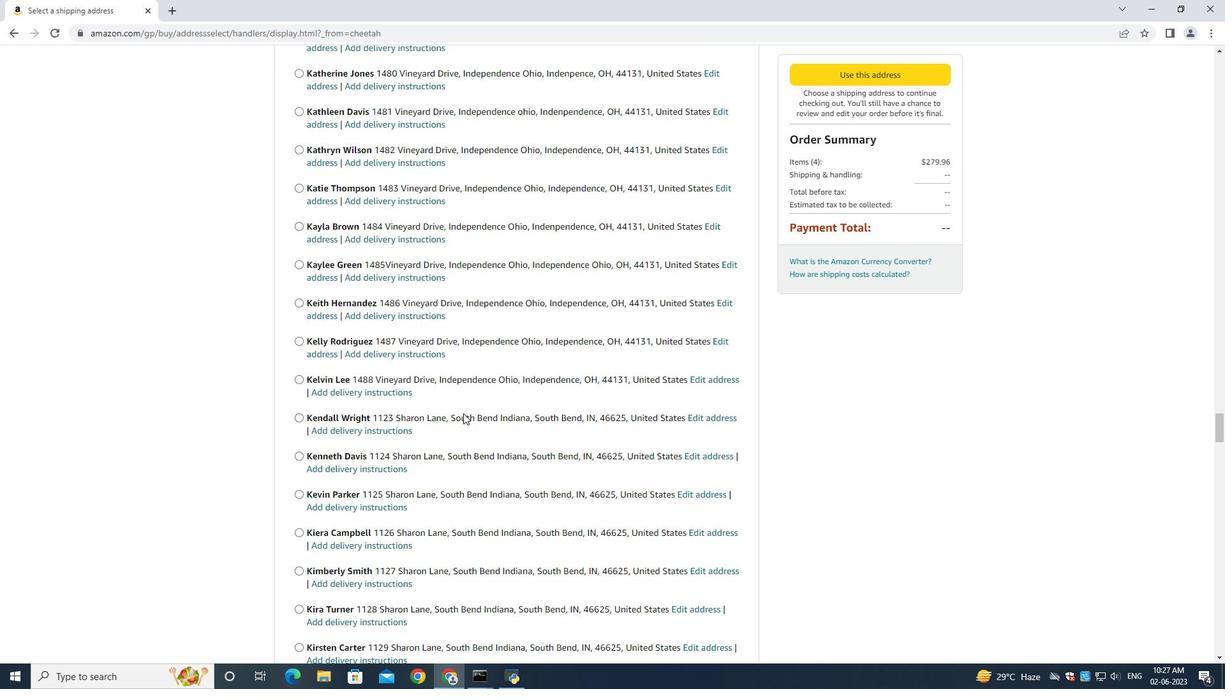 
Action: Mouse moved to (463, 413)
Screenshot: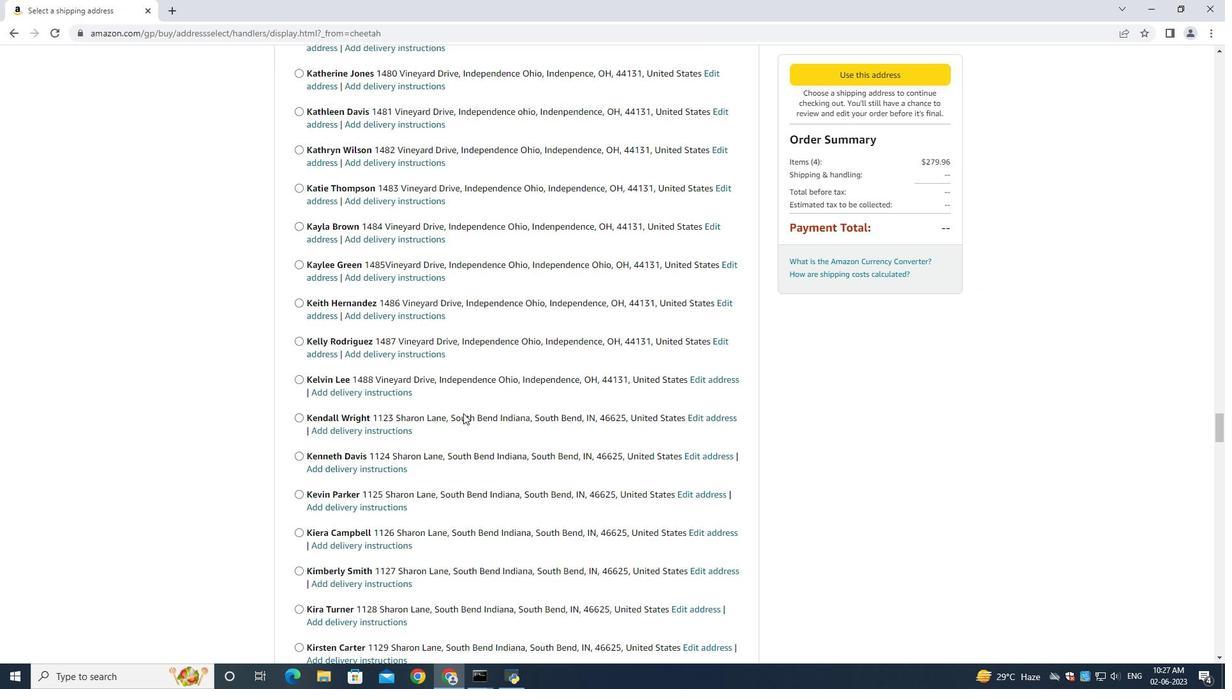 
Action: Mouse scrolled (463, 413) with delta (0, 0)
Screenshot: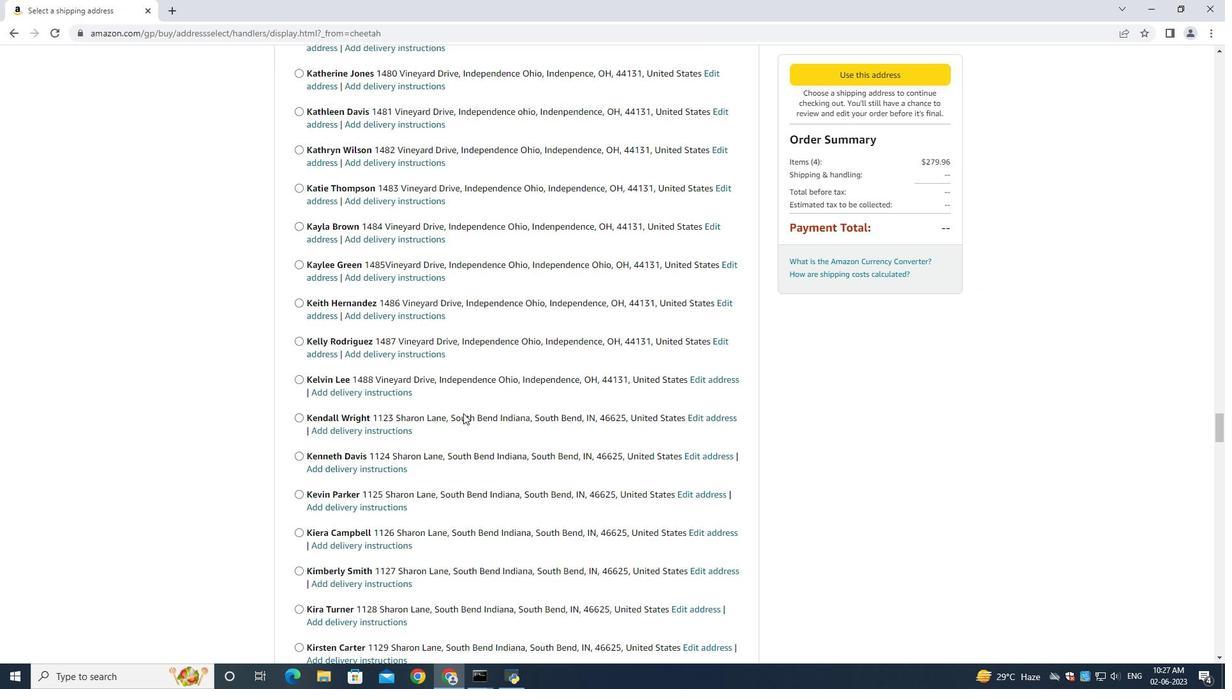 
Action: Mouse moved to (463, 412)
Screenshot: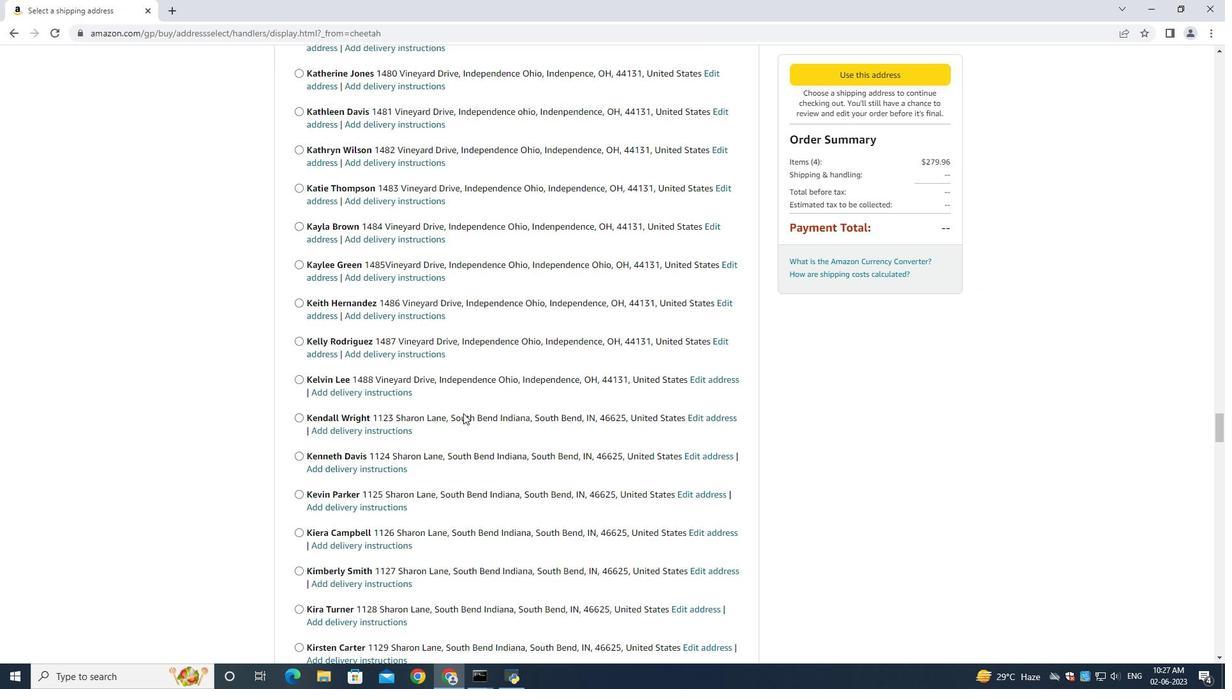
Action: Mouse scrolled (463, 413) with delta (0, 0)
Screenshot: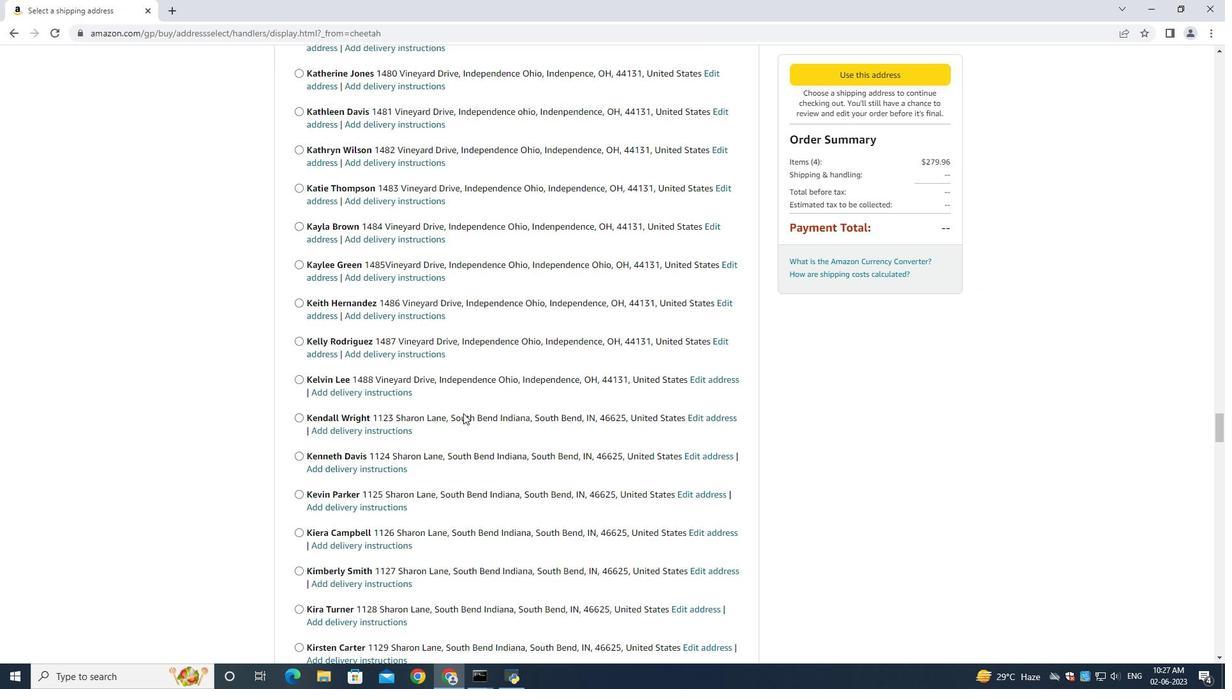 
Action: Mouse moved to (463, 411)
Screenshot: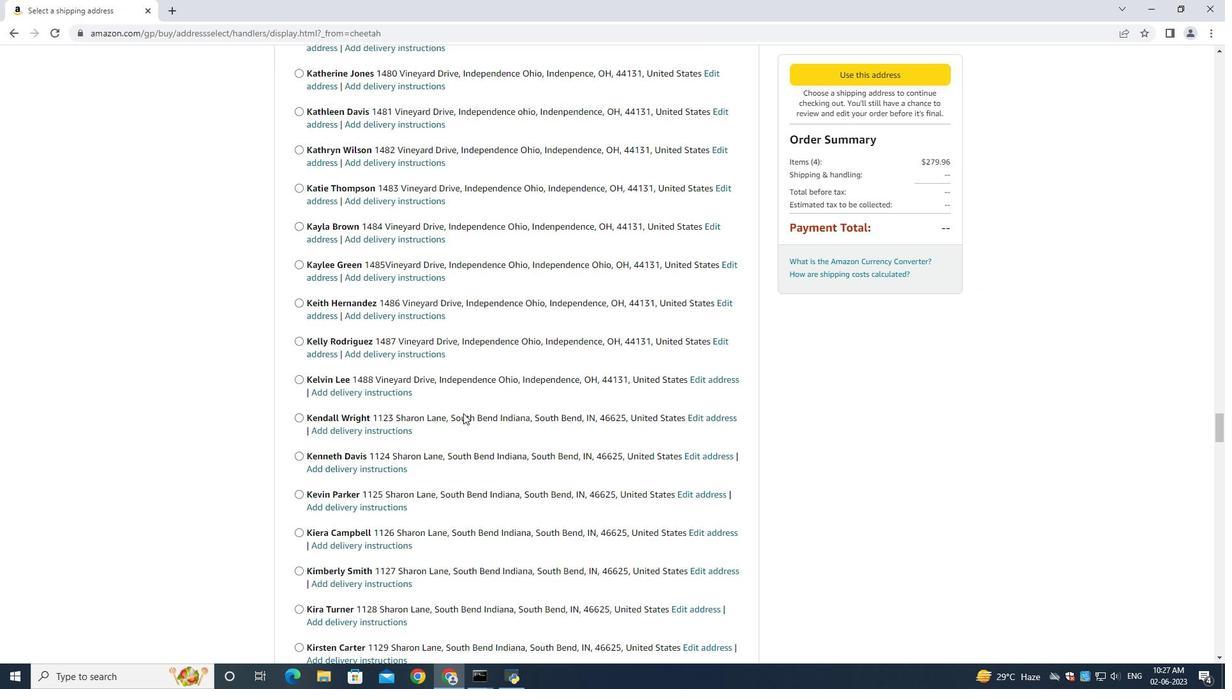
Action: Mouse scrolled (463, 413) with delta (0, 0)
Screenshot: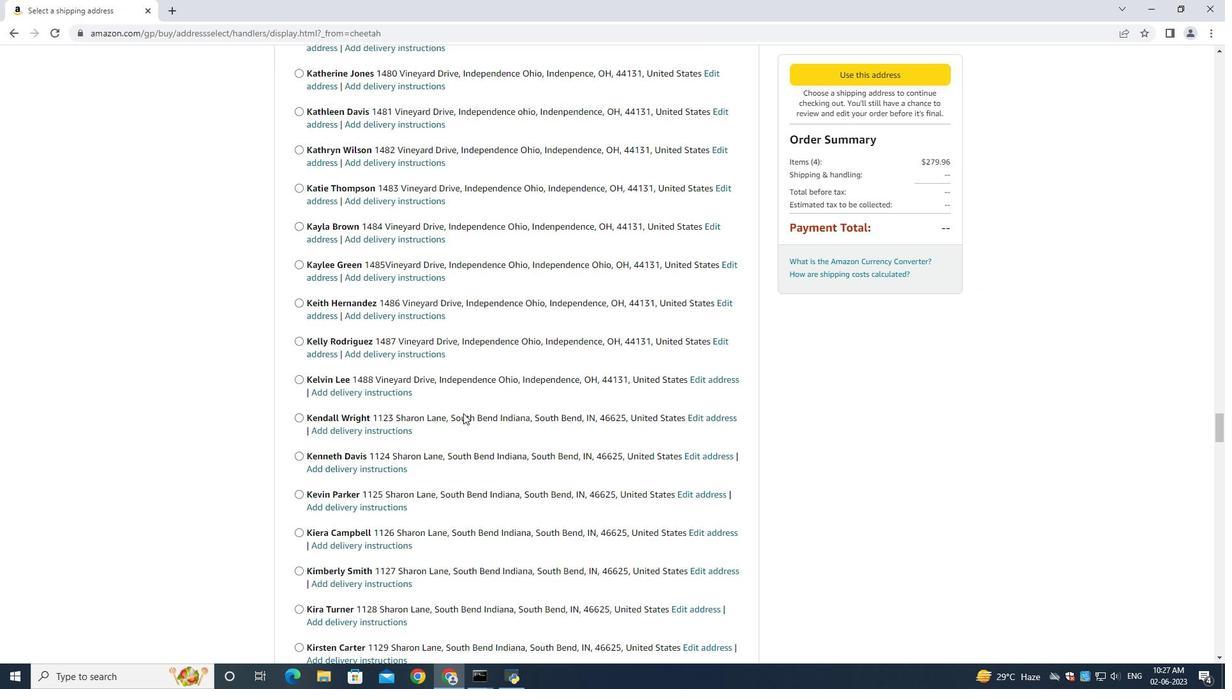 
Action: Mouse moved to (463, 411)
Screenshot: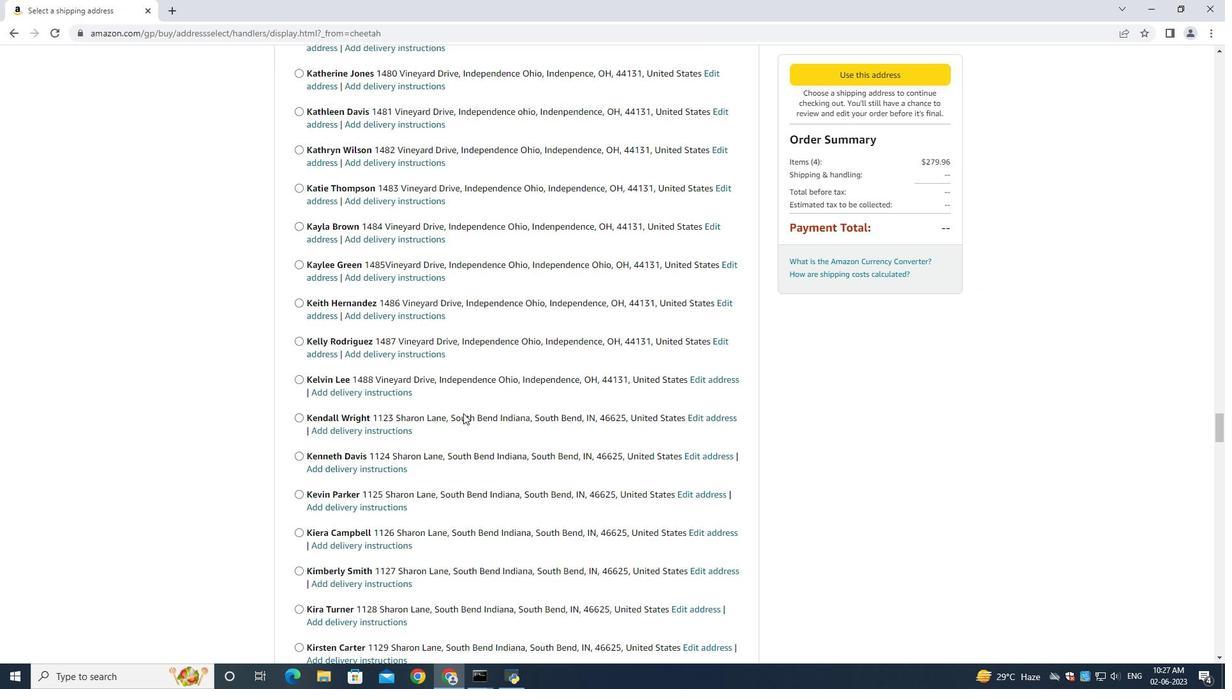 
Action: Mouse scrolled (463, 413) with delta (0, 0)
Screenshot: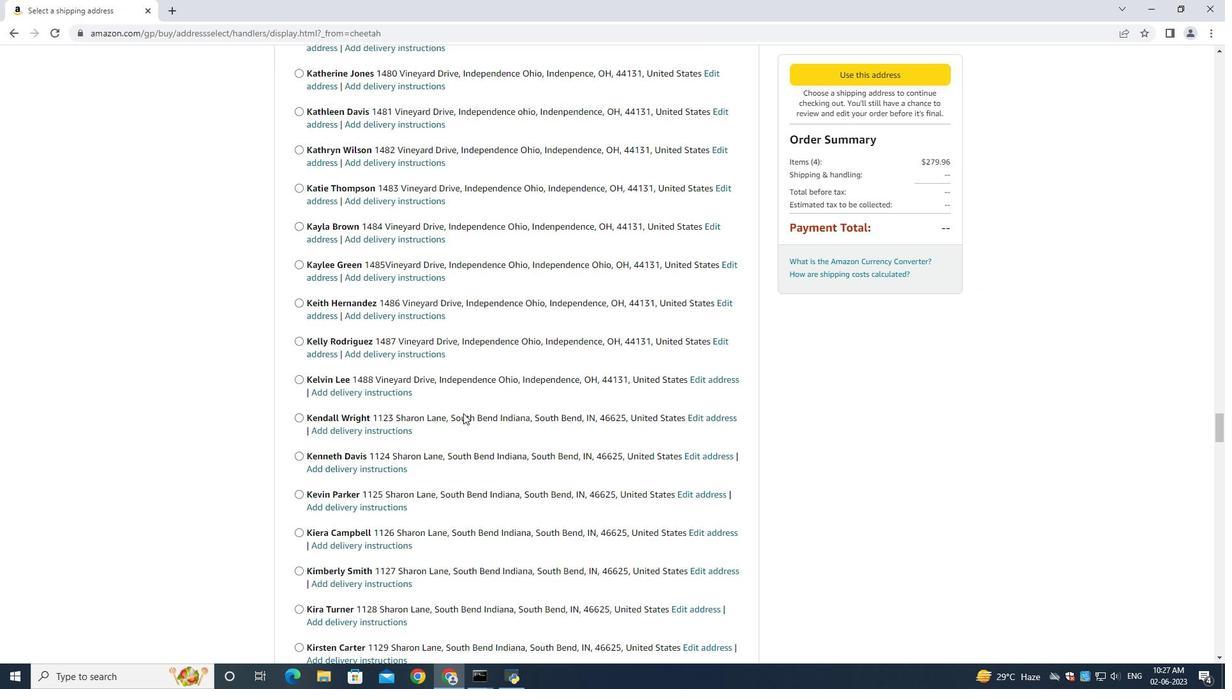 
Action: Mouse moved to (463, 410)
Screenshot: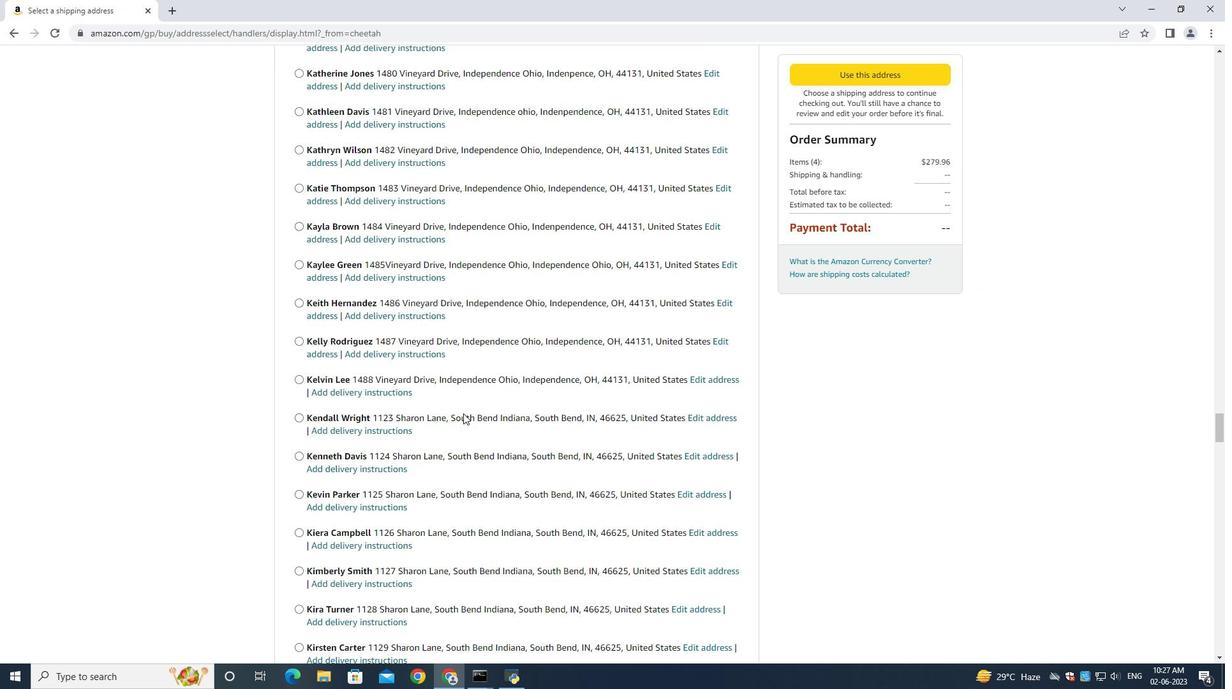 
Action: Mouse scrolled (463, 413) with delta (0, 0)
Screenshot: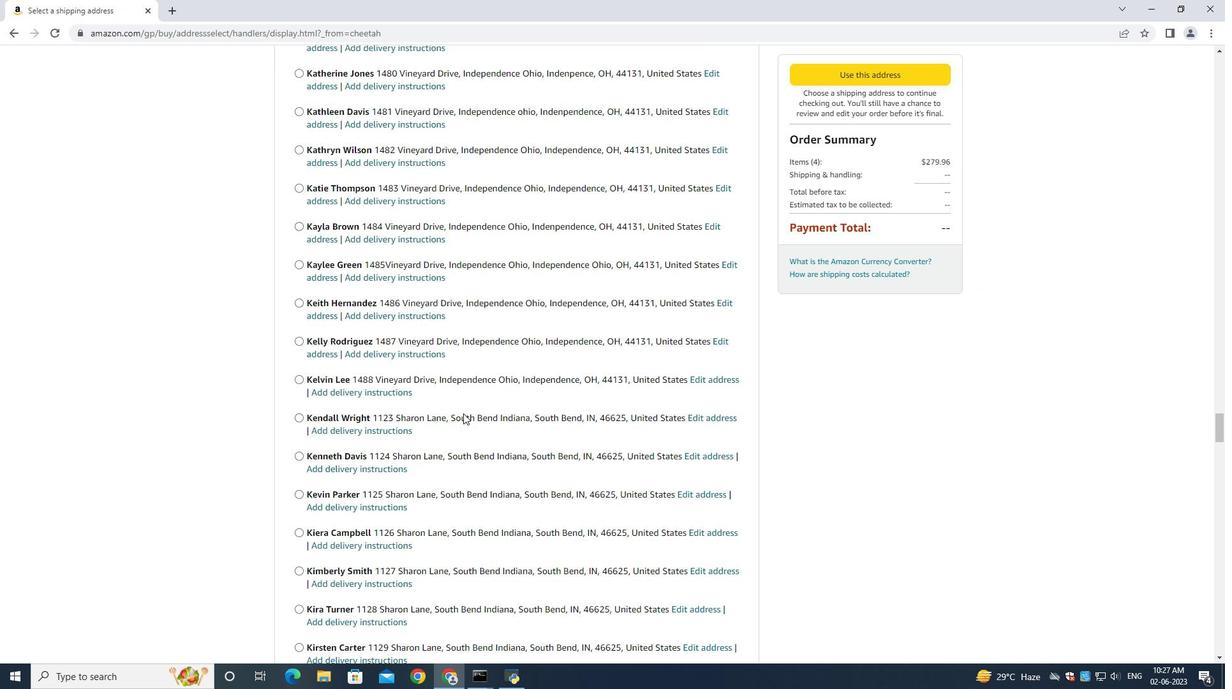 
Action: Mouse scrolled (463, 413) with delta (0, 0)
Screenshot: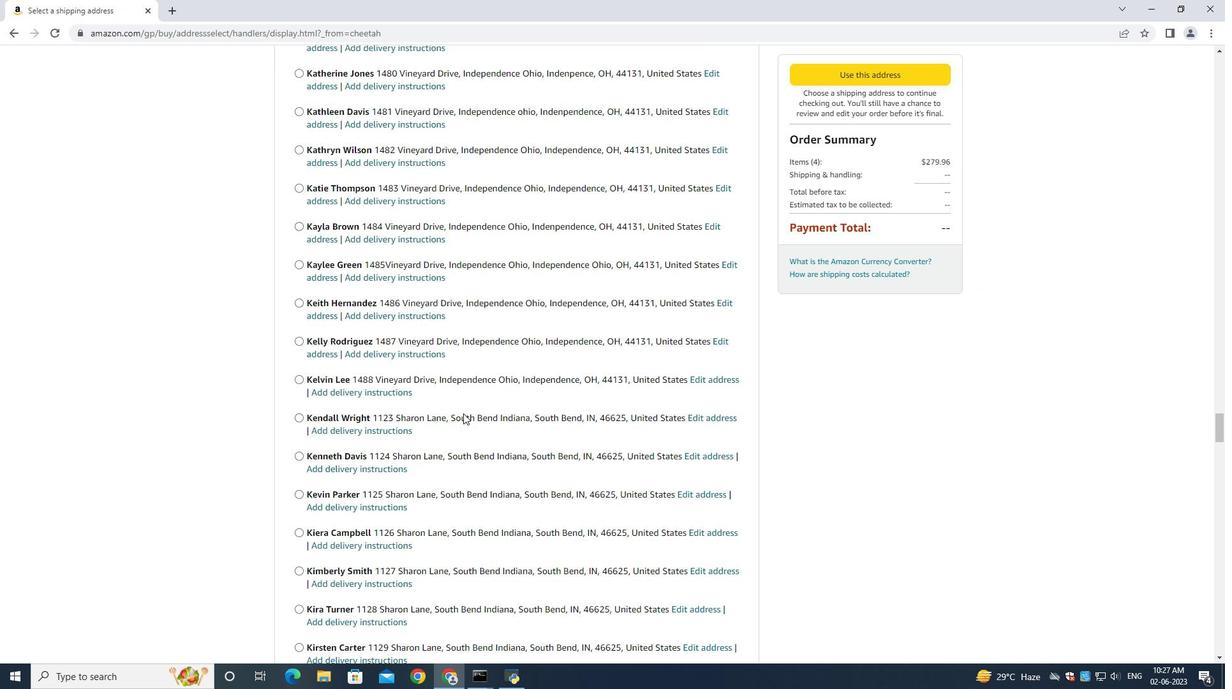 
Action: Mouse scrolled (463, 413) with delta (0, 0)
Screenshot: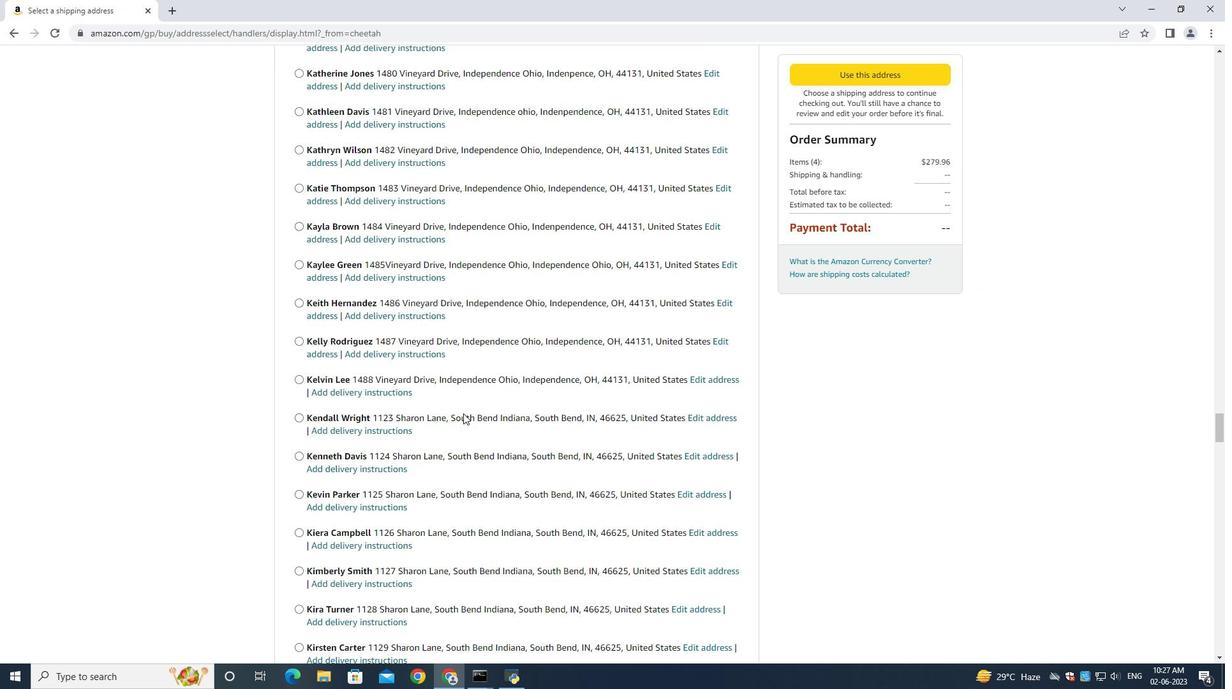 
Action: Mouse scrolled (463, 413) with delta (0, 0)
Screenshot: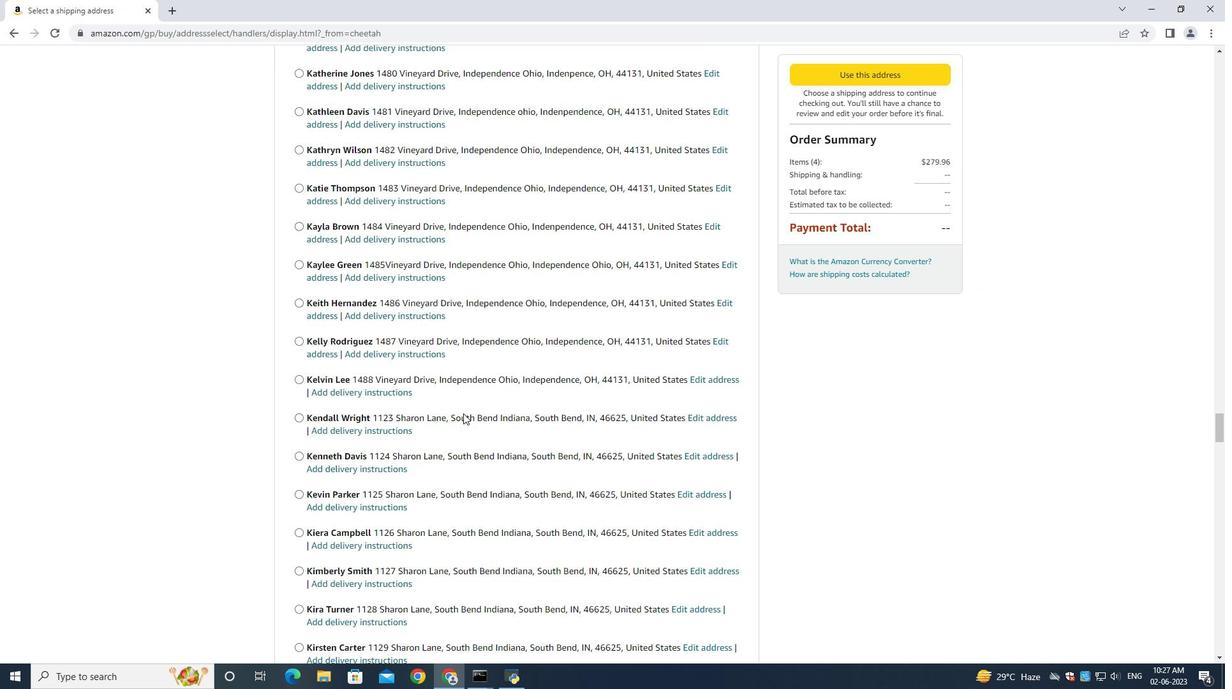 
Action: Mouse scrolled (463, 413) with delta (0, 0)
Screenshot: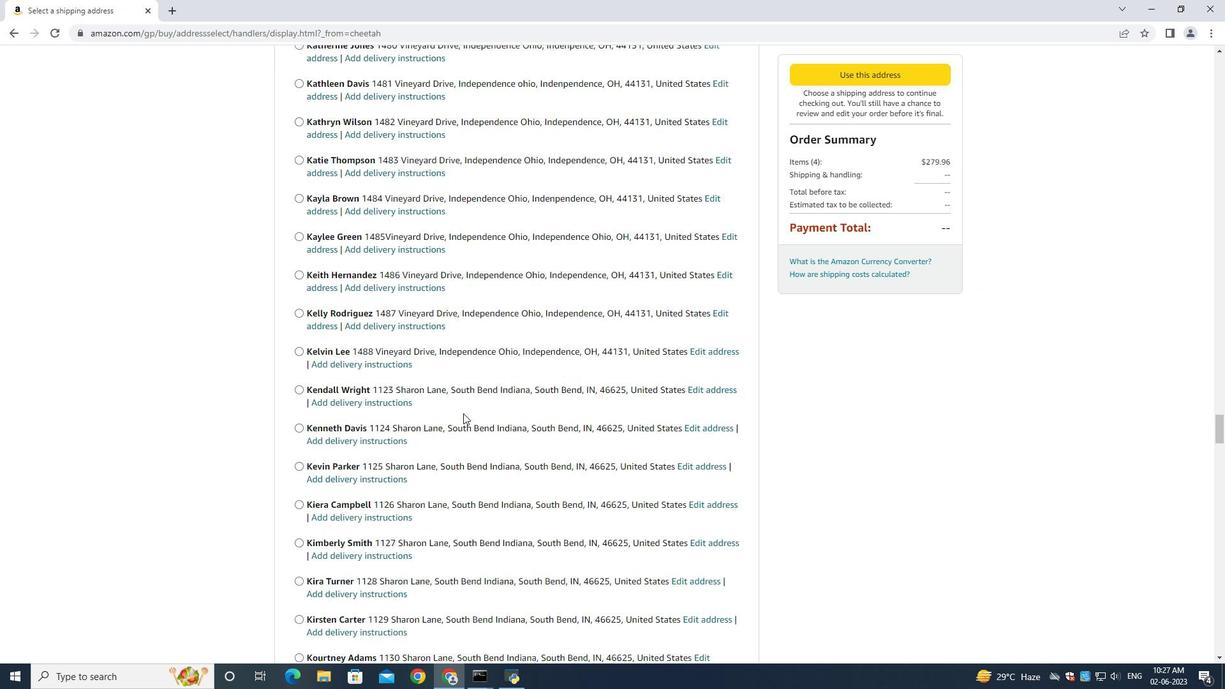
Action: Mouse scrolled (463, 413) with delta (0, 0)
Screenshot: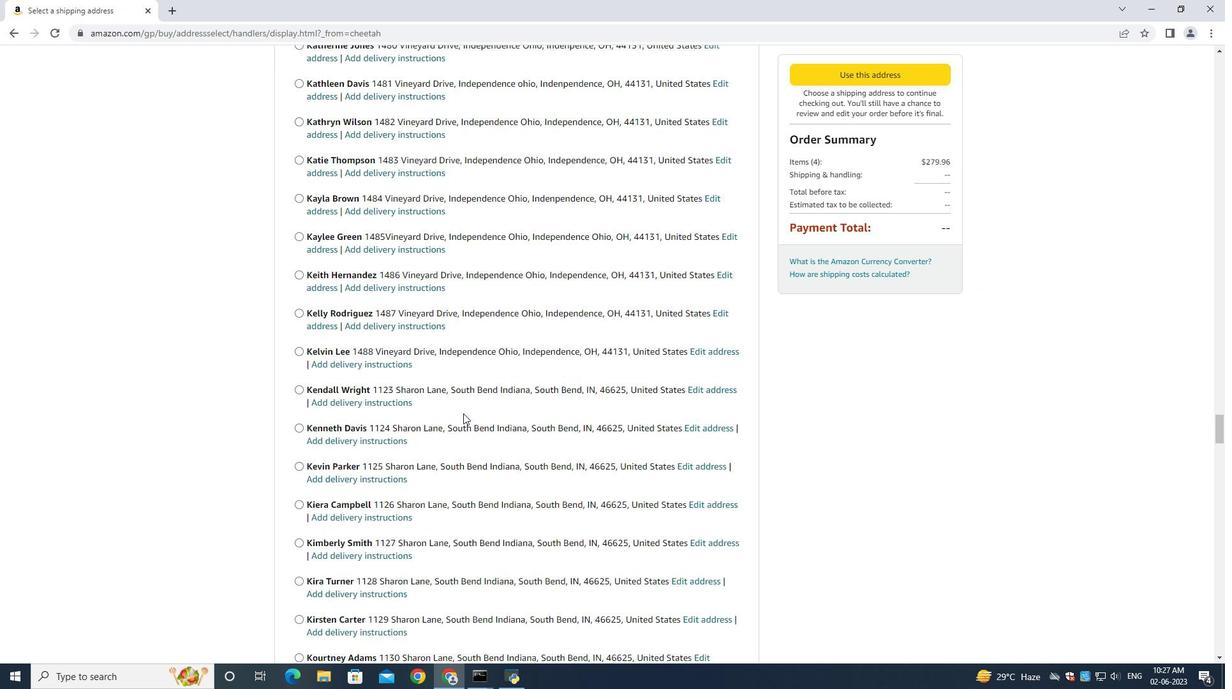 
Action: Mouse scrolled (463, 409) with delta (0, 0)
Screenshot: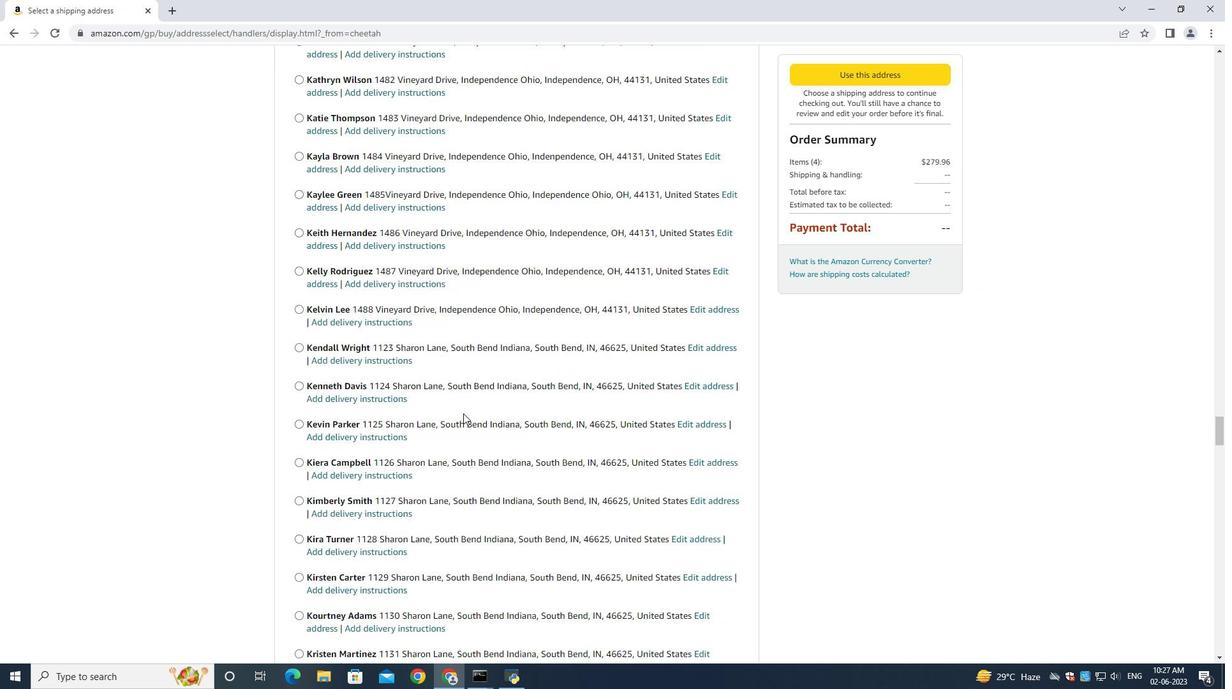 
Action: Mouse moved to (463, 410)
Screenshot: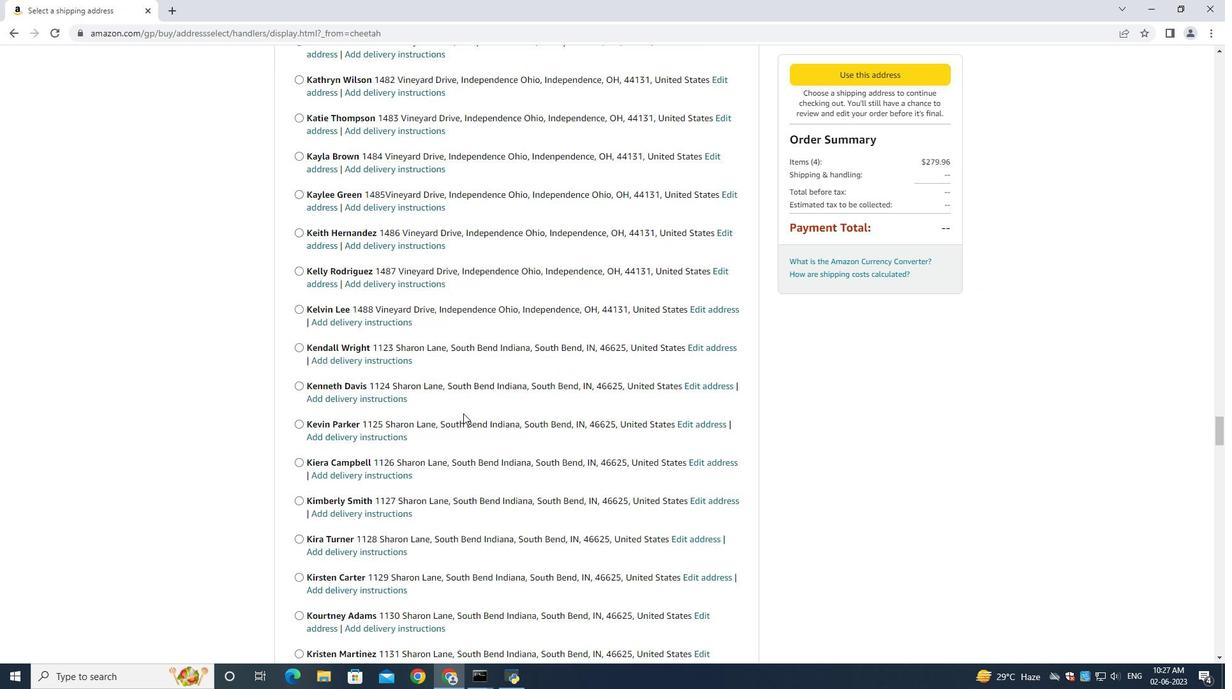 
Action: Mouse scrolled (463, 409) with delta (0, 0)
Screenshot: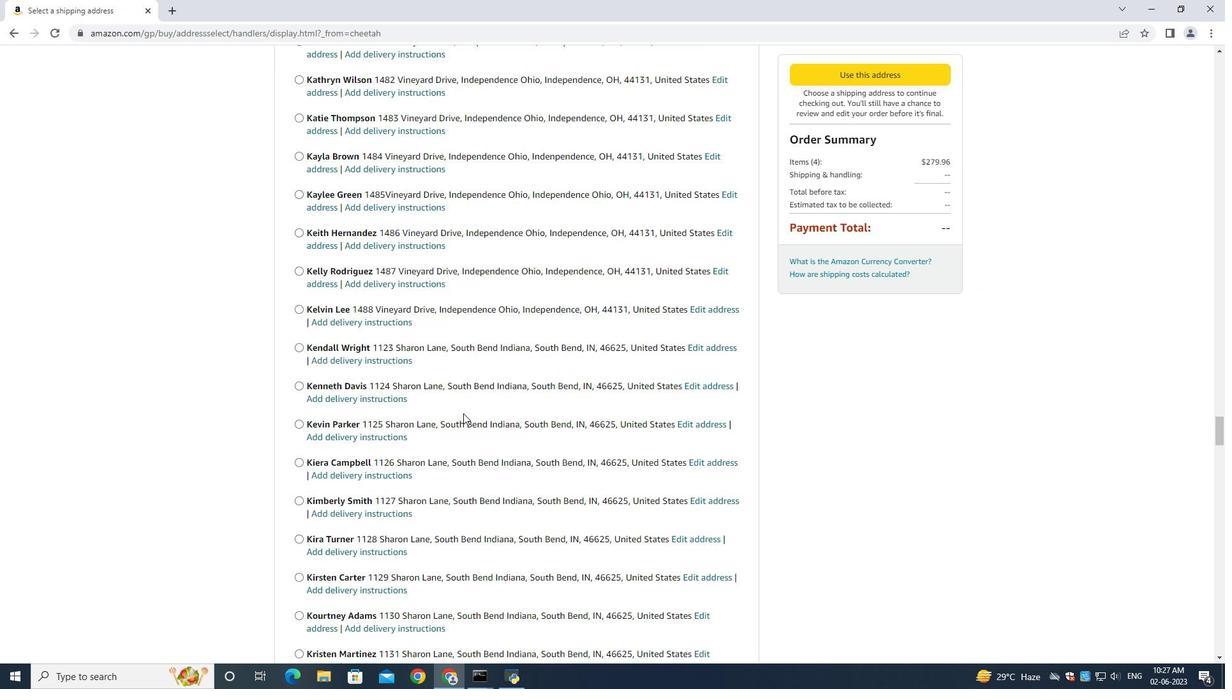 
Action: Mouse scrolled (463, 409) with delta (0, 0)
Screenshot: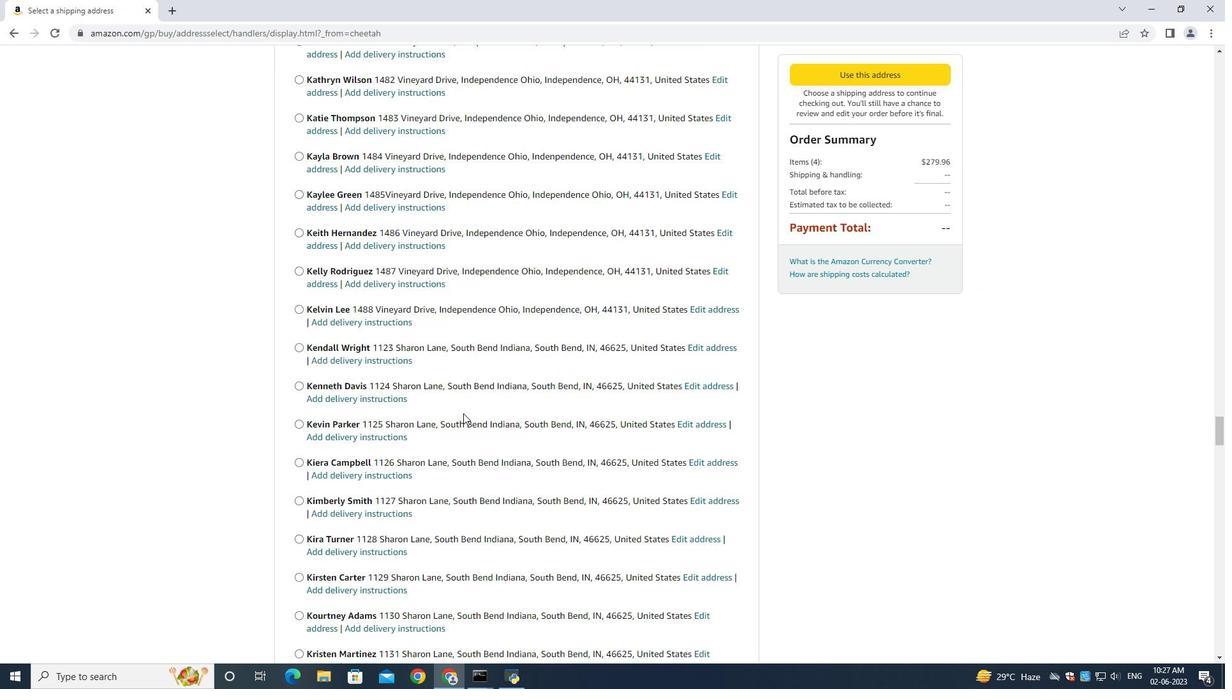 
Action: Mouse scrolled (463, 409) with delta (0, -1)
Screenshot: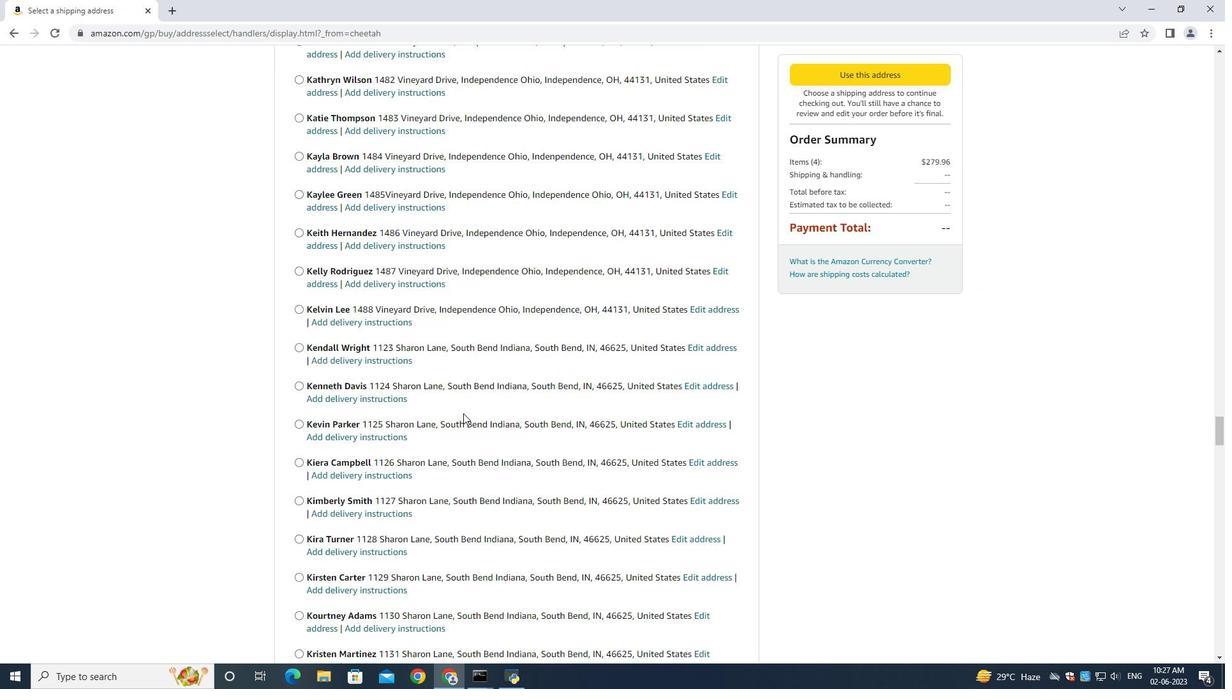 
Action: Mouse scrolled (463, 409) with delta (0, 0)
Screenshot: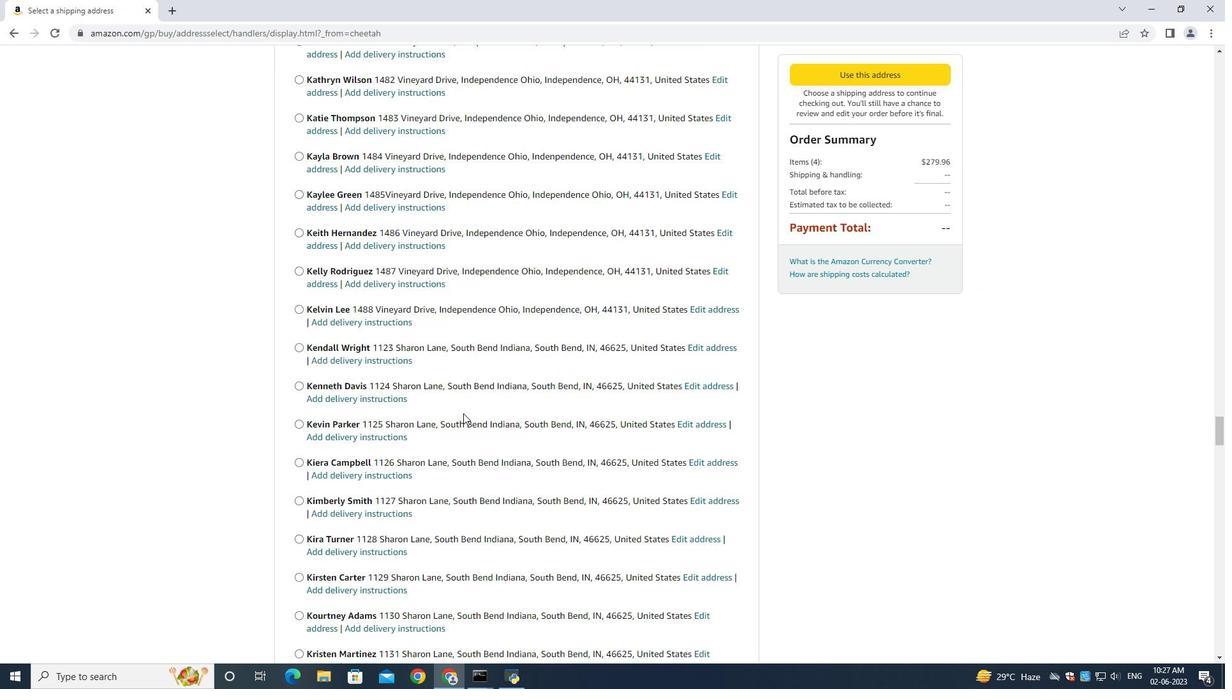 
Action: Mouse scrolled (463, 409) with delta (0, 0)
Screenshot: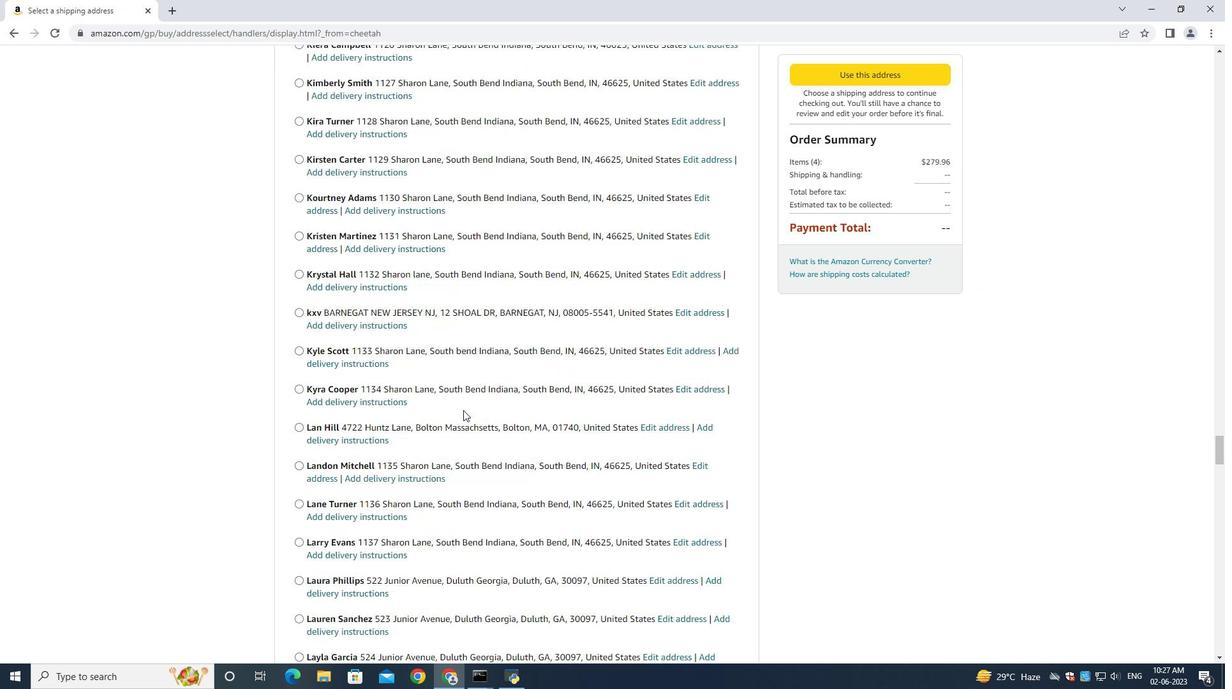 
Action: Mouse moved to (462, 409)
Screenshot: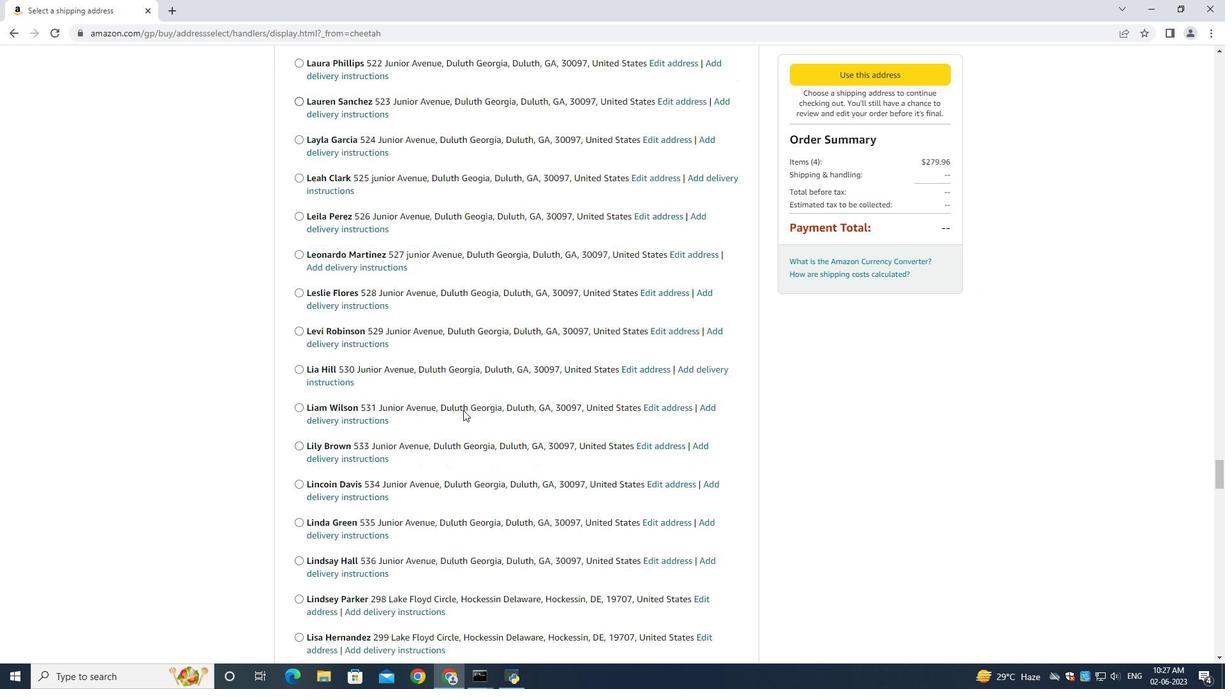 
Action: Mouse scrolled (462, 409) with delta (0, 0)
Screenshot: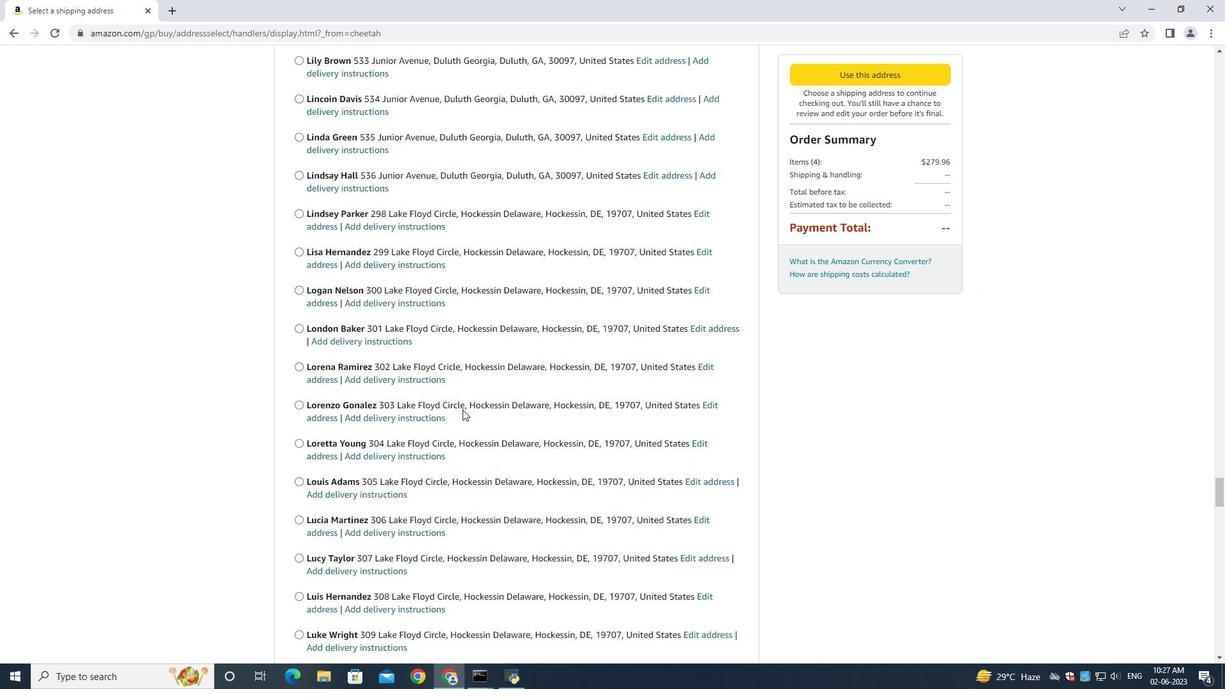 
Action: Mouse scrolled (462, 409) with delta (0, 0)
Screenshot: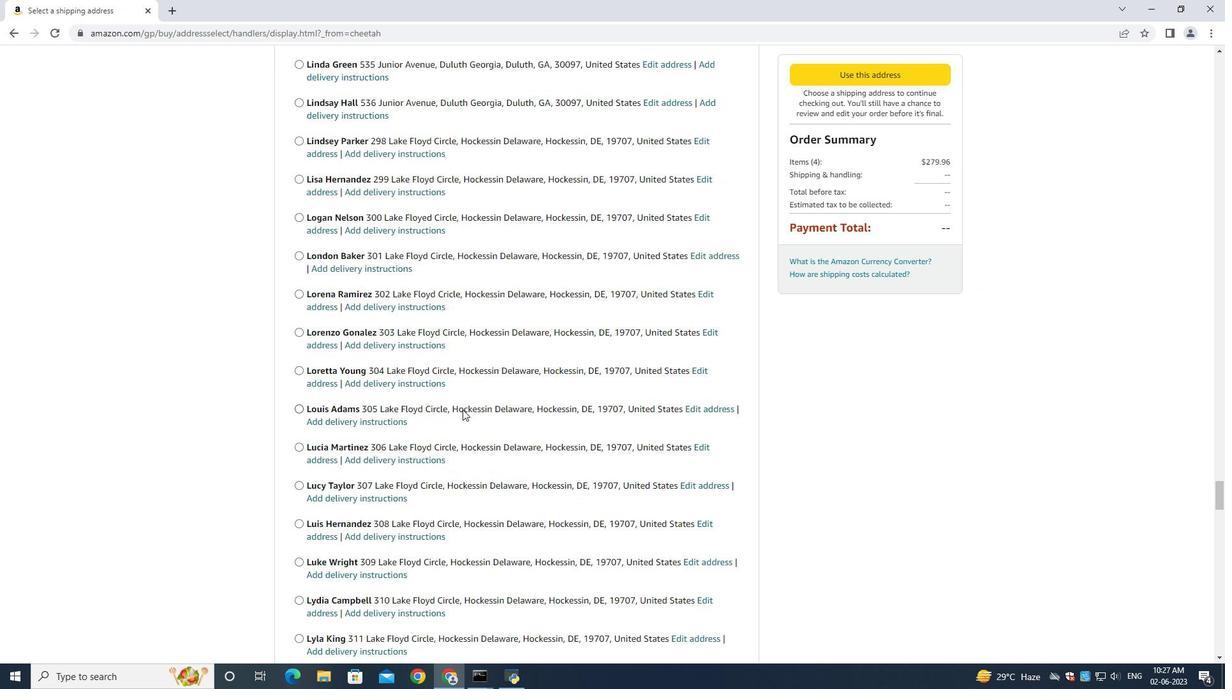 
Action: Mouse scrolled (462, 409) with delta (0, 0)
Screenshot: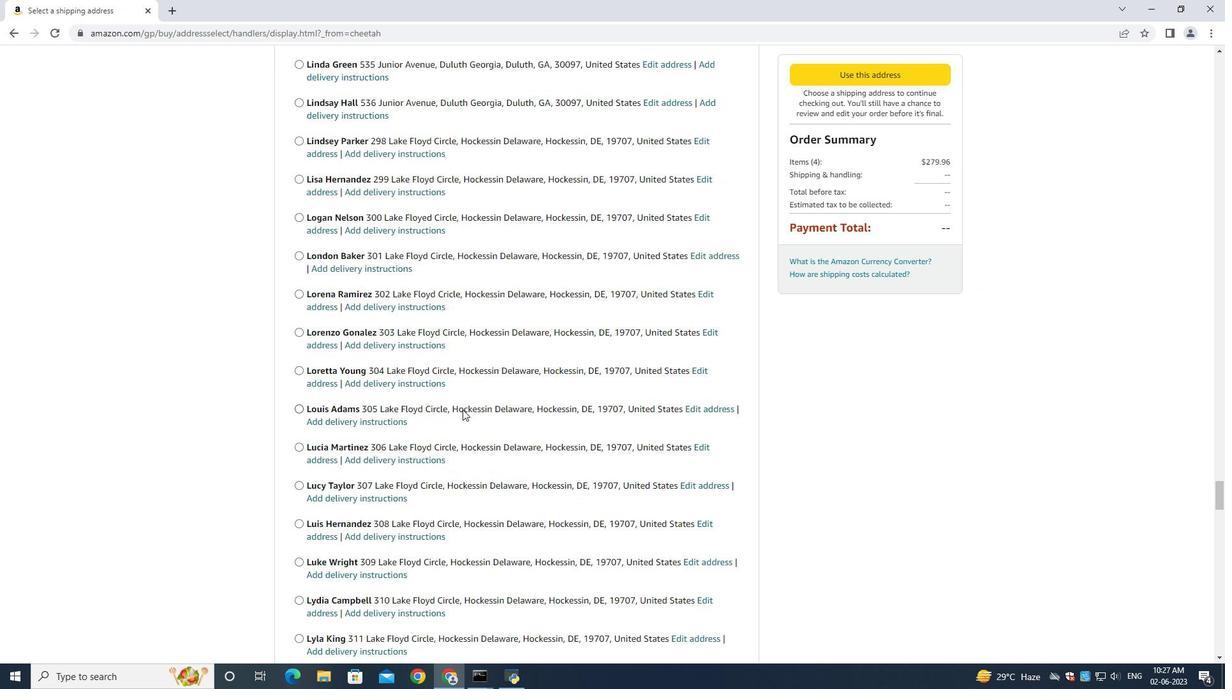 
Action: Mouse scrolled (462, 409) with delta (0, 0)
Screenshot: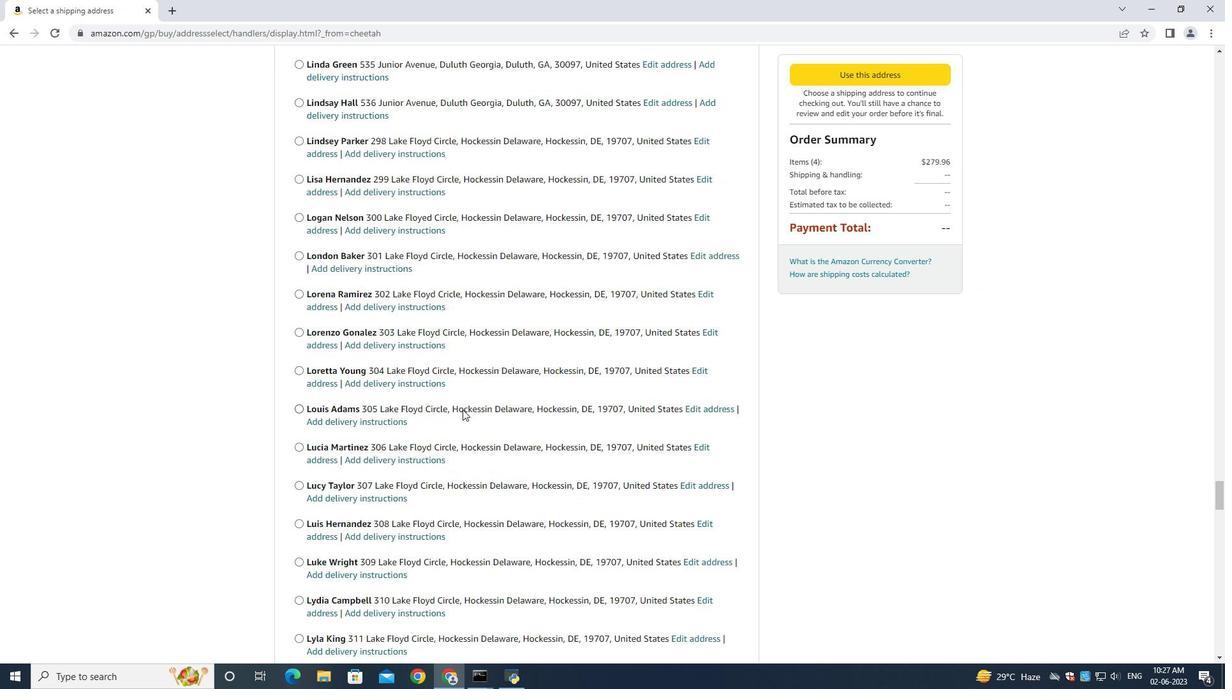 
Action: Mouse scrolled (462, 409) with delta (0, 0)
Screenshot: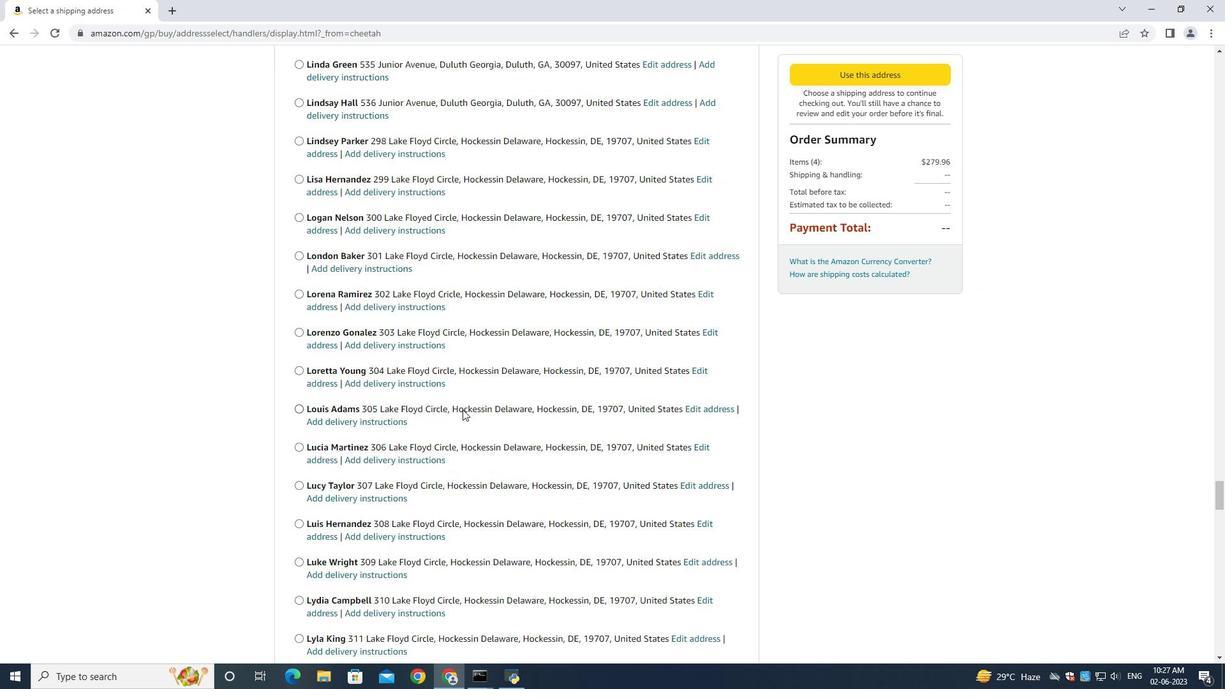 
Action: Mouse scrolled (462, 409) with delta (0, 0)
Screenshot: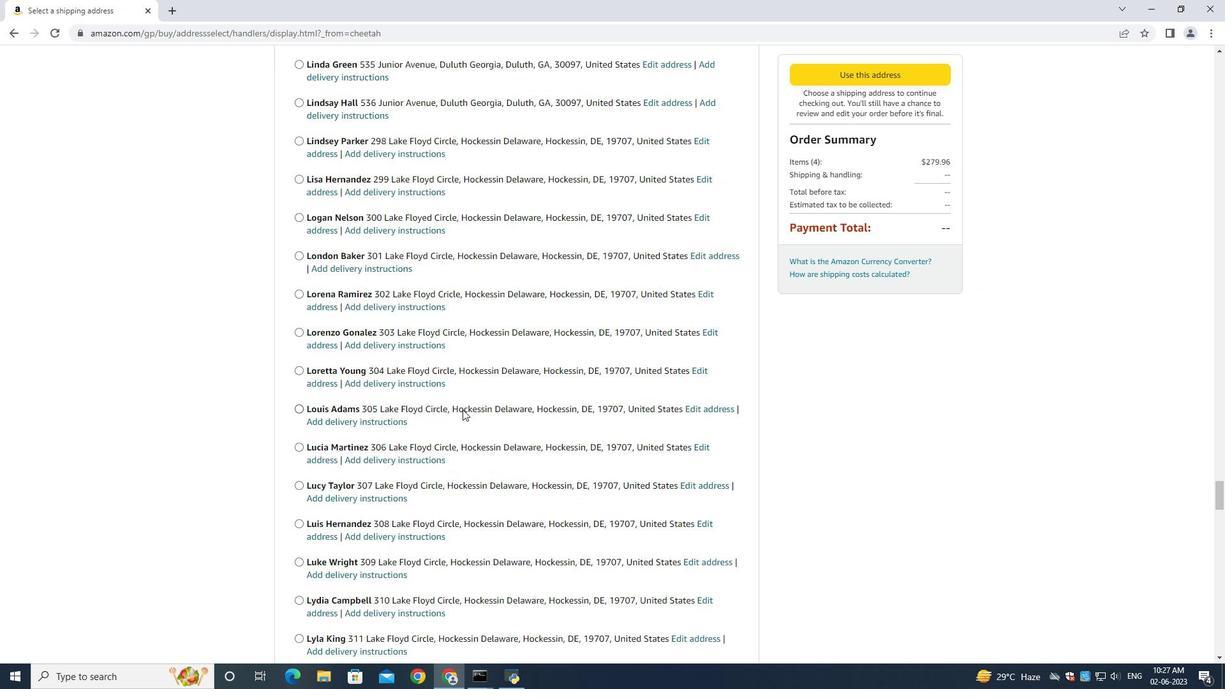 
Action: Mouse scrolled (462, 409) with delta (0, 0)
Screenshot: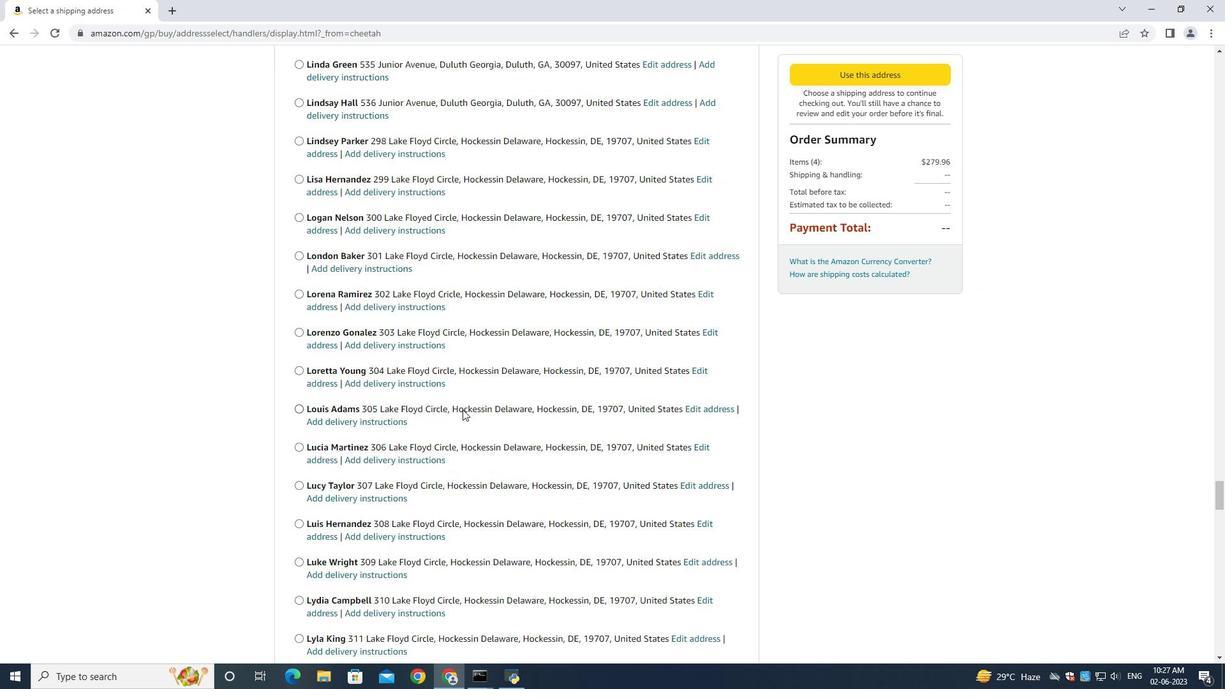 
Action: Mouse scrolled (462, 409) with delta (0, 0)
Screenshot: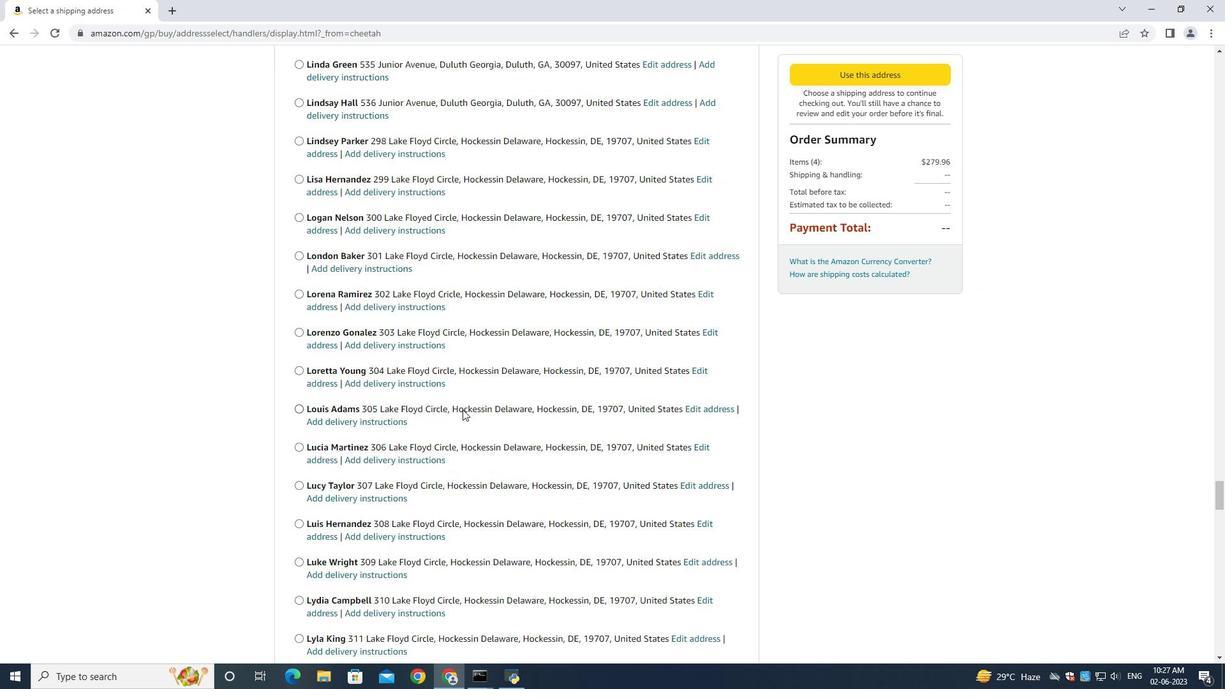 
Action: Mouse scrolled (462, 409) with delta (0, 0)
Screenshot: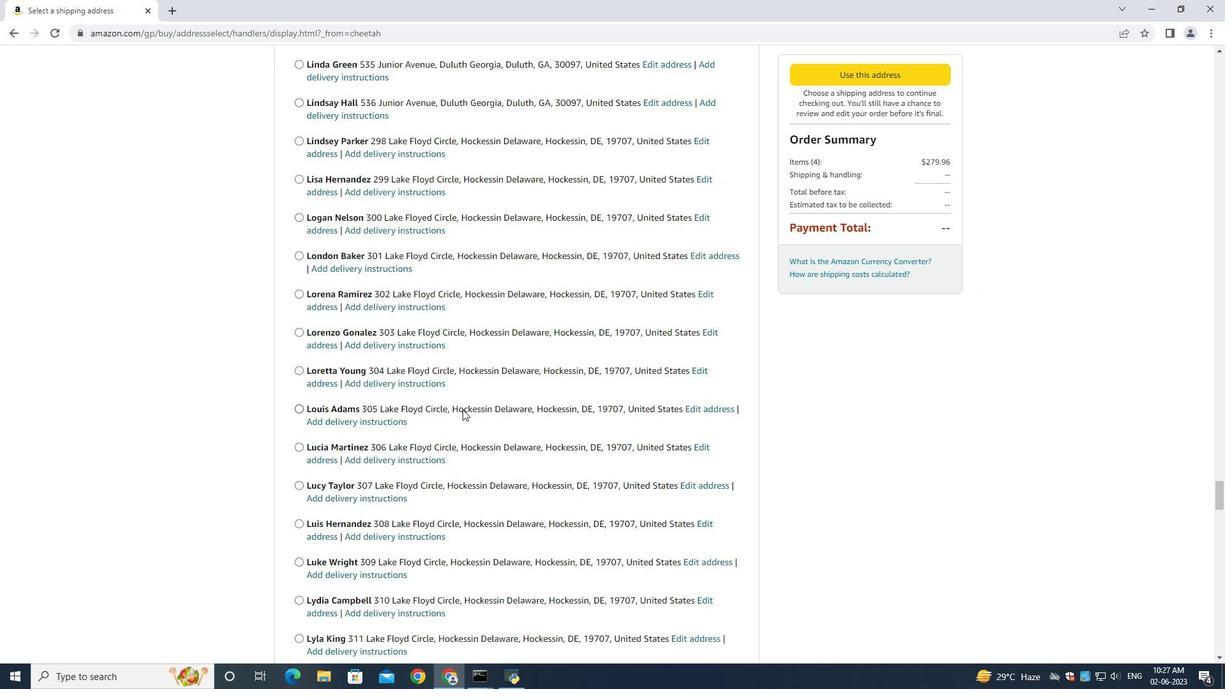 
Action: Mouse scrolled (462, 409) with delta (0, 0)
Screenshot: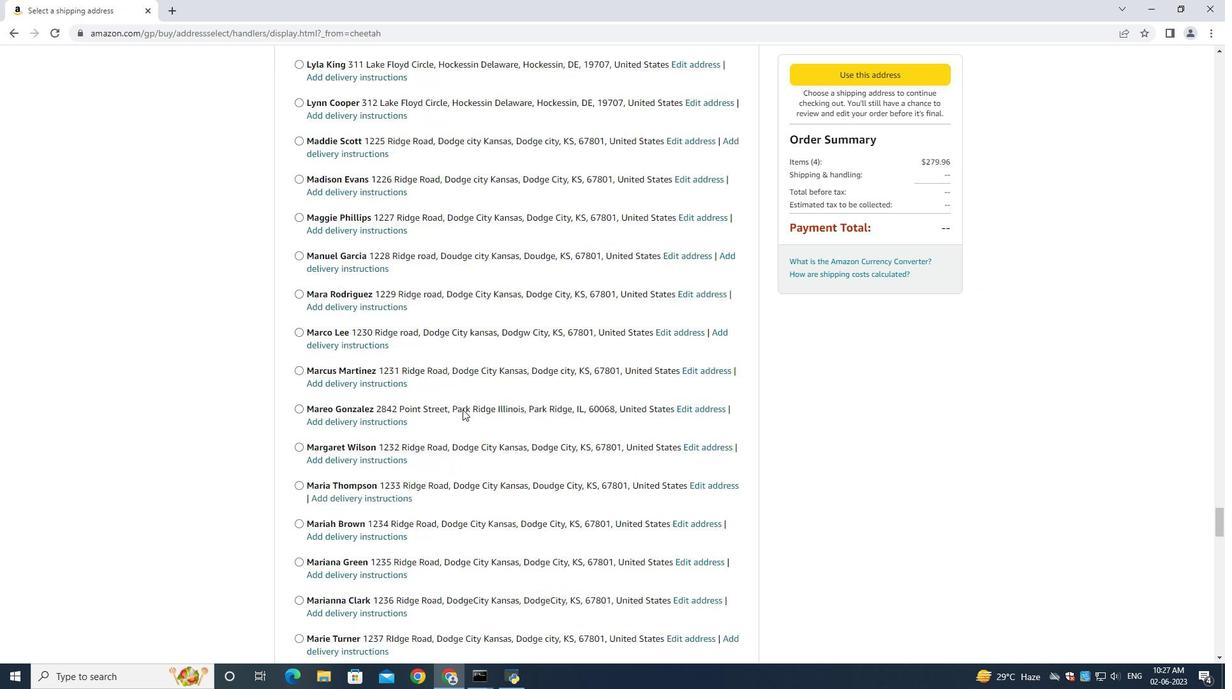 
Action: Mouse scrolled (462, 409) with delta (0, 0)
Screenshot: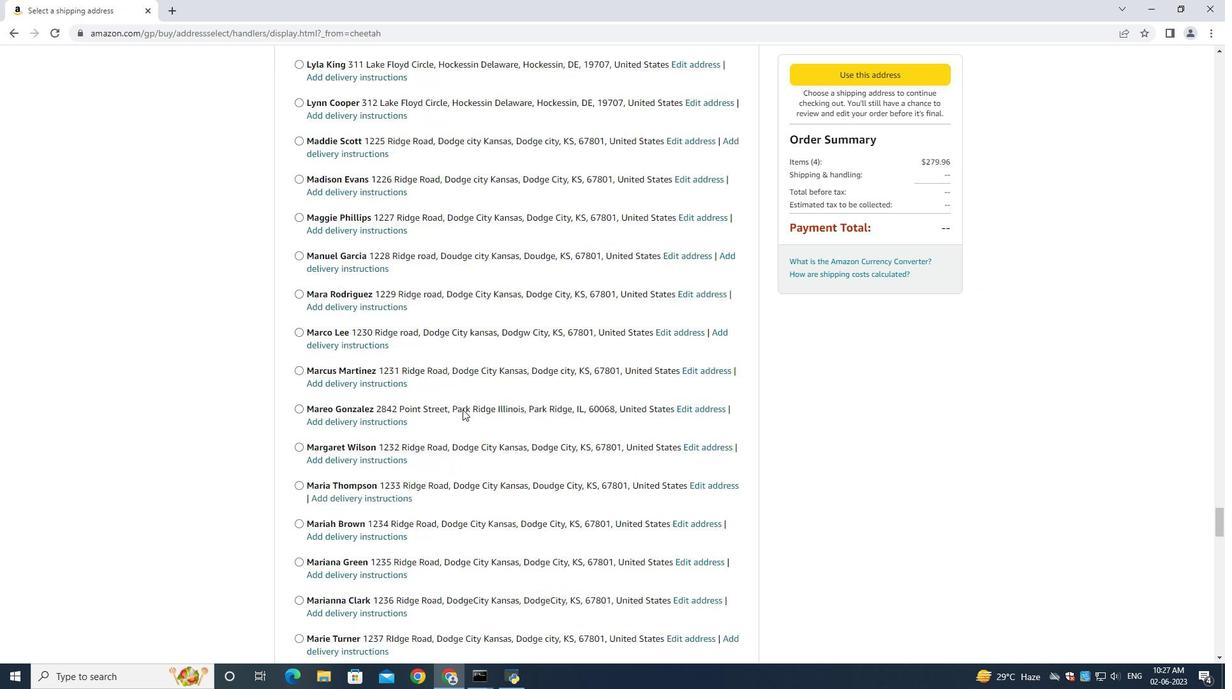 
Action: Mouse scrolled (462, 409) with delta (0, 0)
Screenshot: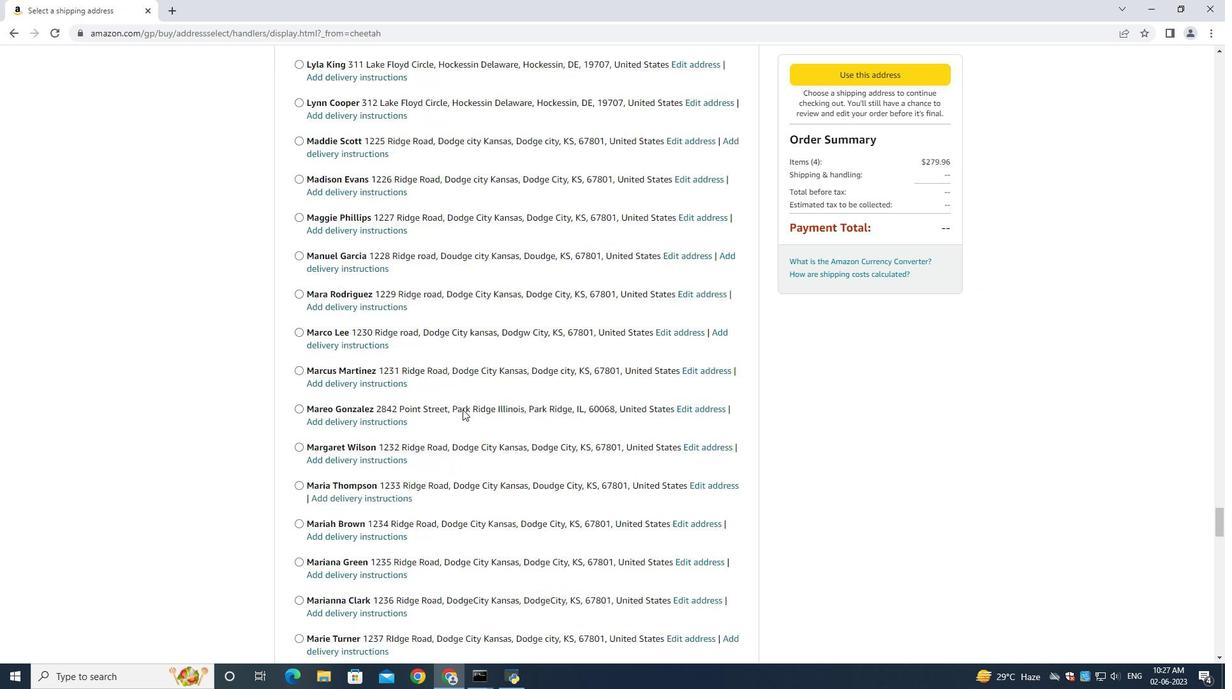 
Action: Mouse scrolled (462, 409) with delta (0, 0)
Screenshot: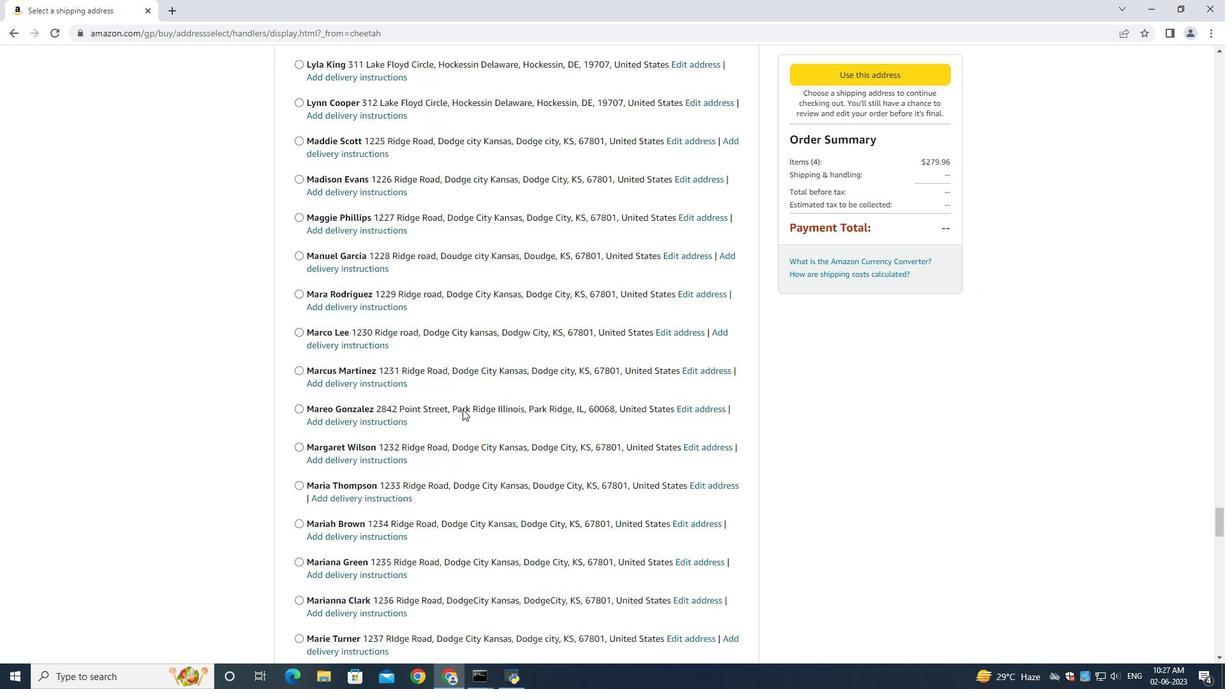 
Action: Mouse scrolled (462, 409) with delta (0, 0)
Screenshot: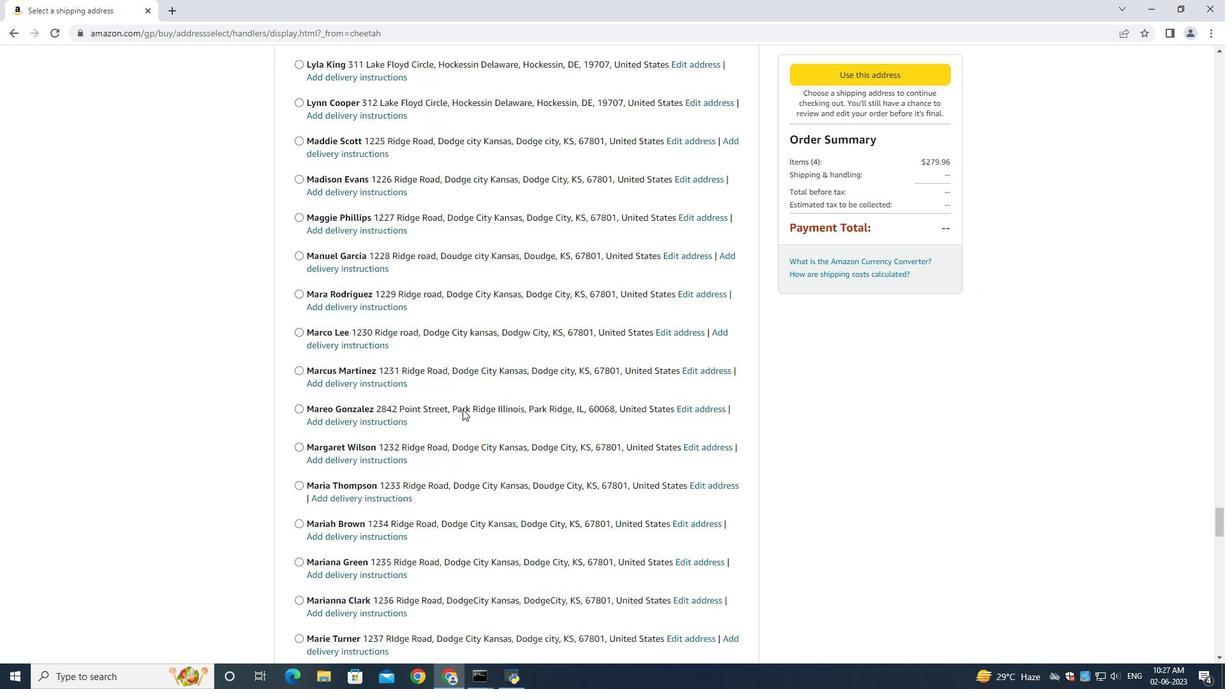 
Action: Mouse scrolled (462, 409) with delta (0, 0)
Screenshot: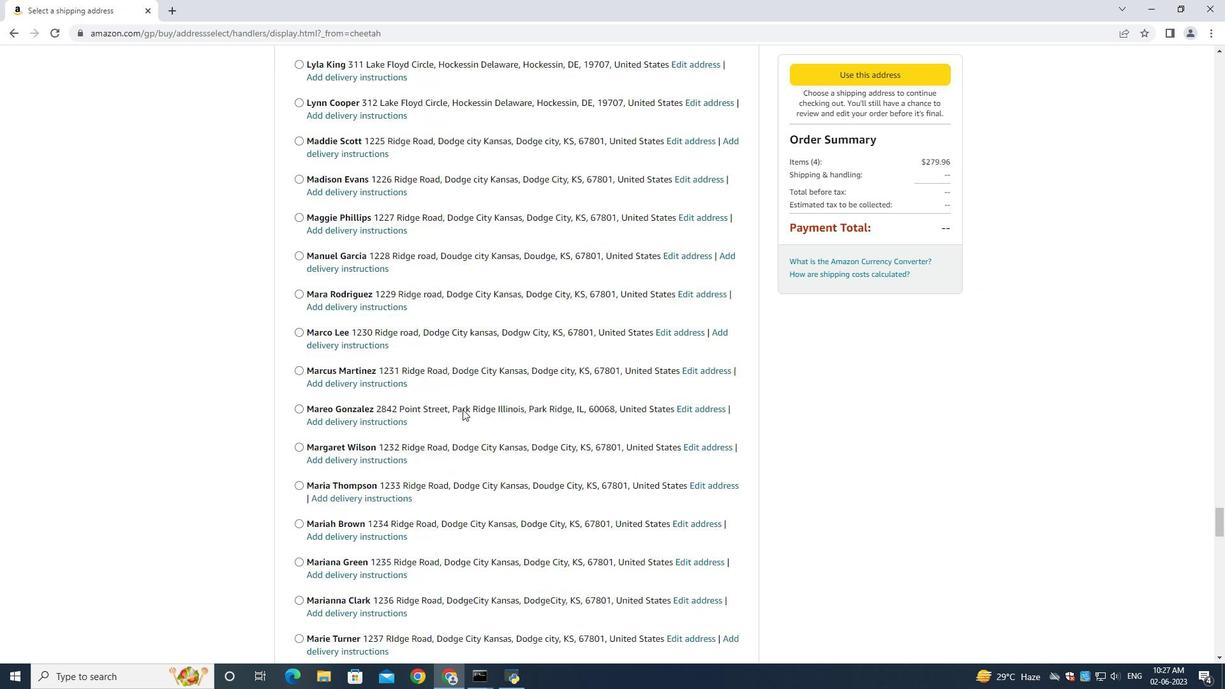 
Action: Mouse moved to (462, 409)
Screenshot: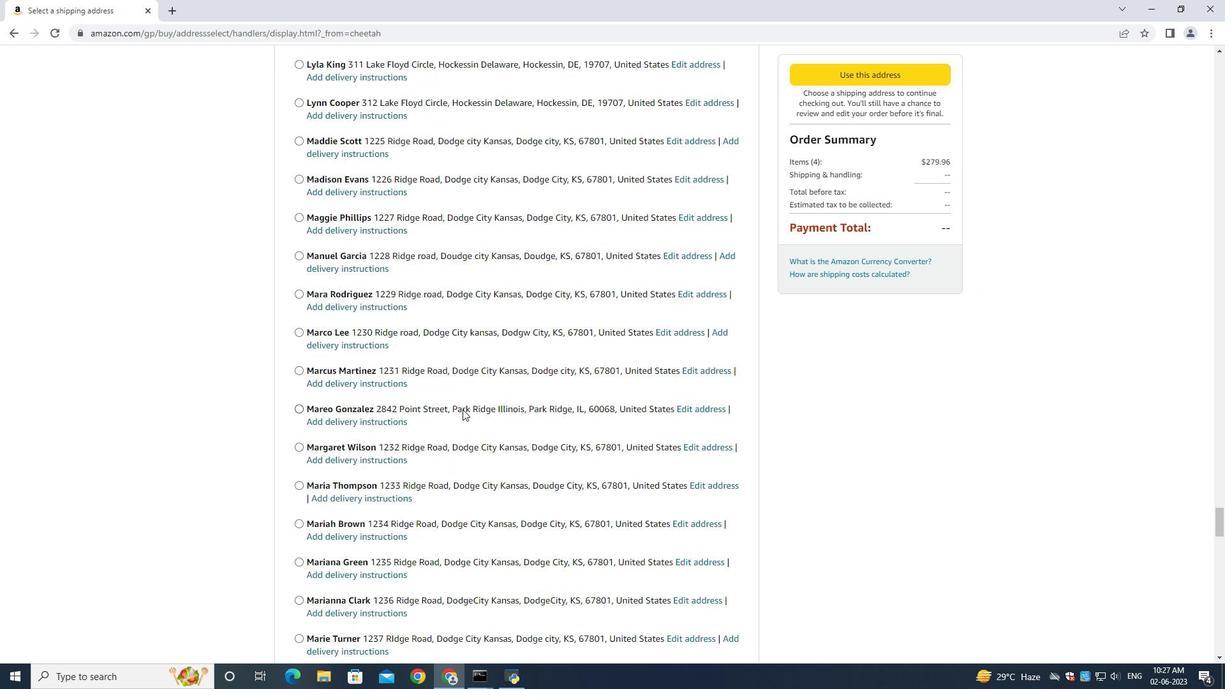 
Action: Mouse scrolled (462, 409) with delta (0, 0)
Screenshot: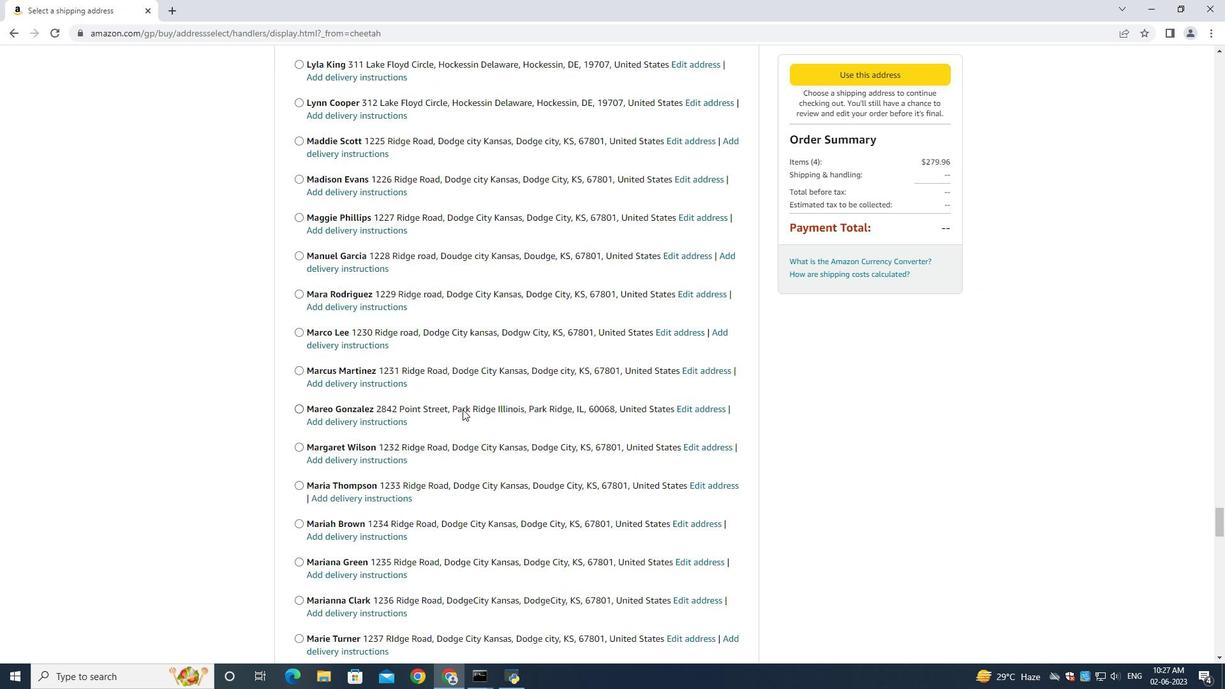 
Action: Mouse moved to (462, 407)
Screenshot: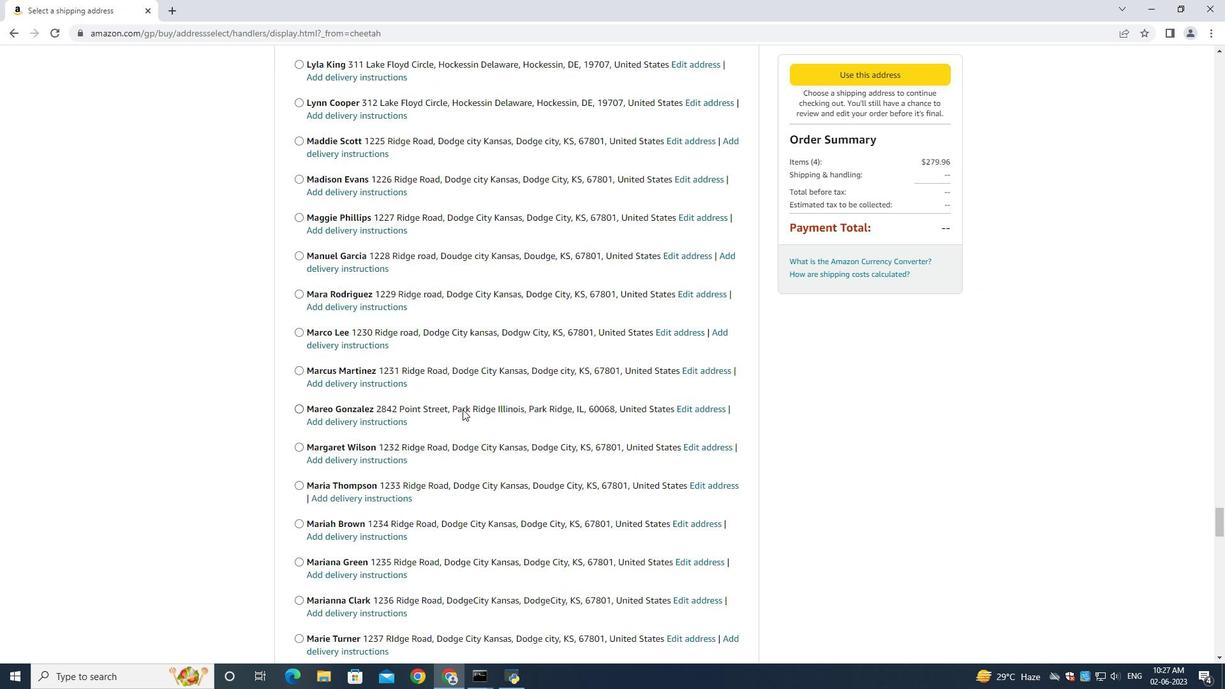 
Action: Mouse scrolled (462, 406) with delta (0, 0)
Screenshot: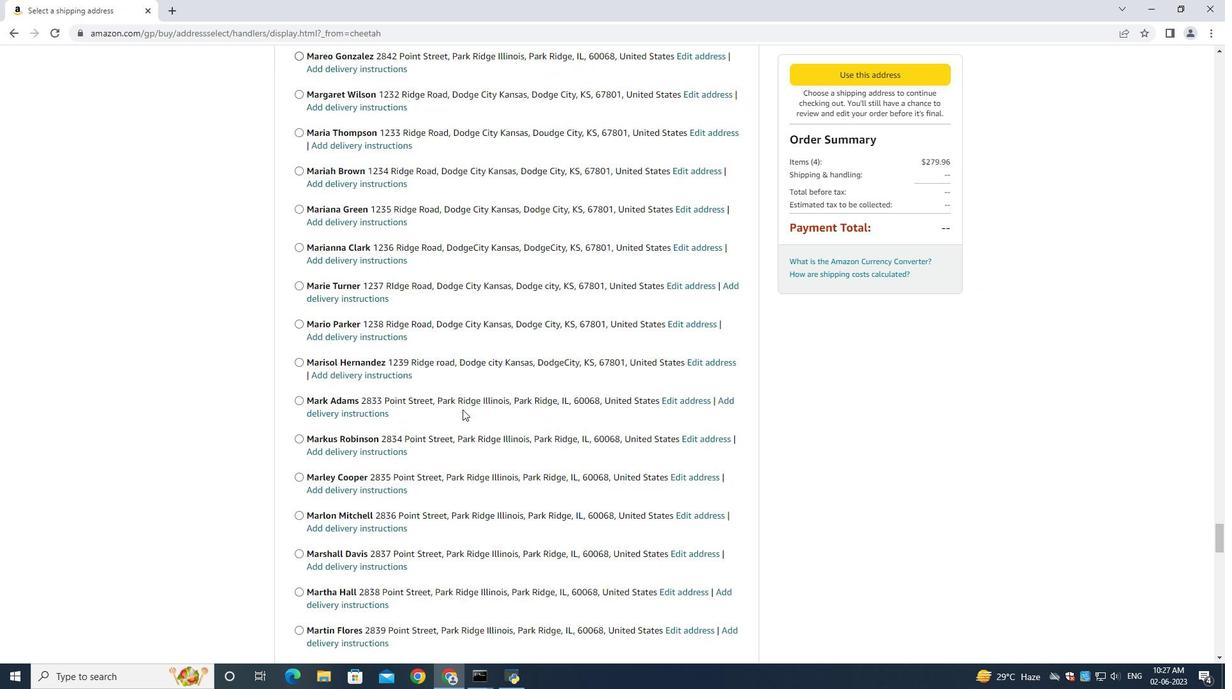 
Action: Mouse scrolled (462, 406) with delta (0, 0)
Screenshot: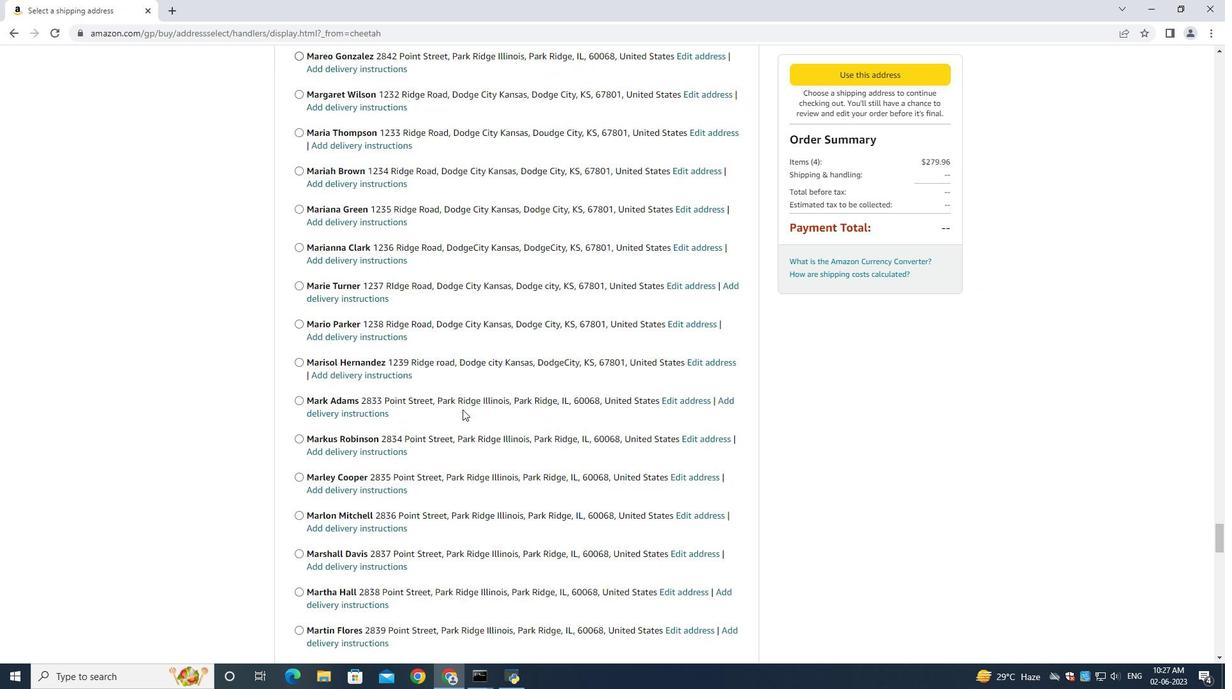 
Action: Mouse scrolled (462, 406) with delta (0, 0)
Screenshot: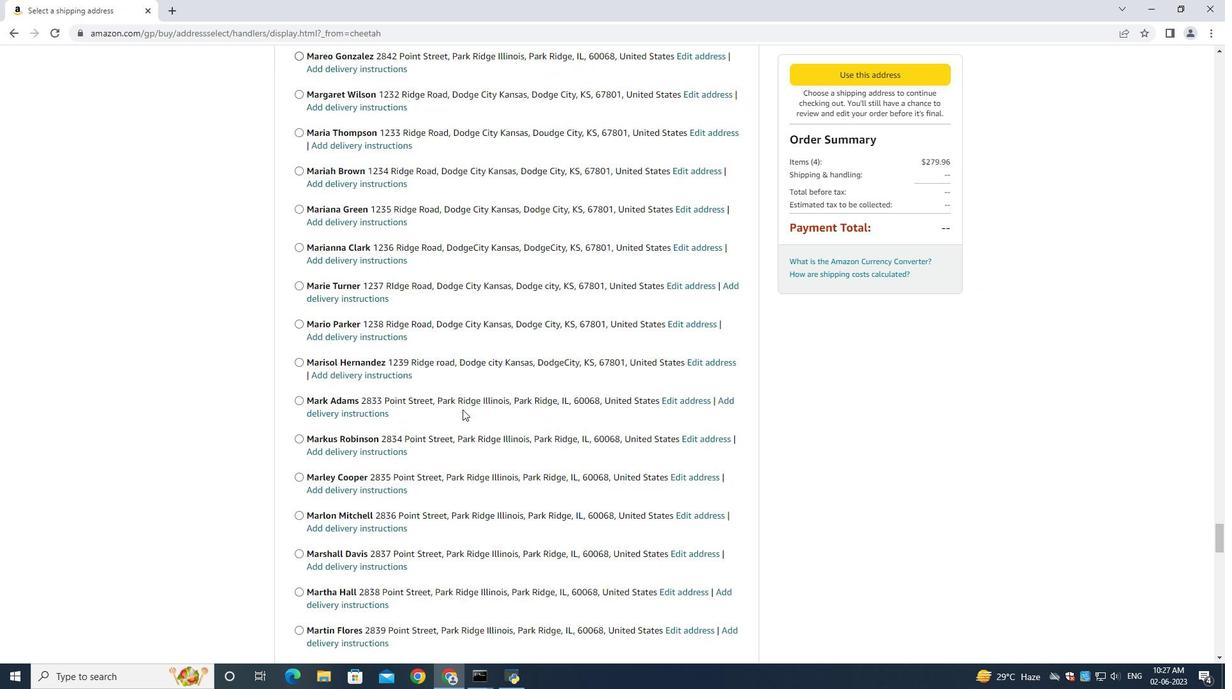 
Action: Mouse scrolled (462, 406) with delta (0, 0)
Screenshot: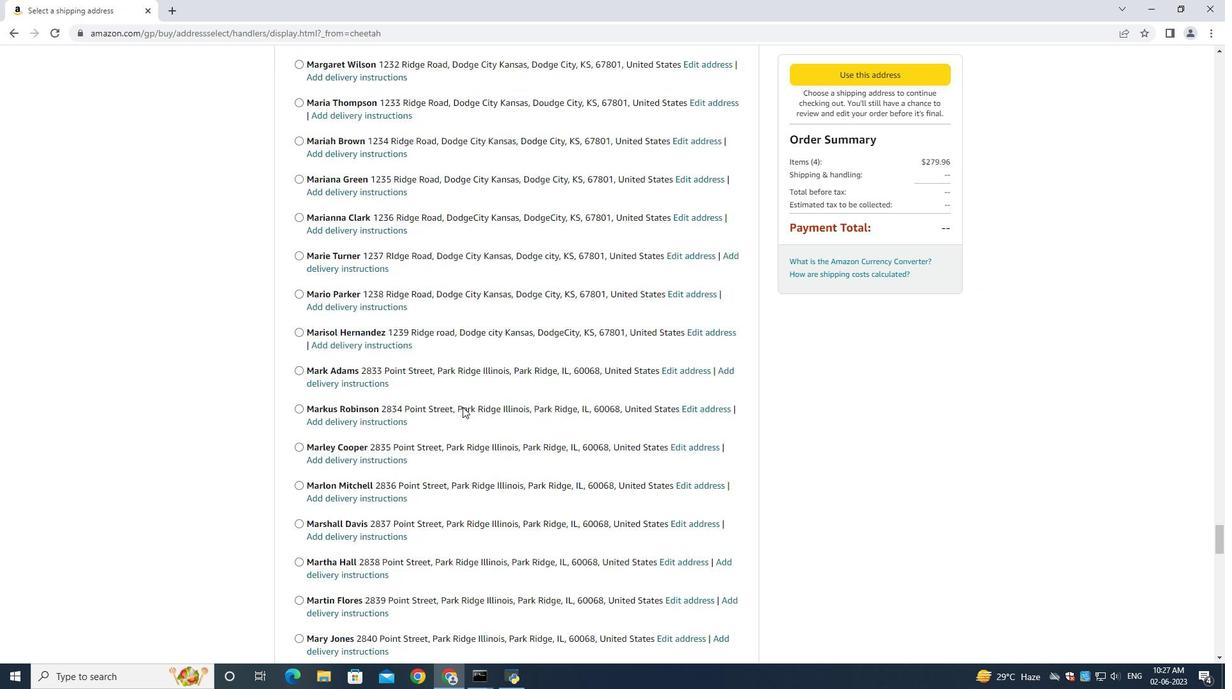 
Action: Mouse scrolled (462, 406) with delta (0, 0)
Screenshot: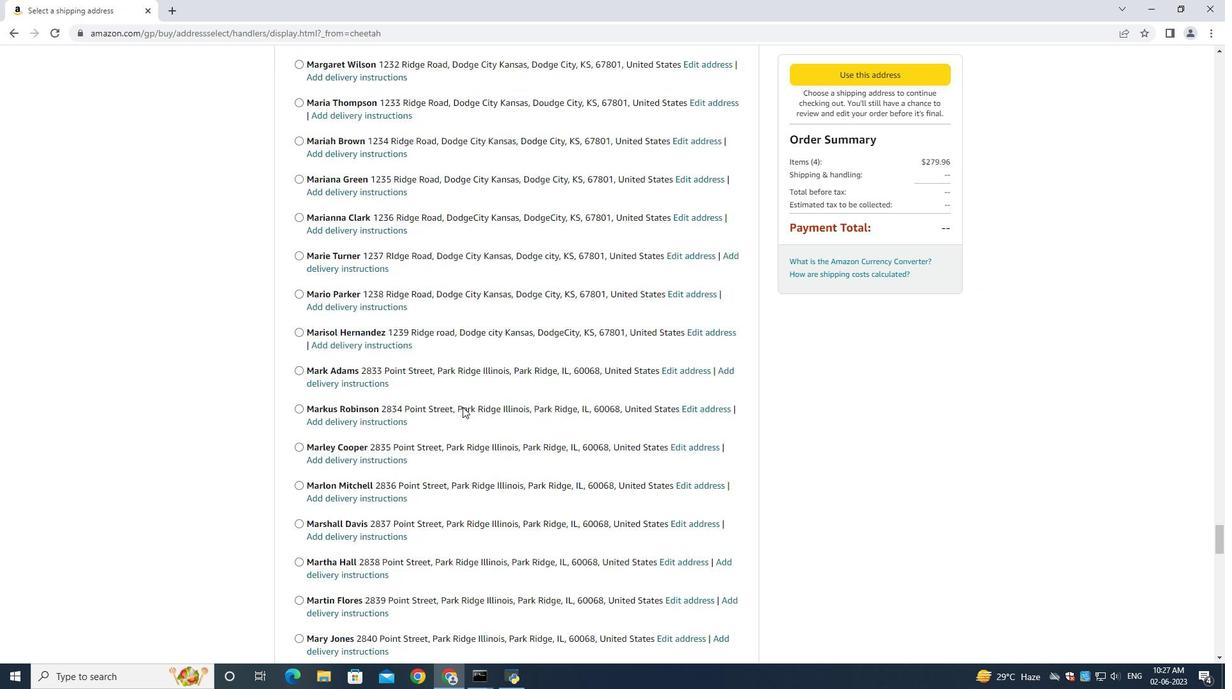 
Action: Mouse scrolled (462, 406) with delta (0, 0)
Screenshot: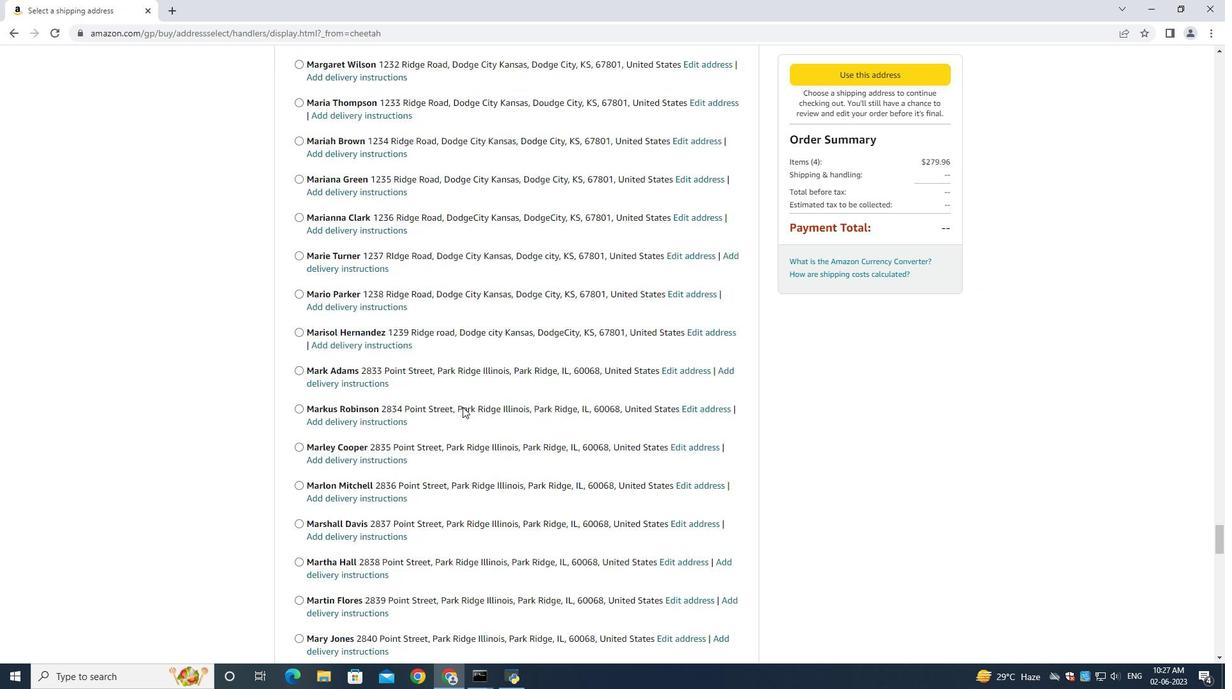 
Action: Mouse scrolled (462, 406) with delta (0, 0)
Screenshot: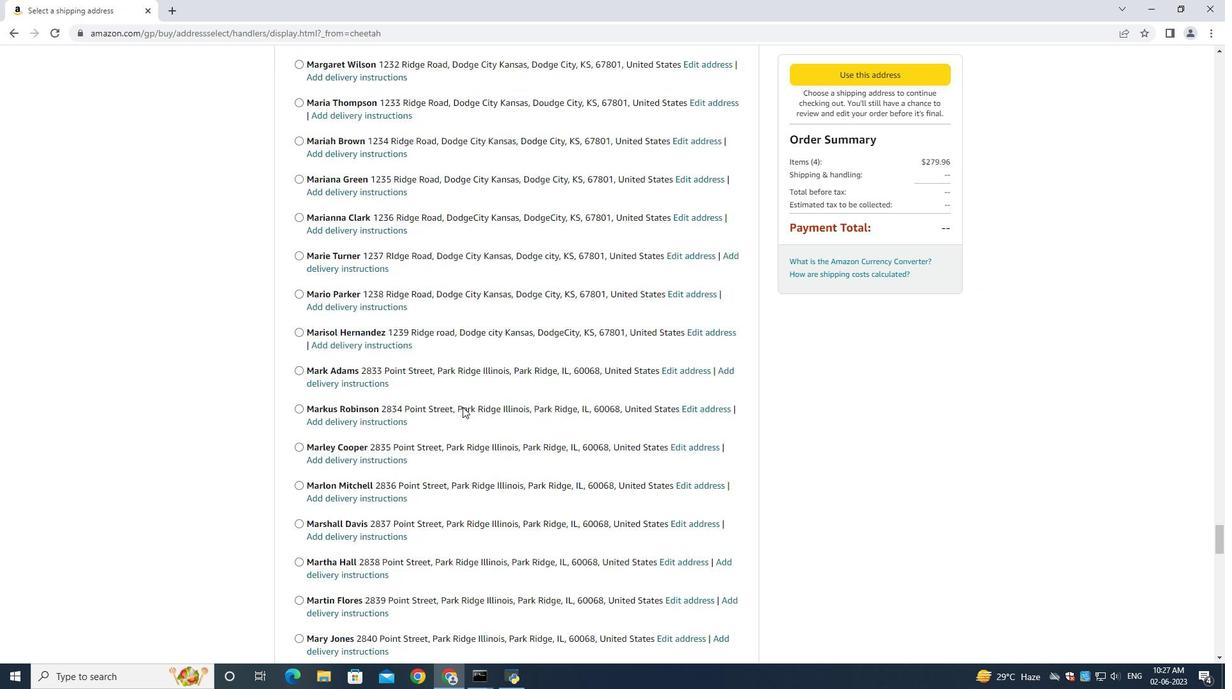 
Action: Mouse scrolled (462, 406) with delta (0, 0)
Screenshot: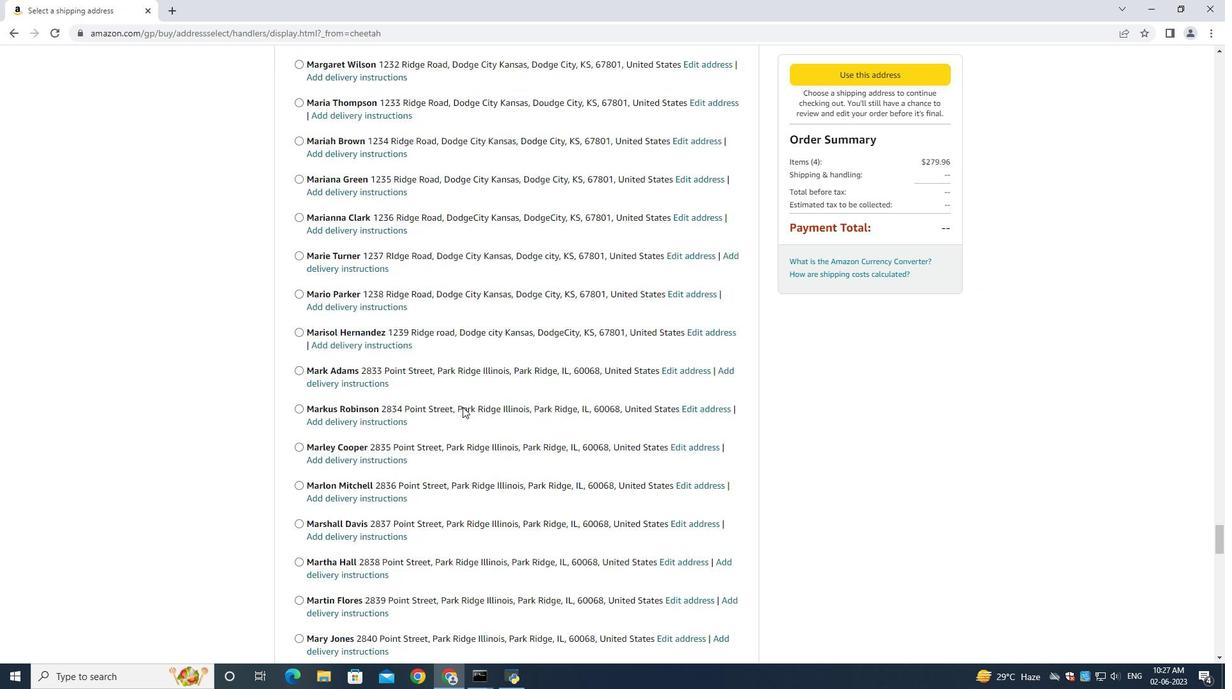 
Action: Mouse scrolled (462, 406) with delta (0, 0)
Screenshot: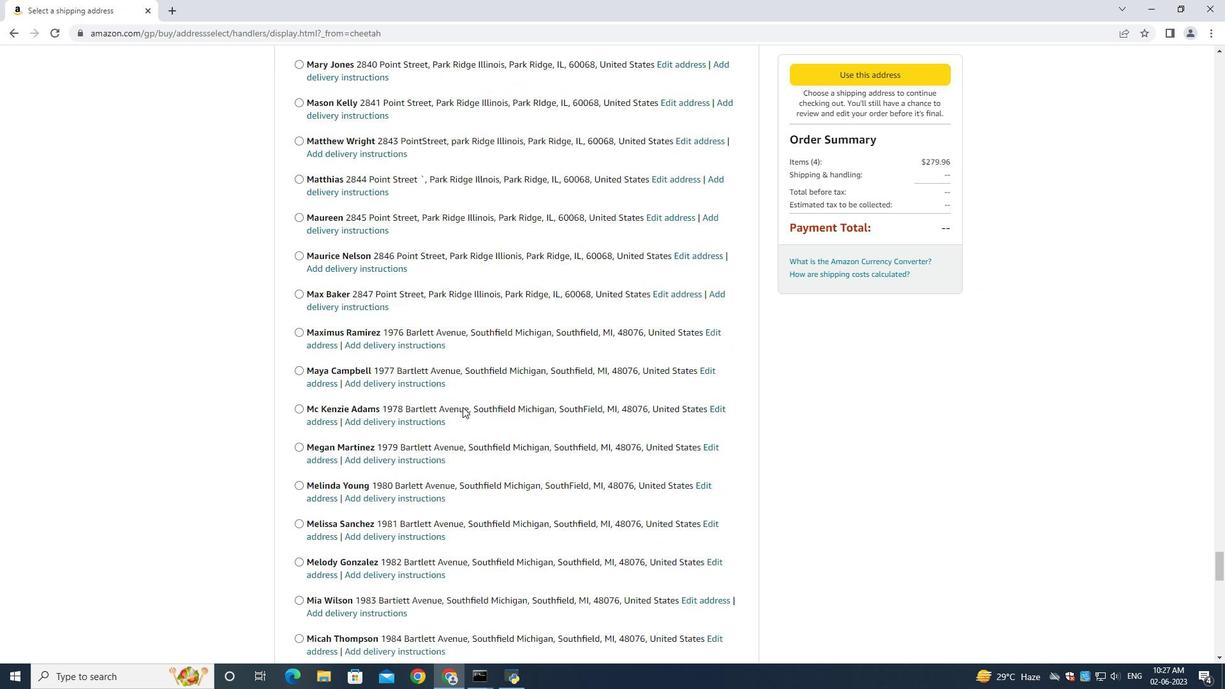 
Action: Mouse scrolled (462, 406) with delta (0, 0)
Screenshot: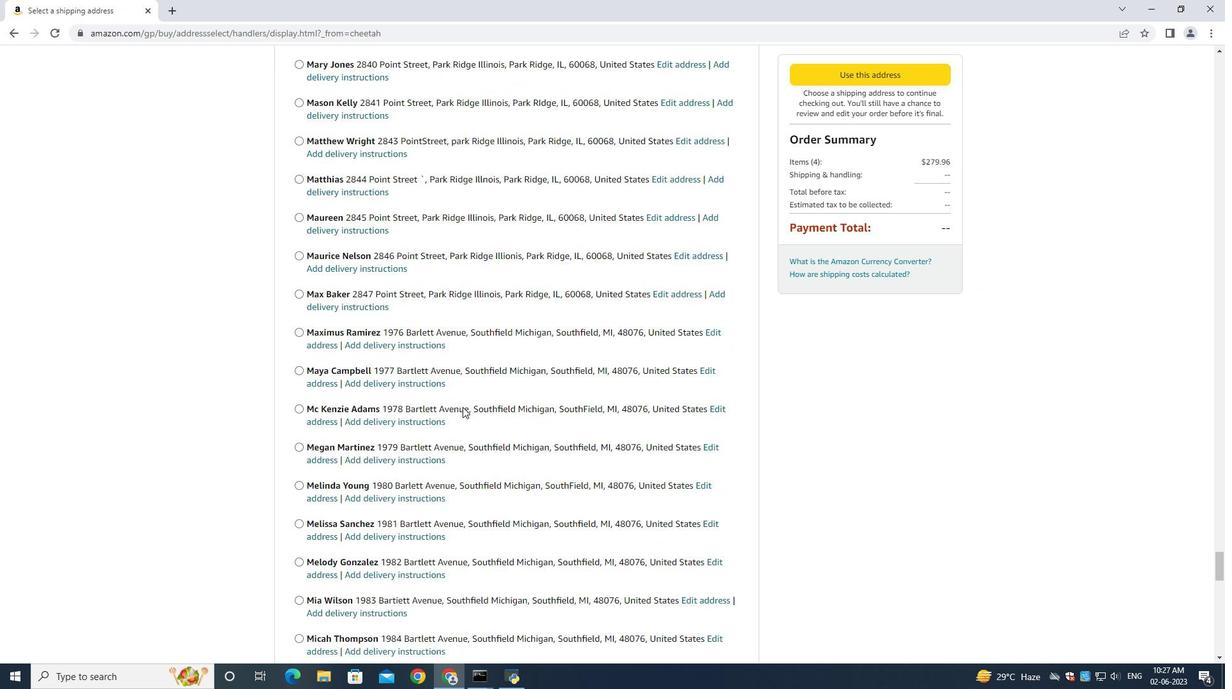
Action: Mouse scrolled (462, 406) with delta (0, 0)
Screenshot: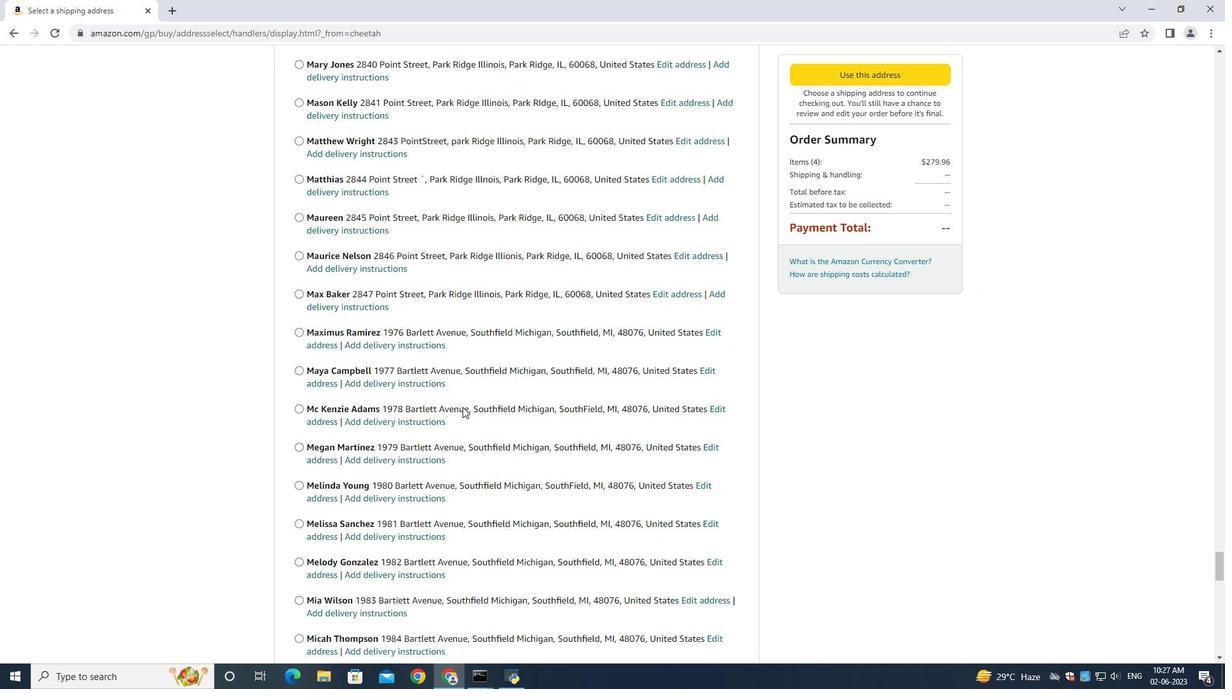 
Action: Mouse scrolled (462, 406) with delta (0, 0)
Screenshot: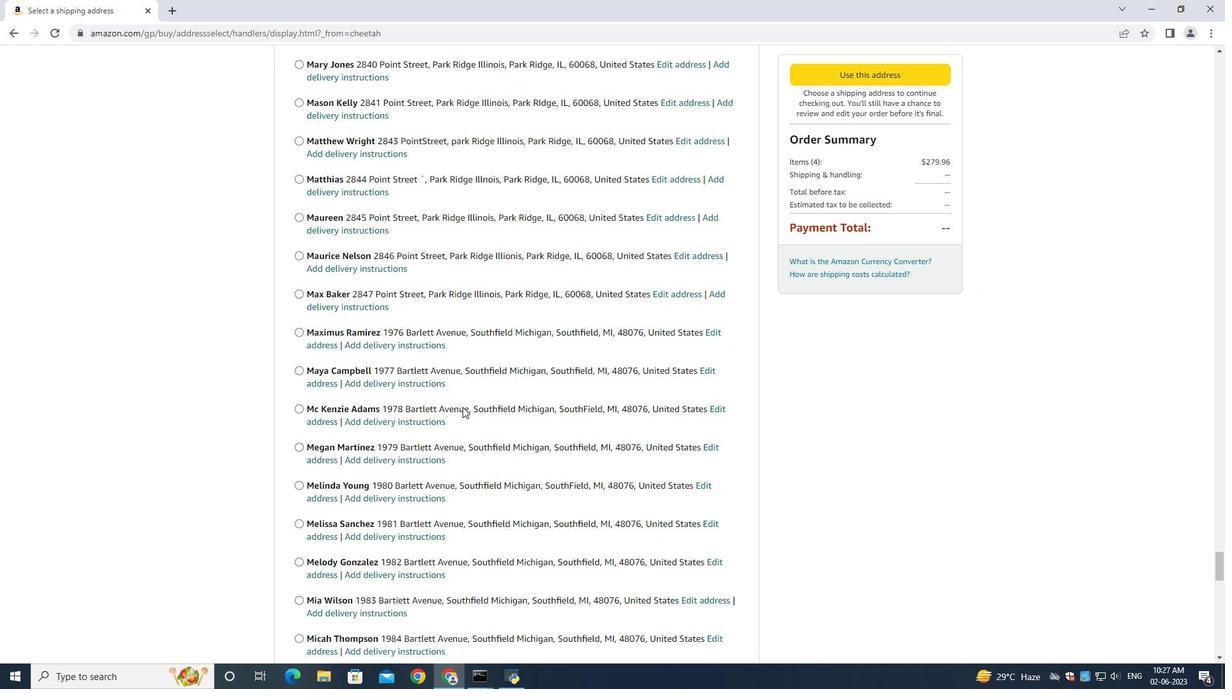 
Action: Mouse scrolled (462, 406) with delta (0, 0)
Screenshot: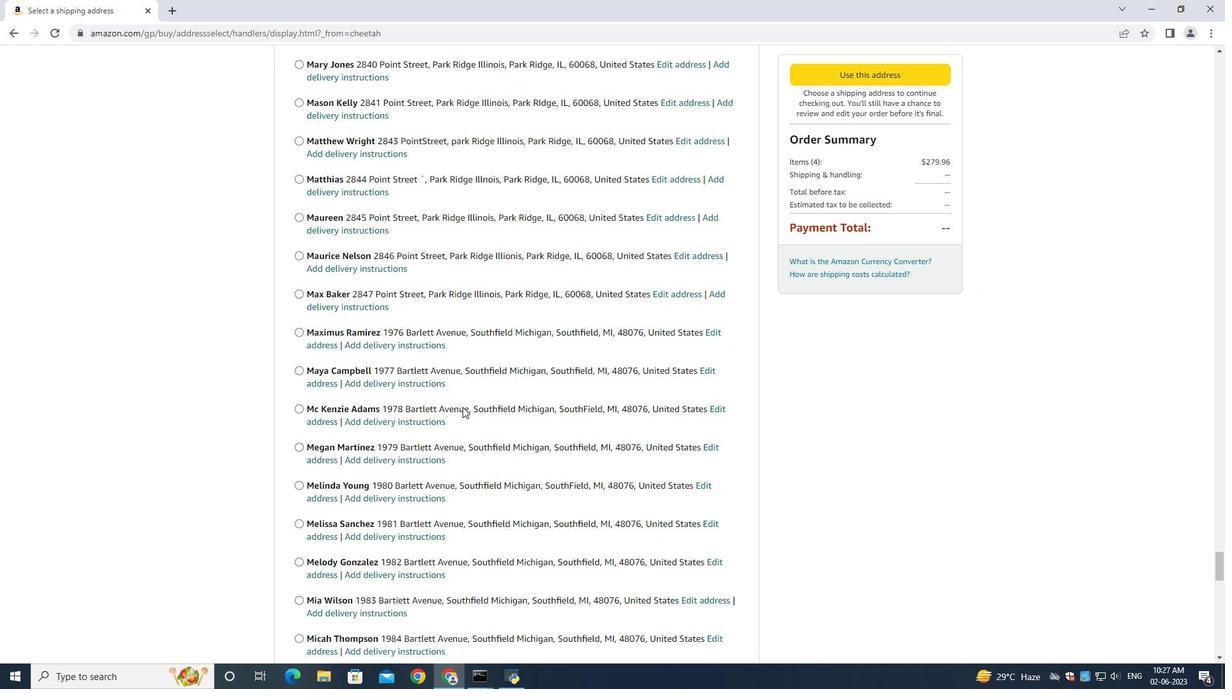 
Action: Mouse scrolled (462, 406) with delta (0, 0)
Screenshot: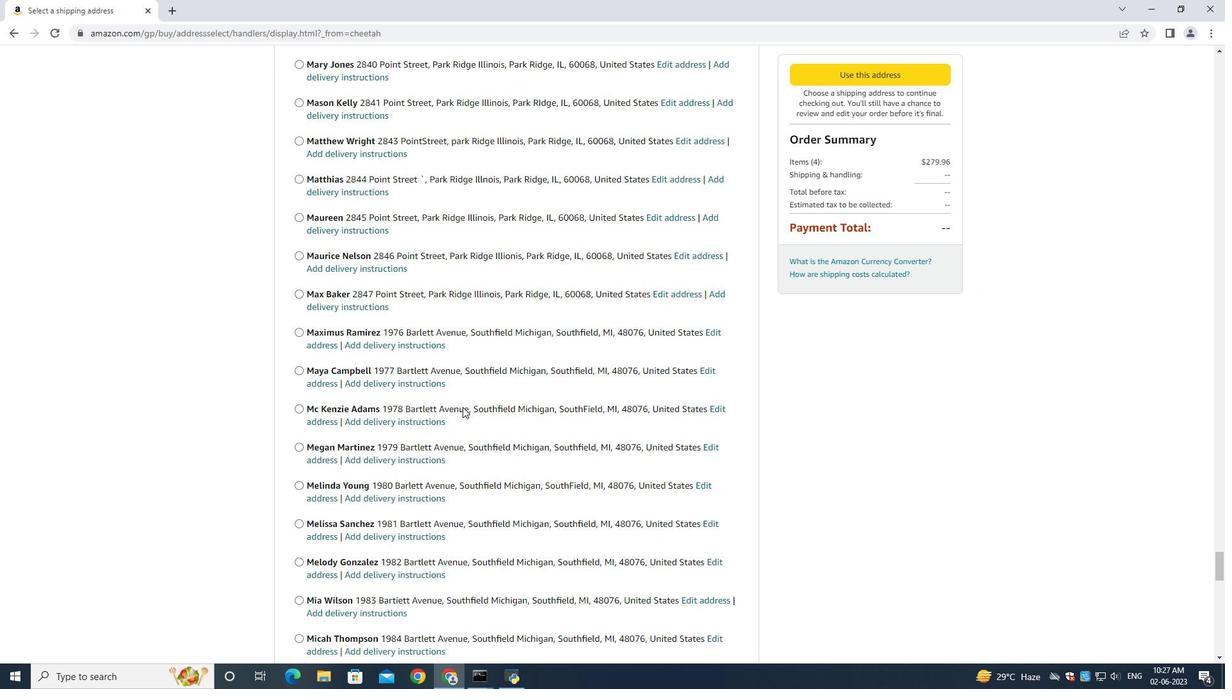 
Action: Mouse scrolled (462, 406) with delta (0, 0)
Screenshot: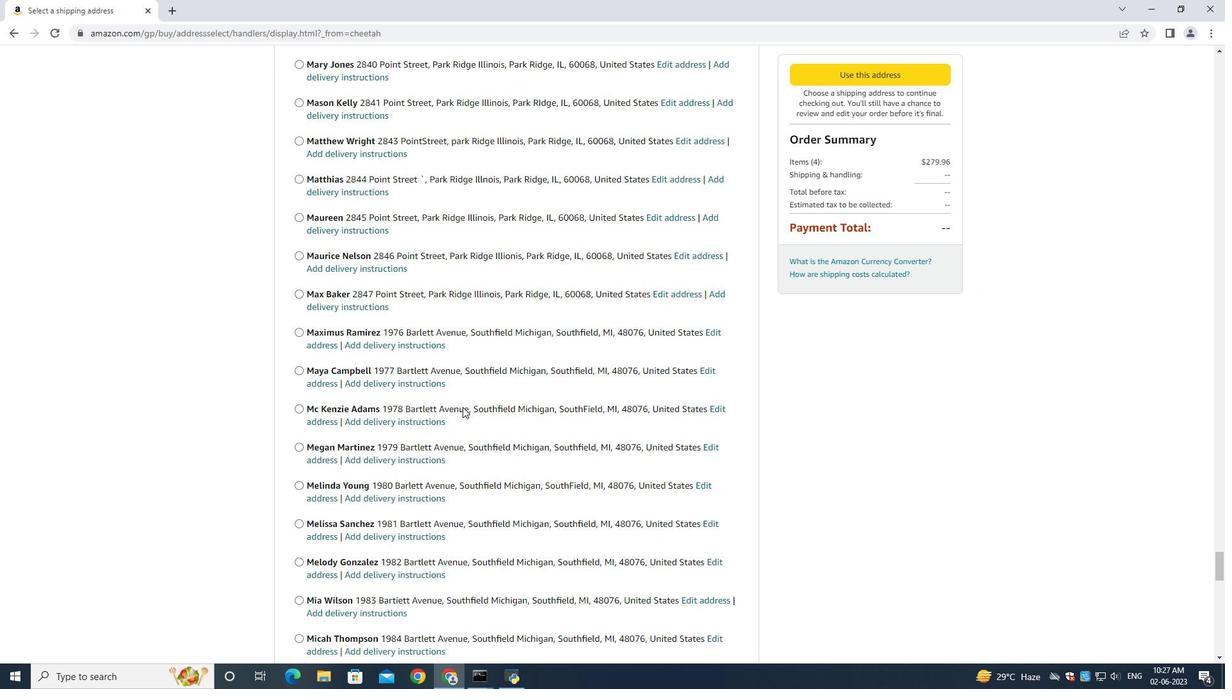 
Action: Mouse moved to (460, 402)
Screenshot: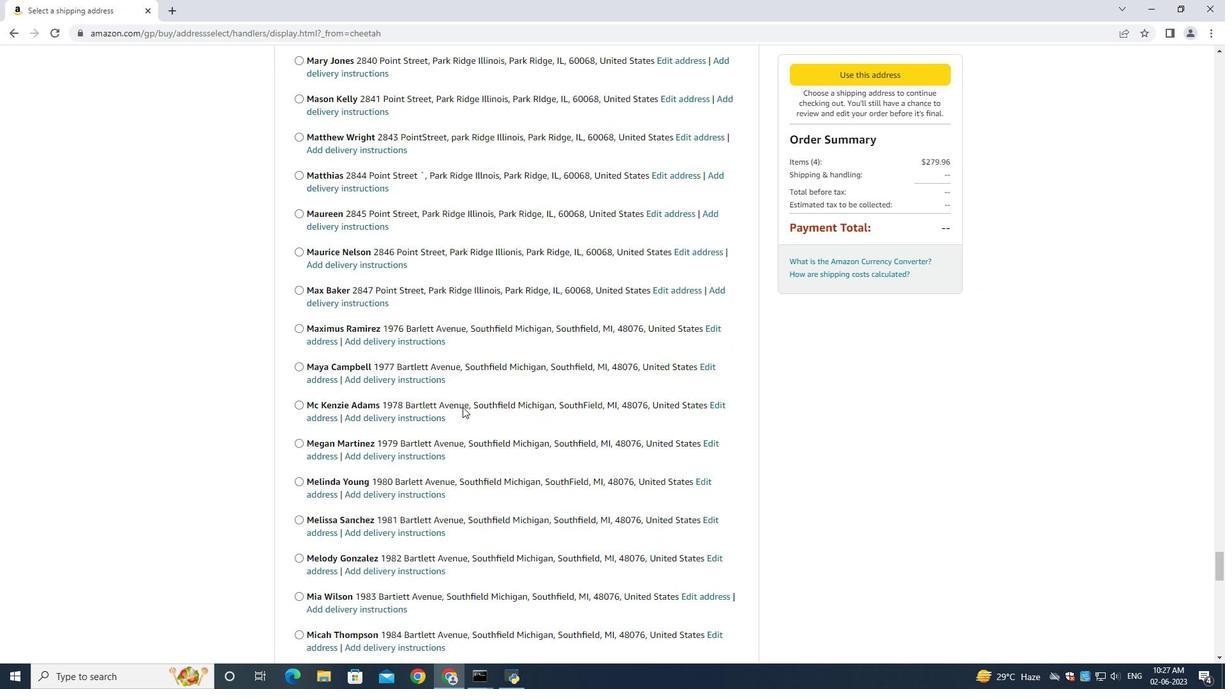 
Action: Mouse scrolled (460, 402) with delta (0, 0)
Screenshot: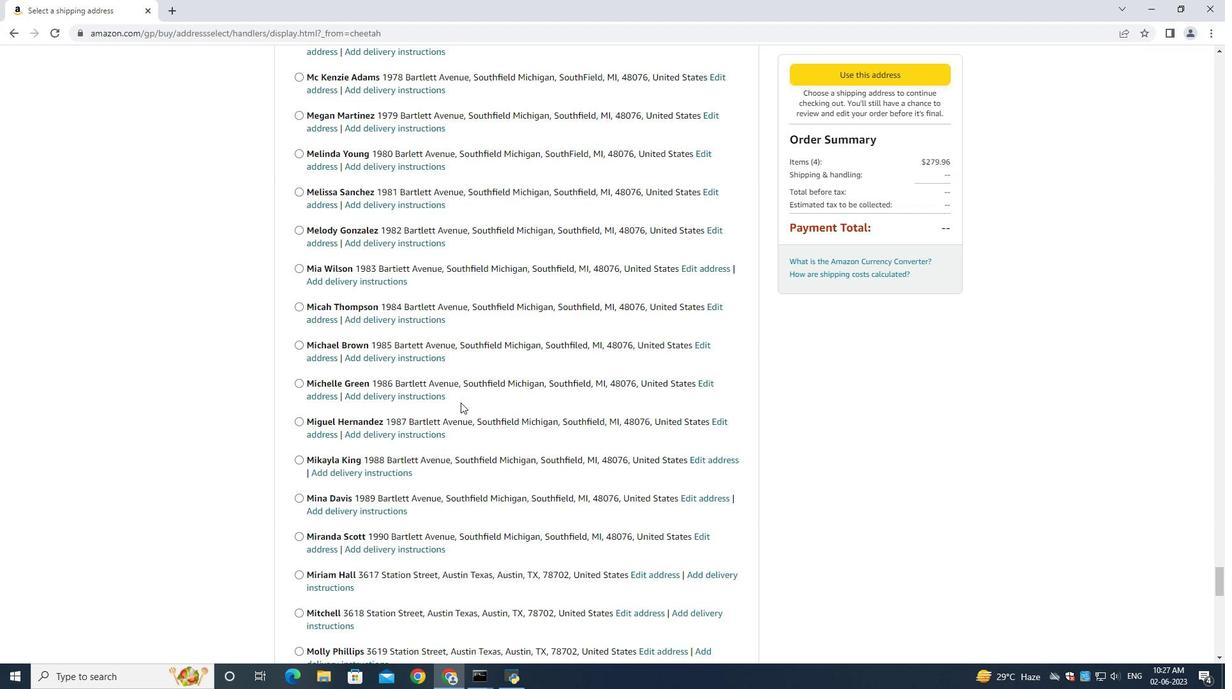 
Action: Mouse moved to (460, 404)
Screenshot: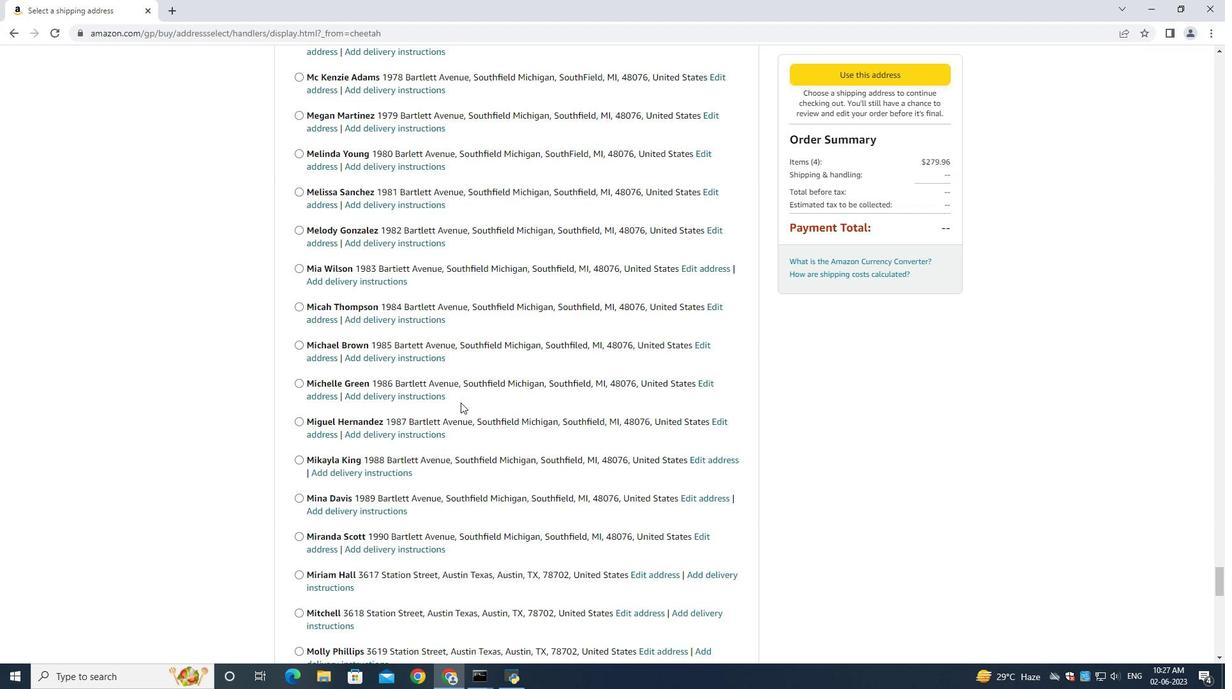 
Action: Mouse scrolled (460, 403) with delta (0, 0)
Screenshot: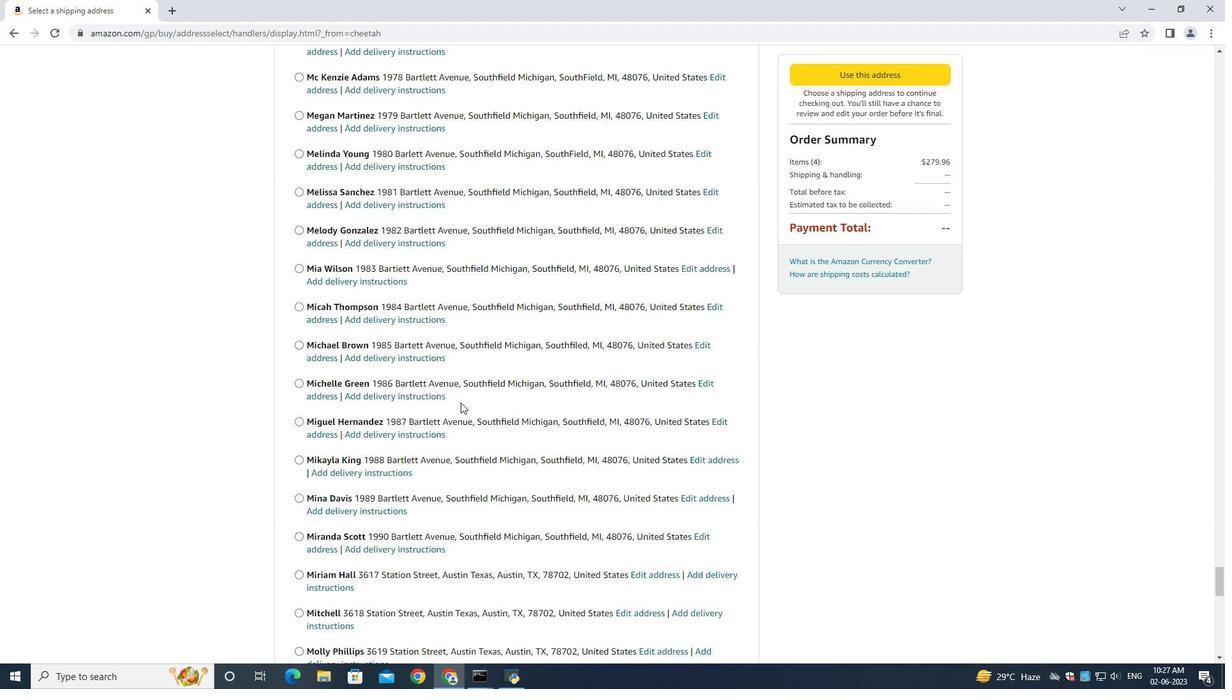 
Action: Mouse scrolled (460, 403) with delta (0, 0)
Screenshot: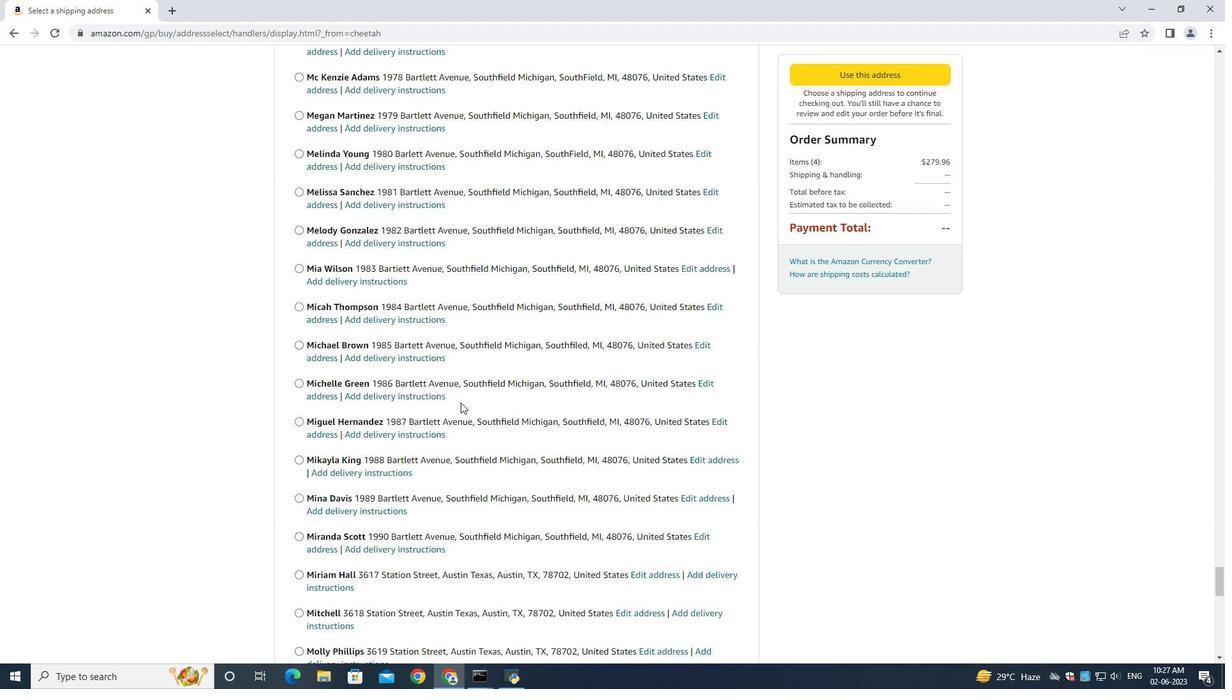 
Action: Mouse moved to (460, 404)
Screenshot: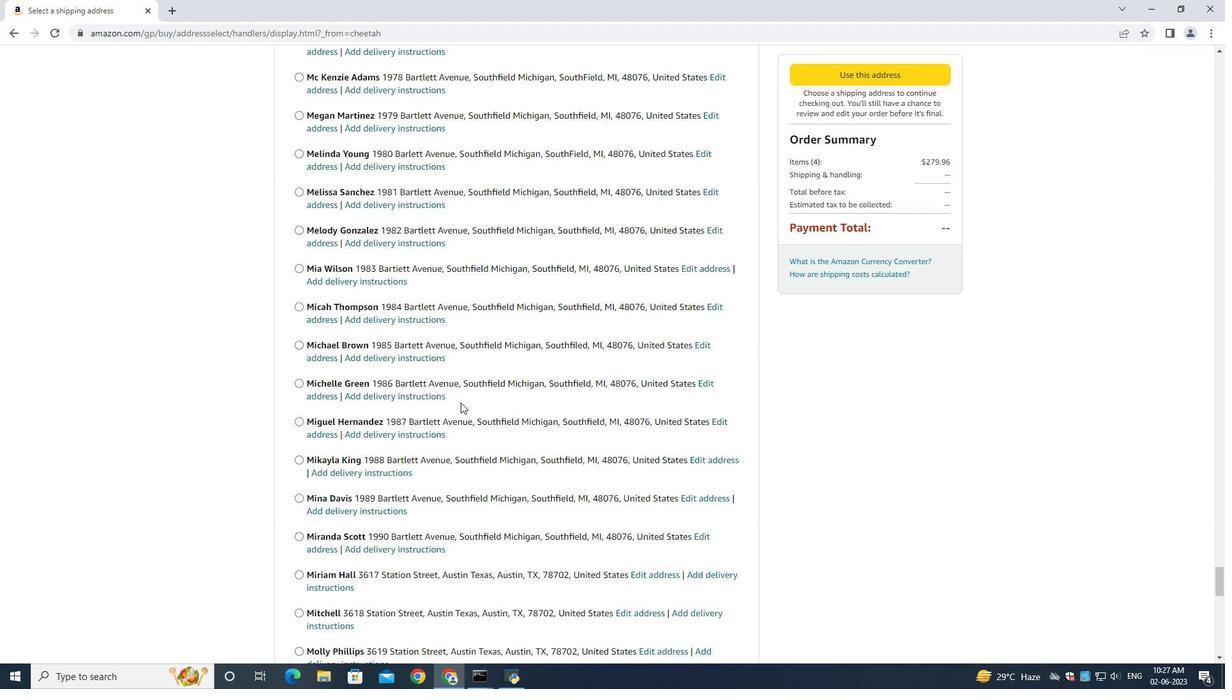 
Action: Mouse scrolled (460, 403) with delta (0, -1)
Screenshot: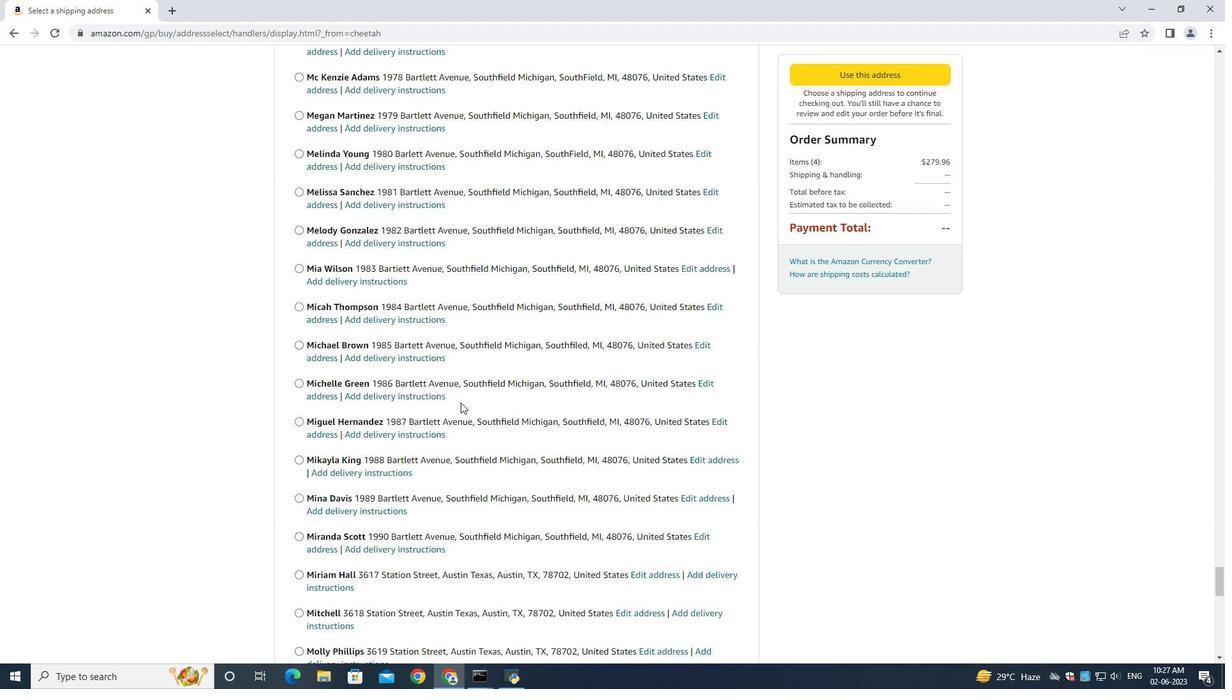 
Action: Mouse scrolled (460, 404) with delta (0, 0)
Screenshot: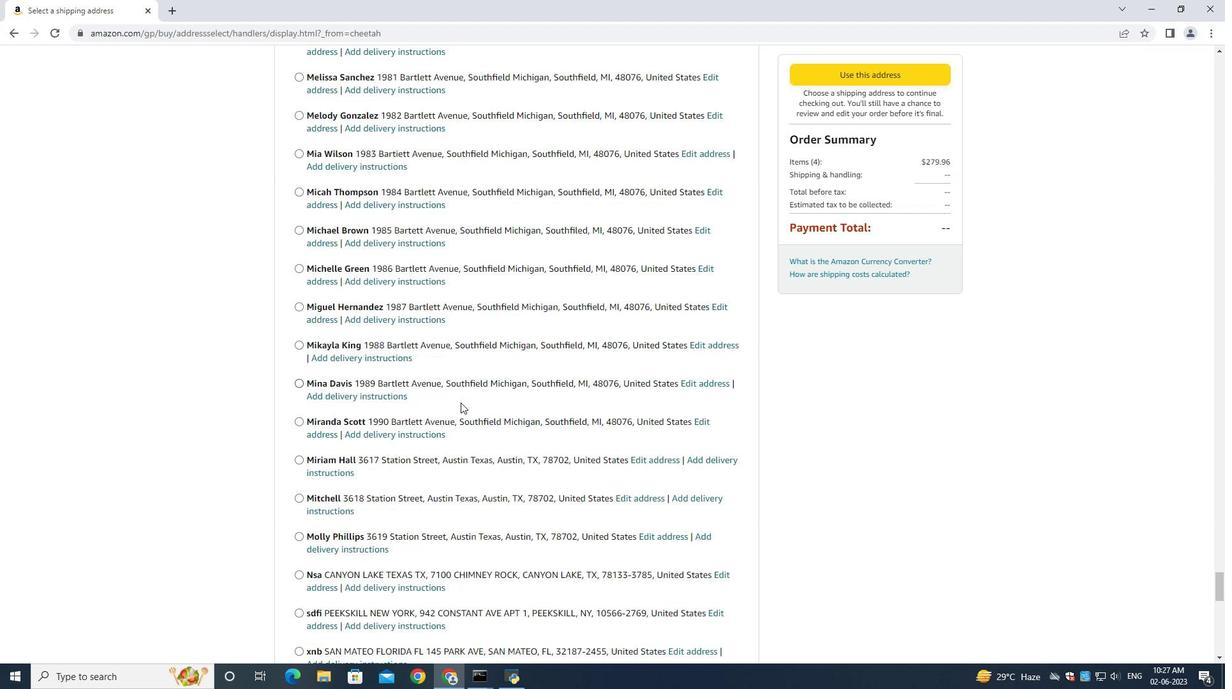 
Action: Mouse scrolled (460, 404) with delta (0, 0)
Screenshot: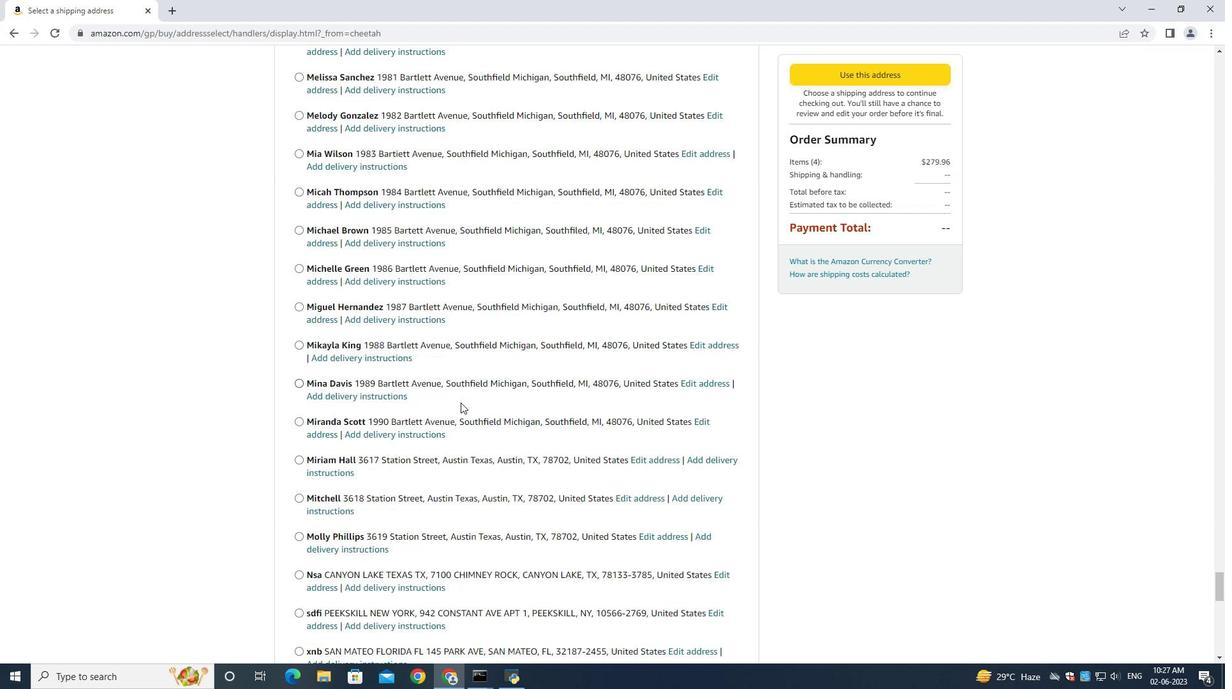 
Action: Mouse scrolled (460, 404) with delta (0, 0)
Screenshot: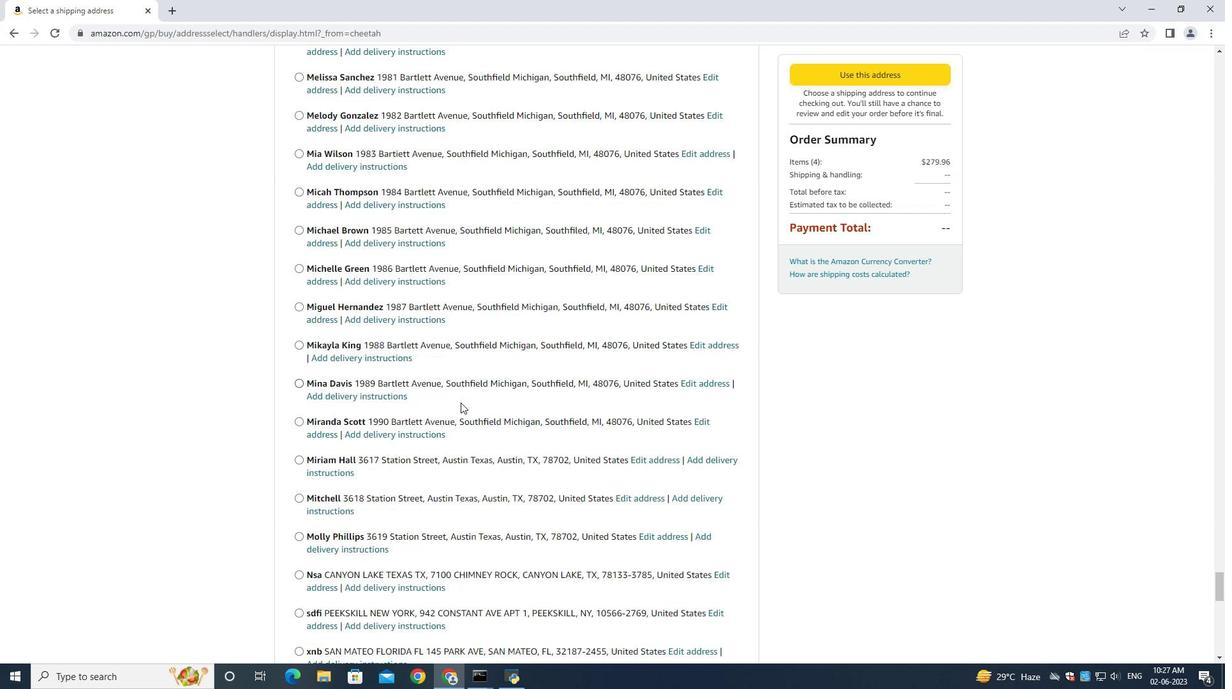
Action: Mouse moved to (460, 403)
Screenshot: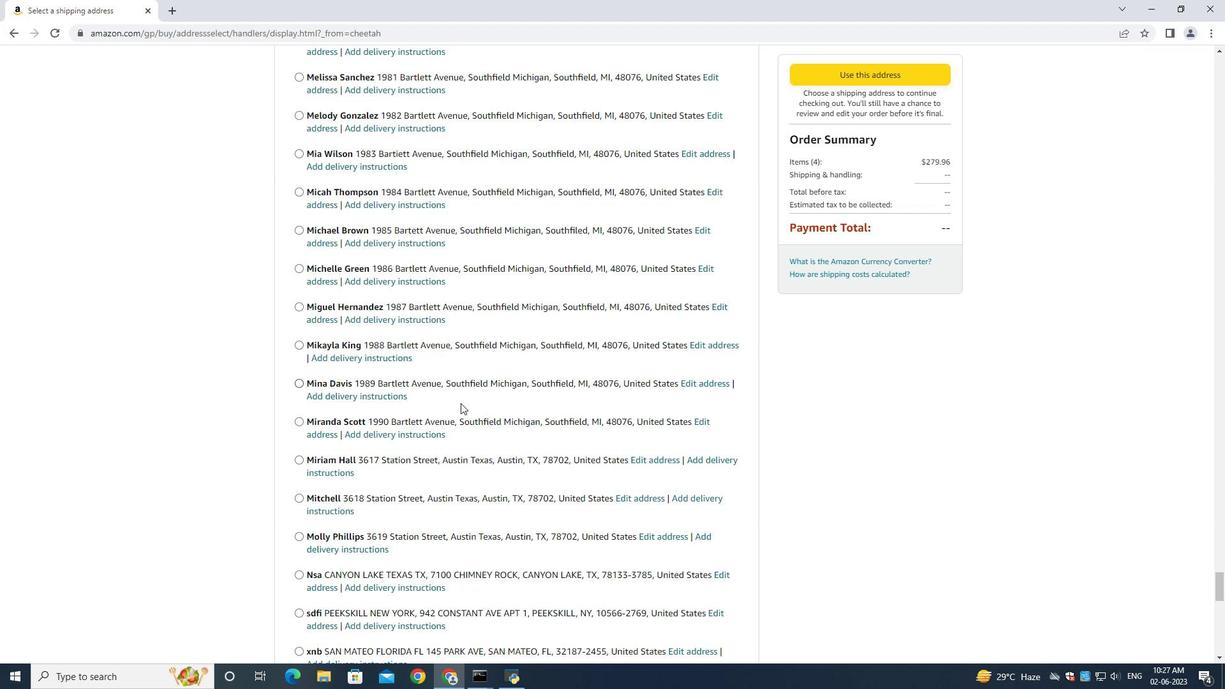 
Action: Mouse scrolled (460, 402) with delta (0, 0)
Screenshot: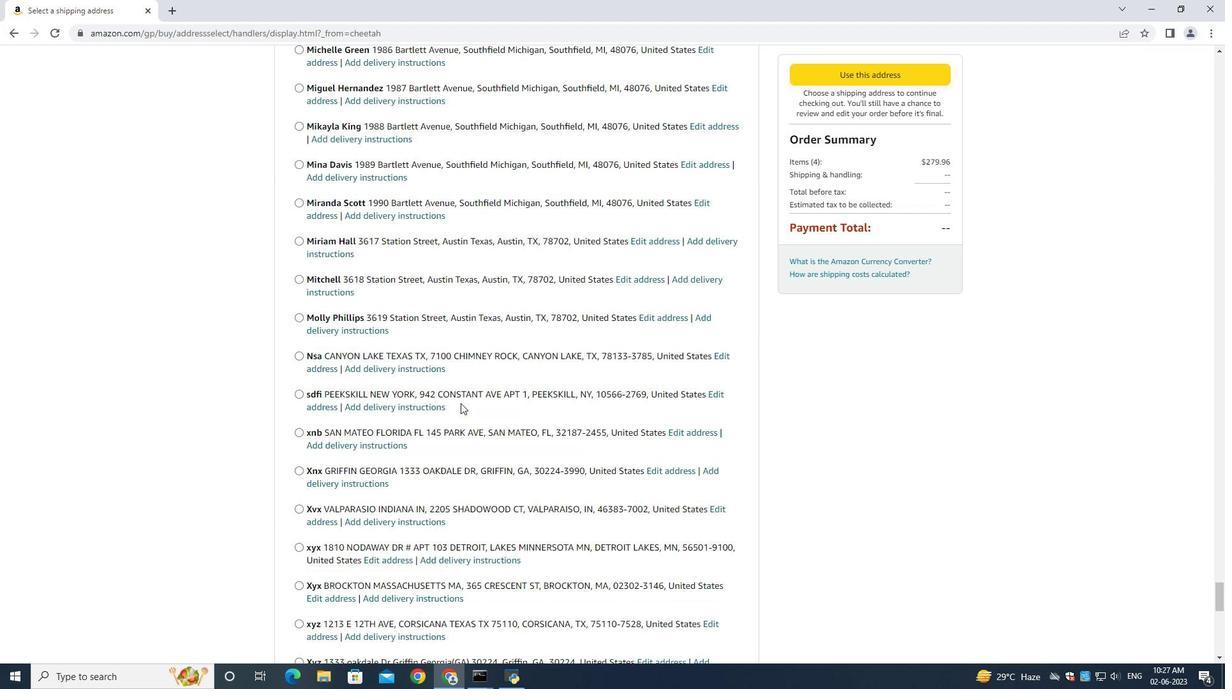 
Action: Mouse scrolled (460, 402) with delta (0, 0)
Screenshot: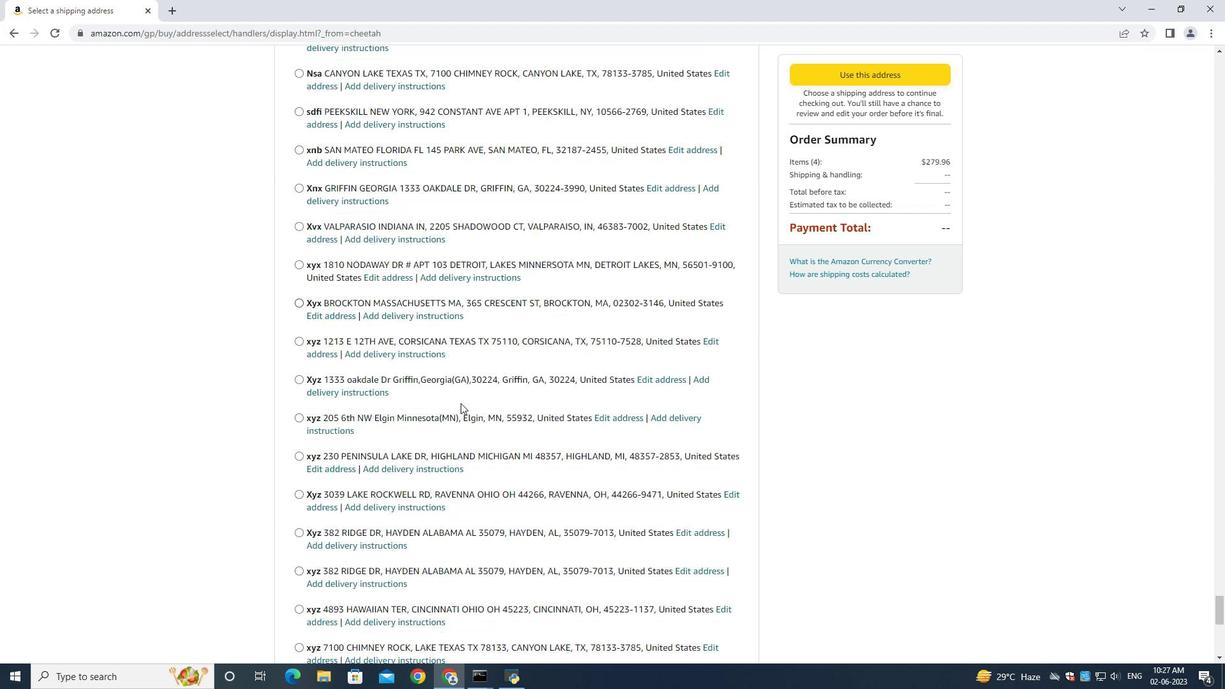 
Action: Mouse scrolled (460, 402) with delta (0, -1)
Screenshot: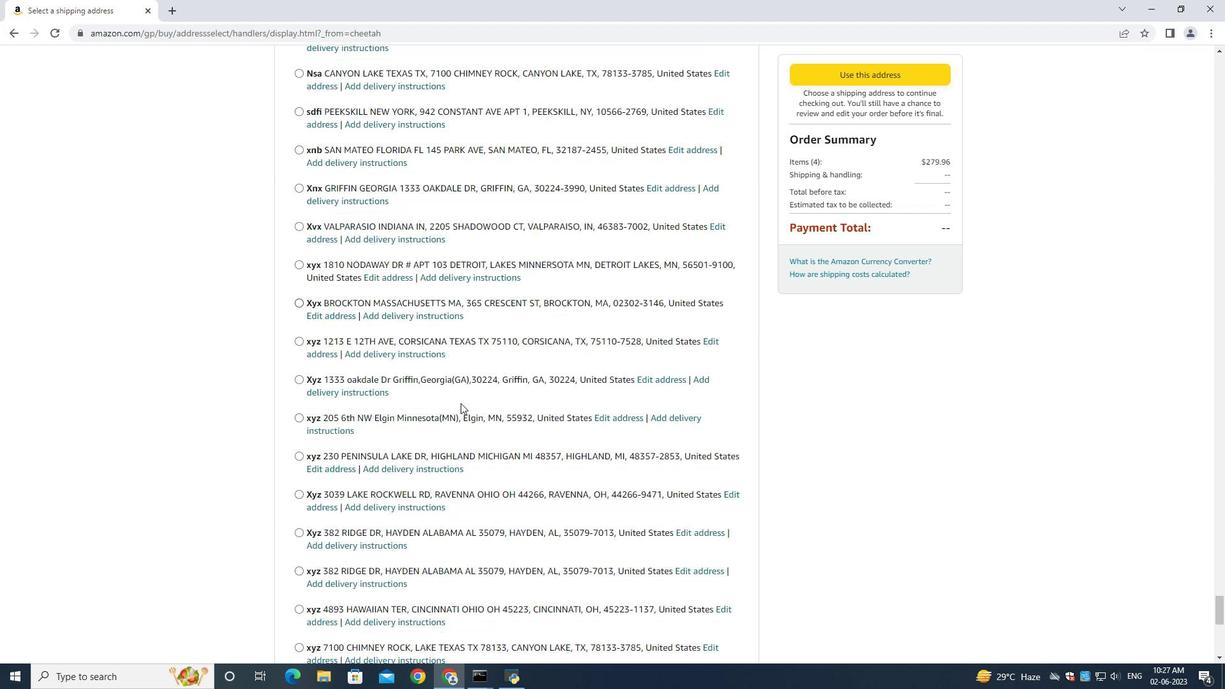 
Action: Mouse scrolled (460, 402) with delta (0, 0)
Screenshot: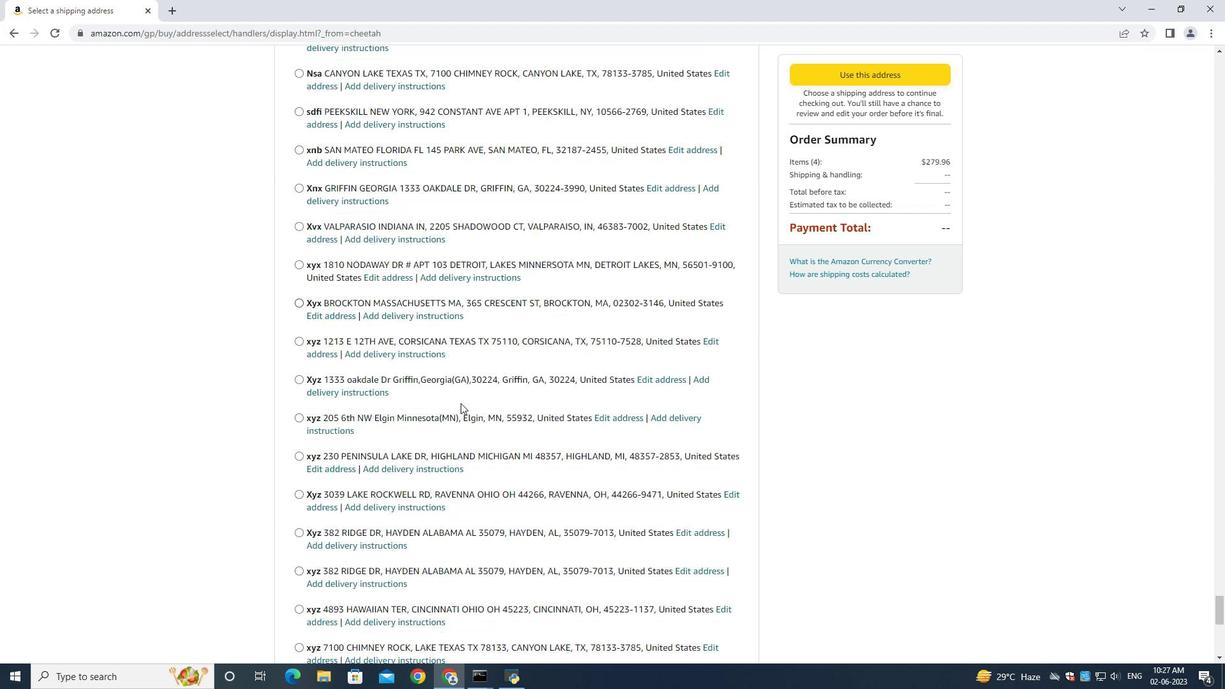 
Action: Mouse scrolled (460, 402) with delta (0, 0)
Screenshot: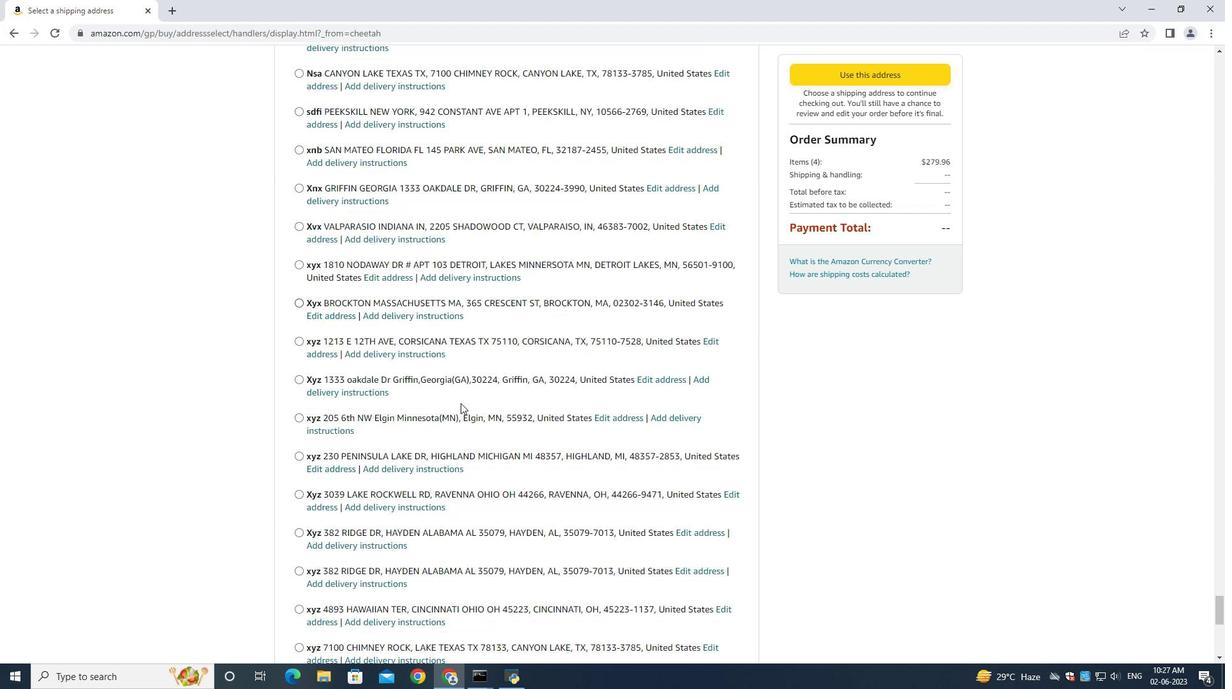 
Action: Mouse scrolled (460, 402) with delta (0, 0)
Screenshot: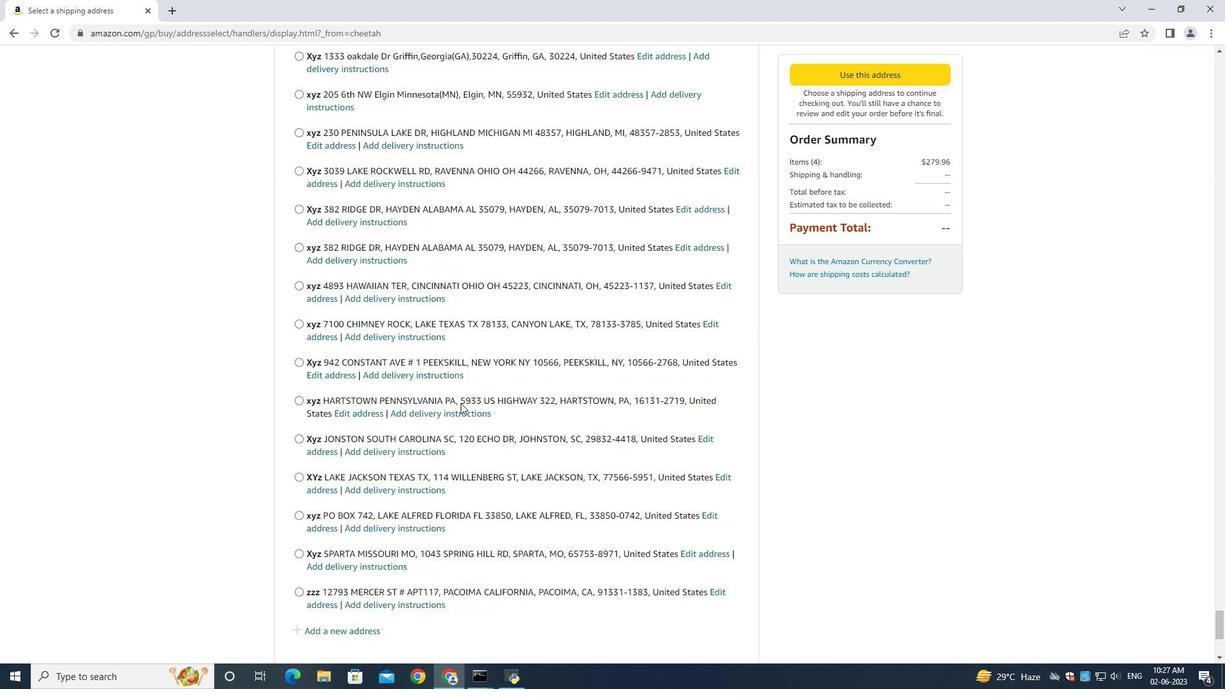 
Action: Mouse scrolled (460, 402) with delta (0, 0)
Screenshot: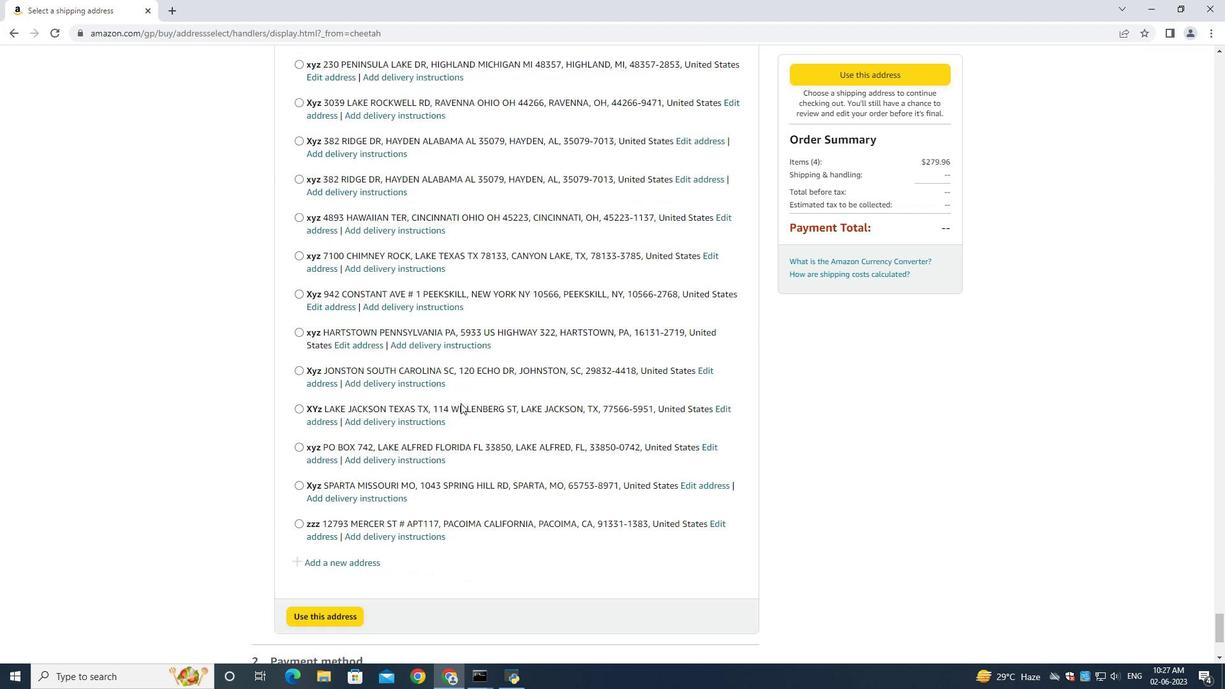 
Action: Mouse moved to (460, 403)
Screenshot: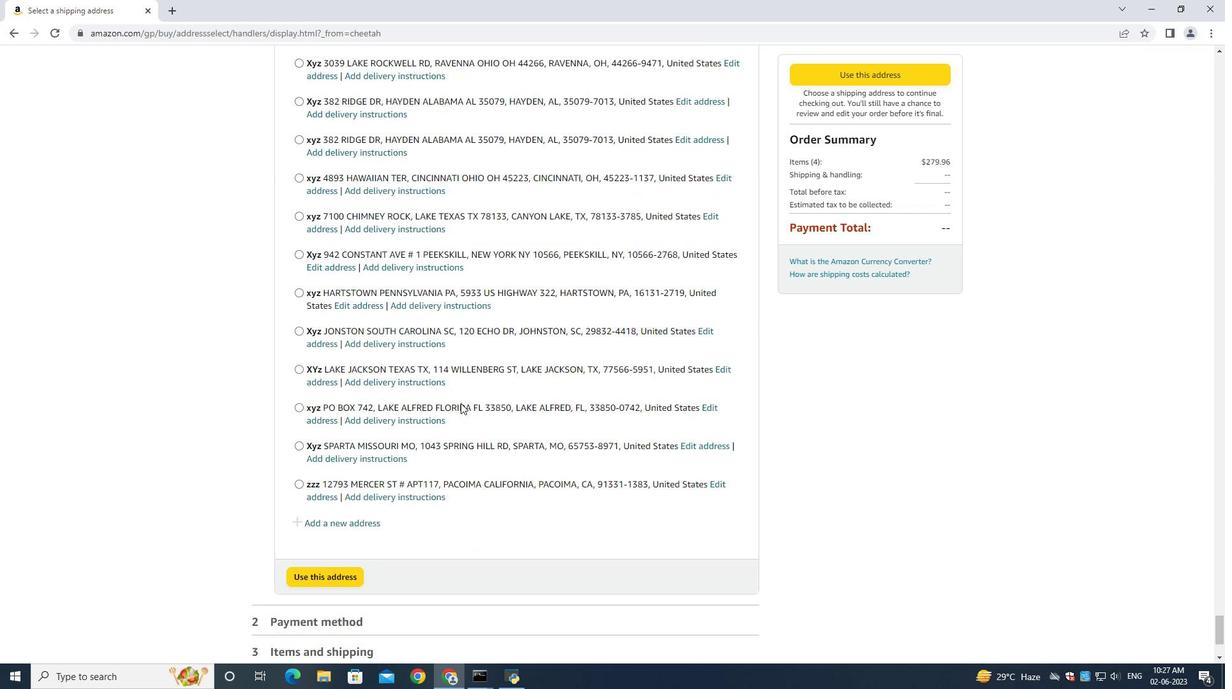 
Action: Mouse scrolled (460, 402) with delta (0, 0)
Screenshot: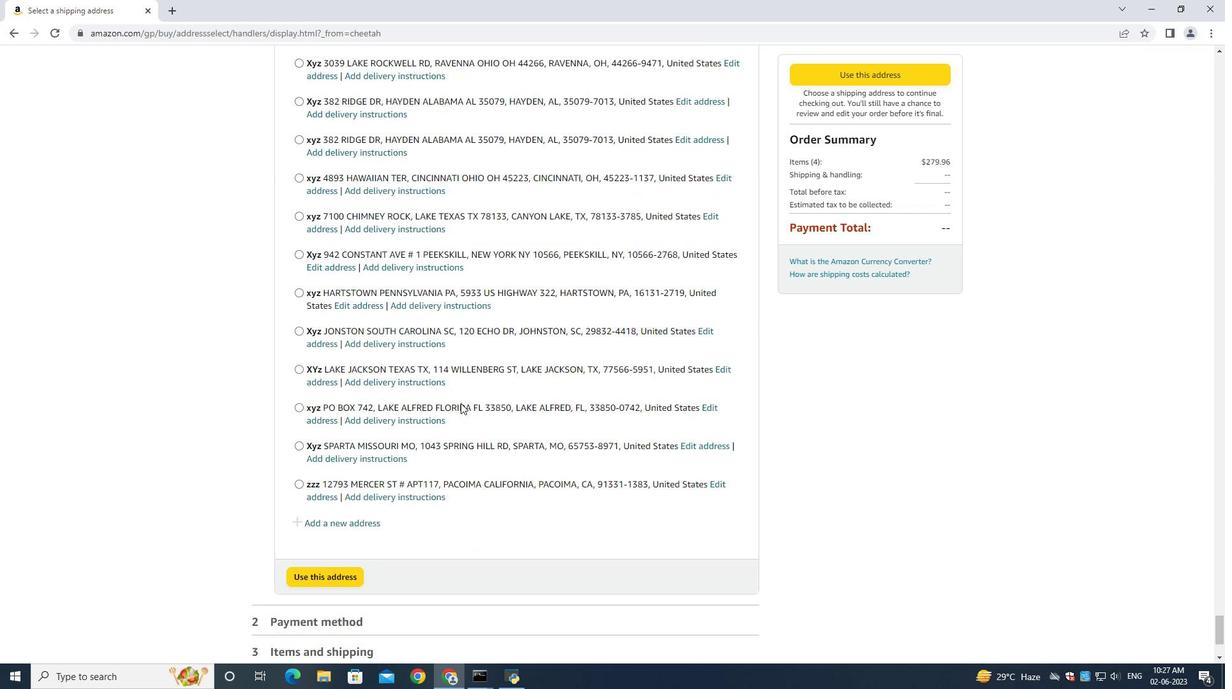 
Action: Mouse moved to (457, 399)
